 Task: Research Airbnb accommodation in Tukrah, Libya from 4th December, 2023 to 8th December, 2023 for 1 adult.1  bedroom having 1 bed and 1 bathroom. Amenities needed are: wifi. Booking option can be shelf check-in.
Action: Mouse moved to (542, 123)
Screenshot: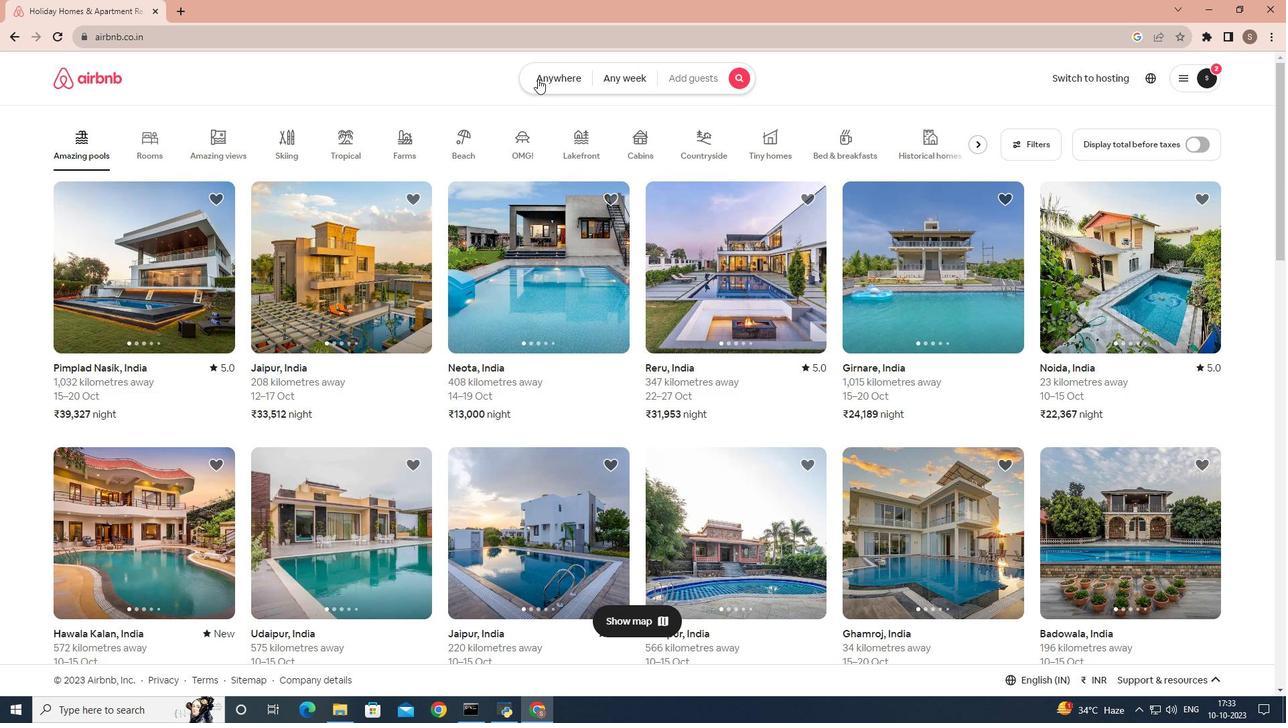 
Action: Mouse pressed left at (542, 123)
Screenshot: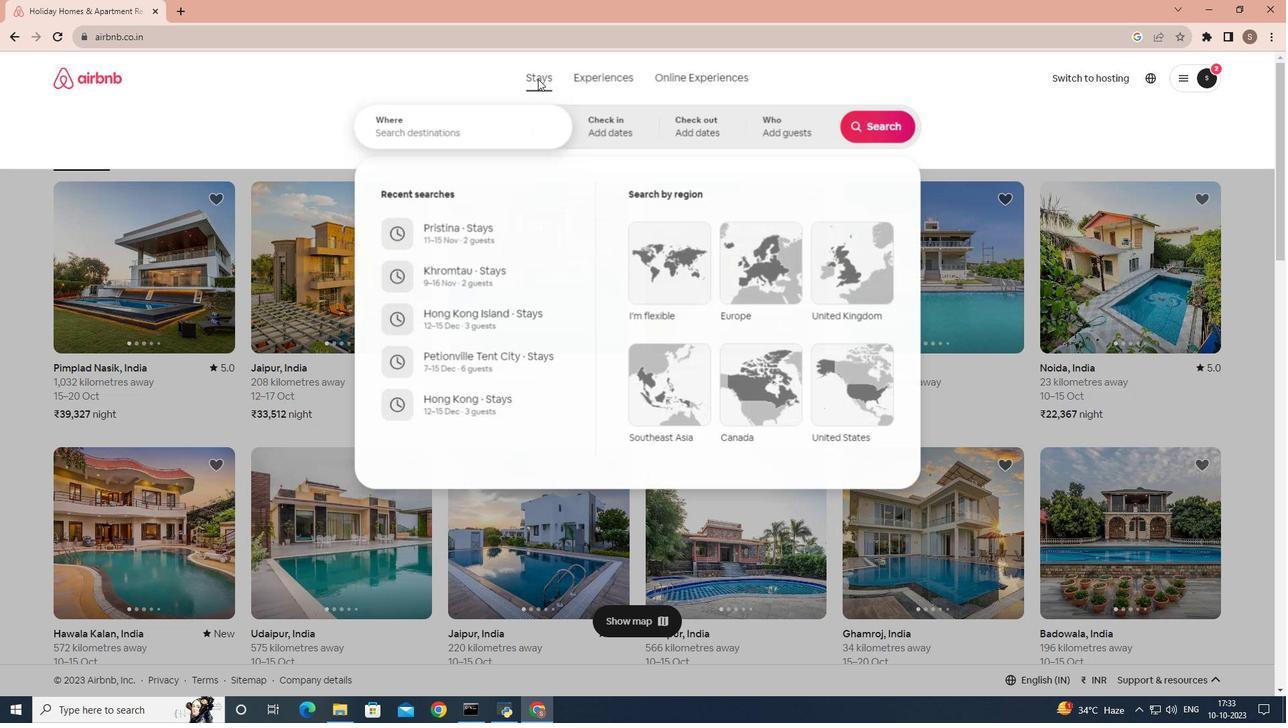 
Action: Mouse moved to (480, 164)
Screenshot: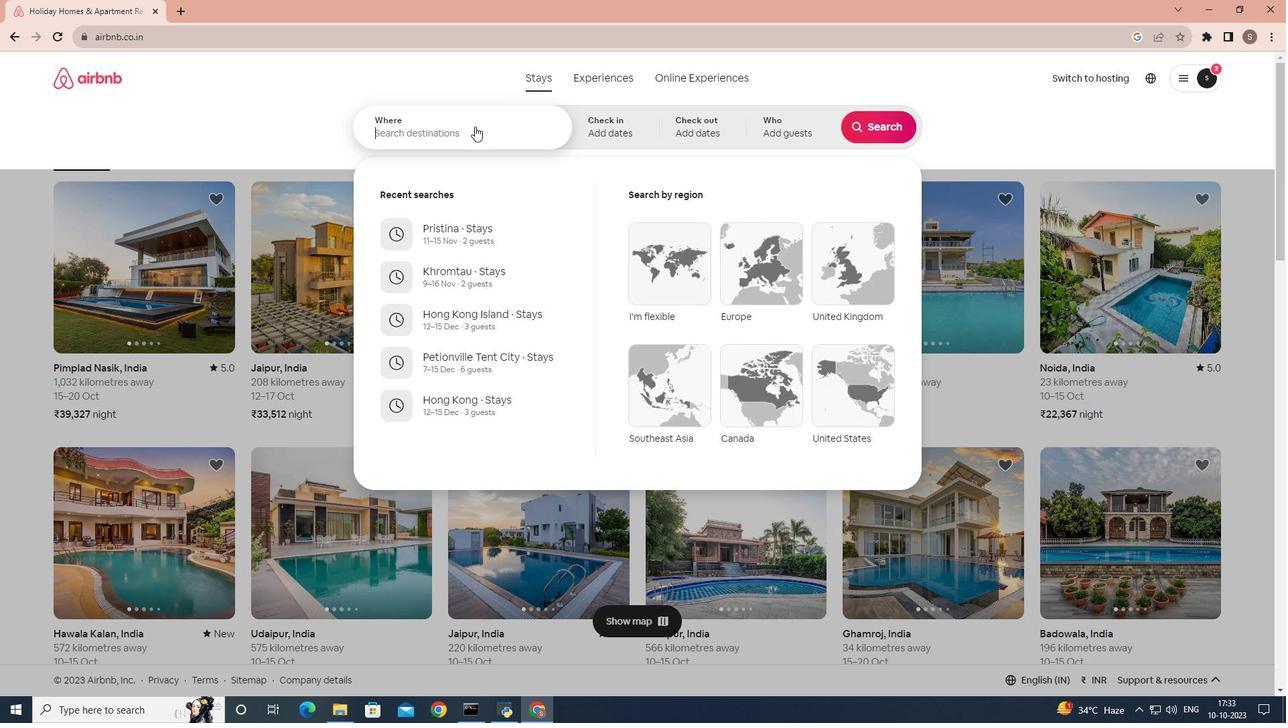 
Action: Mouse pressed left at (480, 164)
Screenshot: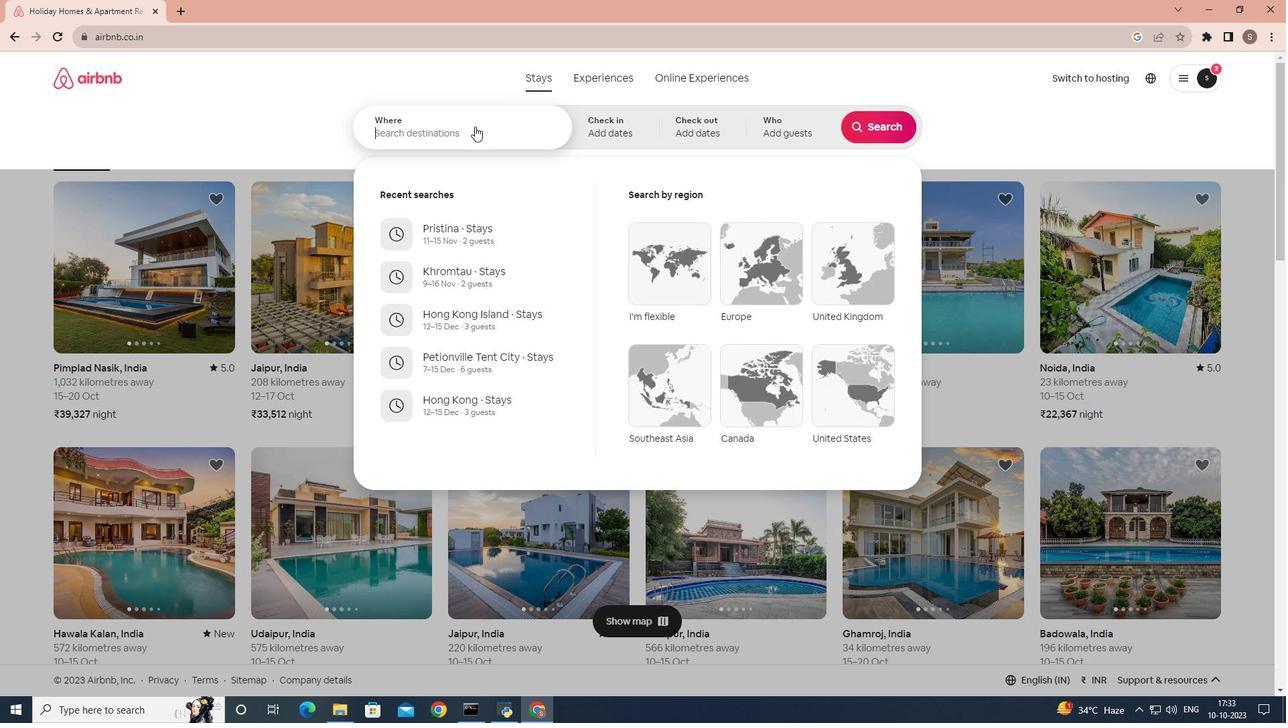 
Action: Key pressed <Key.shift>Tukrah,<Key.space><Key.shift_r><Key.shift_r><Key.shift_r><Key.shift_r><Key.shift_r><Key.shift_r><Key.shift_r><Key.shift_r><Key.shift_r><Key.shift_r><Key.shift_r><Key.shift_r><Key.shift_r><Key.shift_r><Key.shift_r><Key.shift_r><Key.shift_r><Key.shift_r><Key.shift_r><Key.shift_r><Key.shift_r><Key.shift_r><Key.shift_r><Key.shift_r><Key.shift_r><Key.shift_r><Key.shift_r><Key.shift_r><Key.shift_r><Key.shift_r><Key.shift_r><Key.shift_r><Key.shift_r><Key.shift_r><Key.shift_r><Key.shift_r><Key.shift_r><Key.shift_r><Key.shift_r>Libya
Screenshot: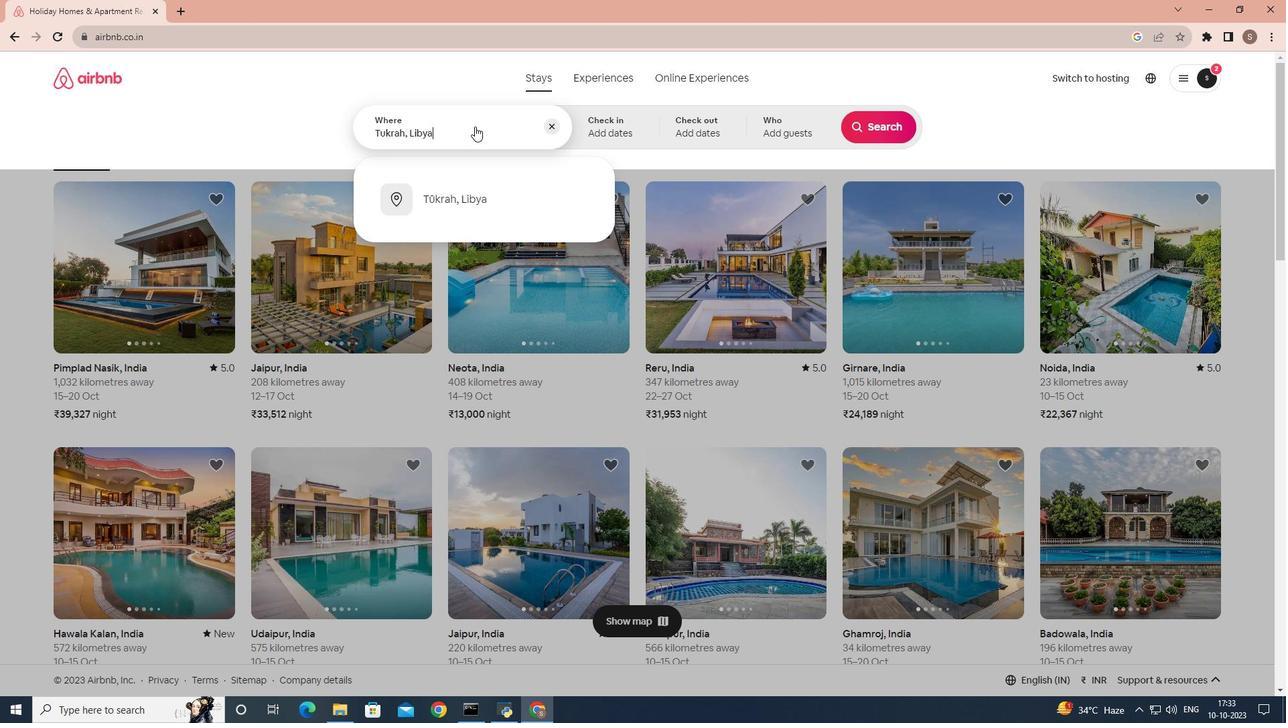 
Action: Mouse moved to (481, 221)
Screenshot: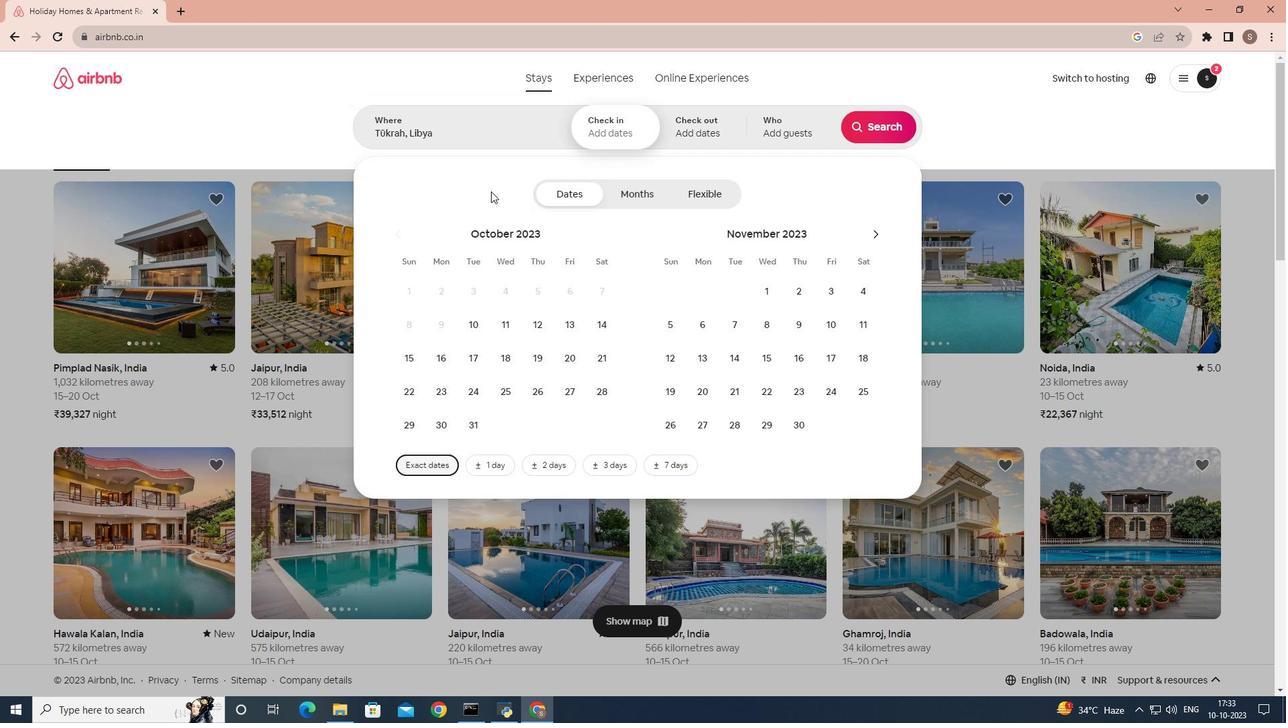
Action: Mouse pressed left at (481, 221)
Screenshot: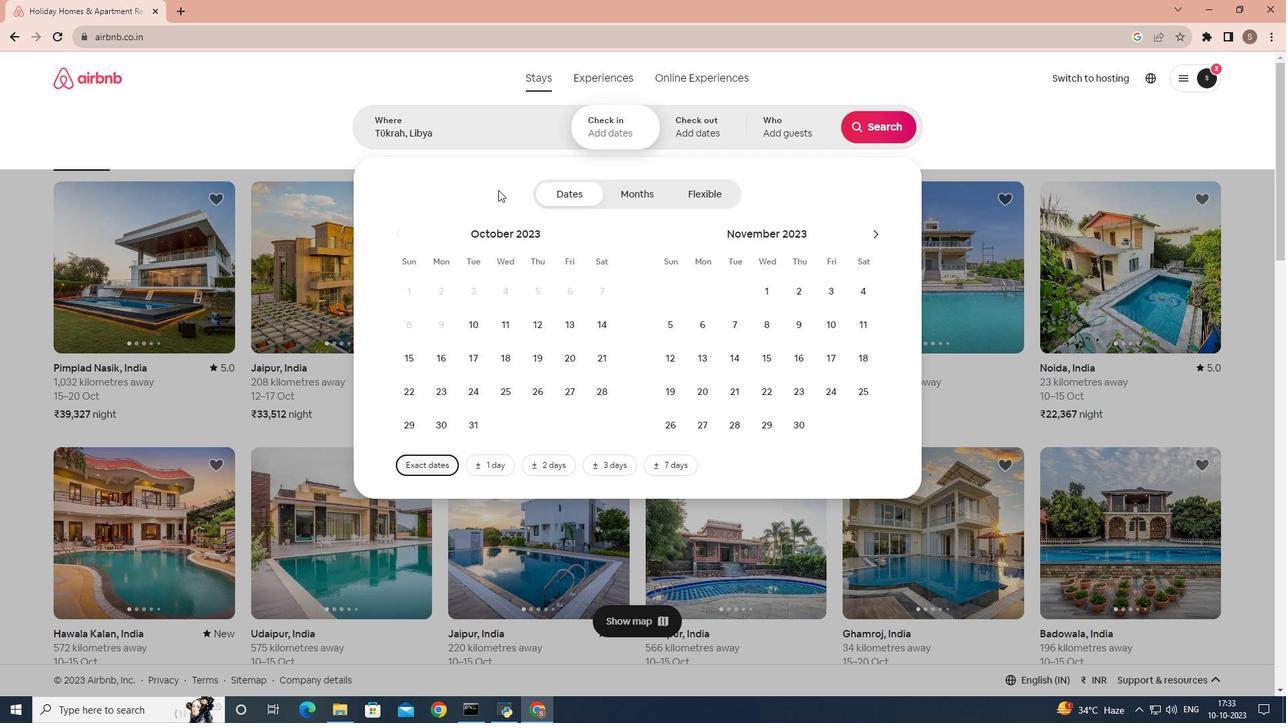 
Action: Mouse moved to (864, 259)
Screenshot: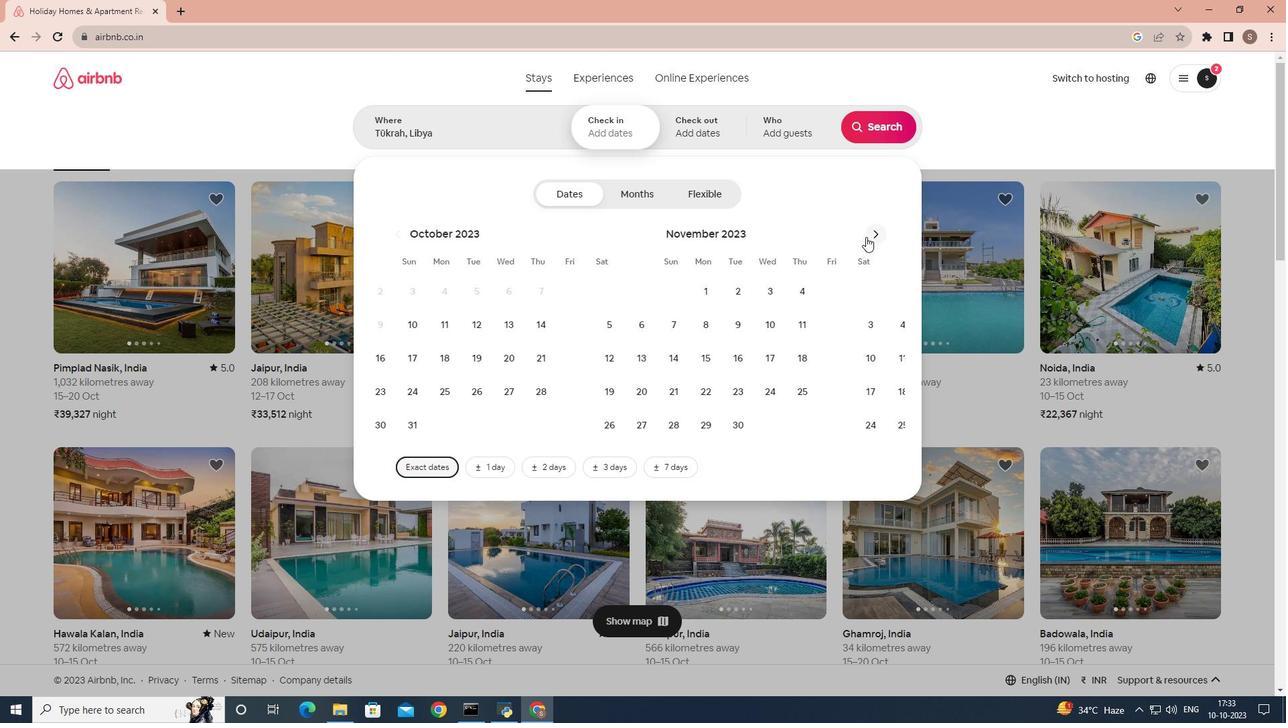 
Action: Mouse pressed left at (864, 259)
Screenshot: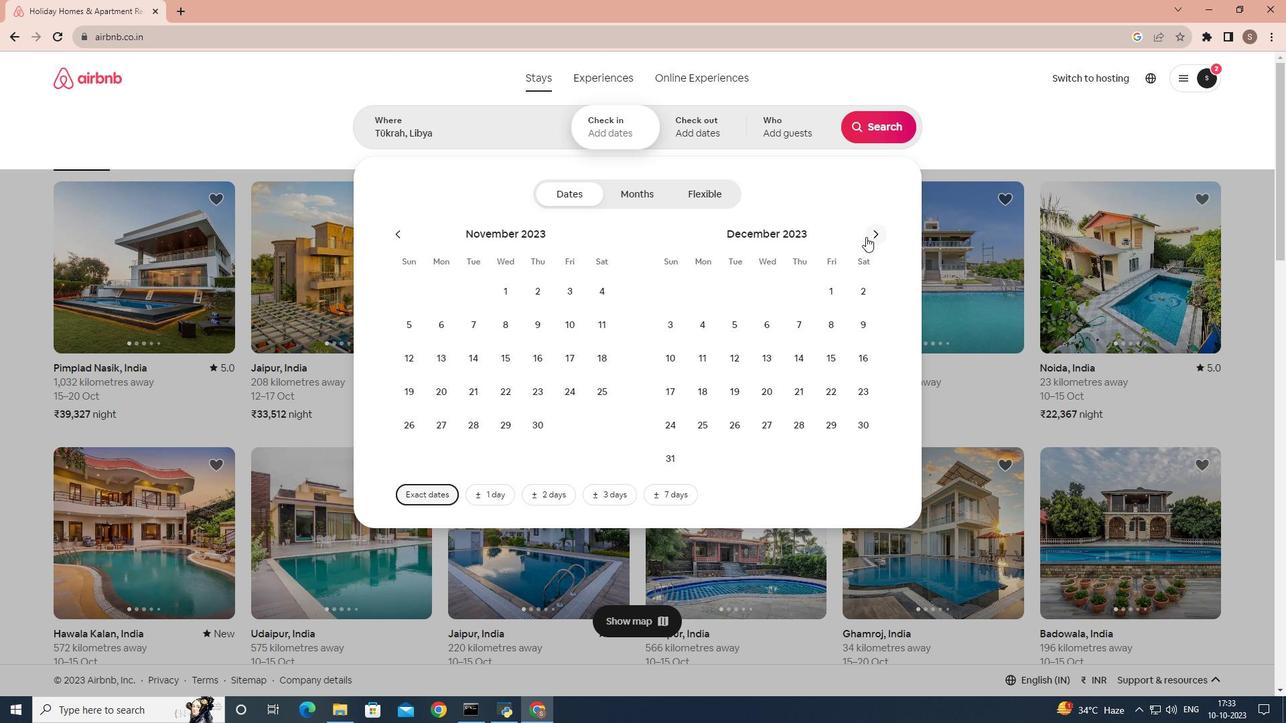 
Action: Mouse moved to (694, 337)
Screenshot: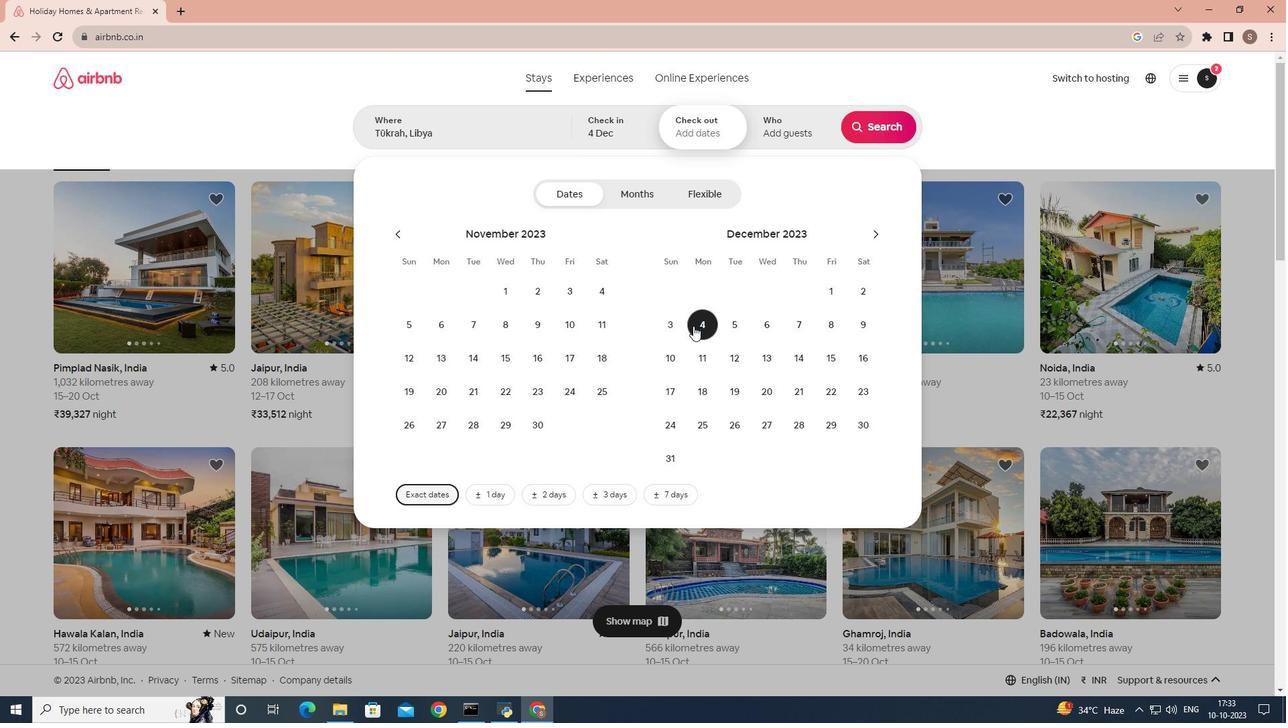 
Action: Mouse pressed left at (694, 337)
Screenshot: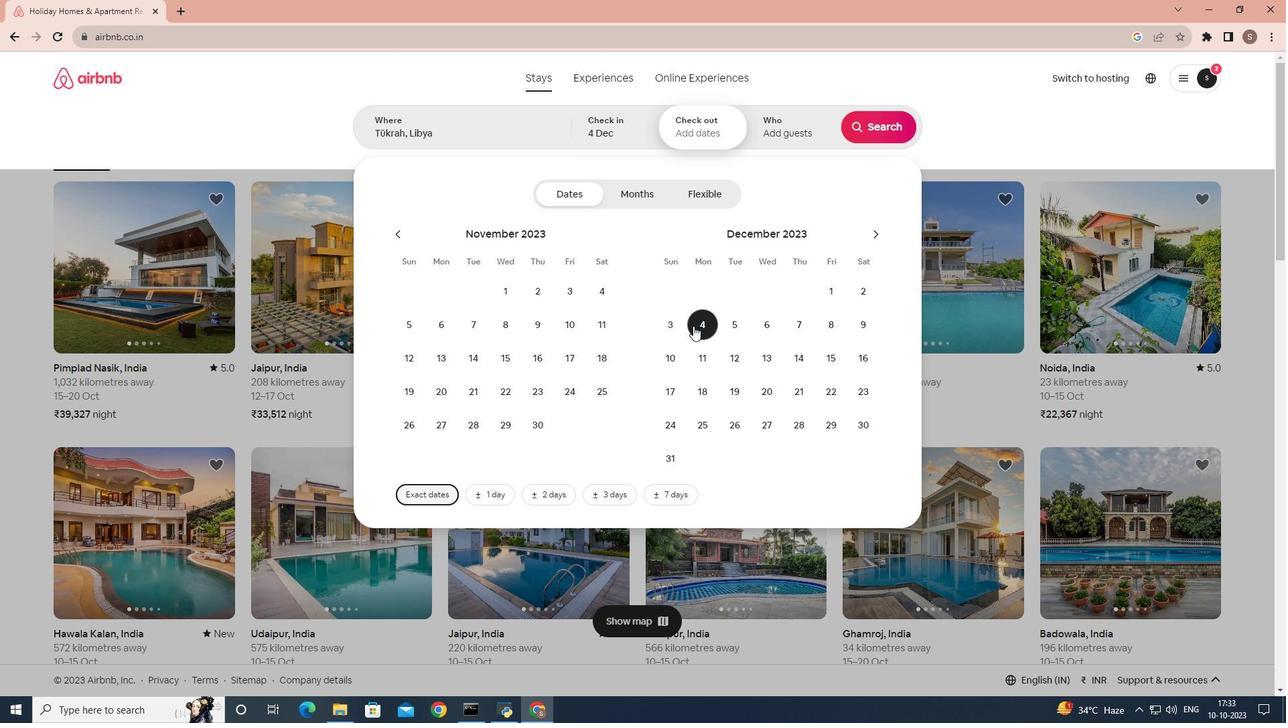 
Action: Mouse moved to (822, 343)
Screenshot: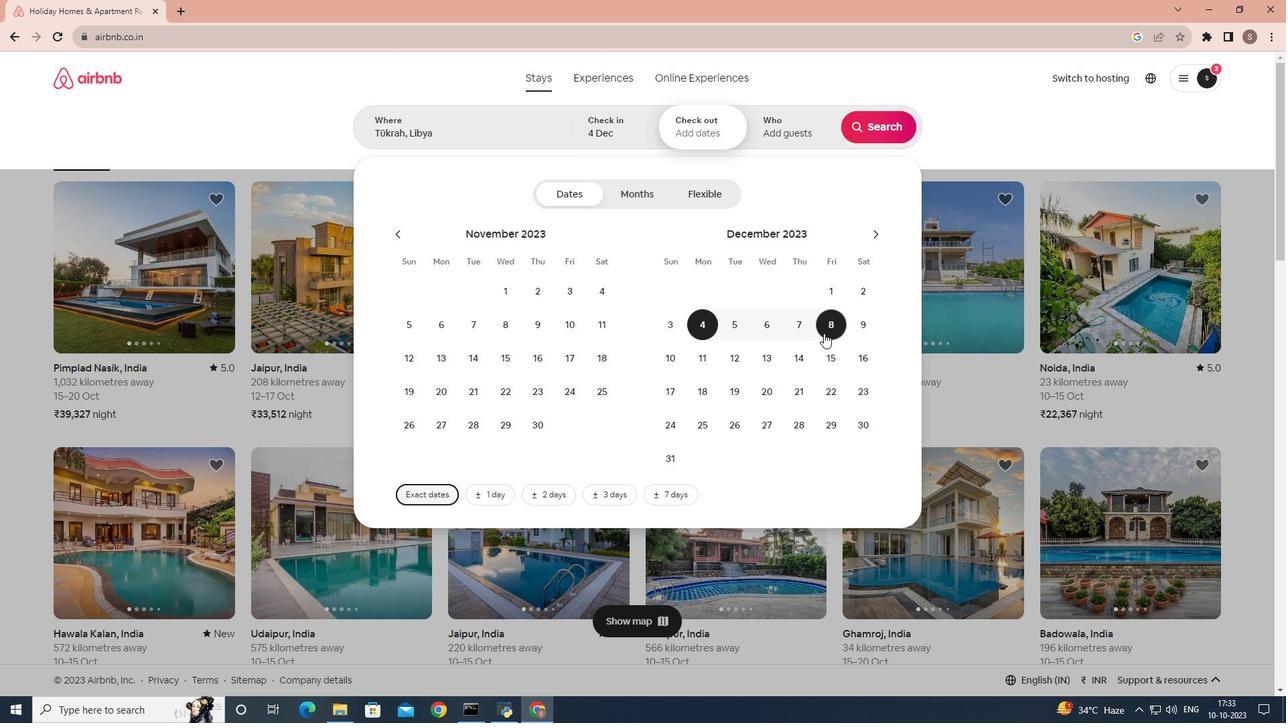 
Action: Mouse pressed left at (822, 343)
Screenshot: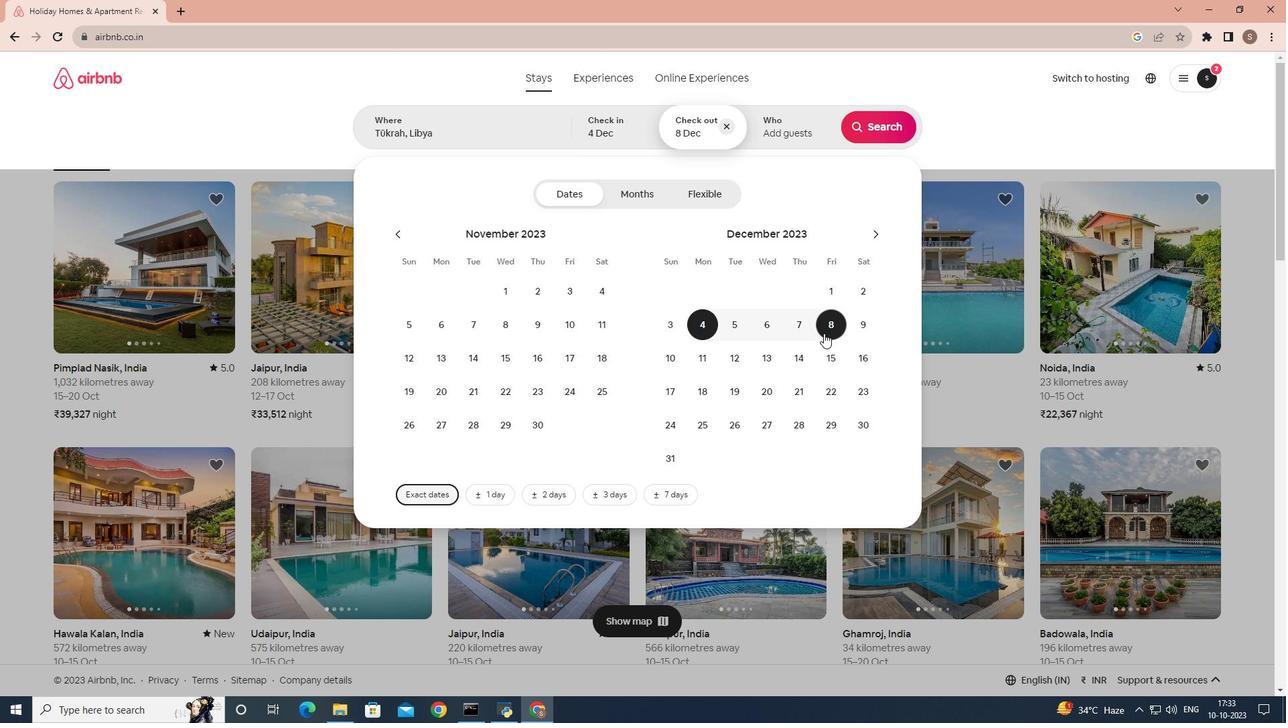 
Action: Mouse moved to (787, 168)
Screenshot: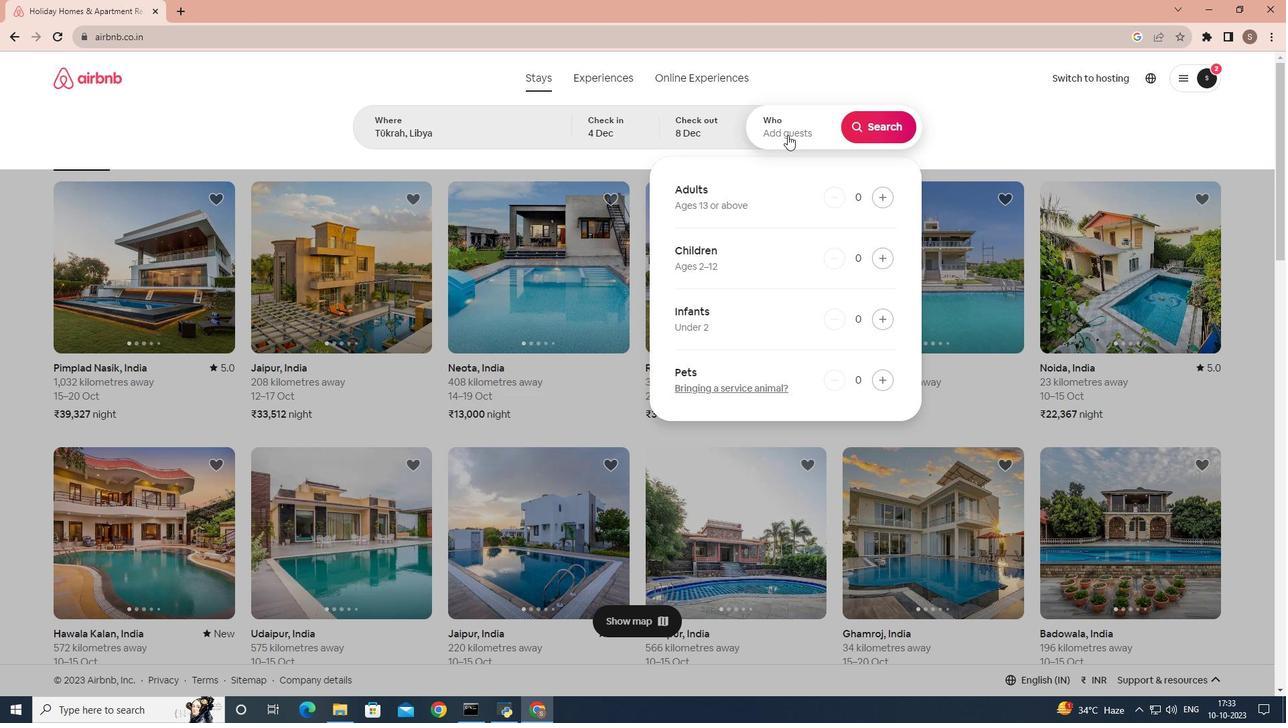 
Action: Mouse pressed left at (787, 168)
Screenshot: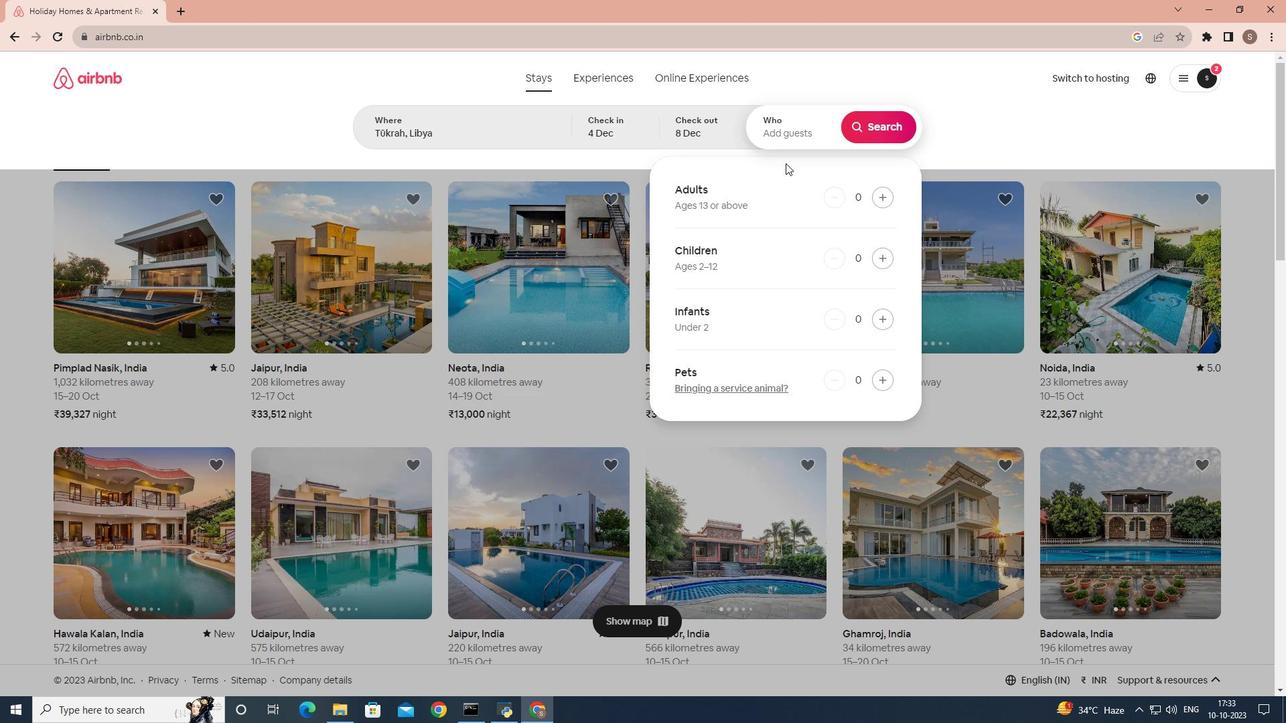 
Action: Mouse moved to (883, 229)
Screenshot: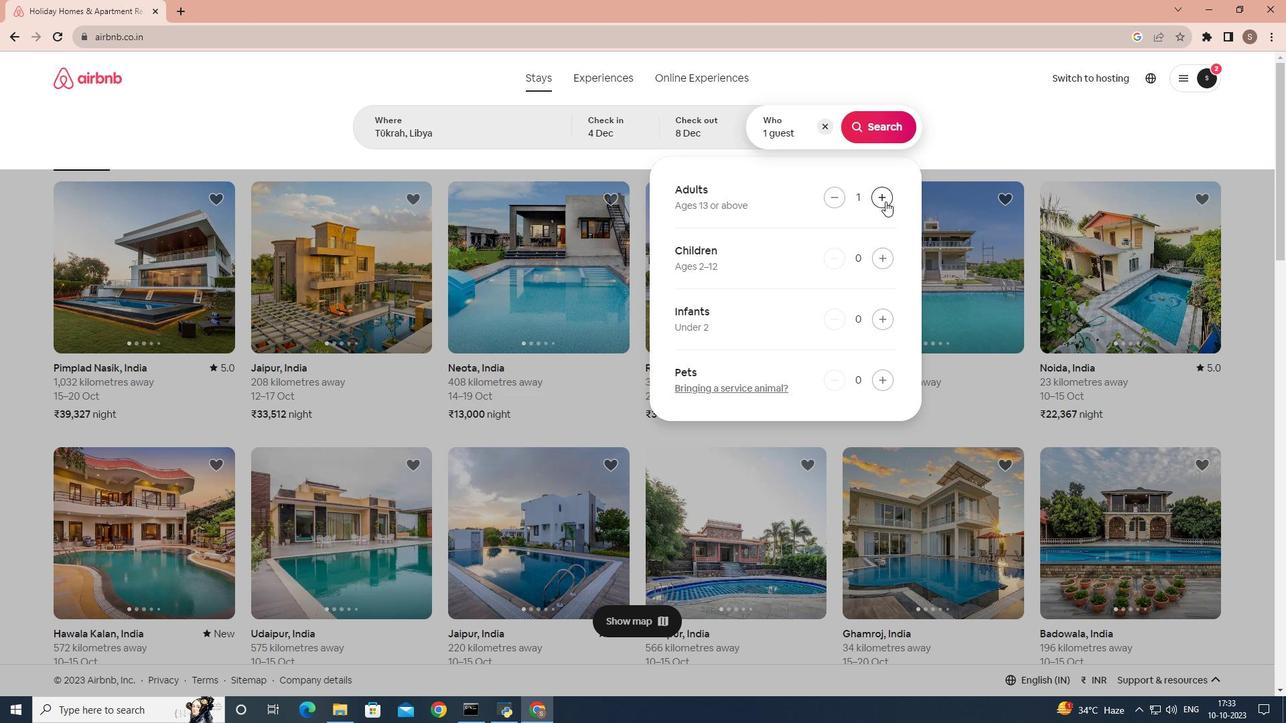 
Action: Mouse pressed left at (883, 229)
Screenshot: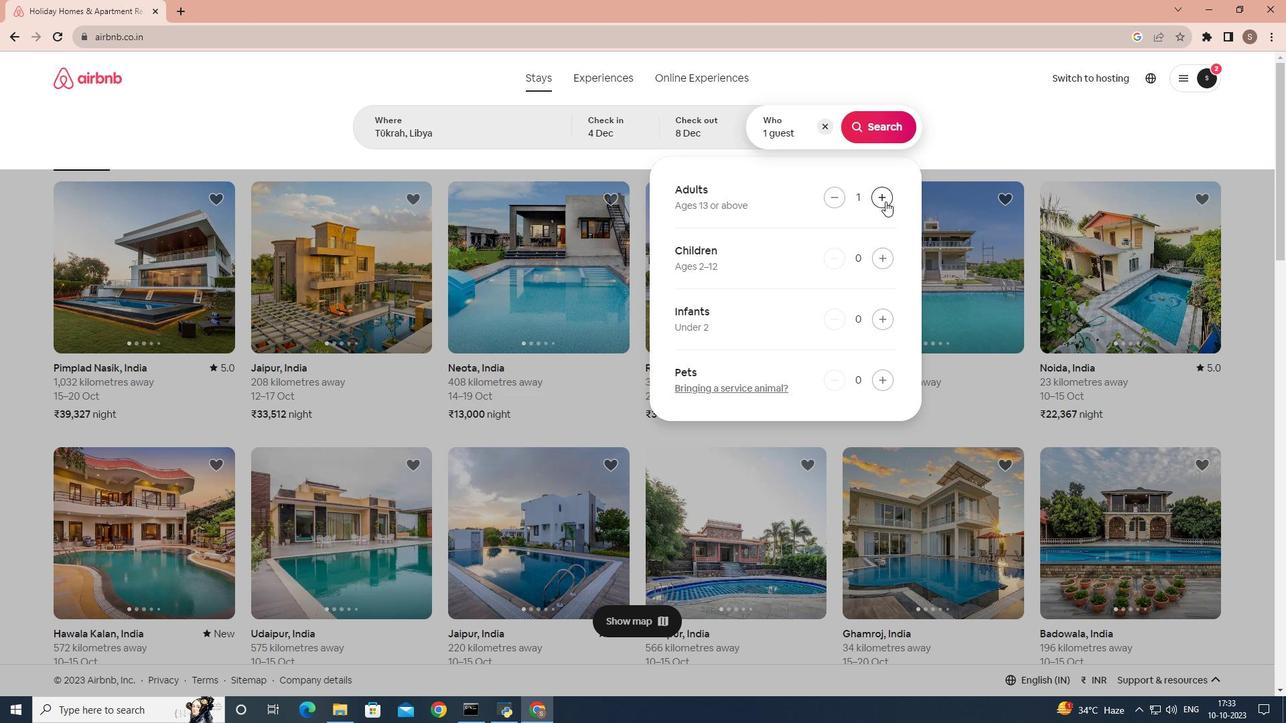 
Action: Mouse moved to (866, 166)
Screenshot: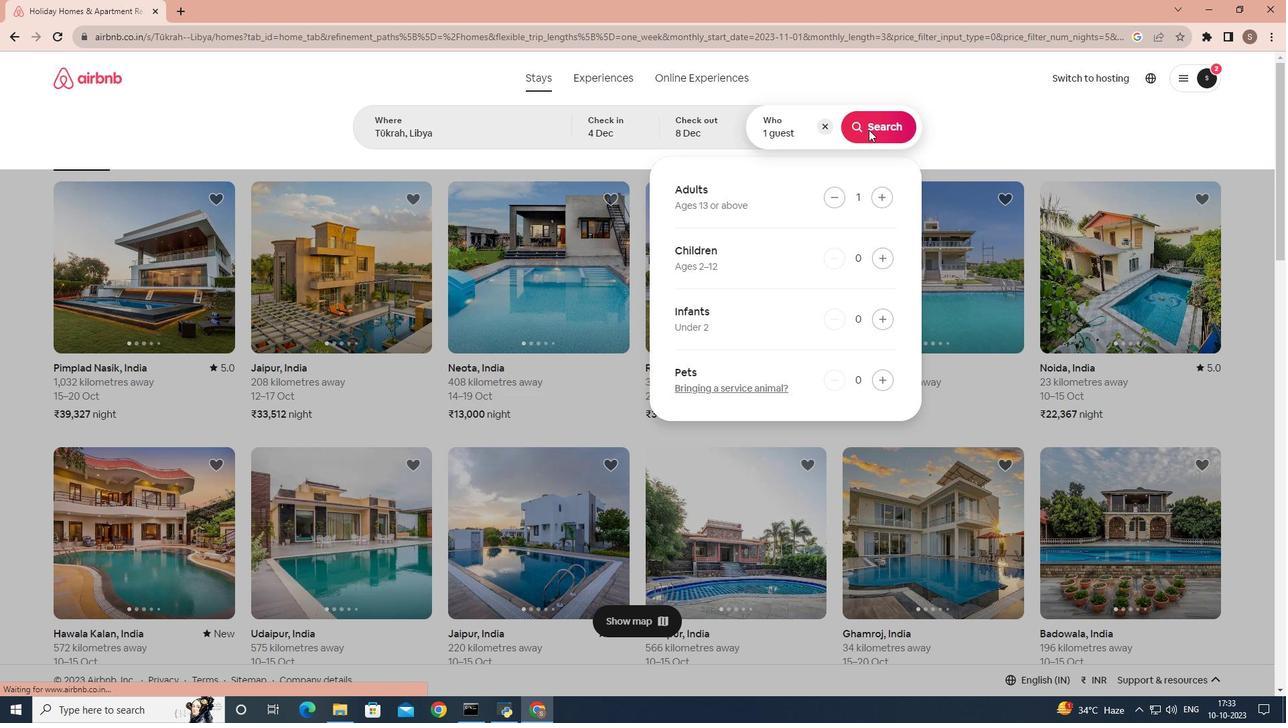 
Action: Mouse pressed left at (866, 166)
Screenshot: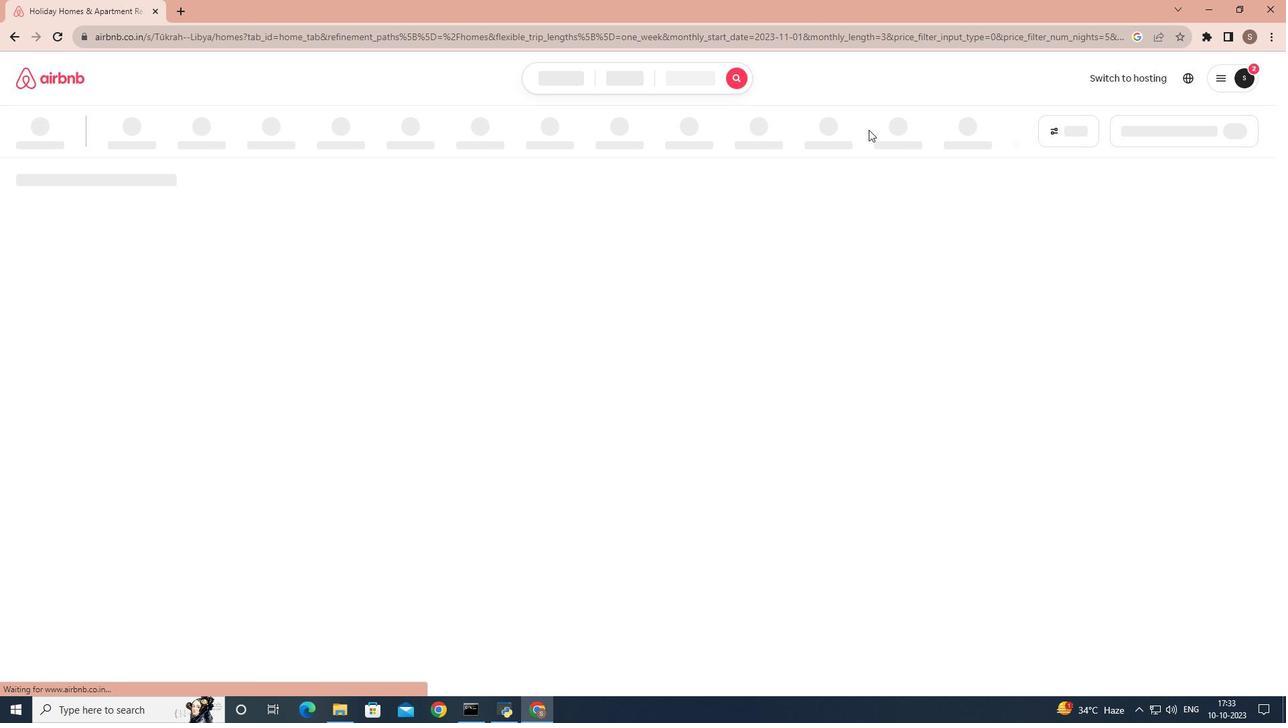 
Action: Mouse moved to (1068, 168)
Screenshot: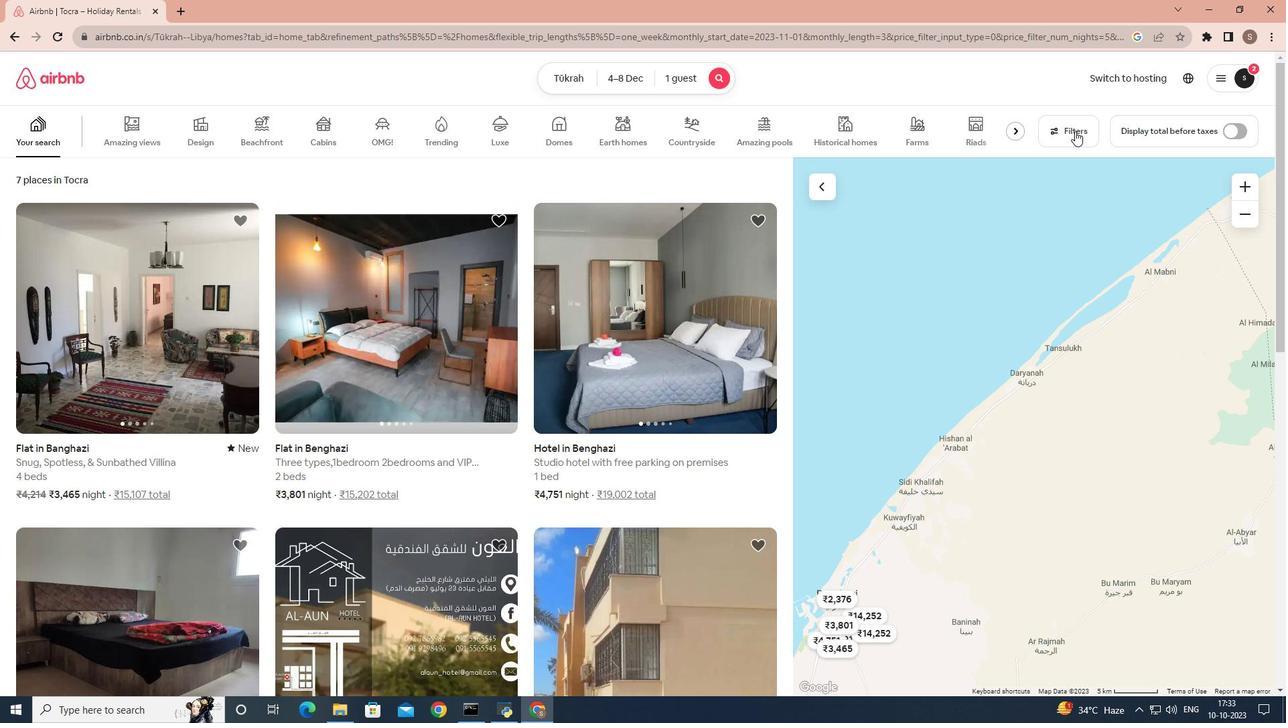 
Action: Mouse pressed left at (1068, 168)
Screenshot: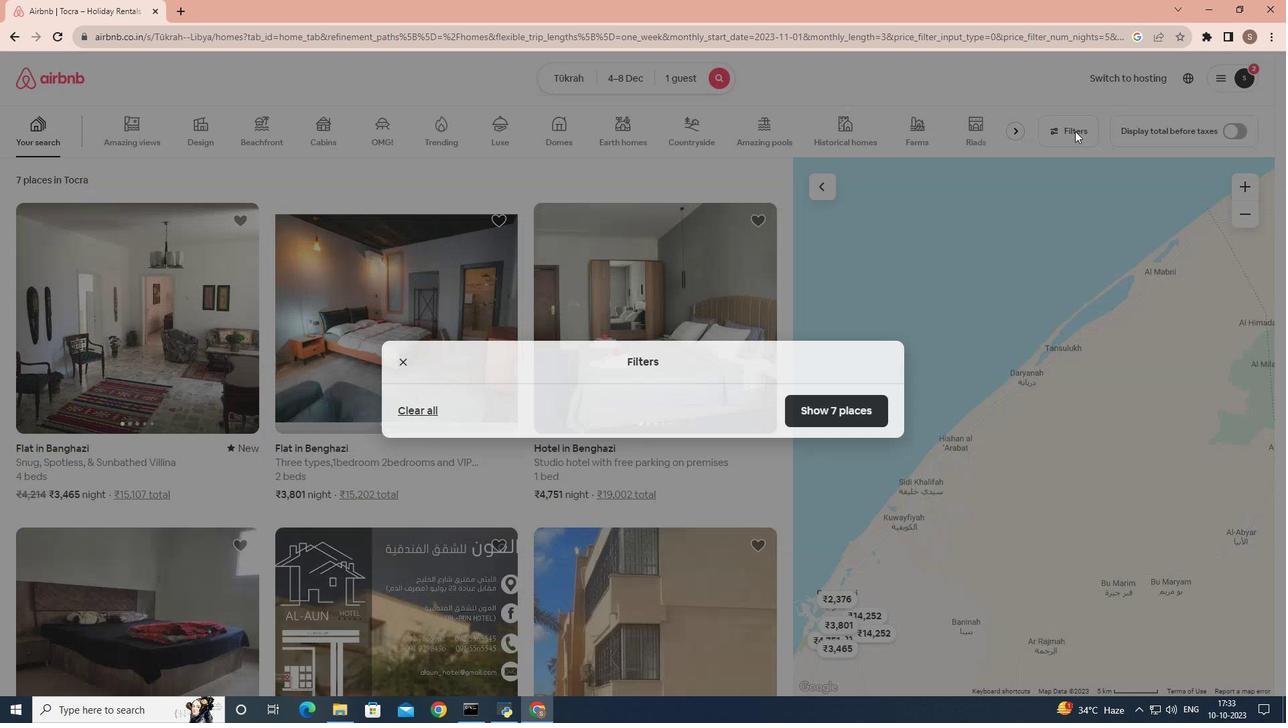 
Action: Mouse moved to (704, 337)
Screenshot: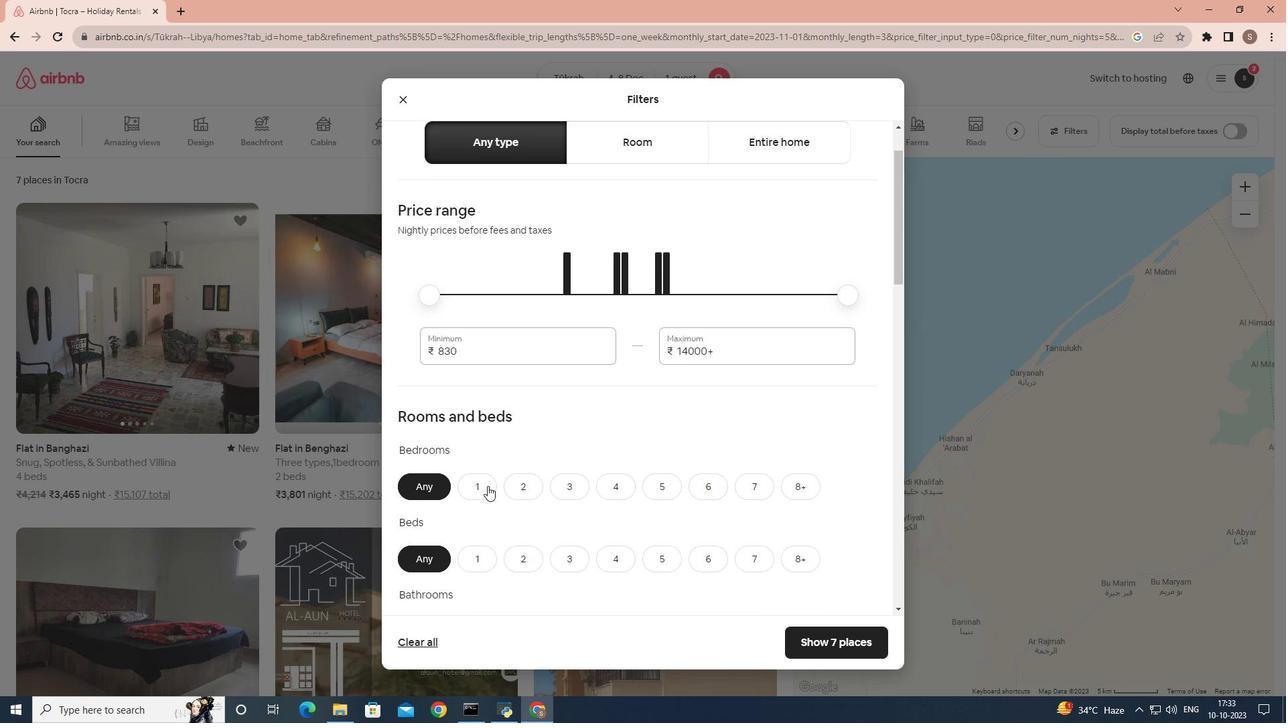 
Action: Mouse scrolled (704, 336) with delta (0, 0)
Screenshot: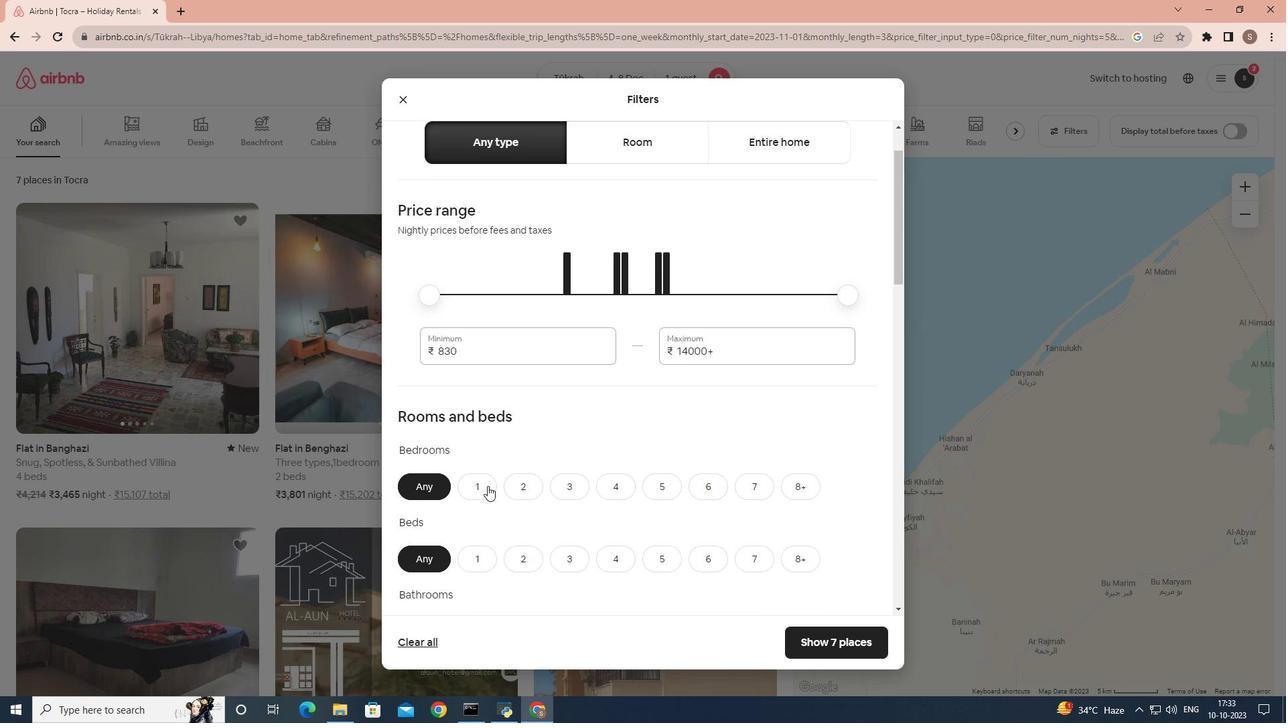 
Action: Mouse moved to (480, 464)
Screenshot: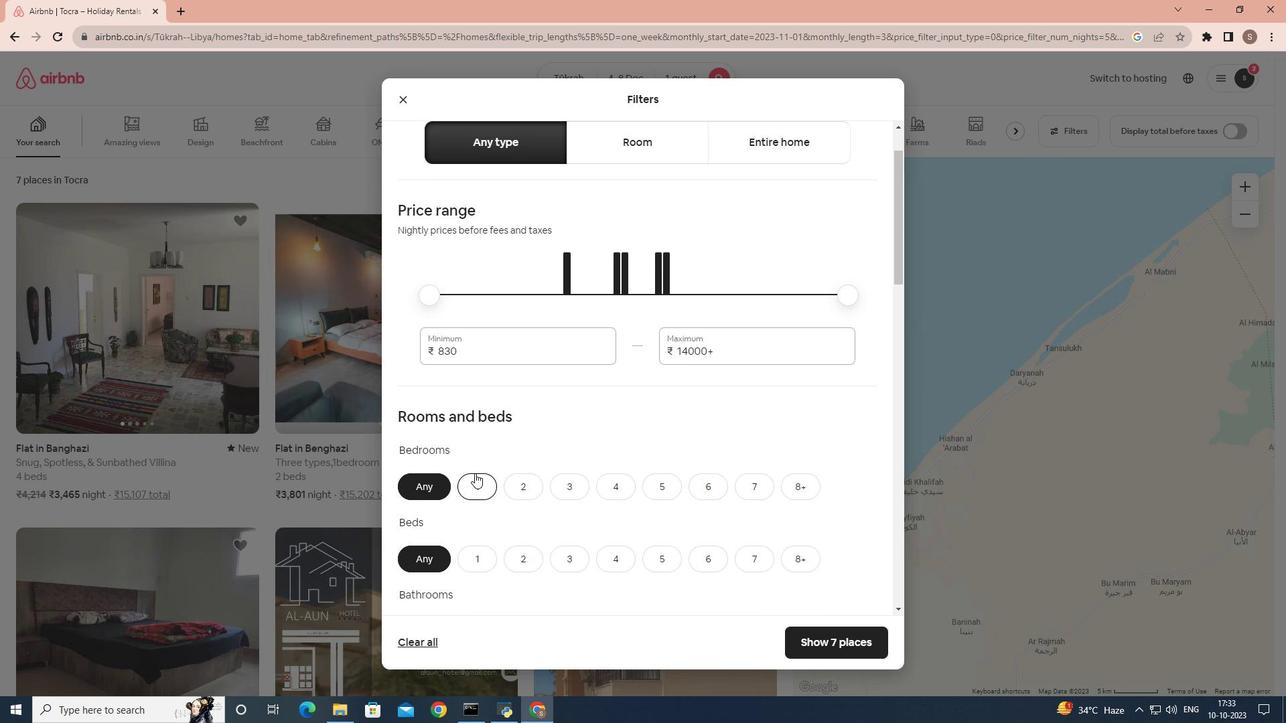 
Action: Mouse pressed left at (480, 464)
Screenshot: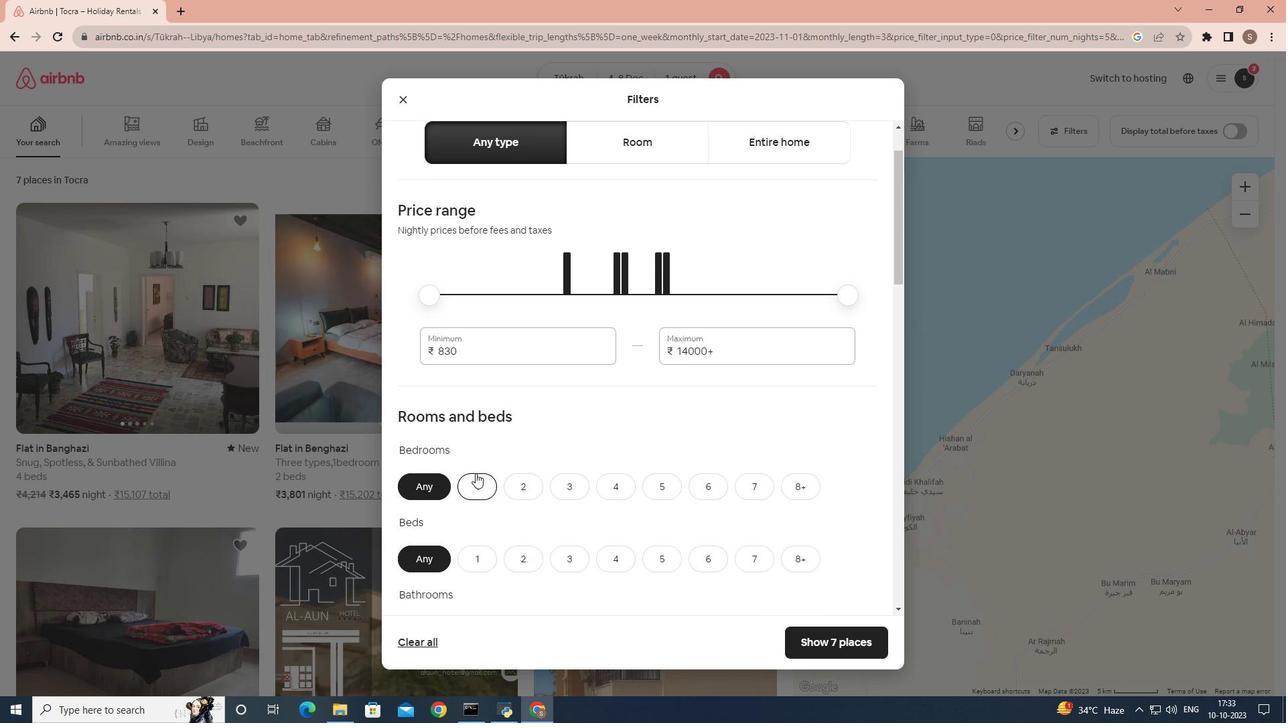 
Action: Mouse moved to (482, 464)
Screenshot: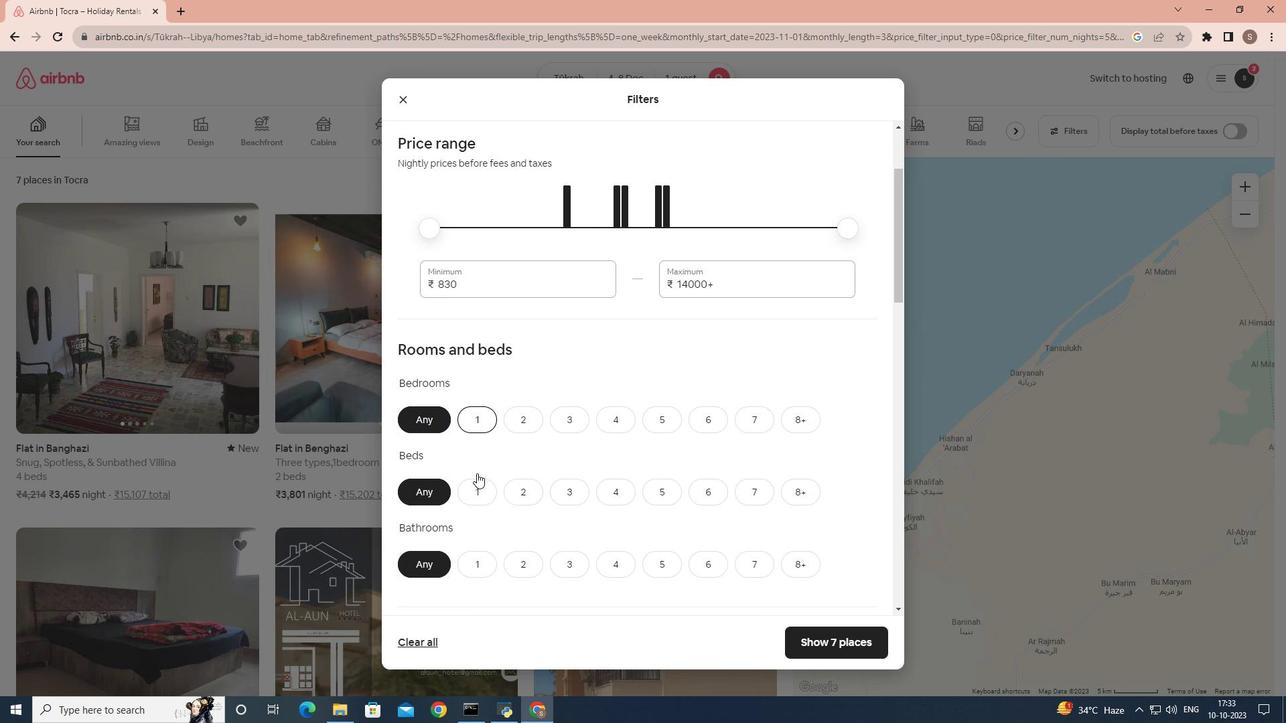 
Action: Mouse scrolled (482, 464) with delta (0, 0)
Screenshot: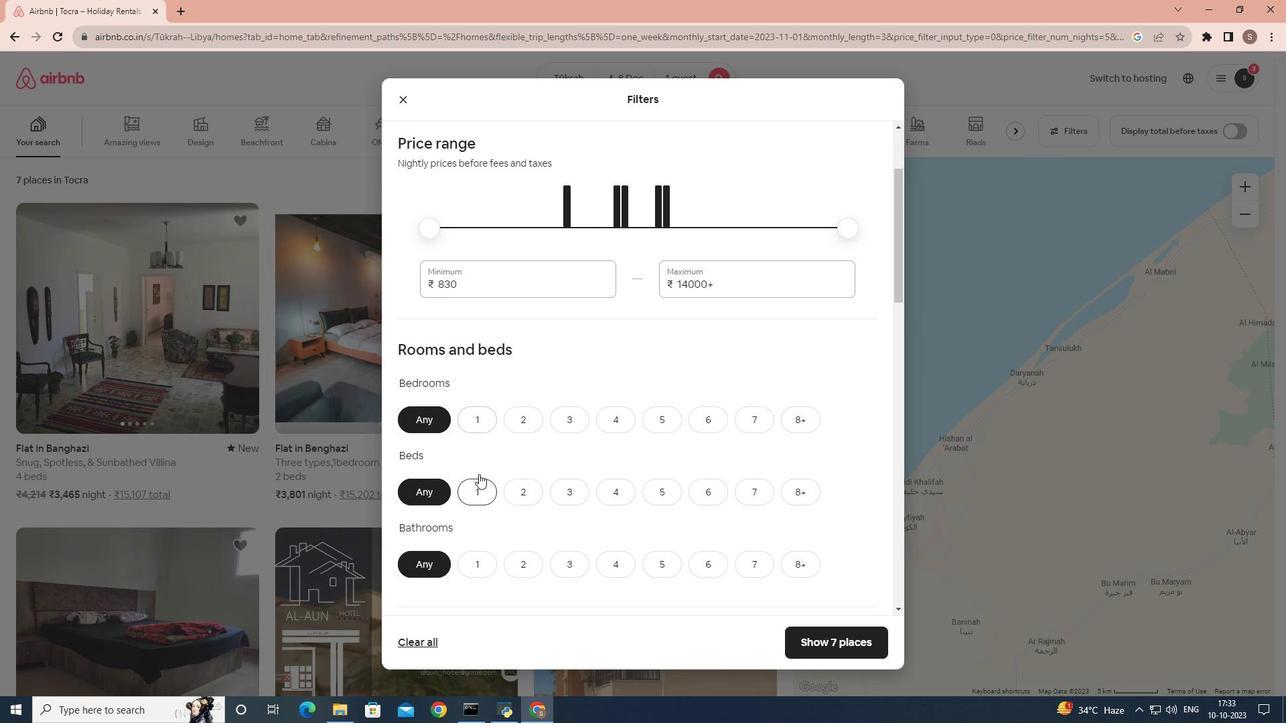 
Action: Mouse moved to (489, 424)
Screenshot: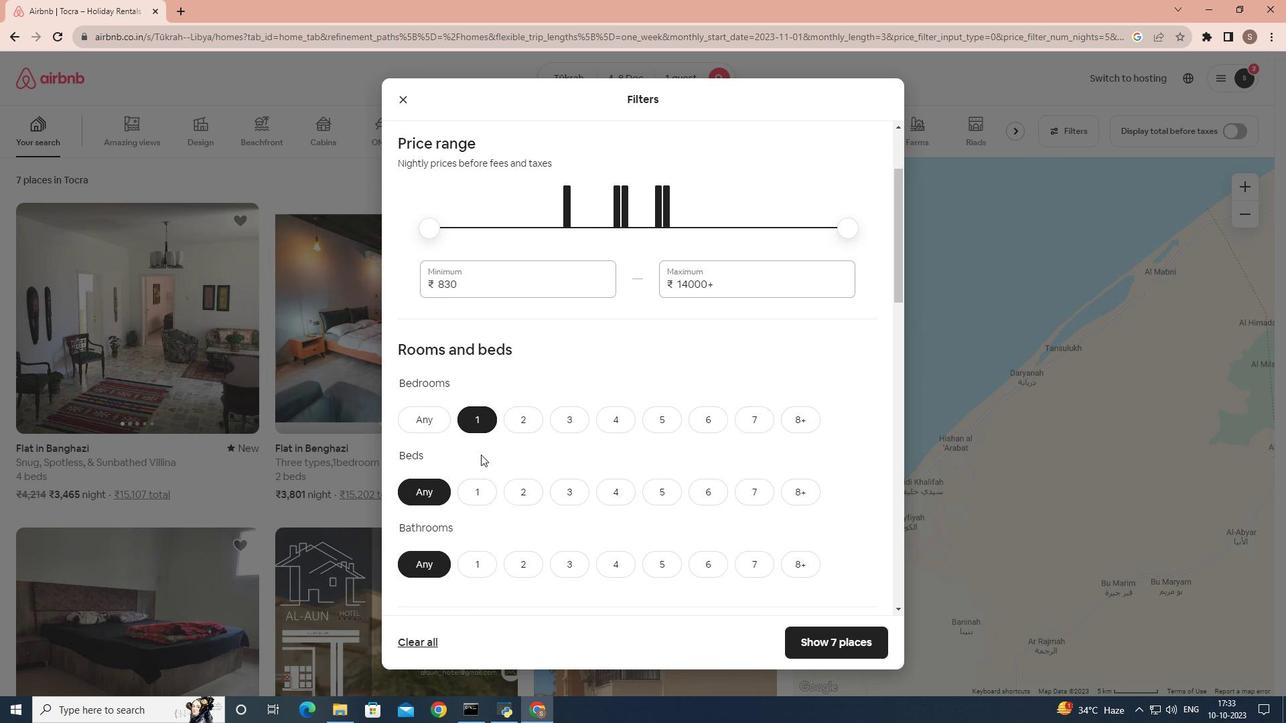 
Action: Mouse pressed left at (489, 424)
Screenshot: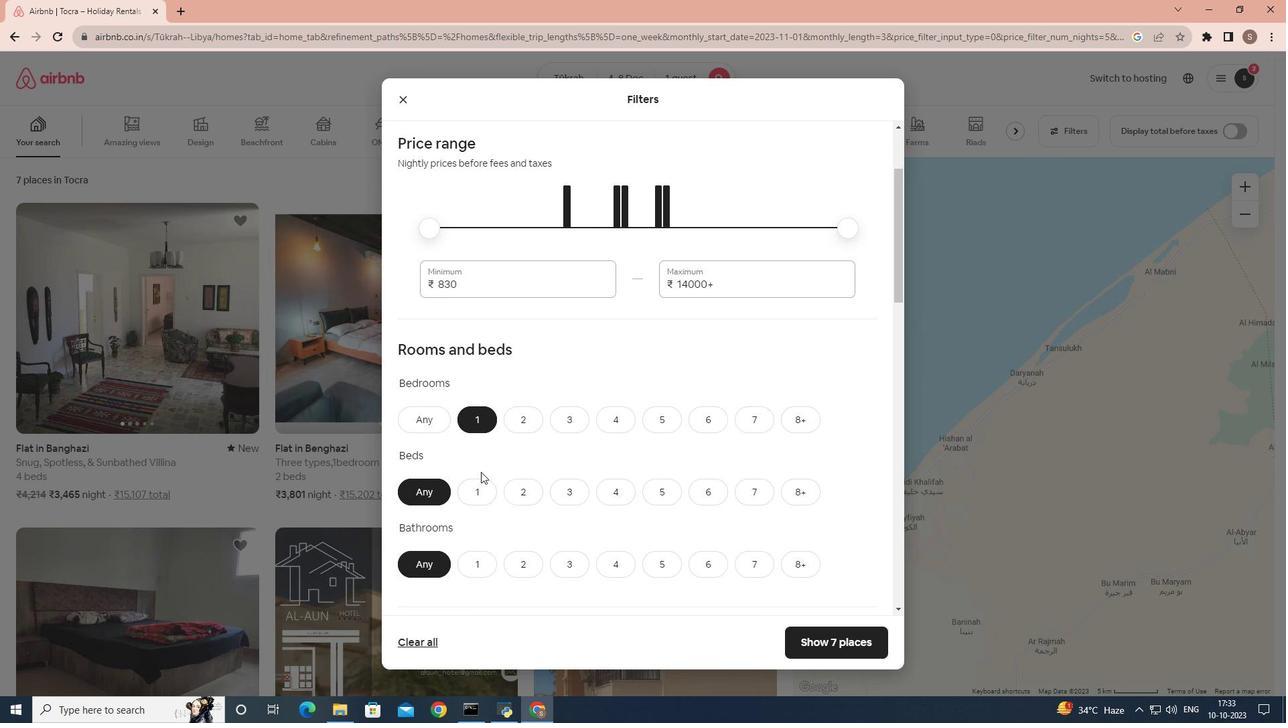 
Action: Mouse moved to (480, 481)
Screenshot: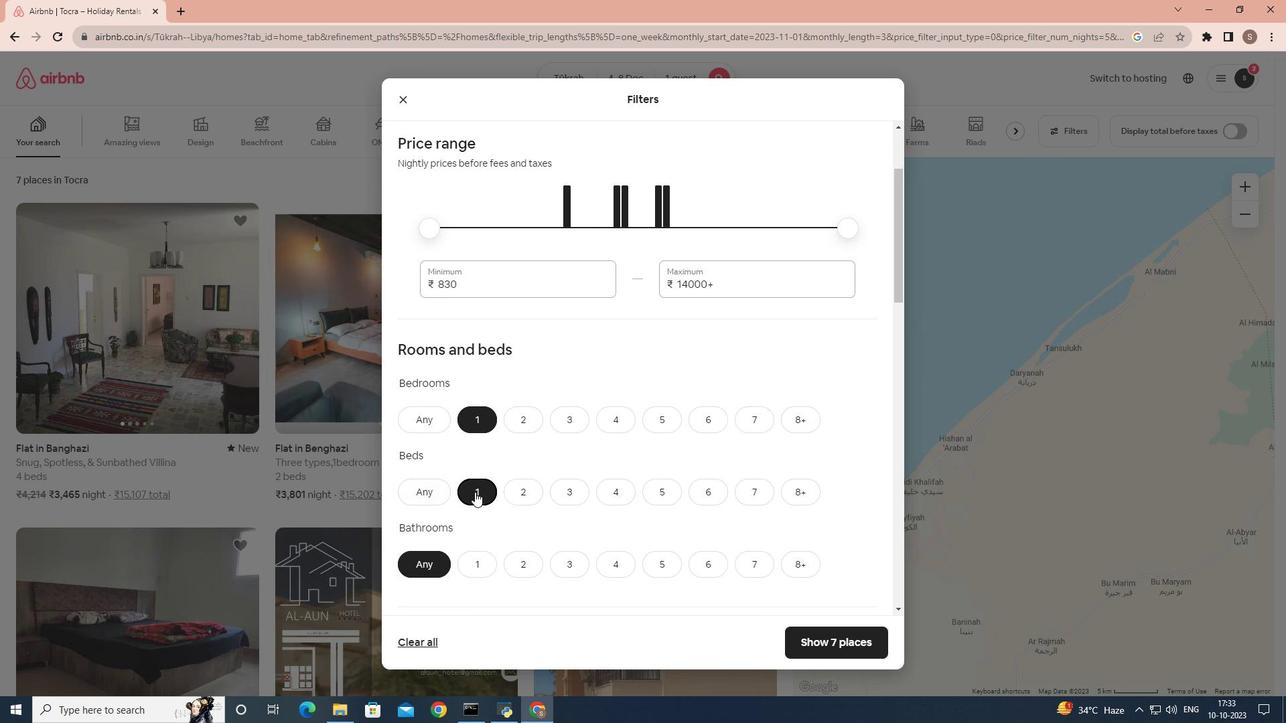 
Action: Mouse pressed left at (480, 481)
Screenshot: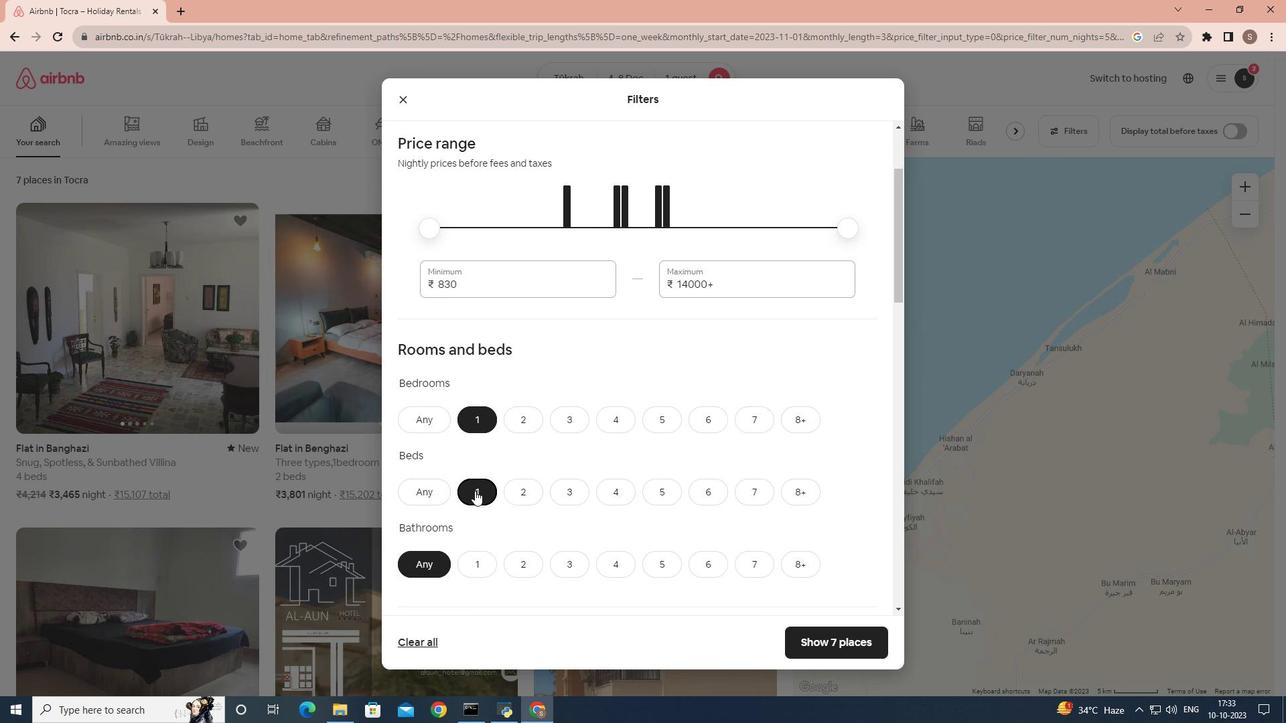 
Action: Mouse moved to (483, 475)
Screenshot: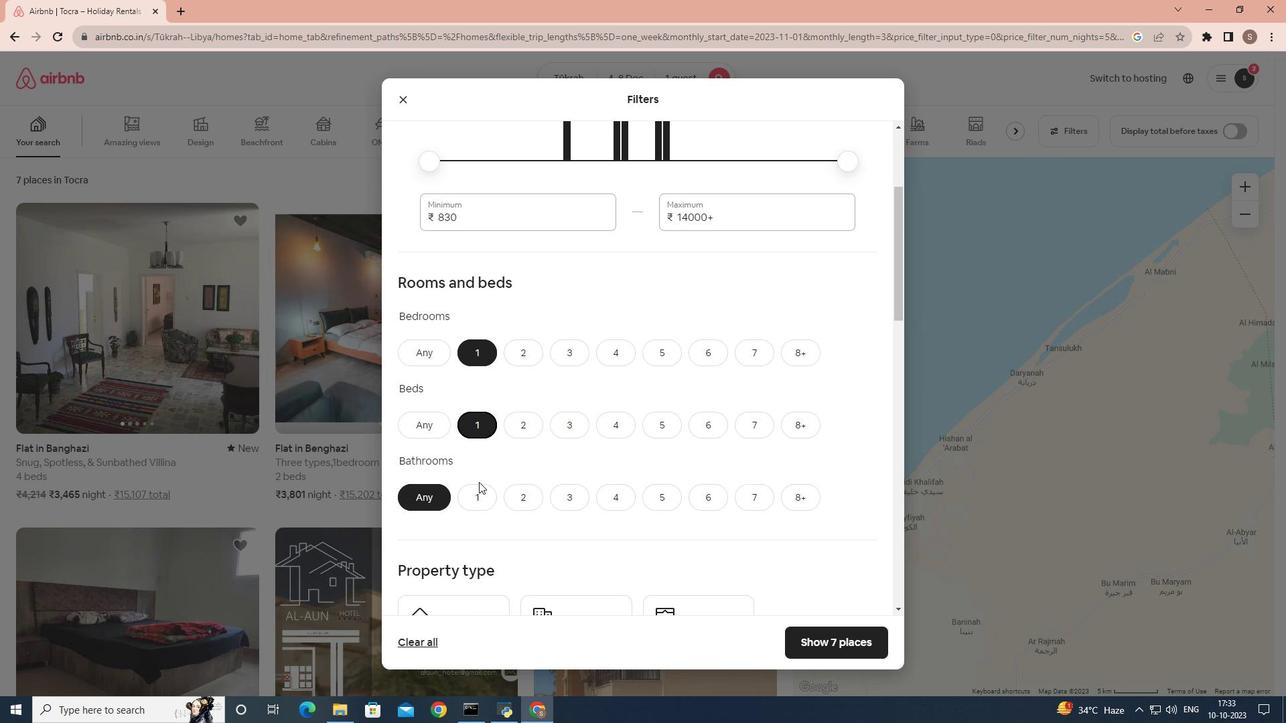 
Action: Mouse scrolled (483, 474) with delta (0, 0)
Screenshot: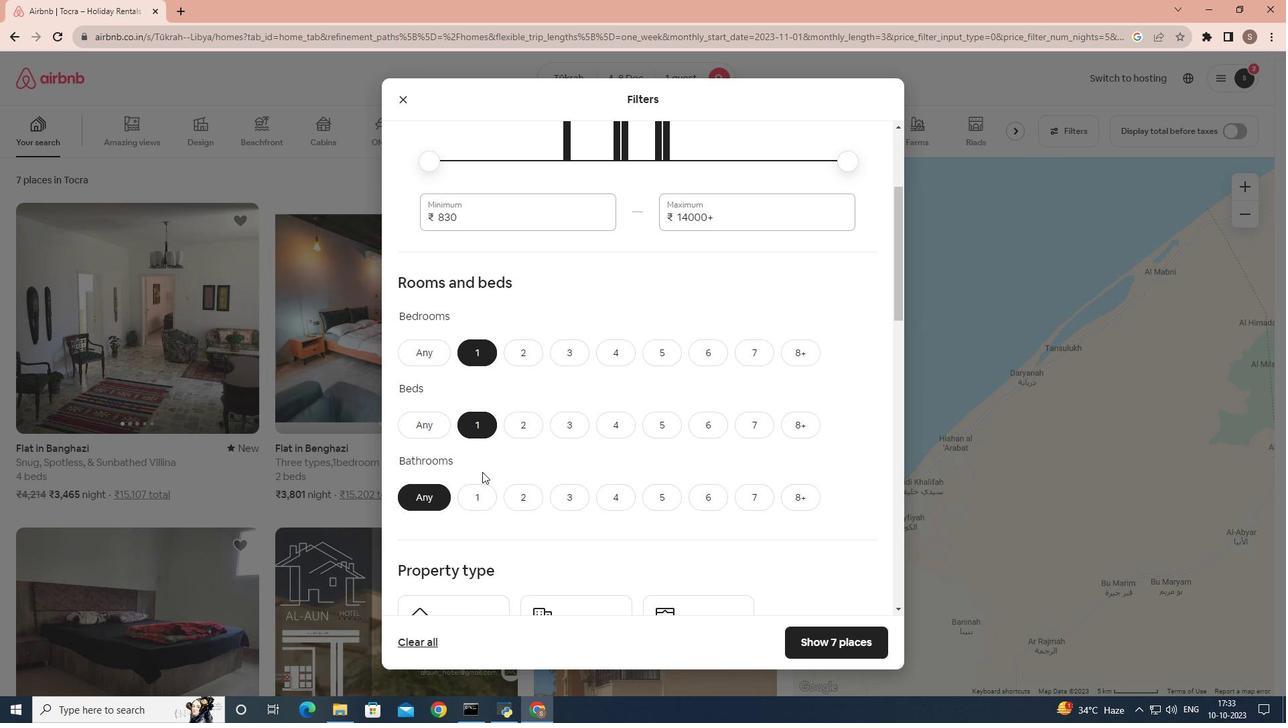 
Action: Mouse moved to (487, 486)
Screenshot: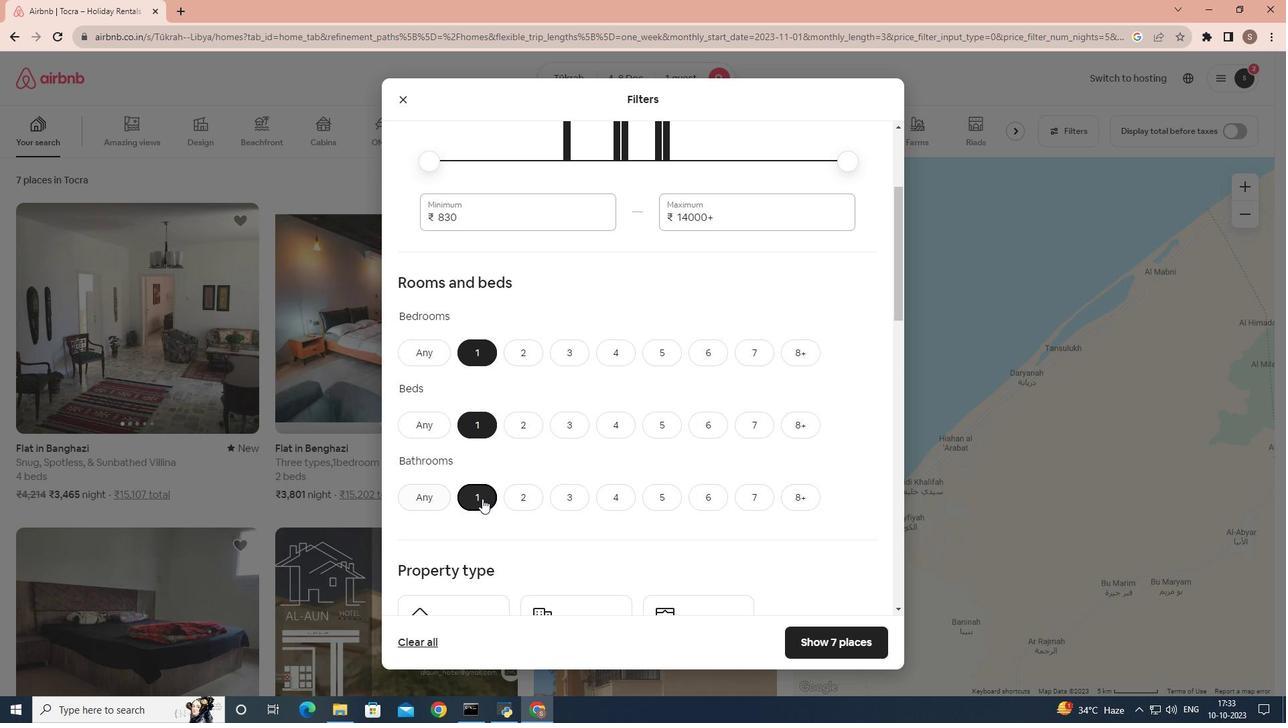 
Action: Mouse pressed left at (487, 486)
Screenshot: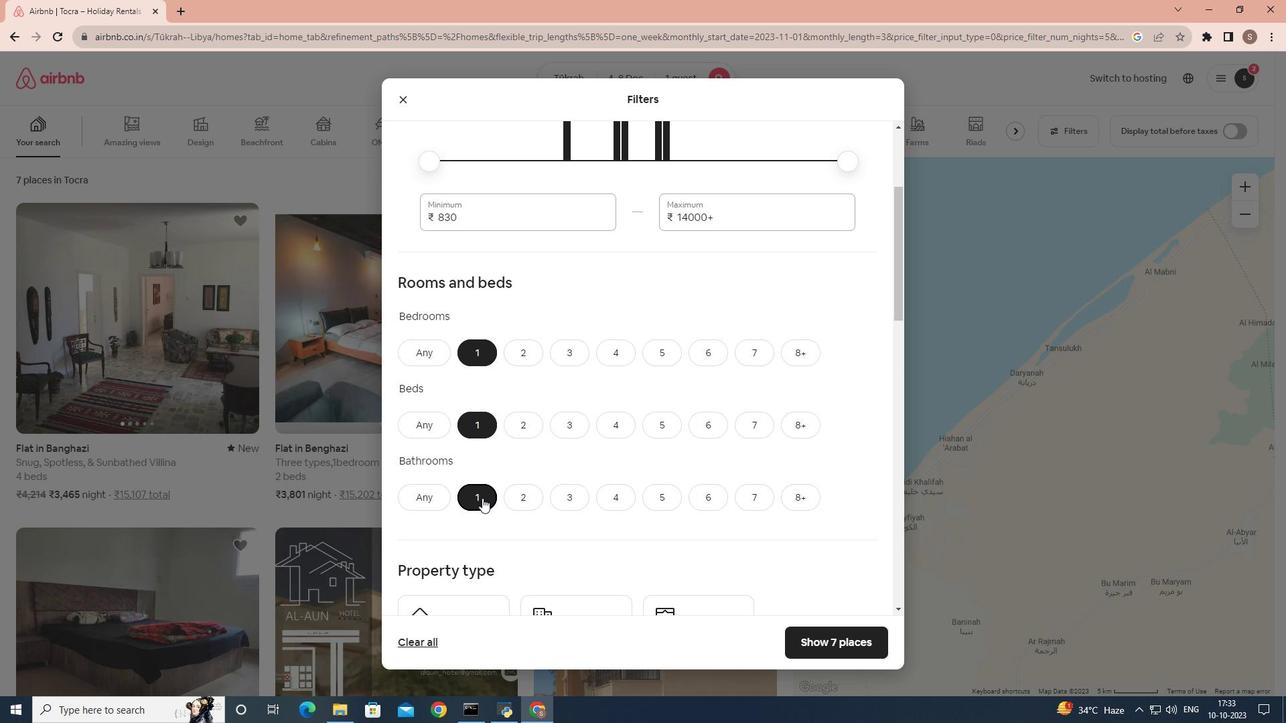 
Action: Mouse moved to (516, 478)
Screenshot: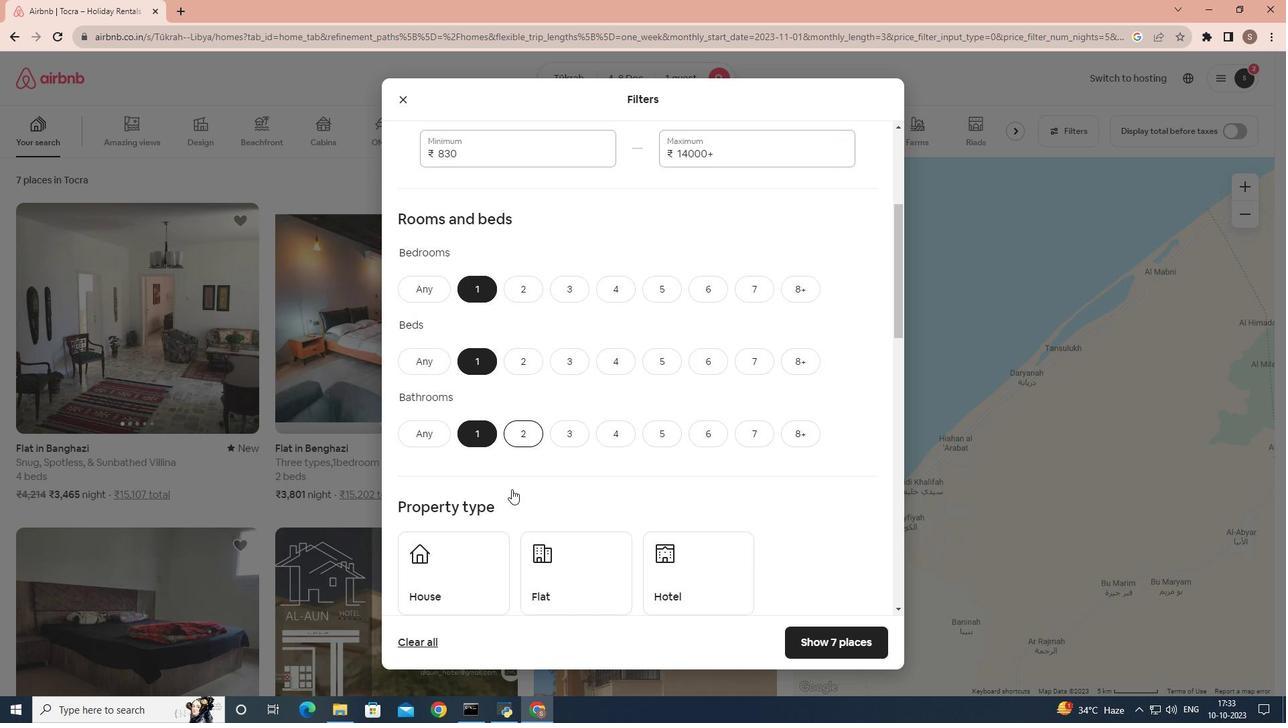 
Action: Mouse scrolled (516, 477) with delta (0, 0)
Screenshot: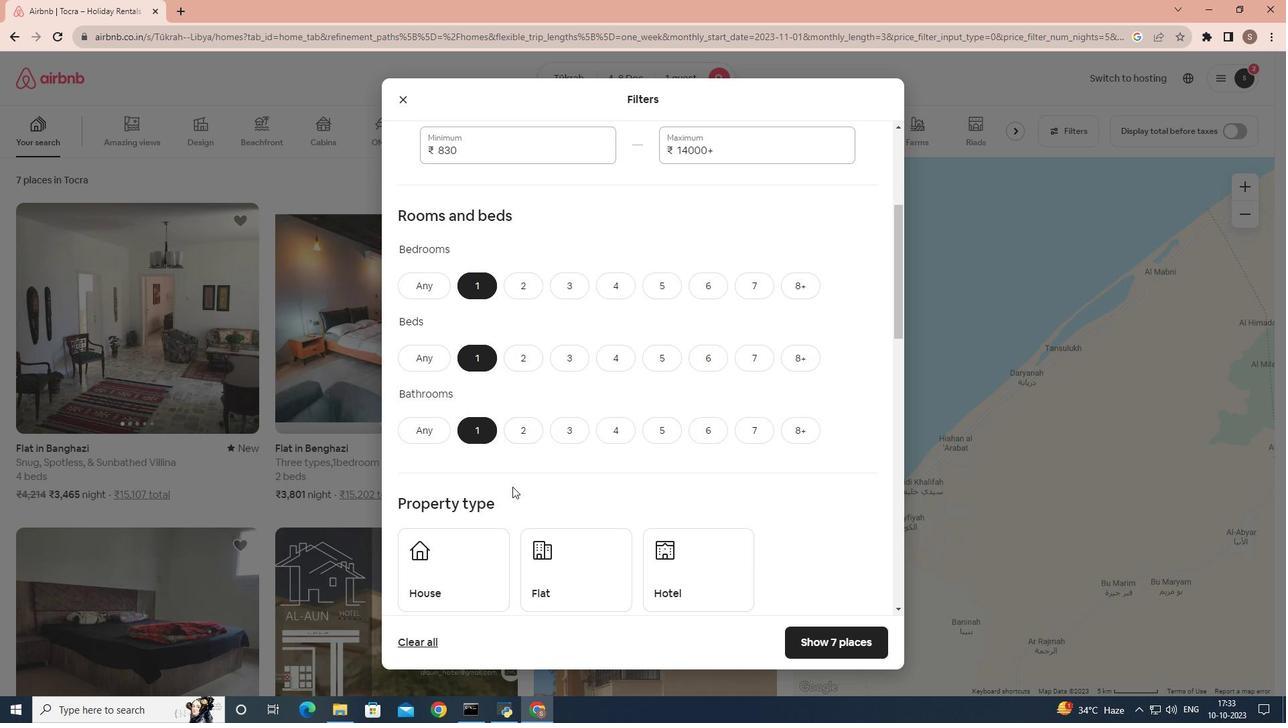 
Action: Mouse moved to (517, 476)
Screenshot: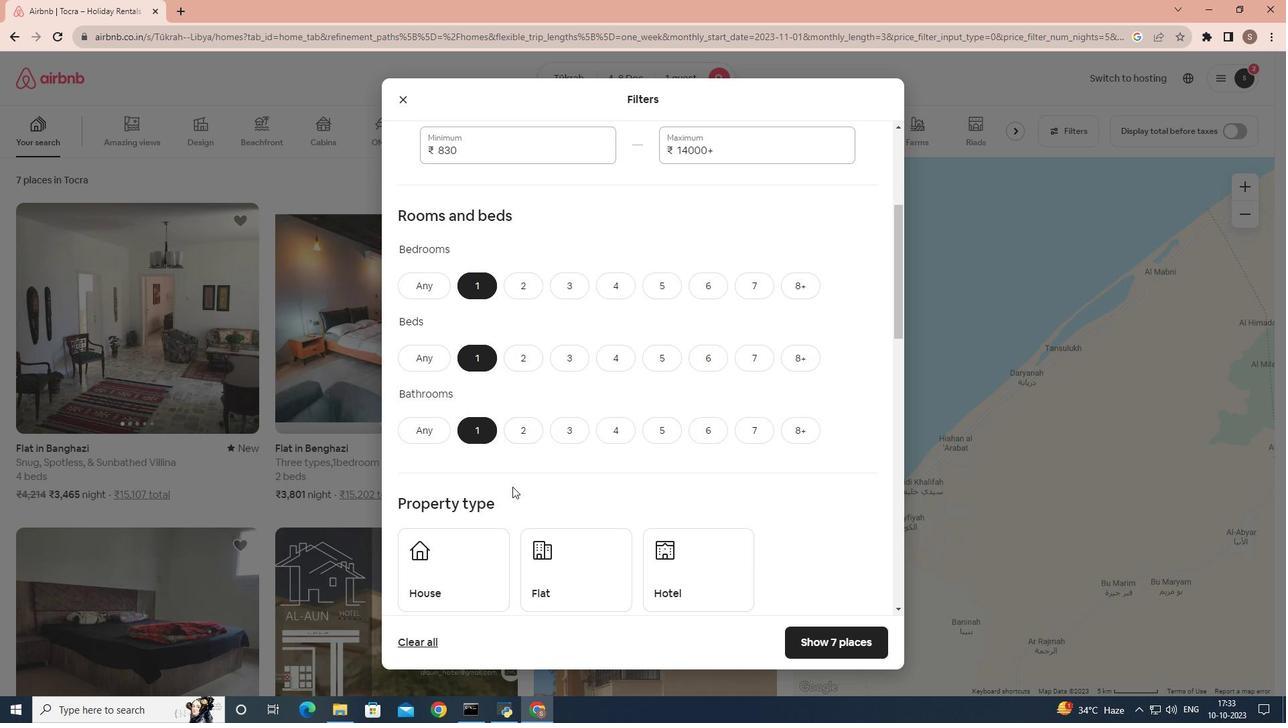 
Action: Mouse scrolled (517, 475) with delta (0, 0)
Screenshot: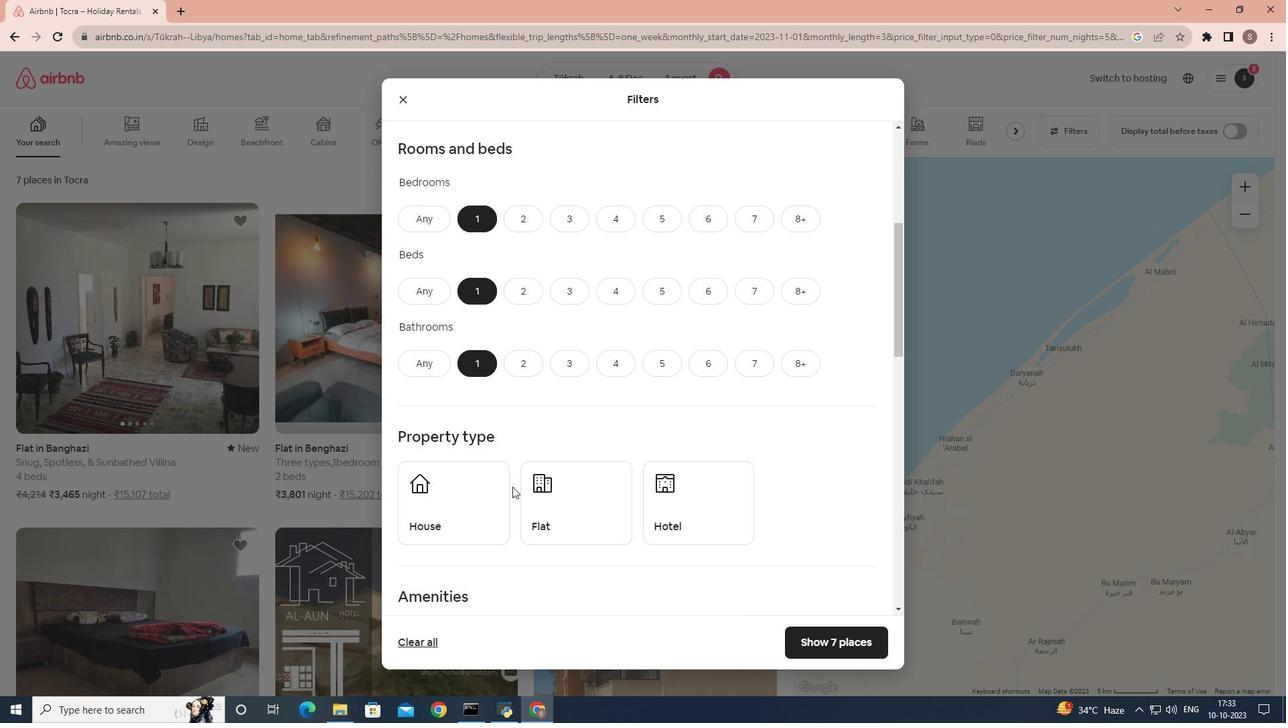 
Action: Mouse scrolled (517, 475) with delta (0, 0)
Screenshot: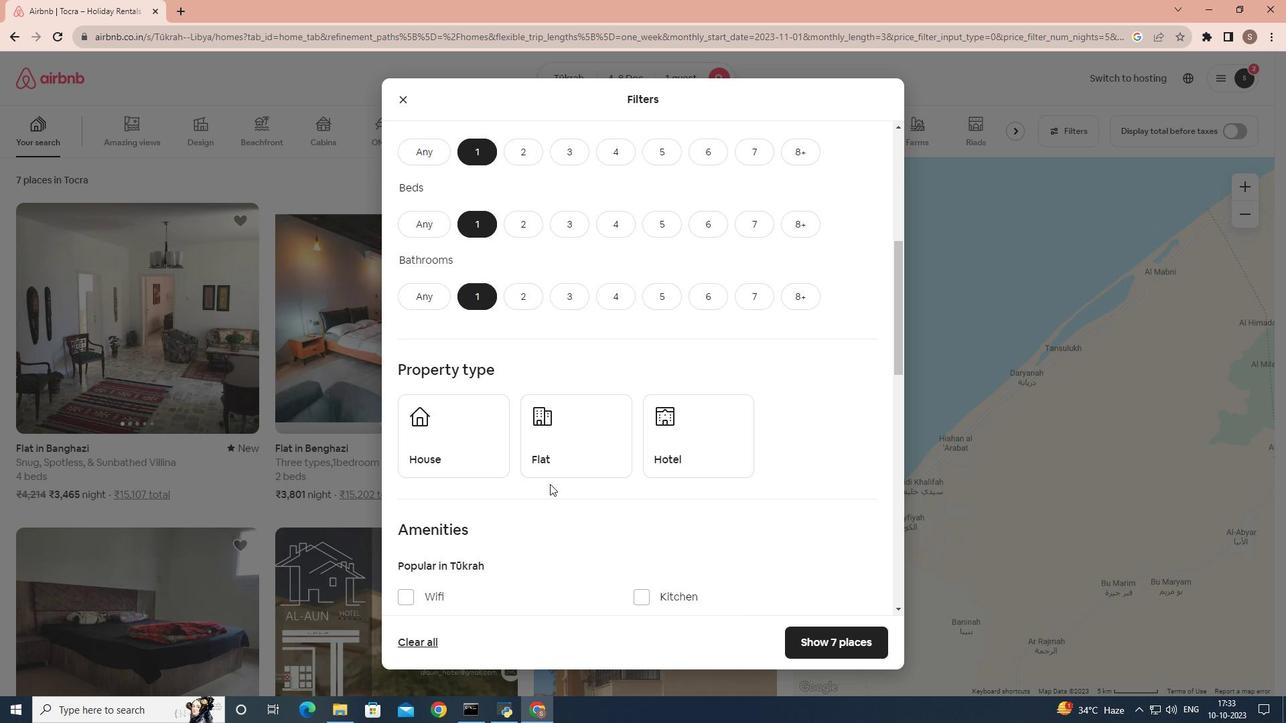 
Action: Mouse moved to (588, 477)
Screenshot: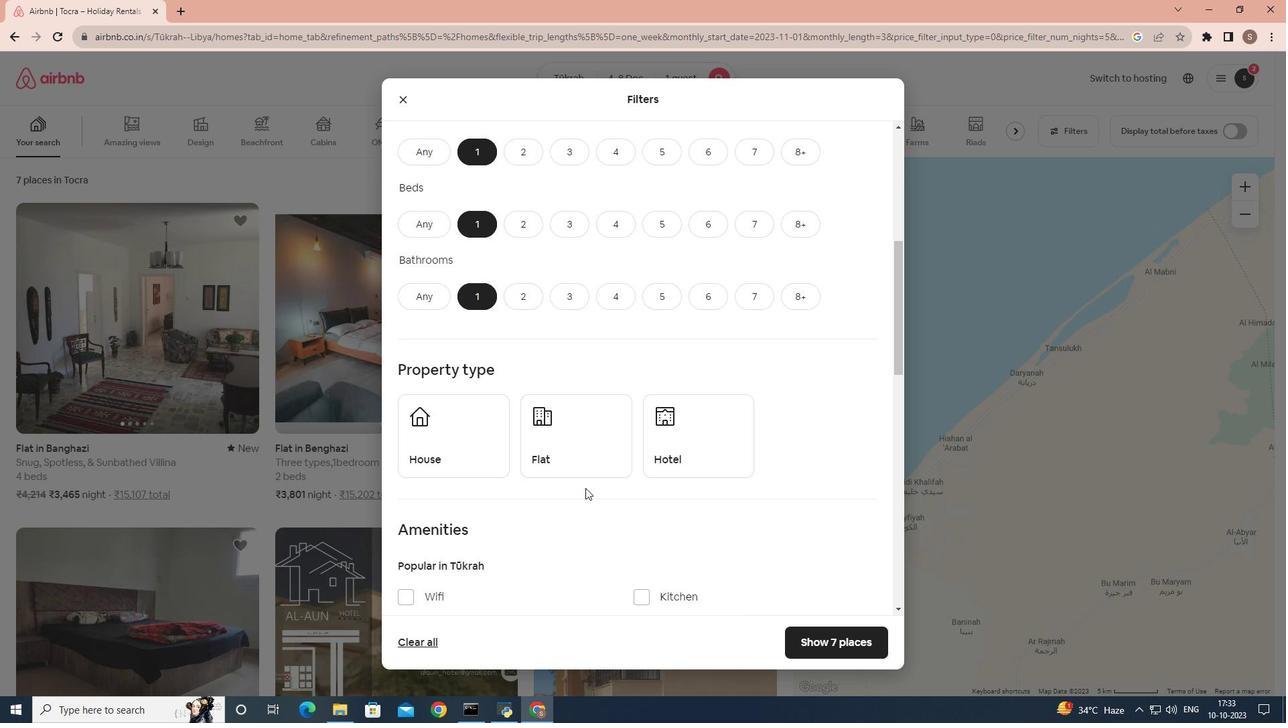 
Action: Mouse scrolled (588, 477) with delta (0, 0)
Screenshot: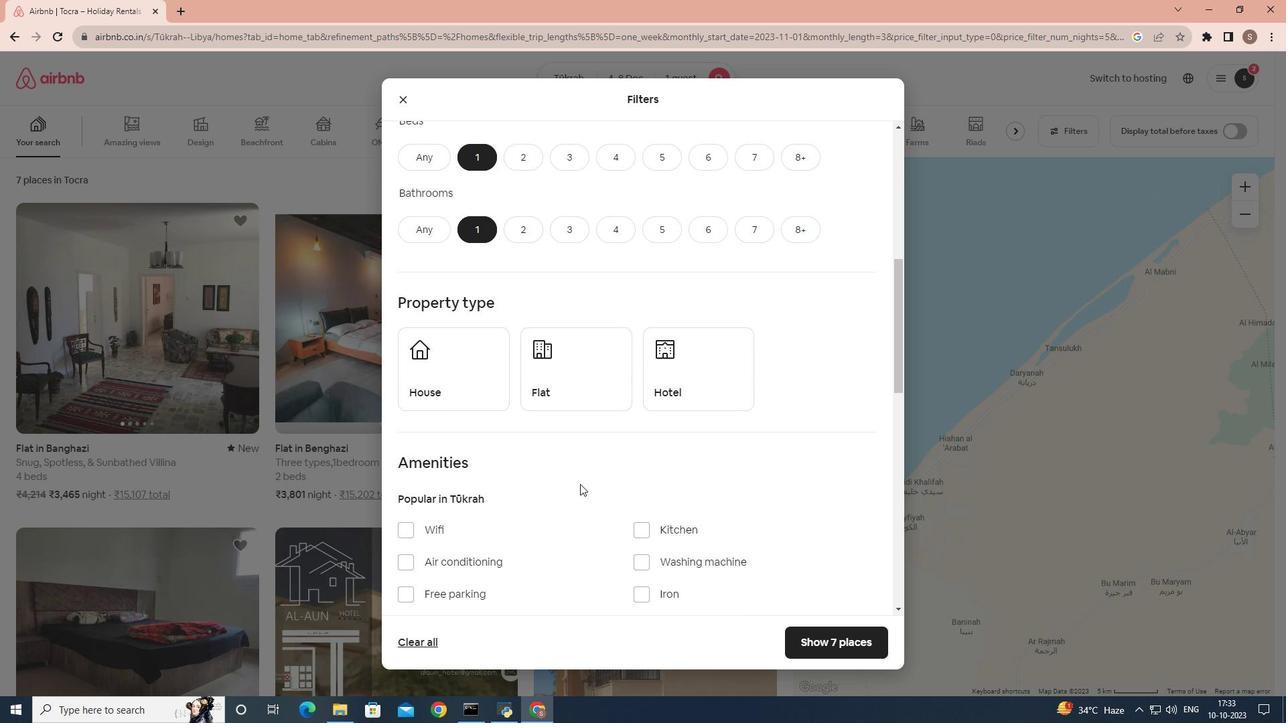 
Action: Mouse moved to (583, 473)
Screenshot: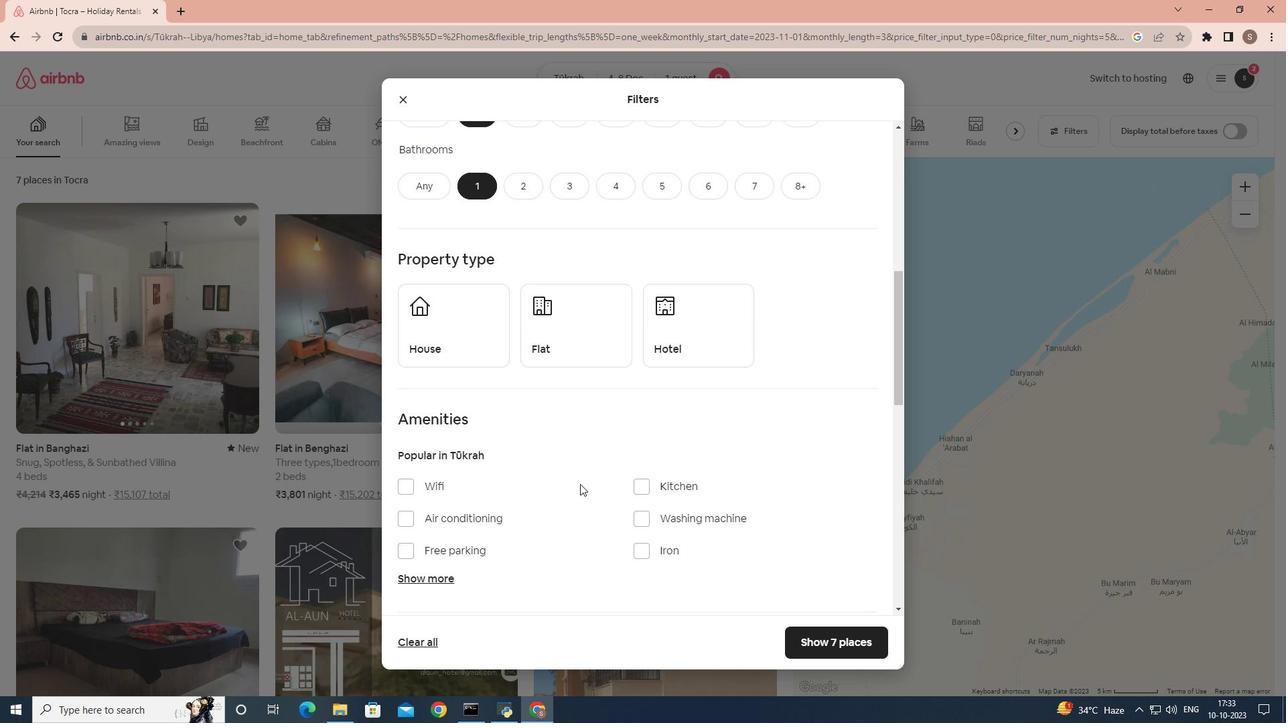 
Action: Mouse scrolled (583, 473) with delta (0, 0)
Screenshot: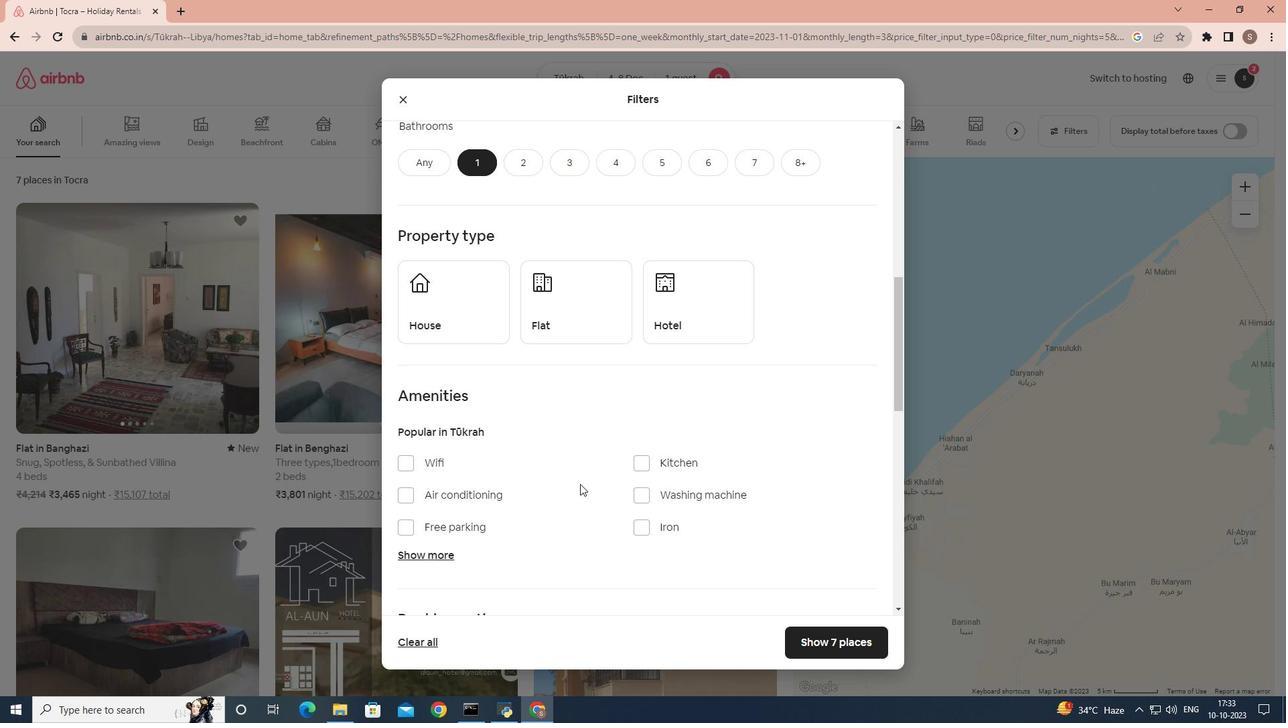 
Action: Mouse scrolled (583, 473) with delta (0, 0)
Screenshot: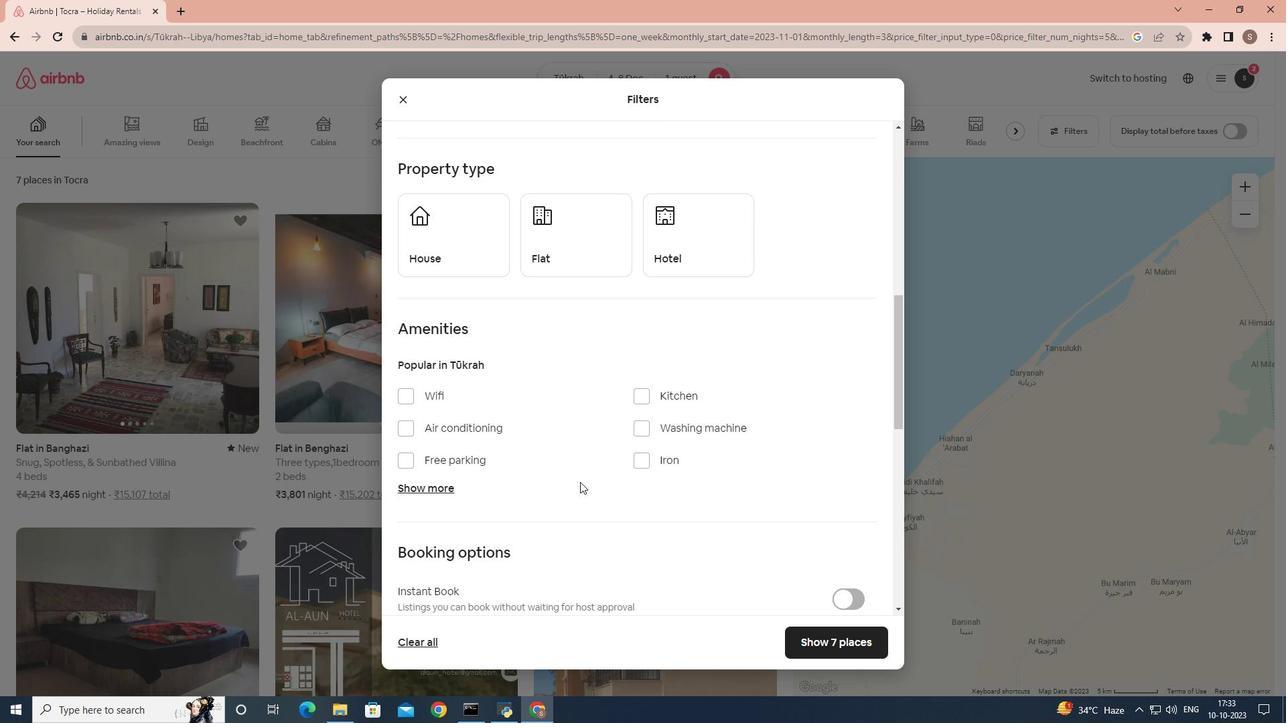 
Action: Mouse moved to (417, 396)
Screenshot: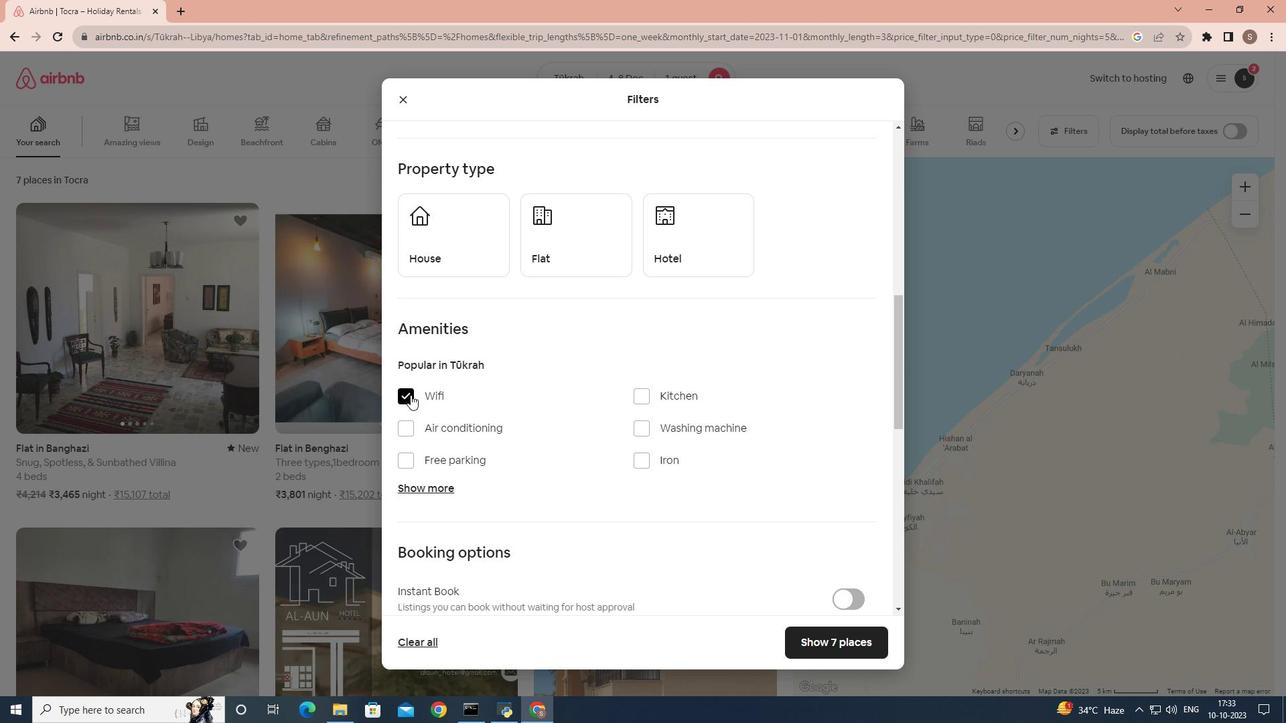 
Action: Mouse pressed left at (417, 396)
Screenshot: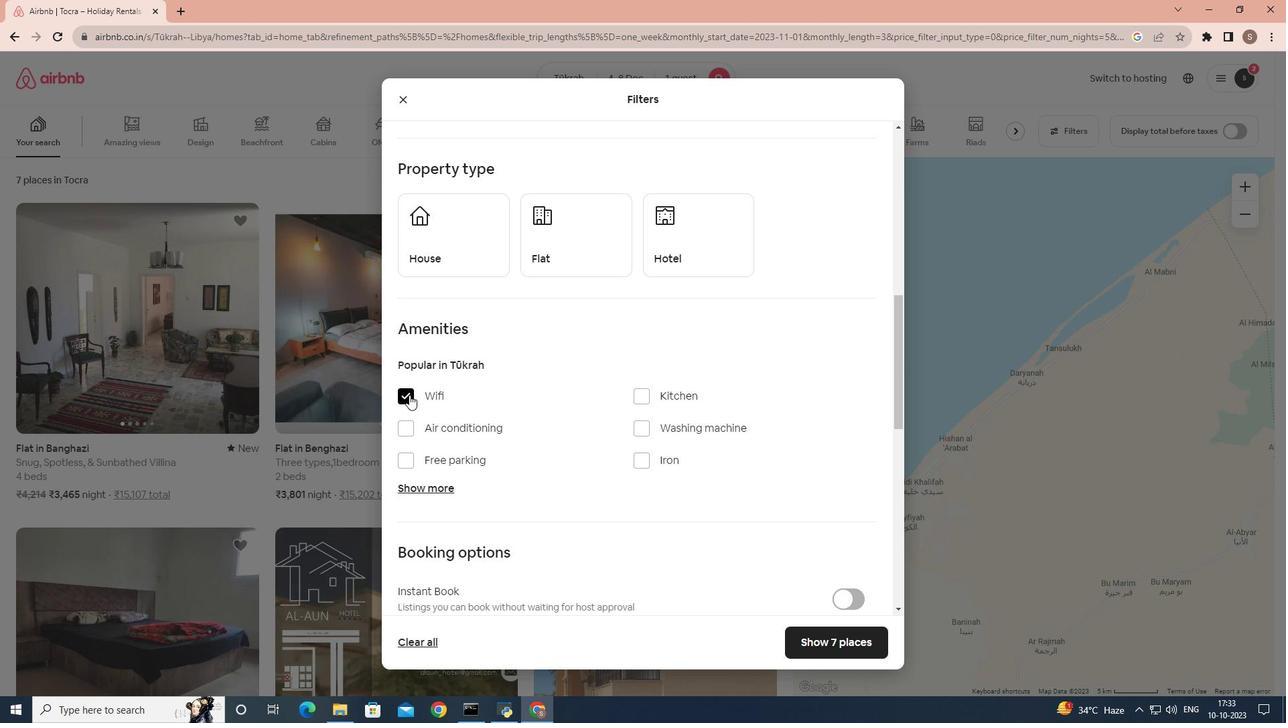 
Action: Mouse moved to (548, 412)
Screenshot: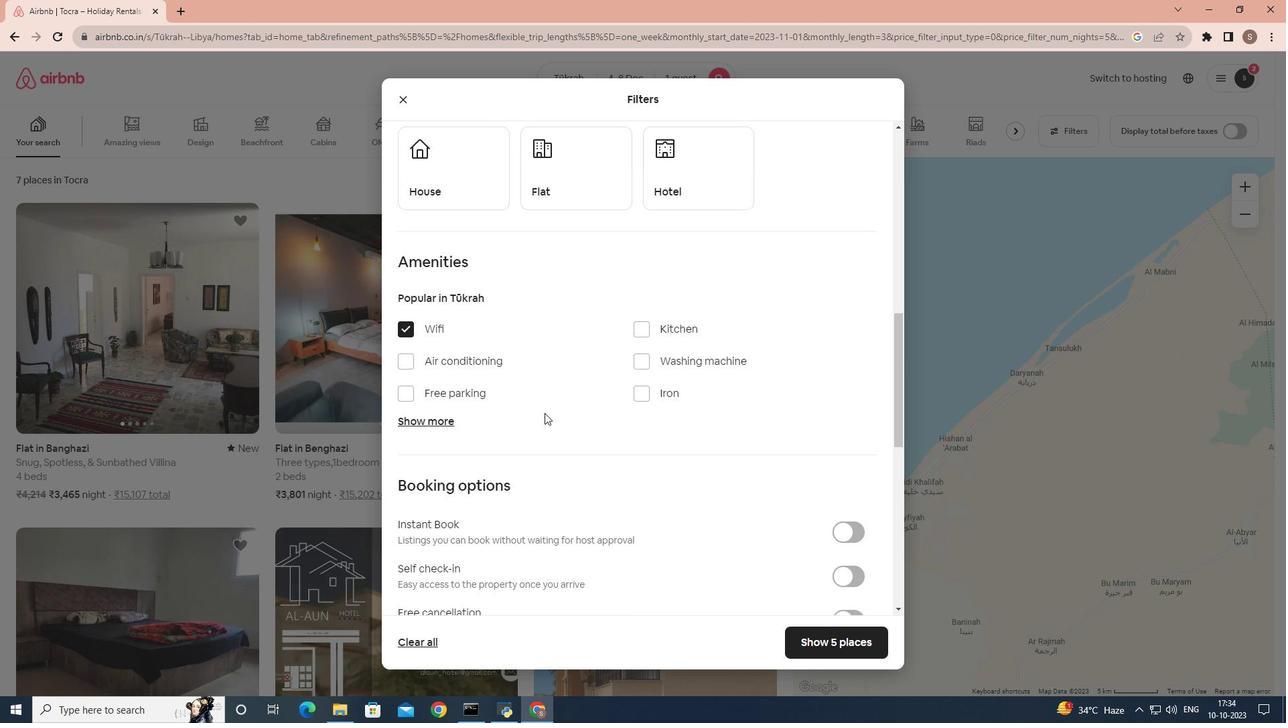 
Action: Mouse scrolled (548, 412) with delta (0, 0)
Screenshot: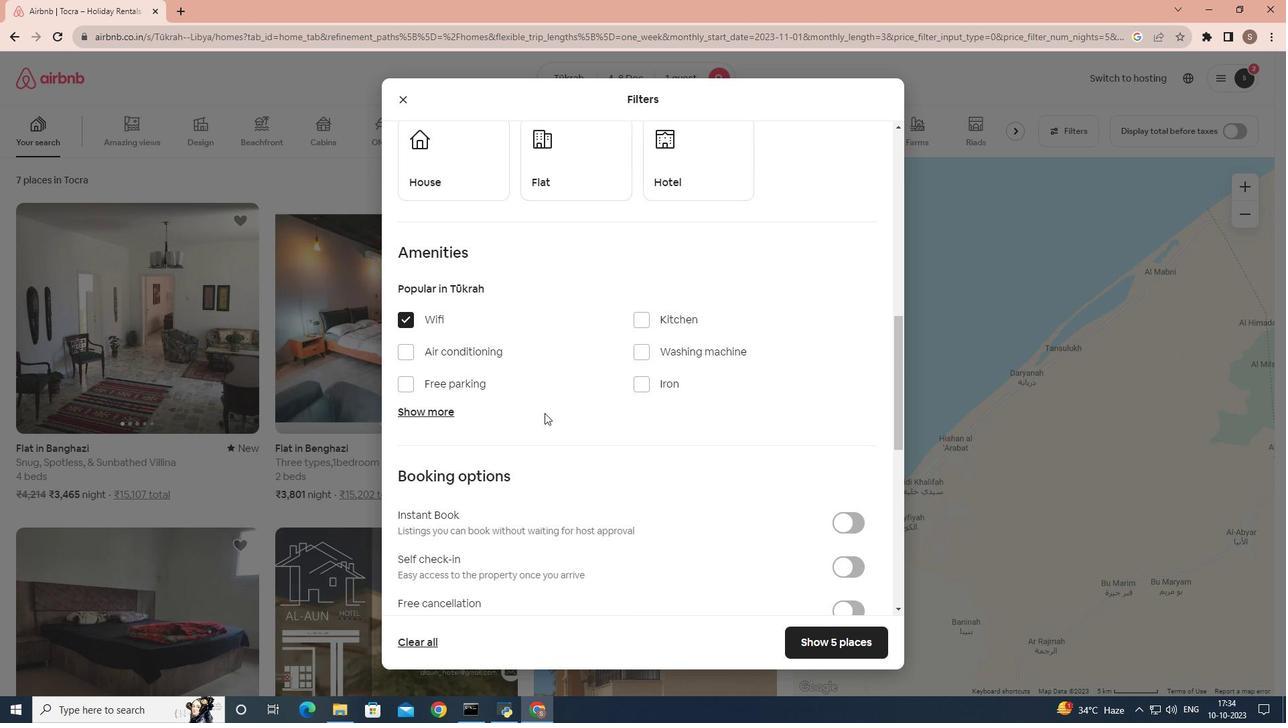 
Action: Mouse scrolled (548, 412) with delta (0, 0)
Screenshot: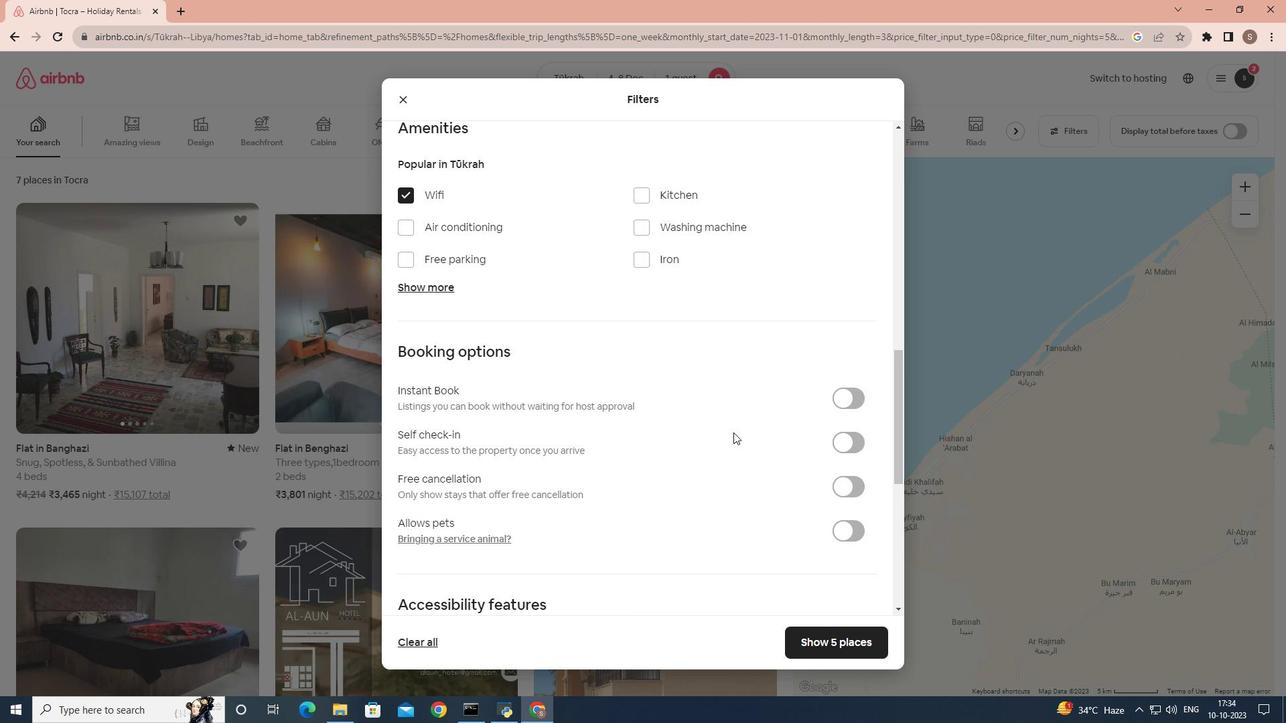 
Action: Mouse scrolled (548, 412) with delta (0, 0)
Screenshot: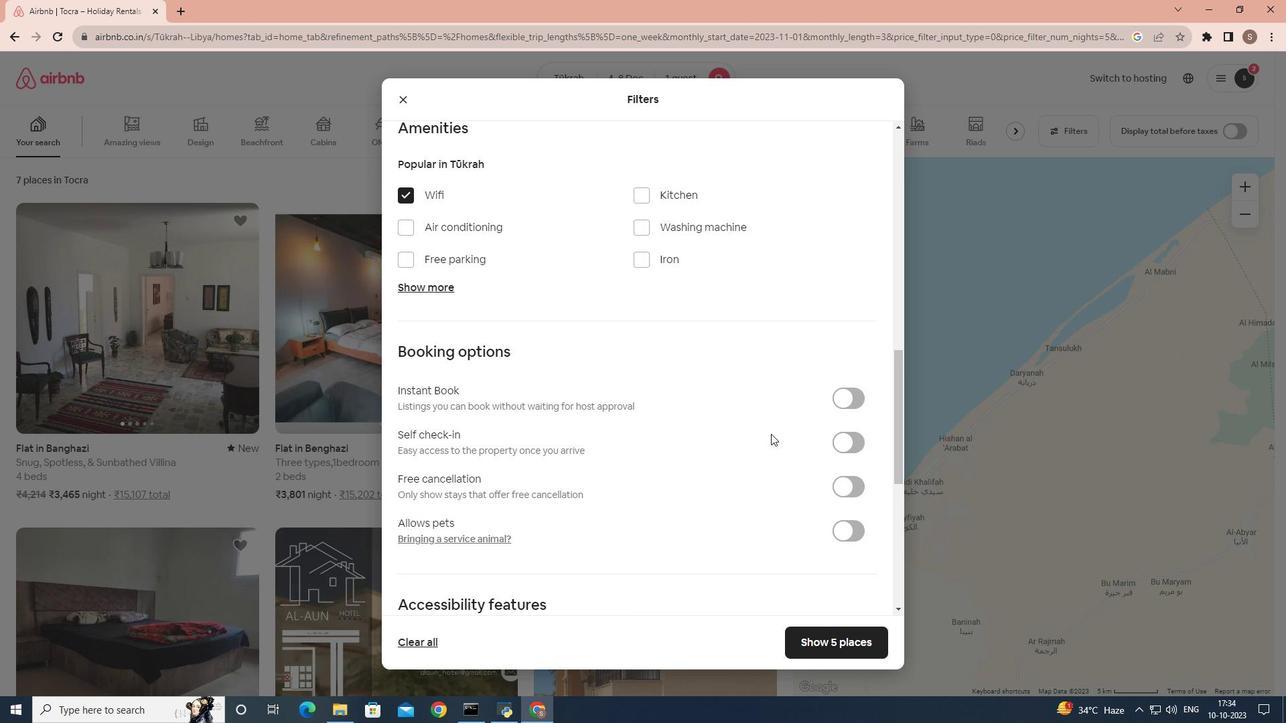 
Action: Mouse moved to (853, 434)
Screenshot: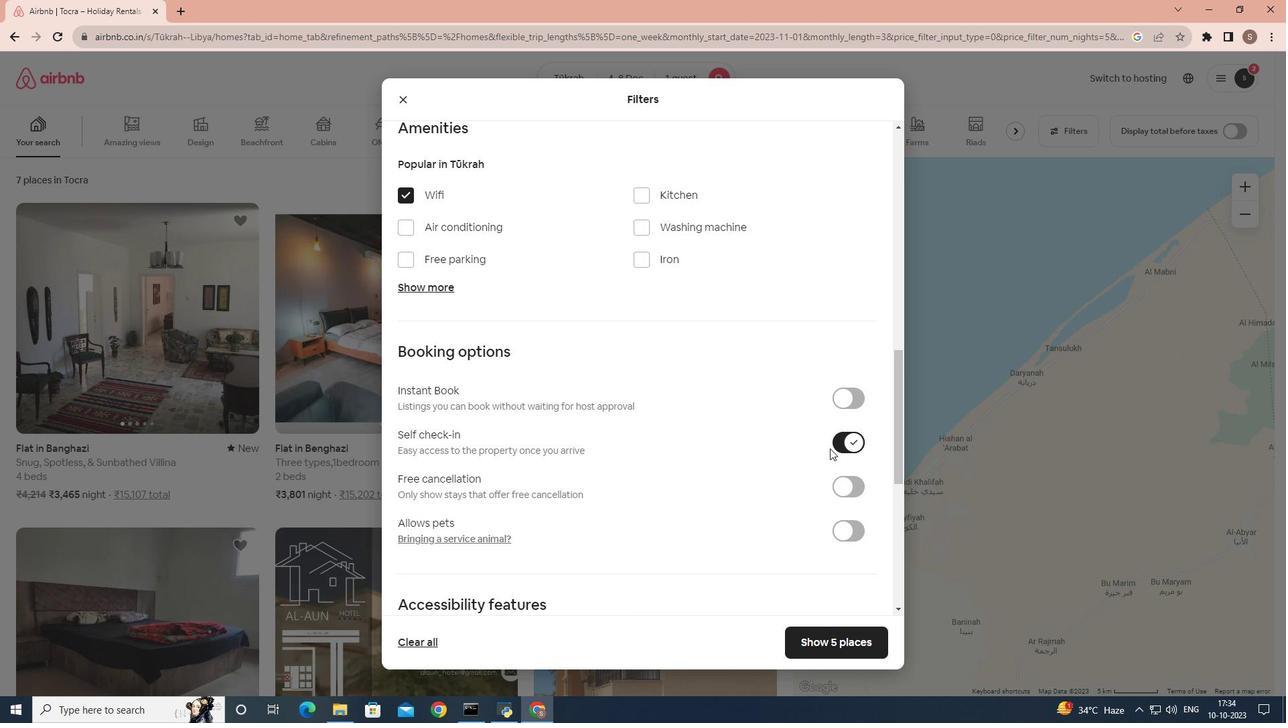 
Action: Mouse pressed left at (853, 434)
Screenshot: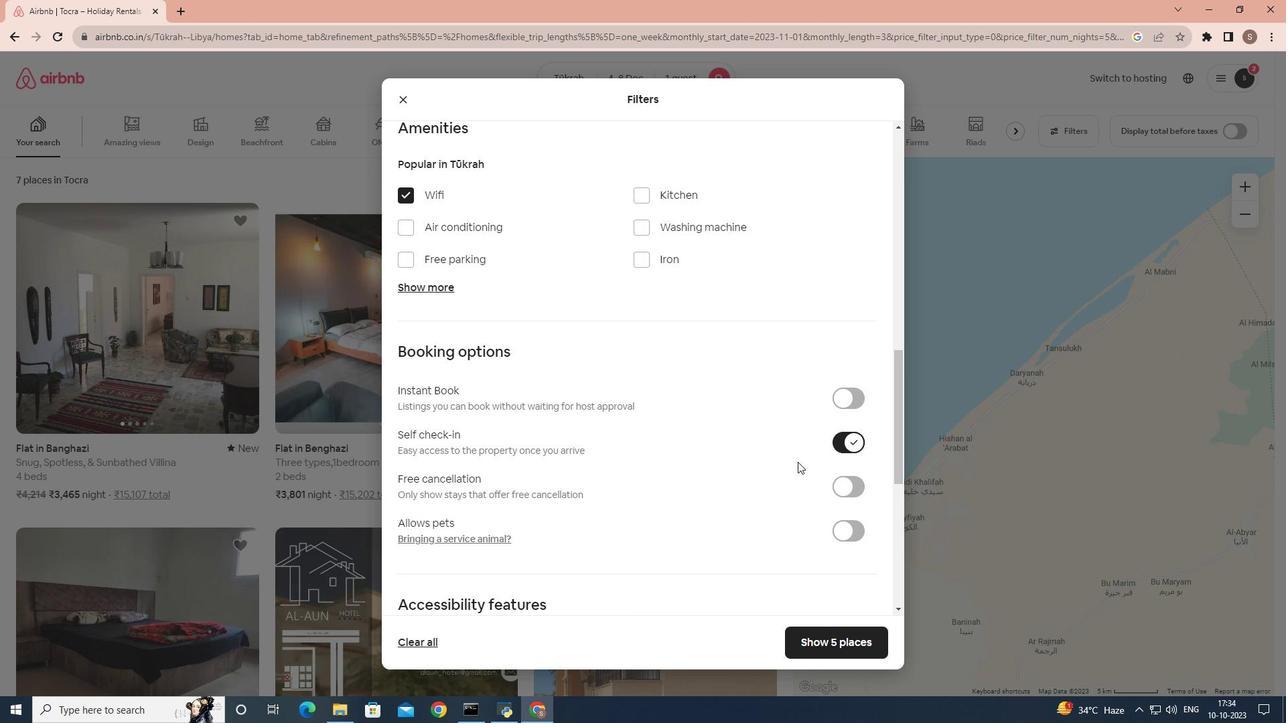 
Action: Mouse moved to (737, 448)
Screenshot: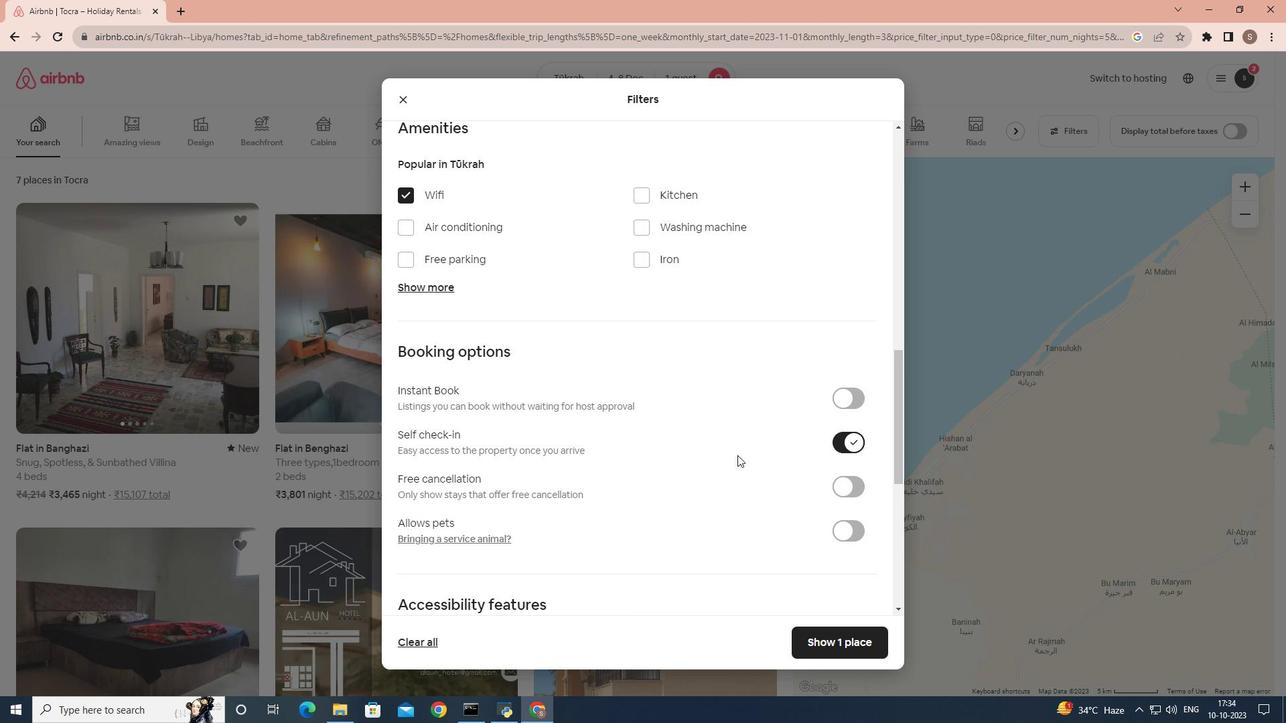 
Action: Mouse scrolled (737, 448) with delta (0, 0)
Screenshot: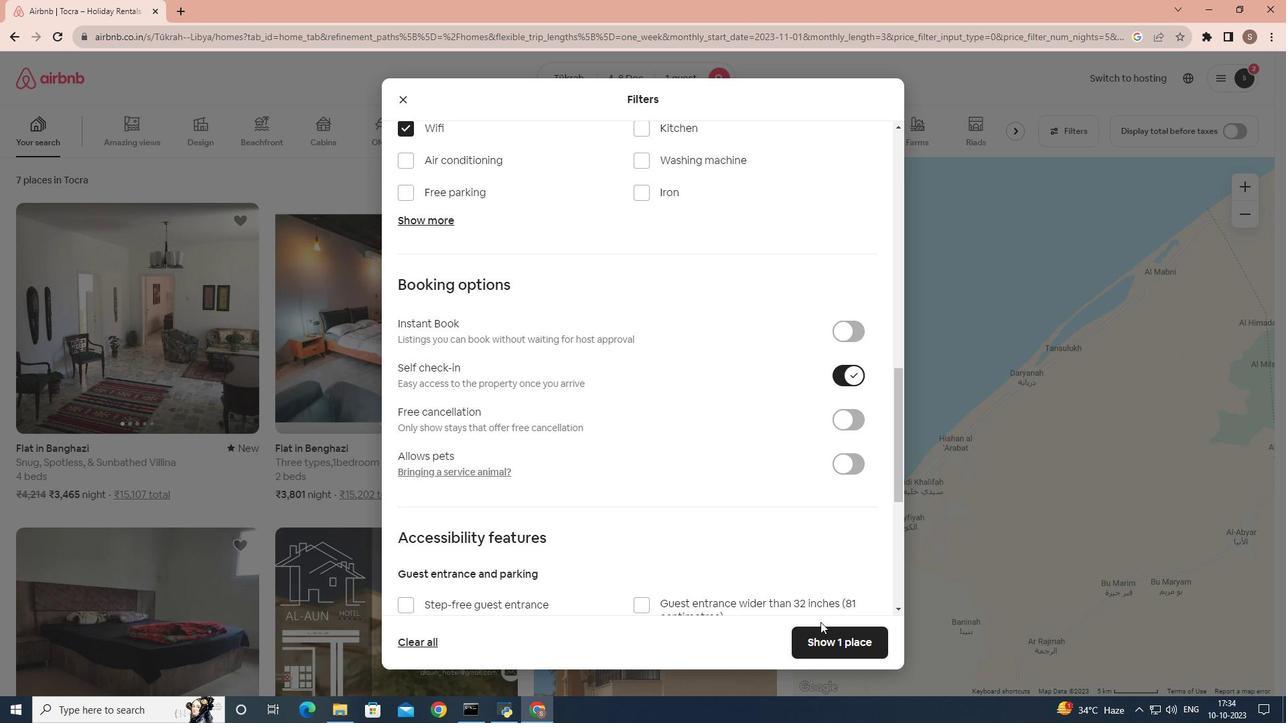 
Action: Mouse moved to (824, 609)
Screenshot: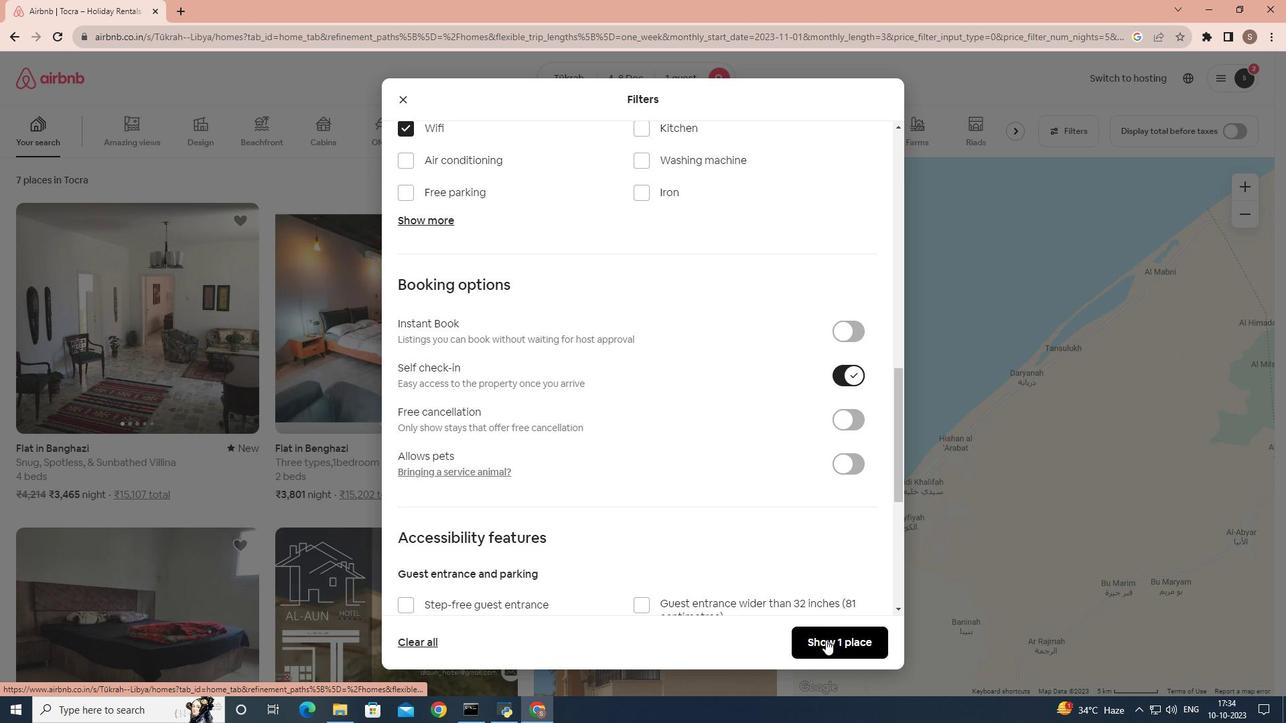 
Action: Mouse pressed left at (824, 609)
Screenshot: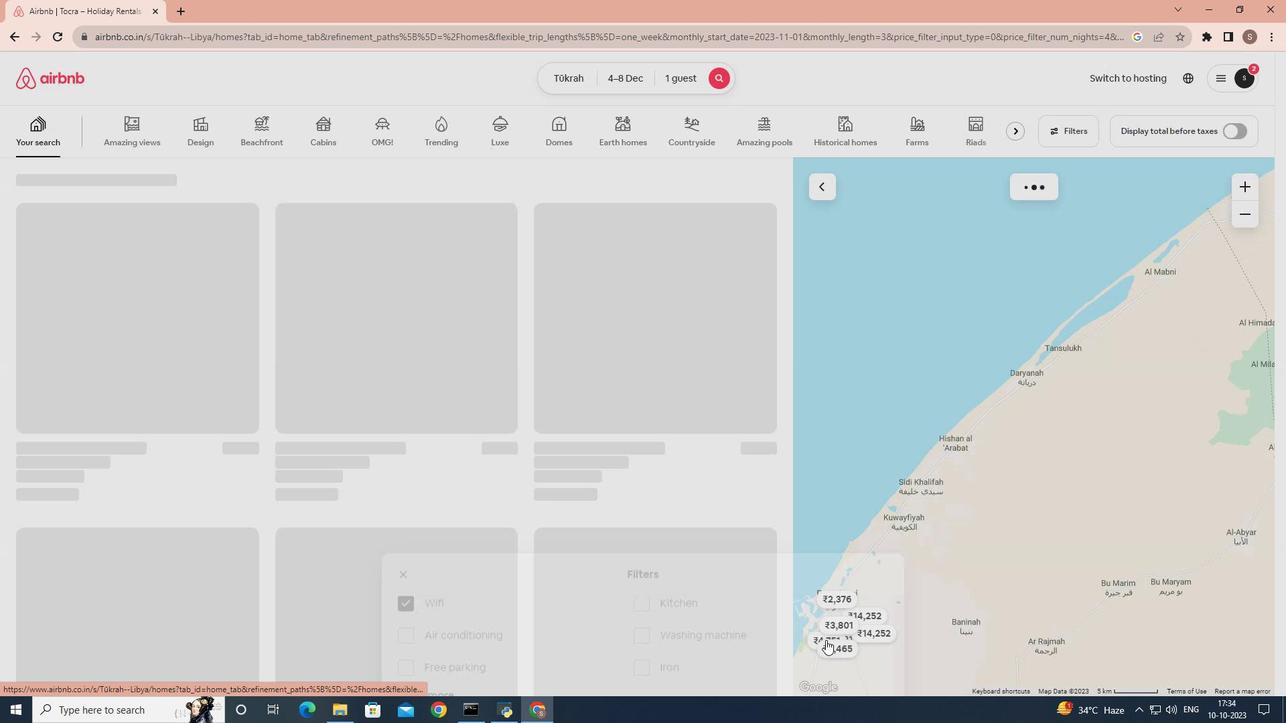 
Action: Mouse moved to (198, 377)
Screenshot: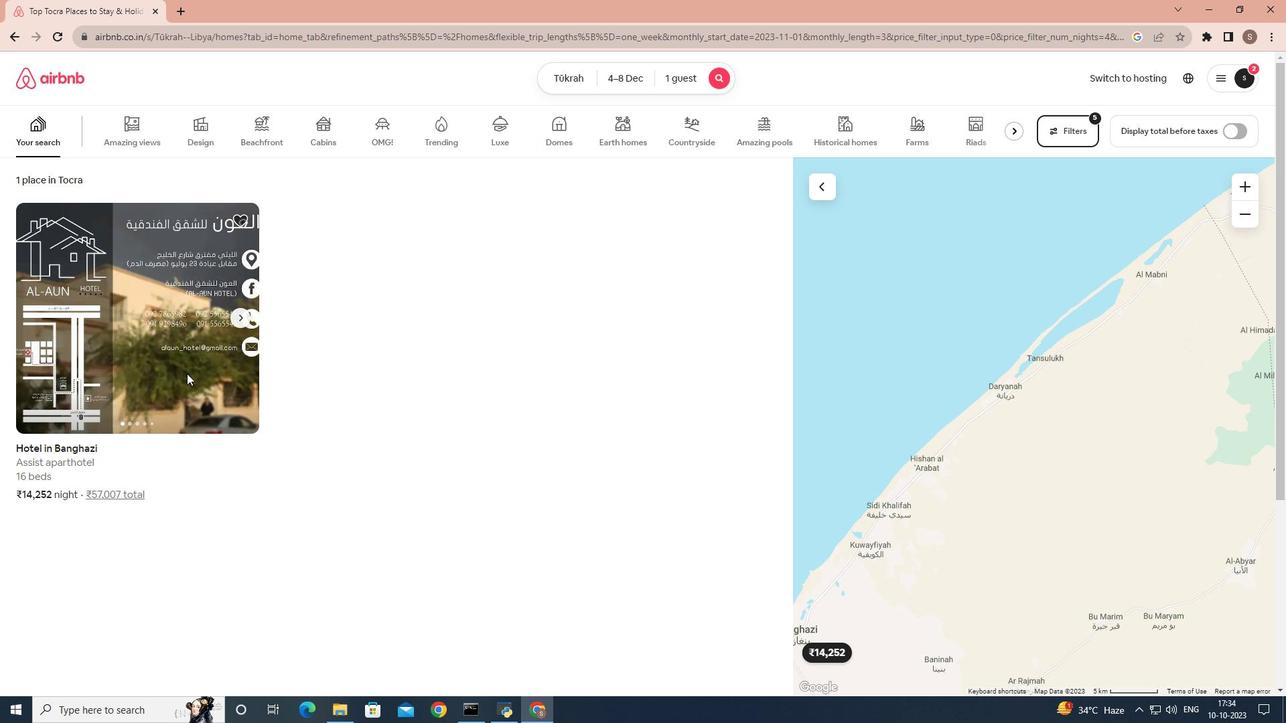 
Action: Mouse pressed left at (198, 377)
Screenshot: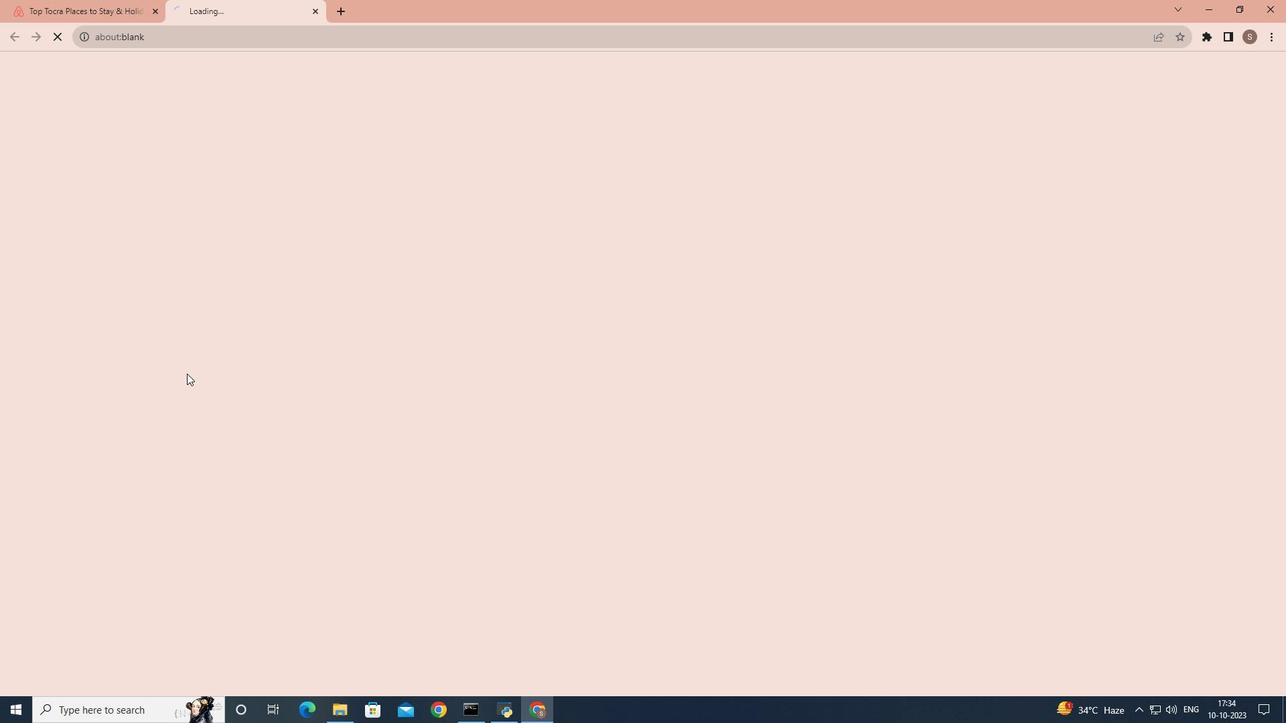 
Action: Mouse moved to (929, 481)
Screenshot: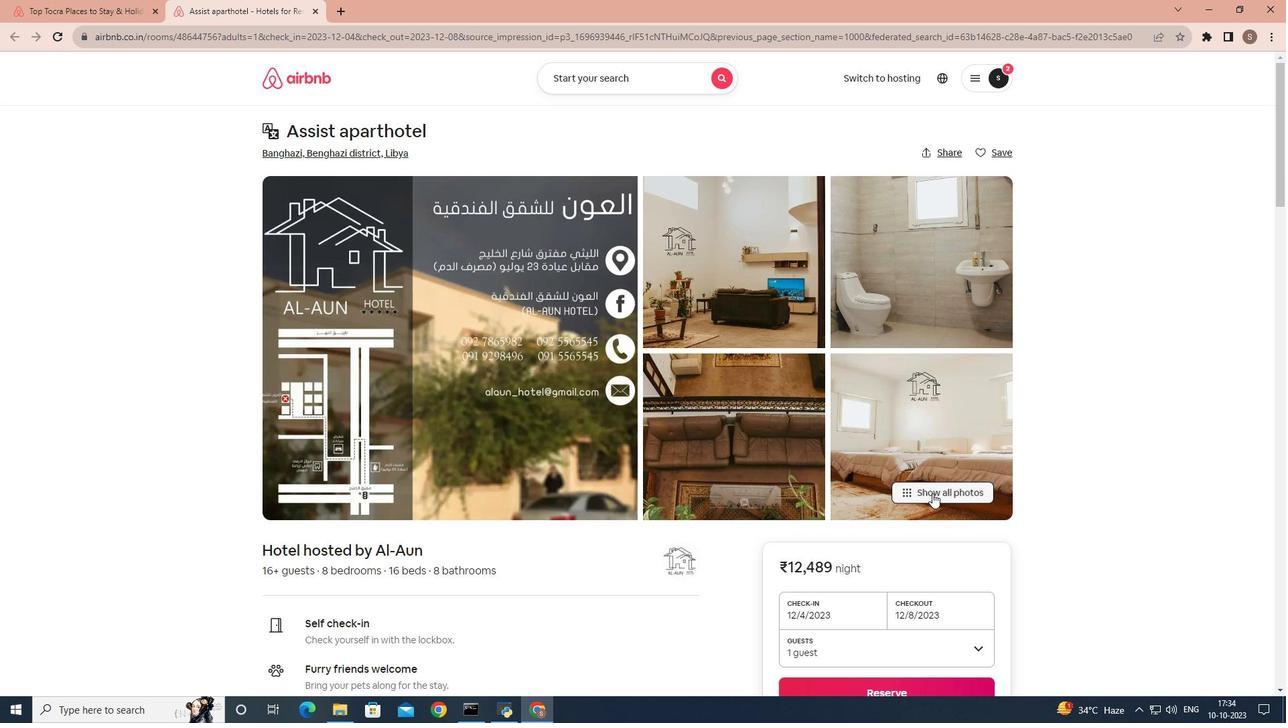 
Action: Mouse pressed left at (929, 481)
Screenshot: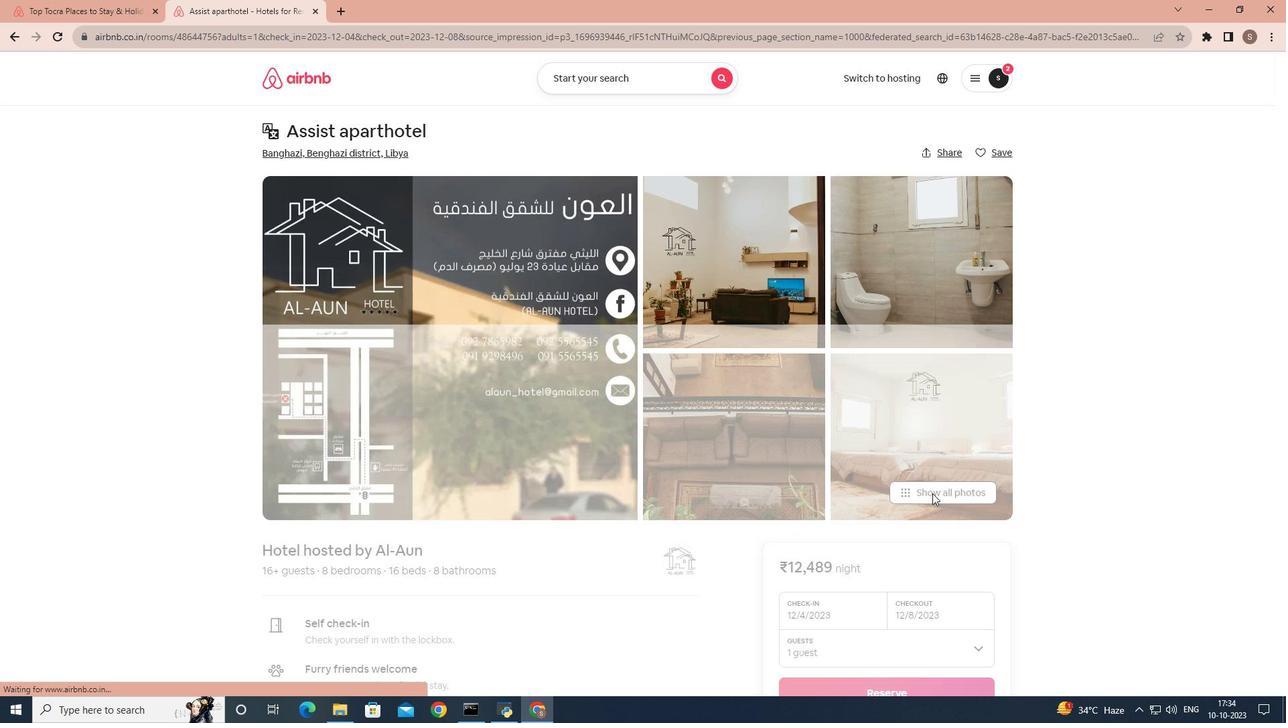 
Action: Mouse moved to (937, 431)
Screenshot: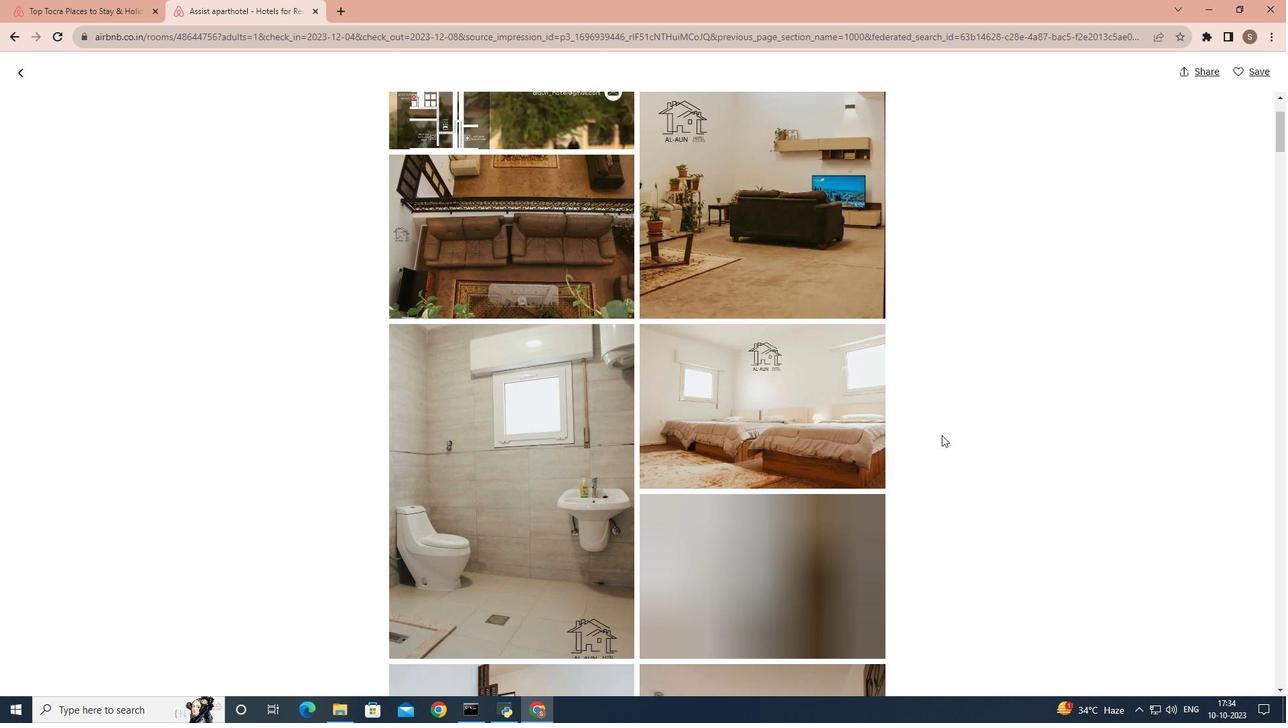 
Action: Mouse scrolled (937, 430) with delta (0, 0)
Screenshot: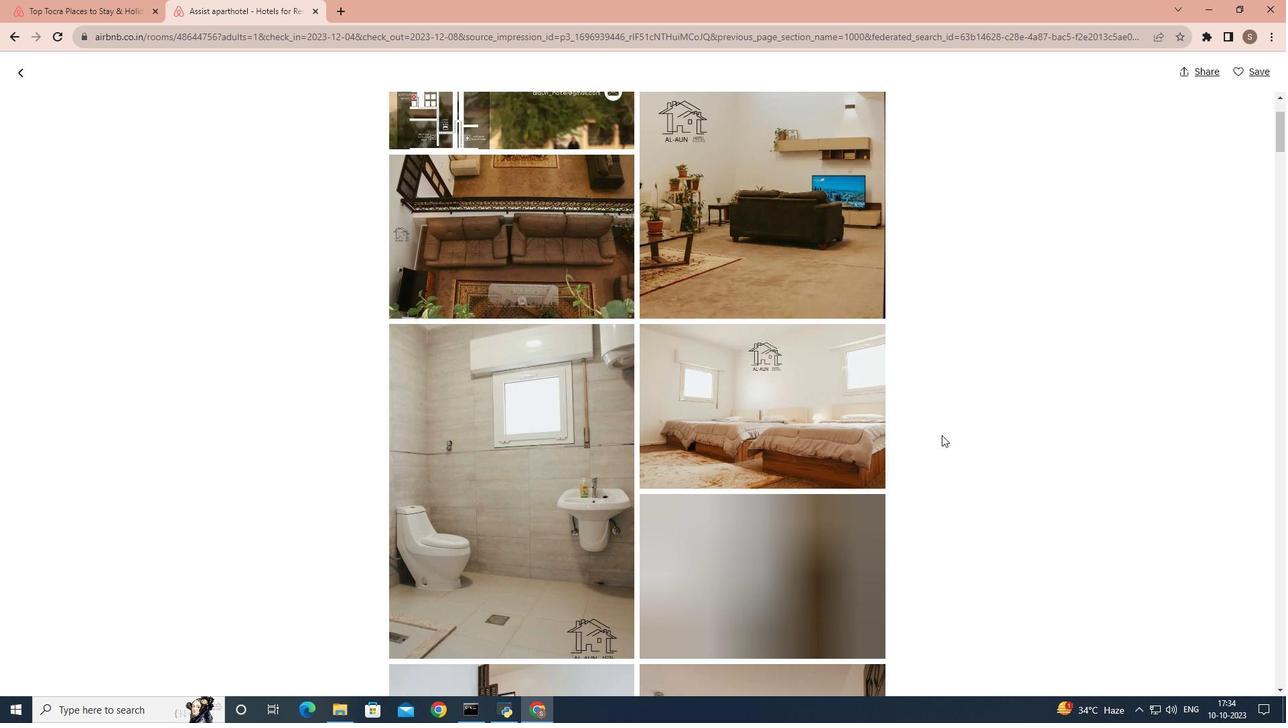 
Action: Mouse scrolled (937, 430) with delta (0, 0)
Screenshot: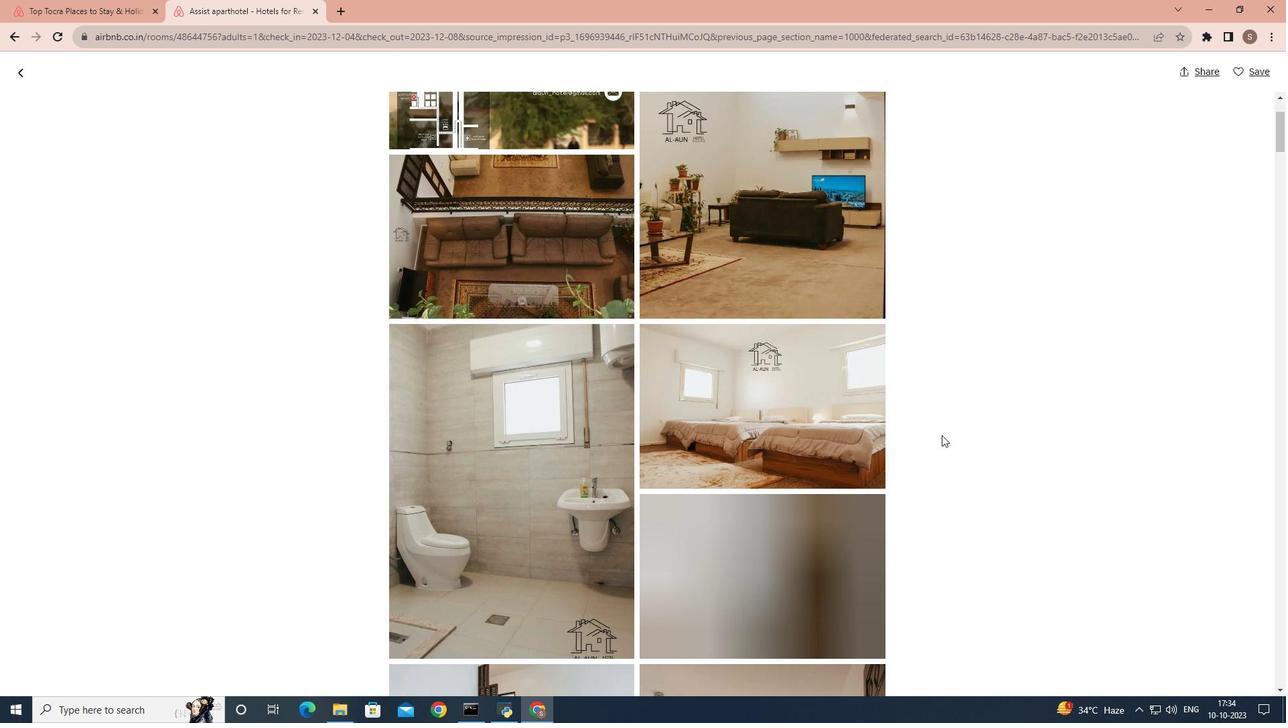 
Action: Mouse scrolled (937, 430) with delta (0, 0)
Screenshot: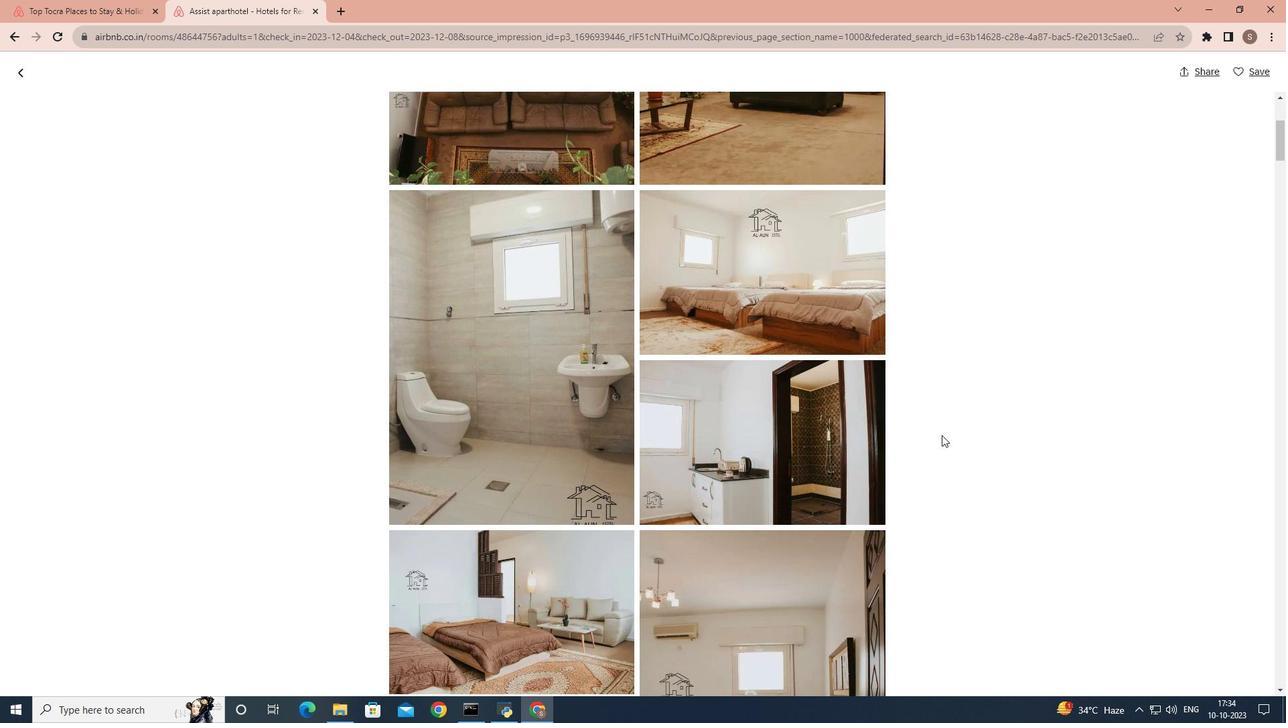
Action: Mouse scrolled (937, 430) with delta (0, 0)
Screenshot: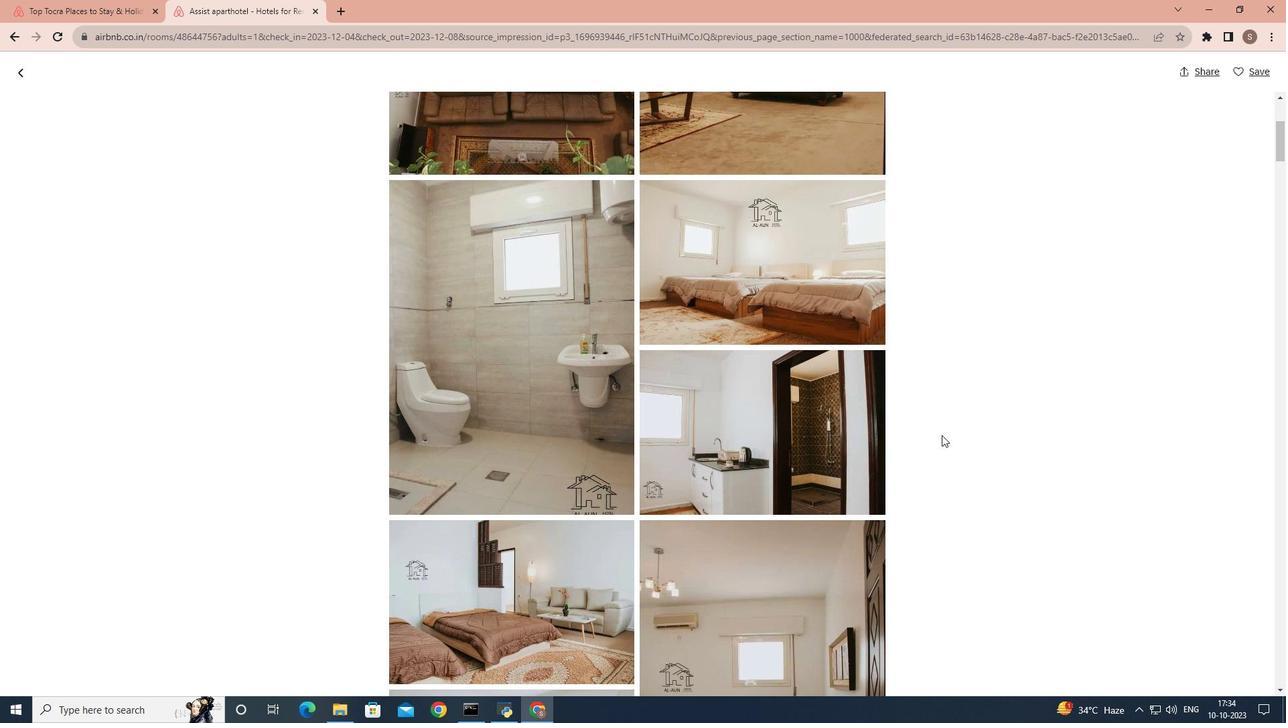 
Action: Mouse scrolled (937, 430) with delta (0, 0)
Screenshot: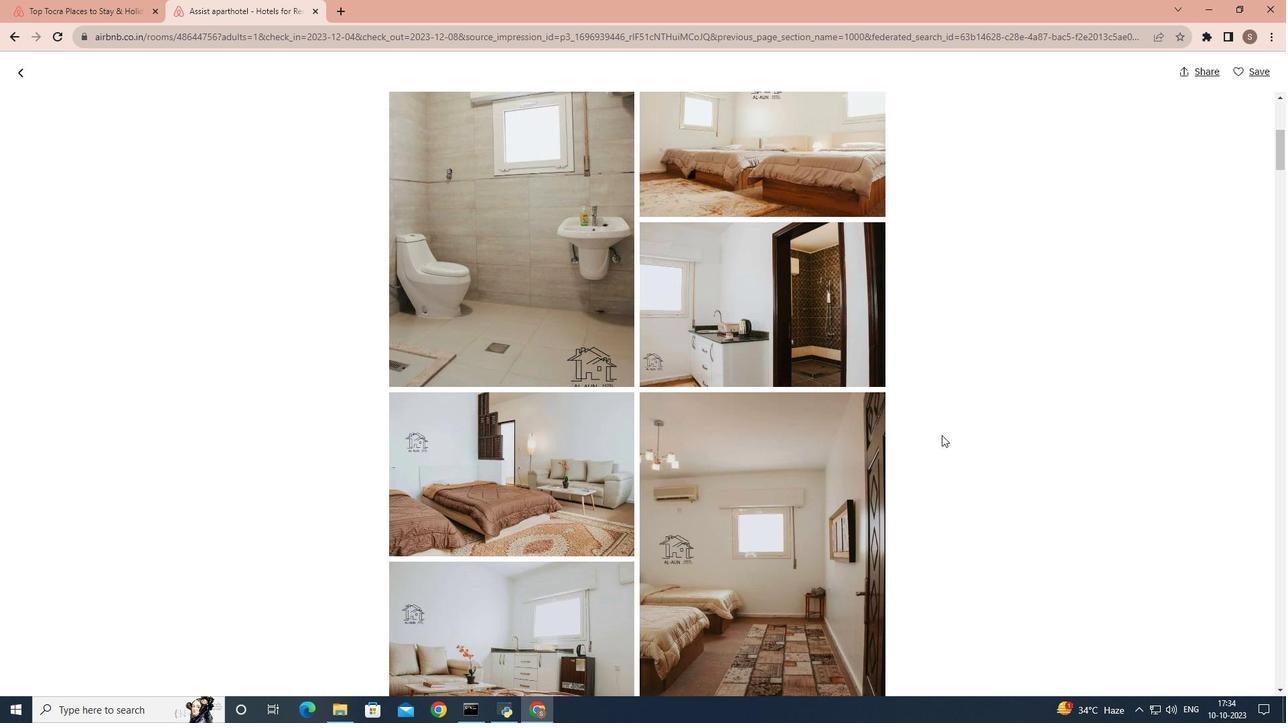 
Action: Mouse scrolled (937, 430) with delta (0, 0)
Screenshot: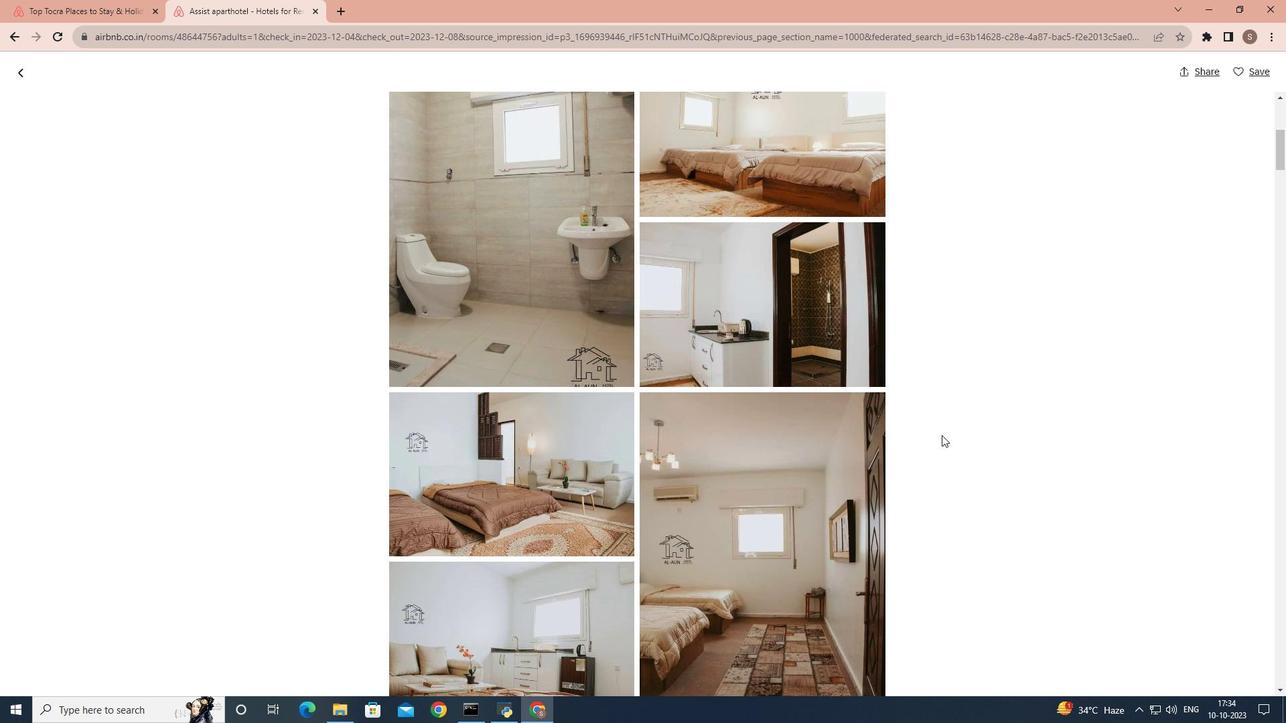 
Action: Mouse scrolled (937, 430) with delta (0, 0)
Screenshot: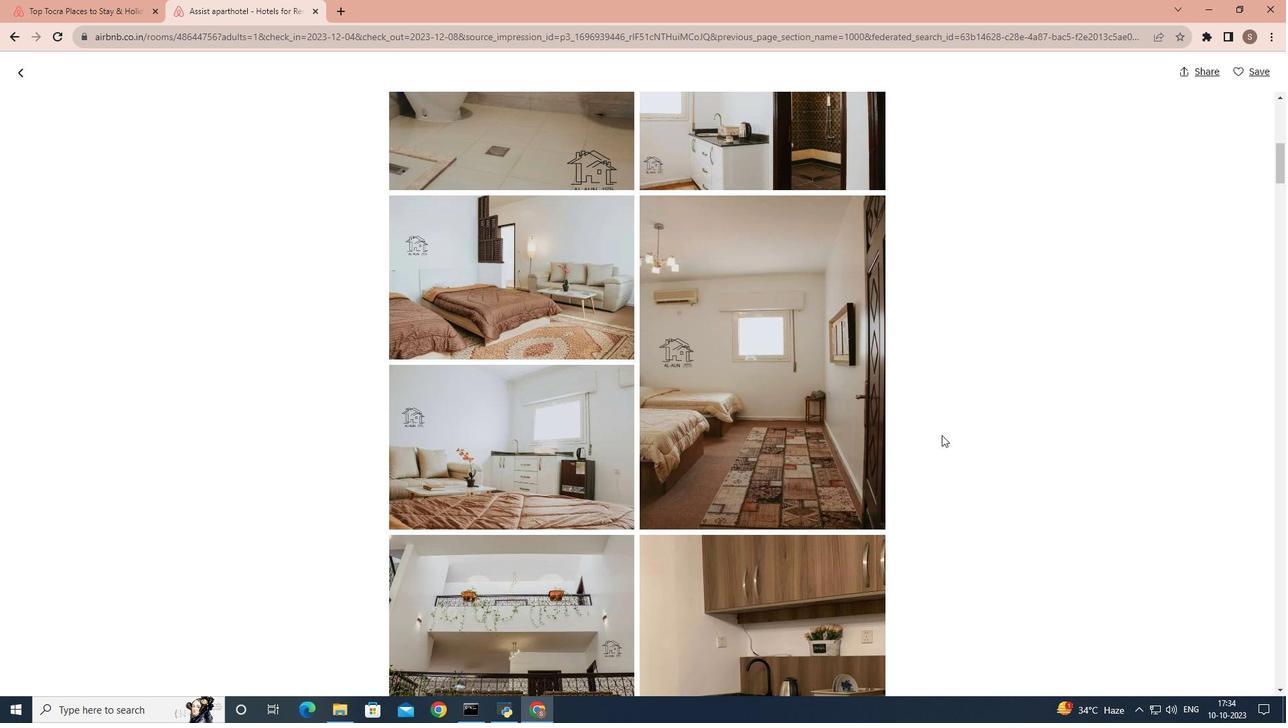 
Action: Mouse scrolled (937, 430) with delta (0, 0)
Screenshot: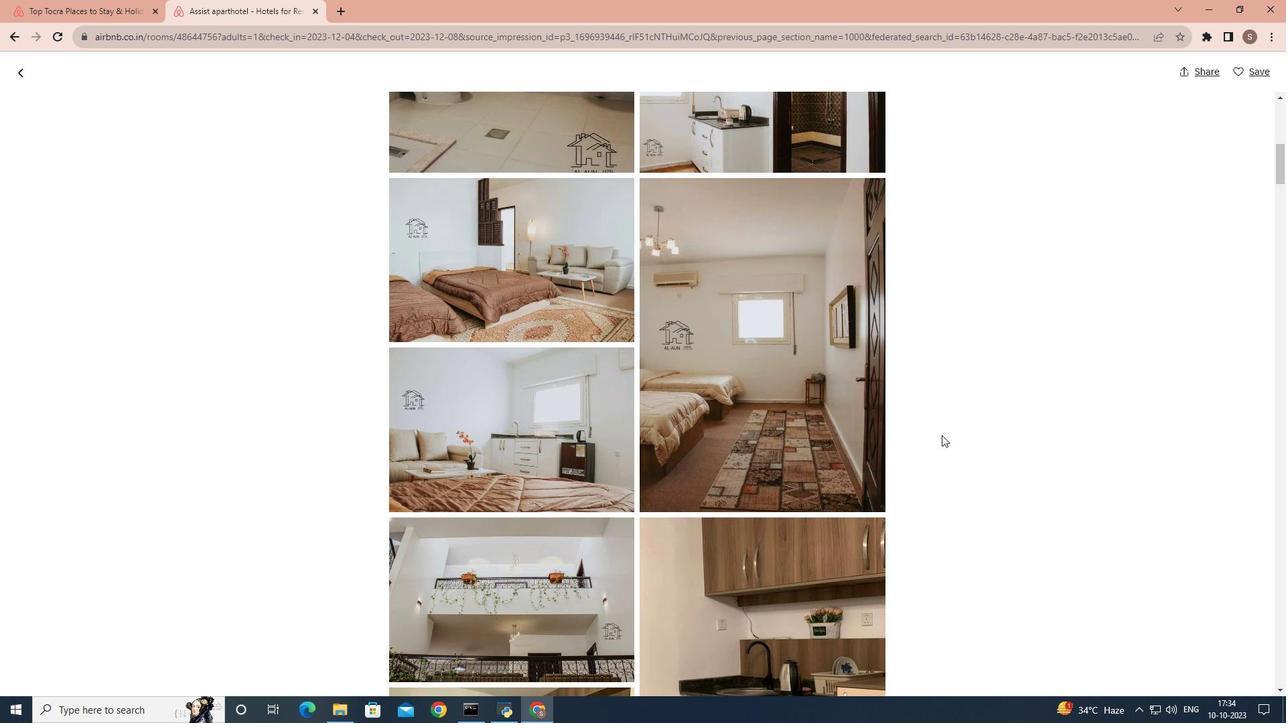 
Action: Mouse scrolled (937, 430) with delta (0, 0)
Screenshot: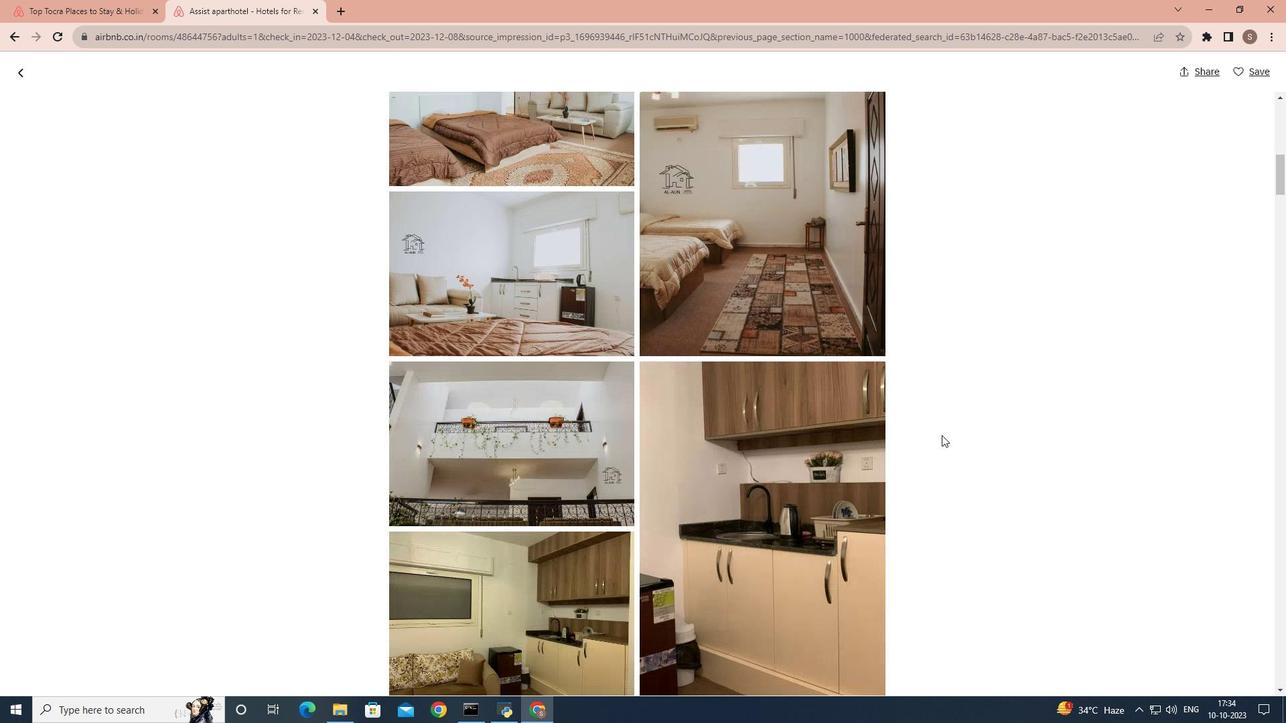 
Action: Mouse scrolled (937, 430) with delta (0, 0)
Screenshot: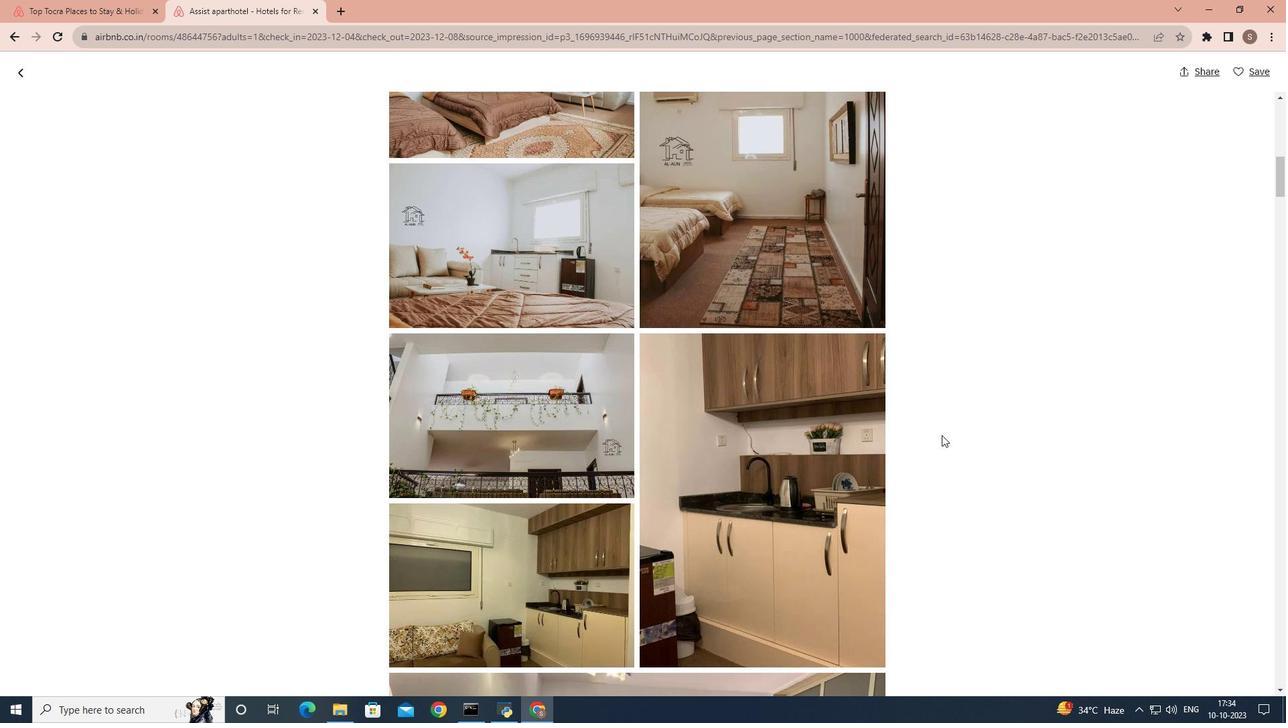 
Action: Mouse scrolled (937, 430) with delta (0, 0)
Screenshot: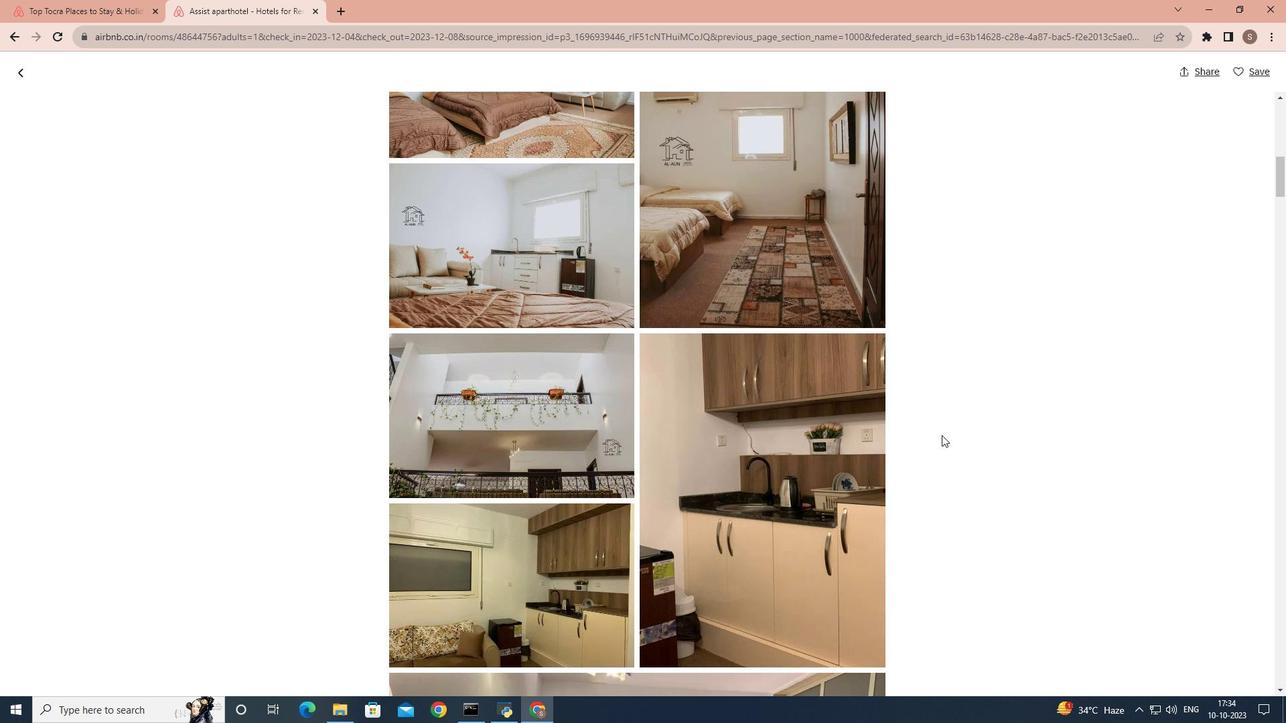 
Action: Mouse scrolled (937, 430) with delta (0, 0)
Screenshot: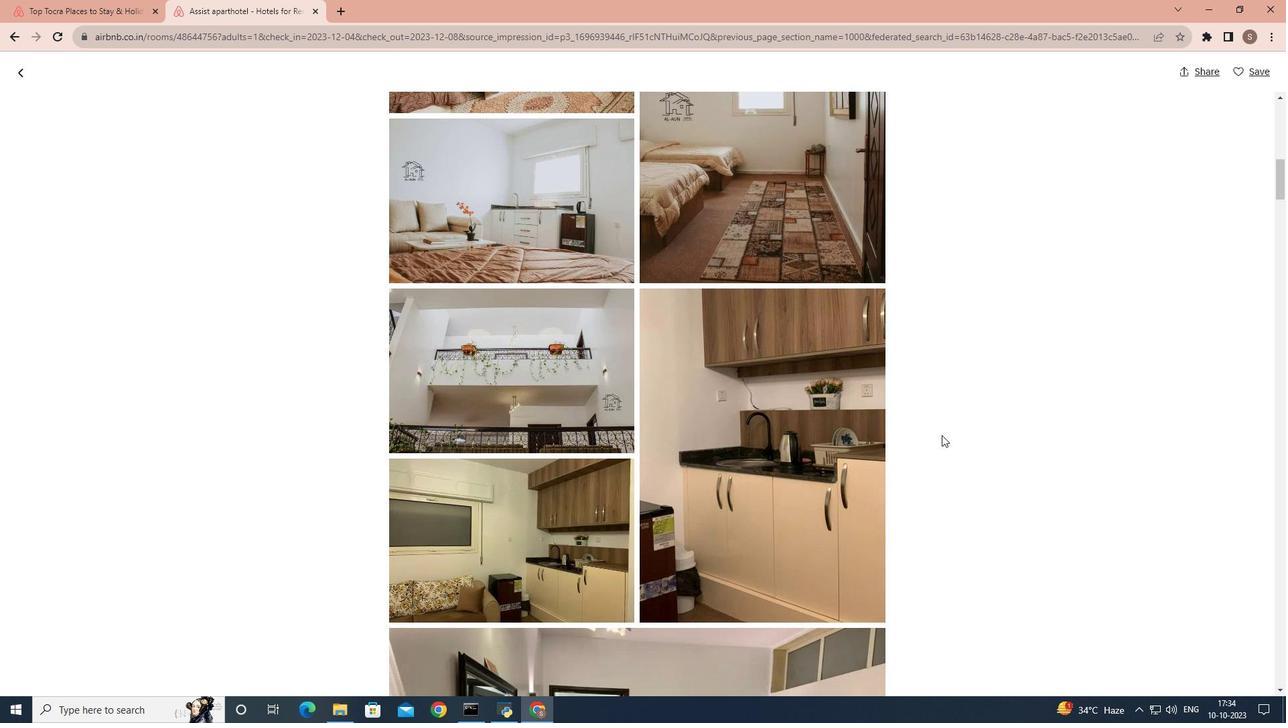 
Action: Mouse scrolled (937, 430) with delta (0, 0)
Screenshot: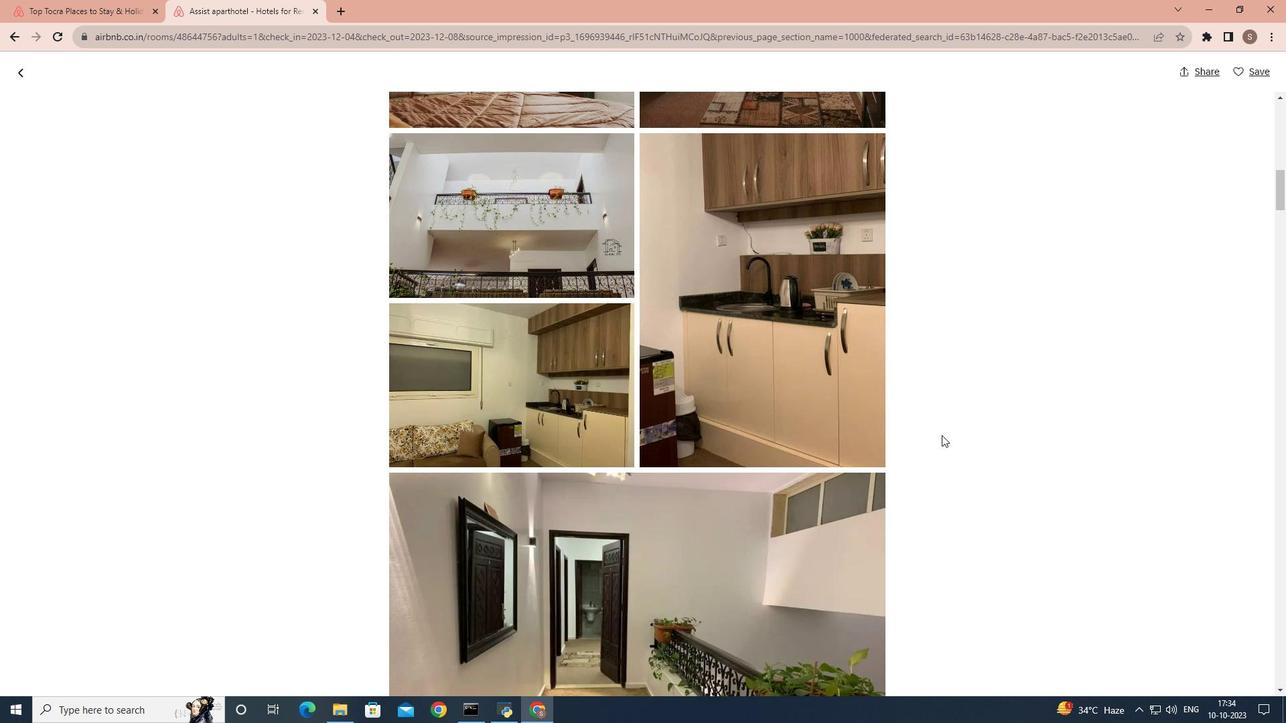
Action: Mouse scrolled (937, 430) with delta (0, 0)
Screenshot: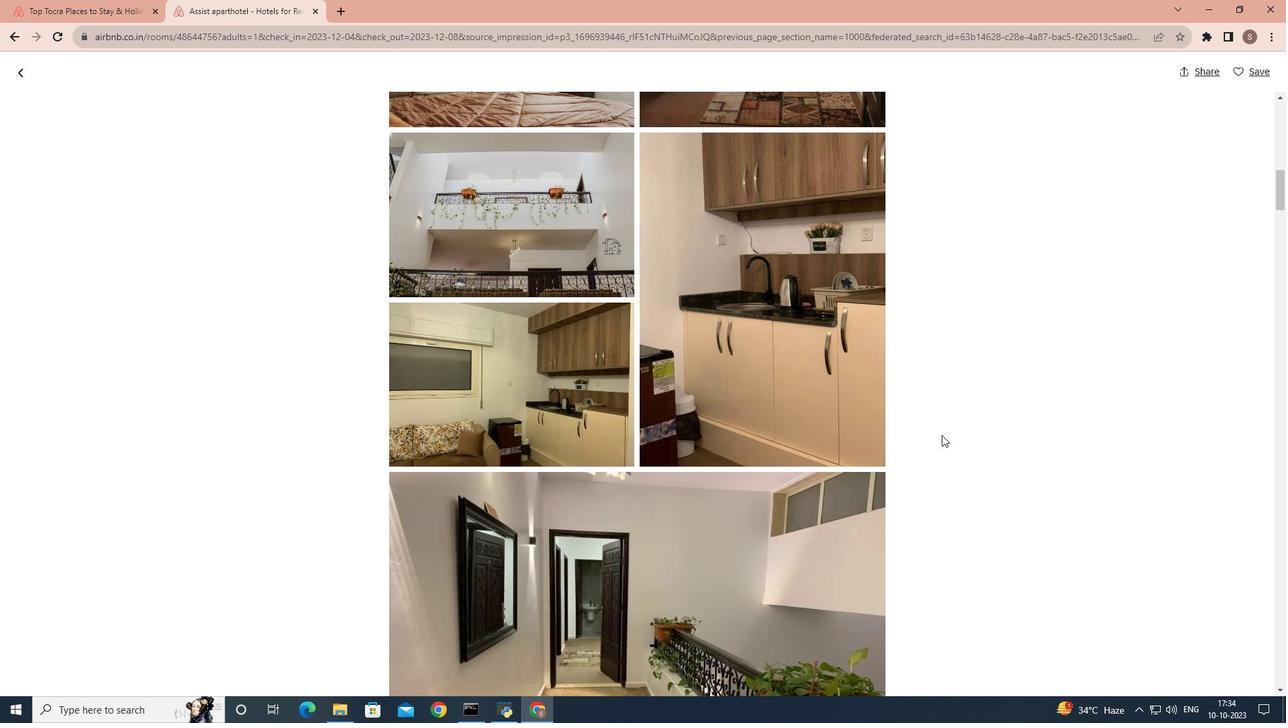 
Action: Mouse scrolled (937, 430) with delta (0, 0)
Screenshot: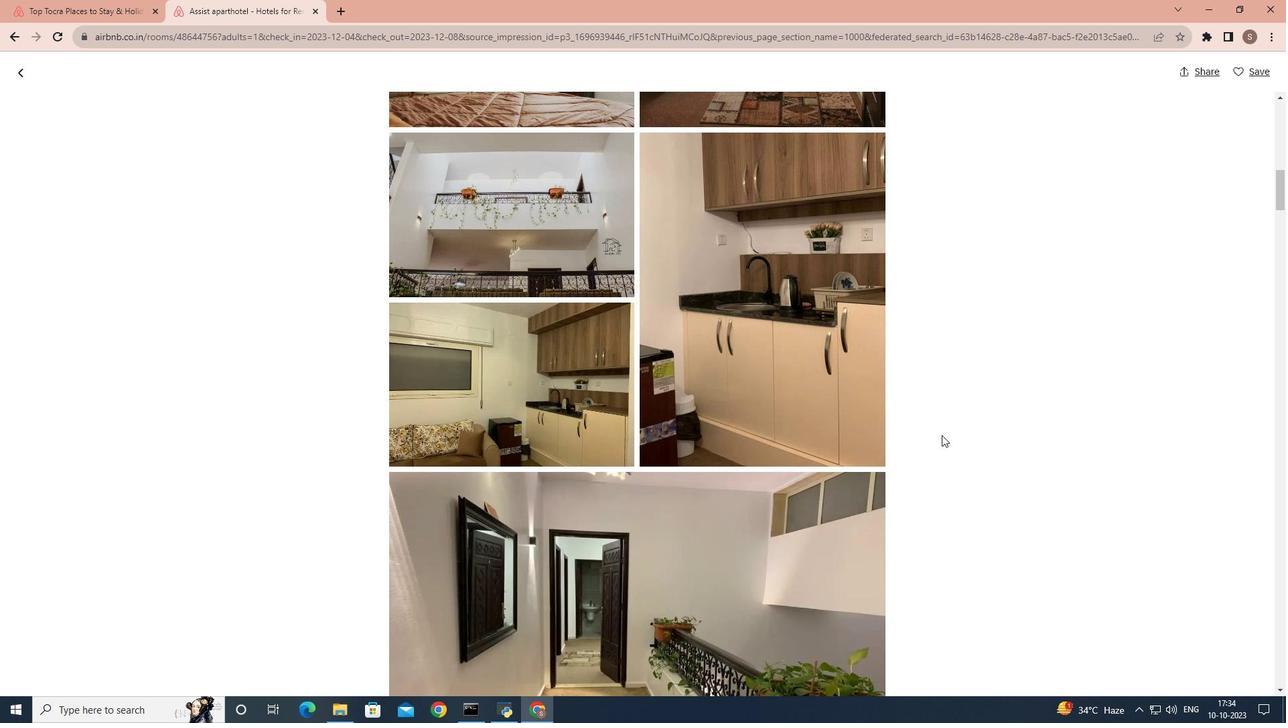 
Action: Mouse scrolled (937, 430) with delta (0, 0)
Screenshot: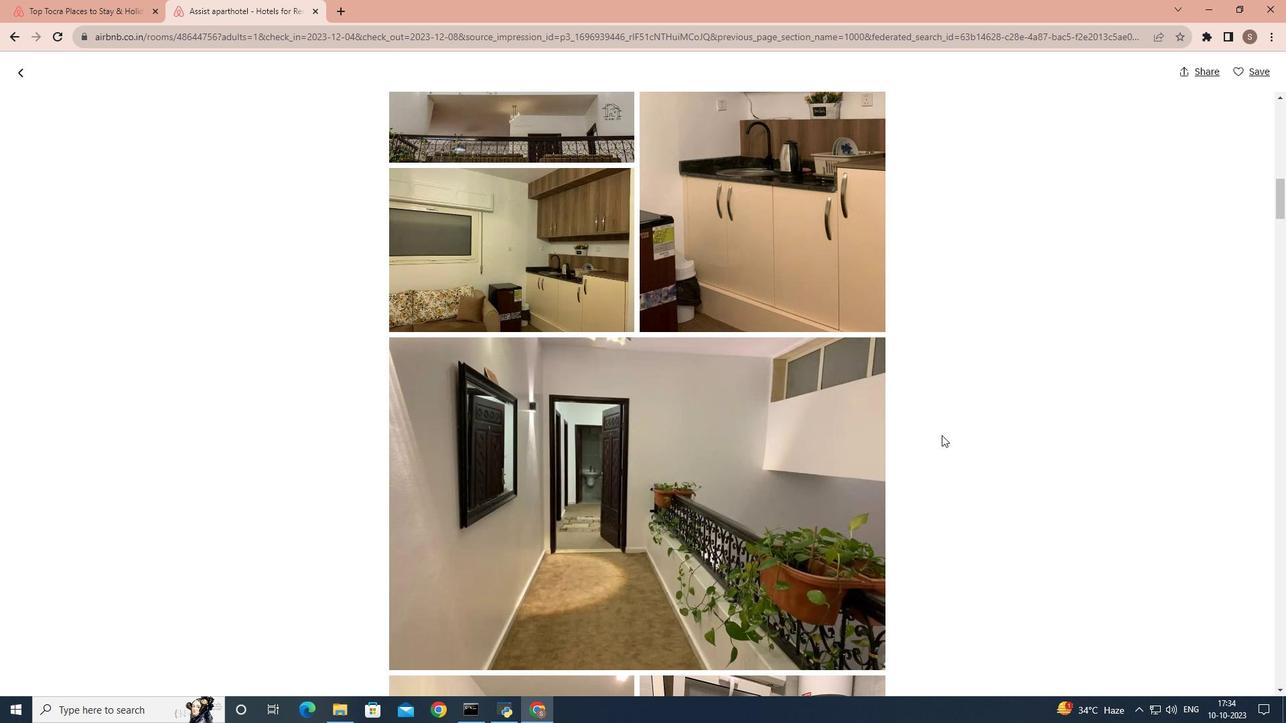 
Action: Mouse scrolled (937, 430) with delta (0, 0)
Screenshot: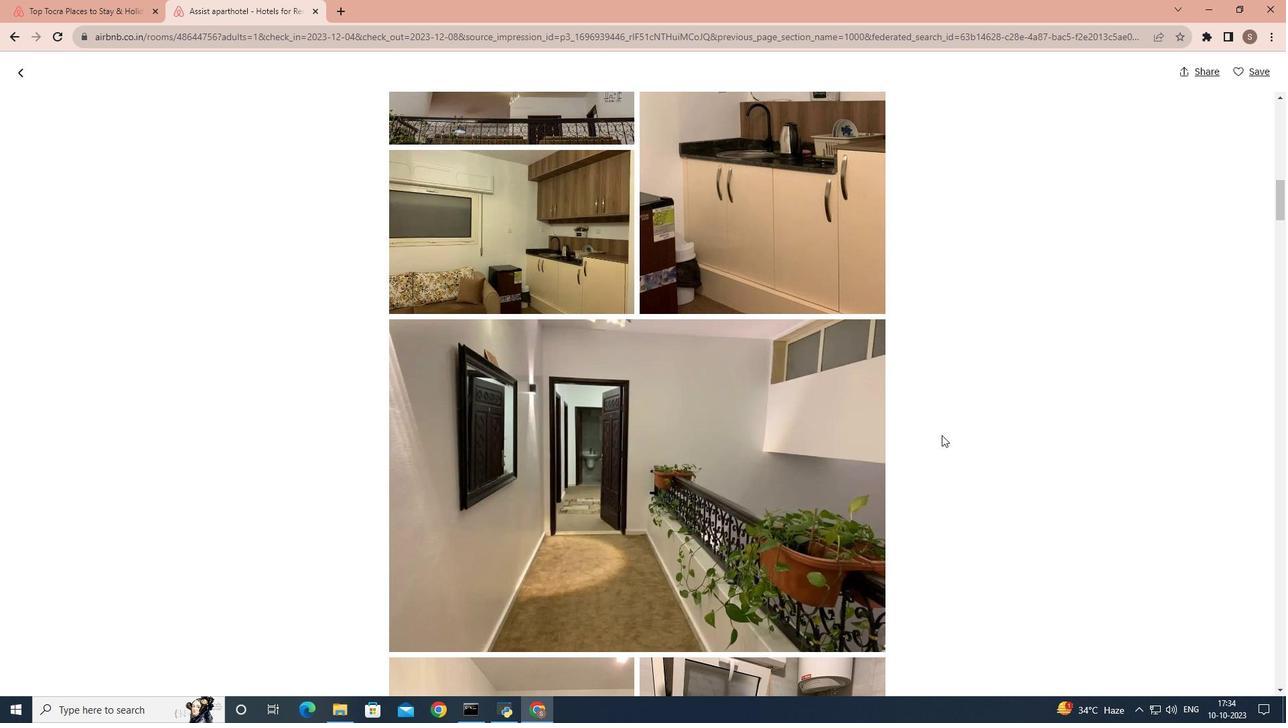 
Action: Mouse scrolled (937, 430) with delta (0, 0)
Screenshot: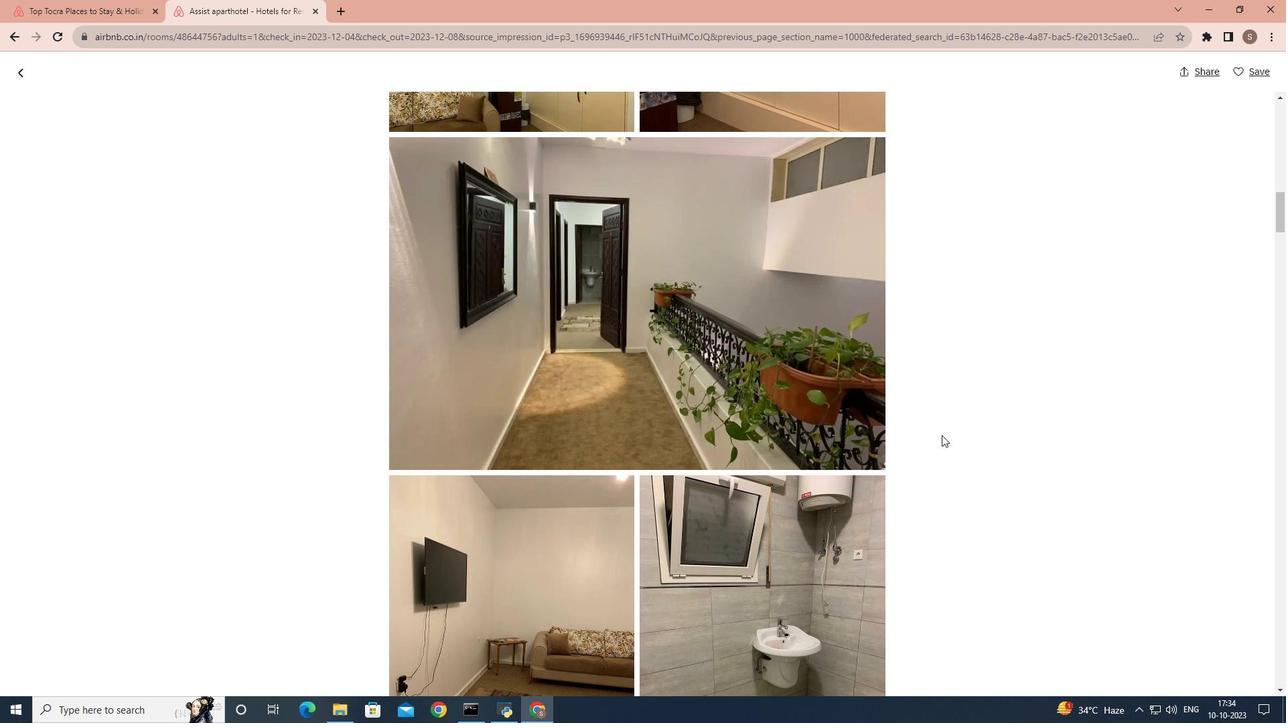 
Action: Mouse scrolled (937, 430) with delta (0, 0)
Screenshot: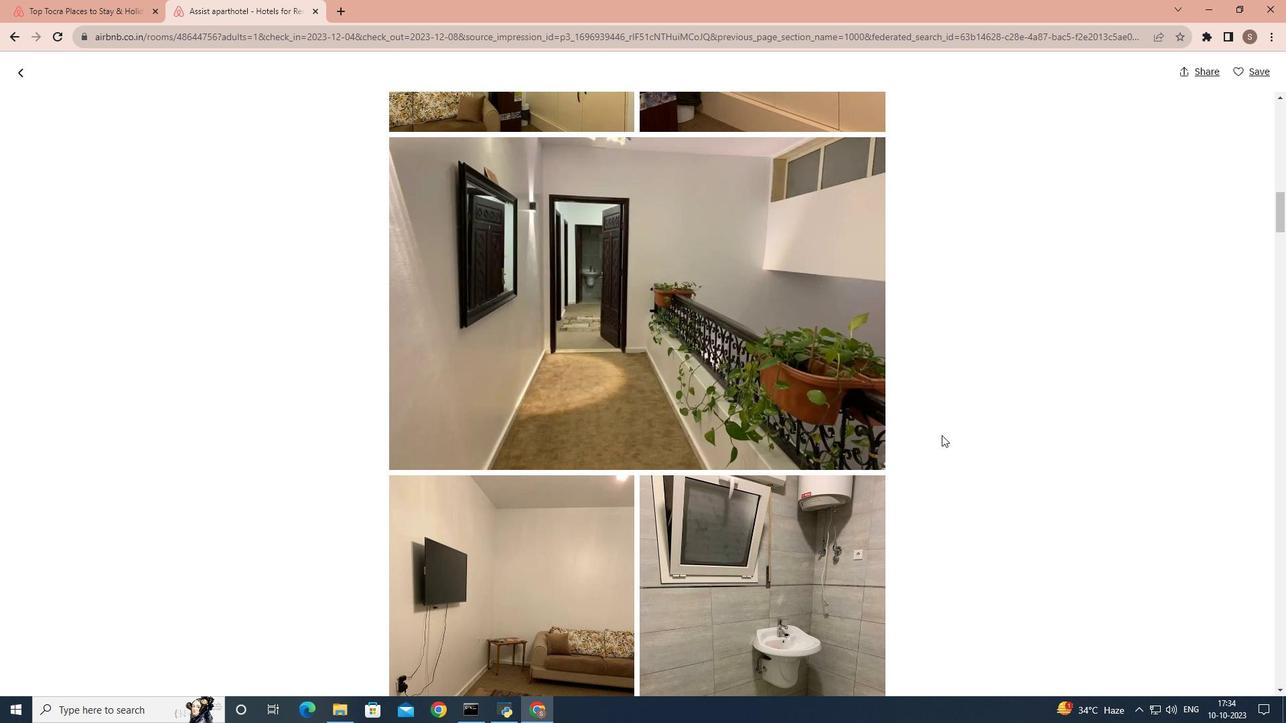 
Action: Mouse scrolled (937, 430) with delta (0, 0)
Screenshot: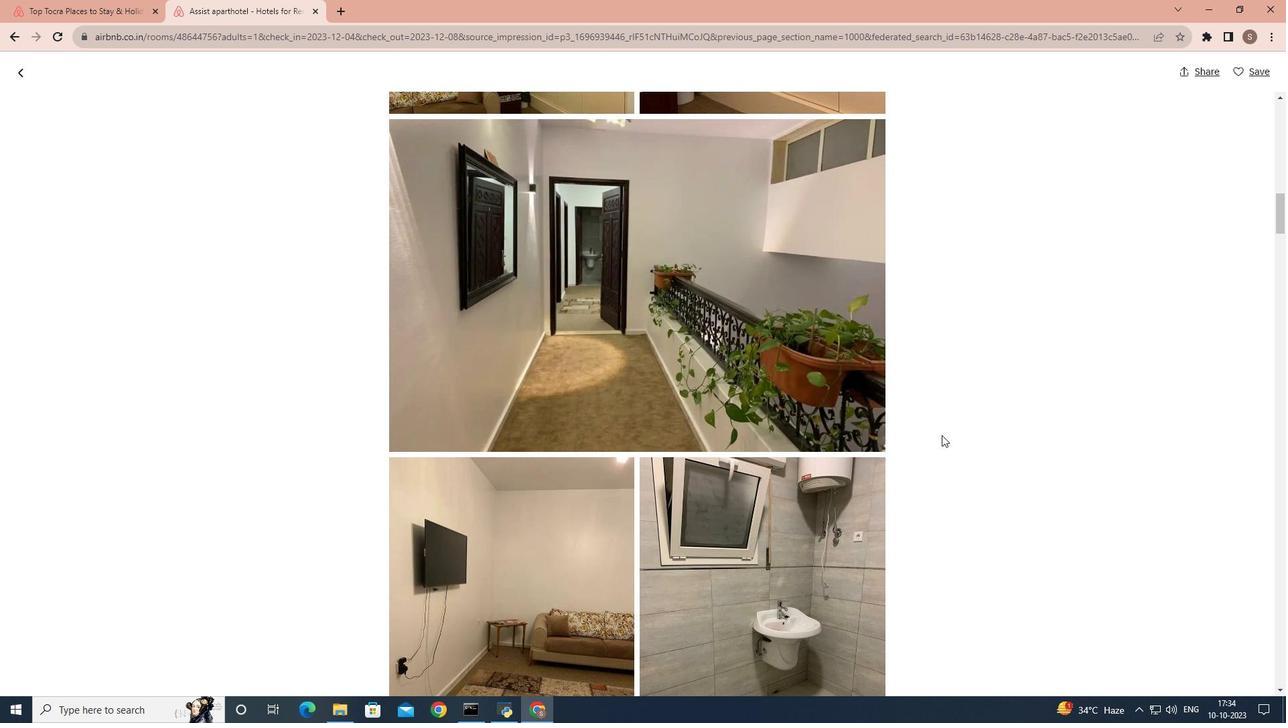 
Action: Mouse scrolled (937, 430) with delta (0, 0)
Screenshot: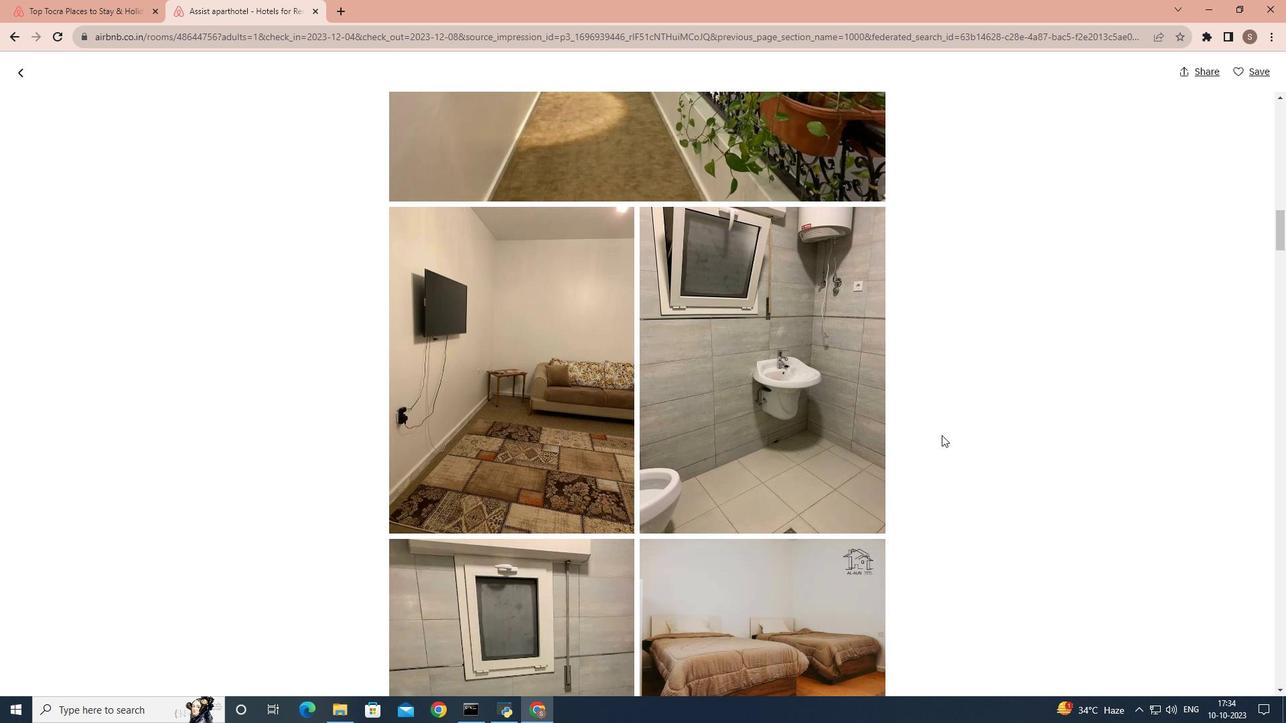 
Action: Mouse scrolled (937, 430) with delta (0, 0)
Screenshot: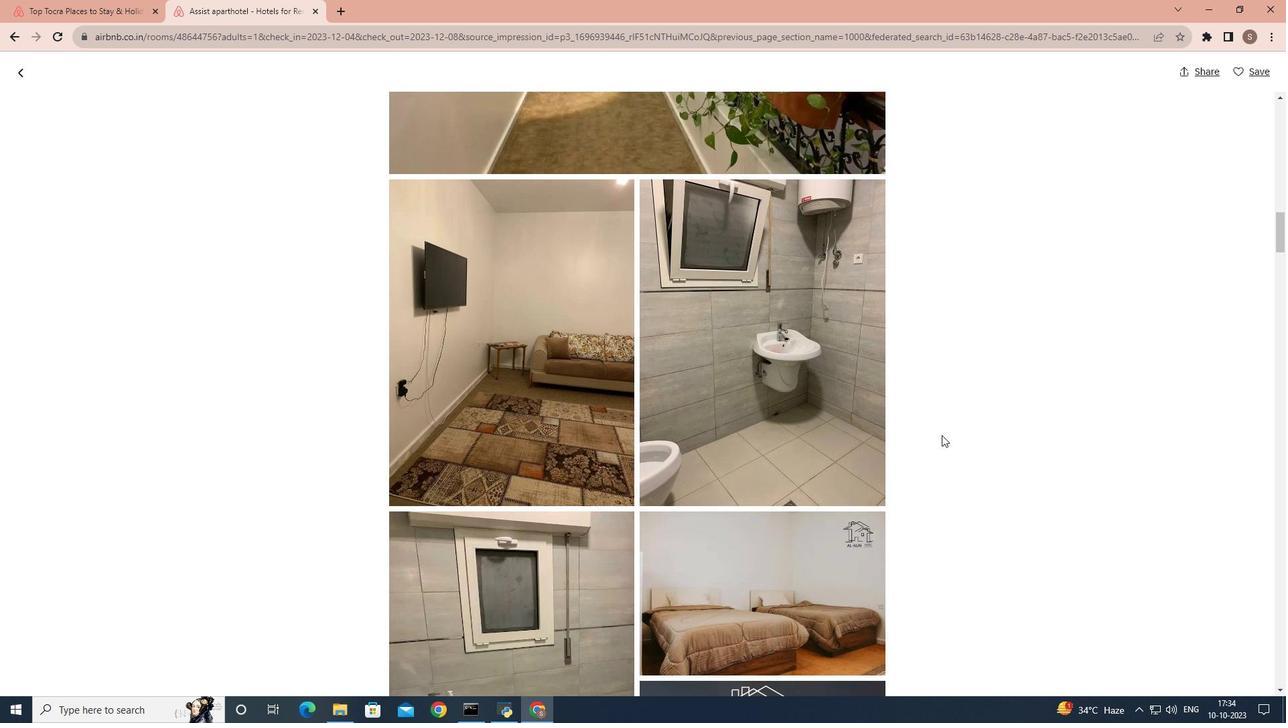 
Action: Mouse scrolled (937, 430) with delta (0, 0)
Screenshot: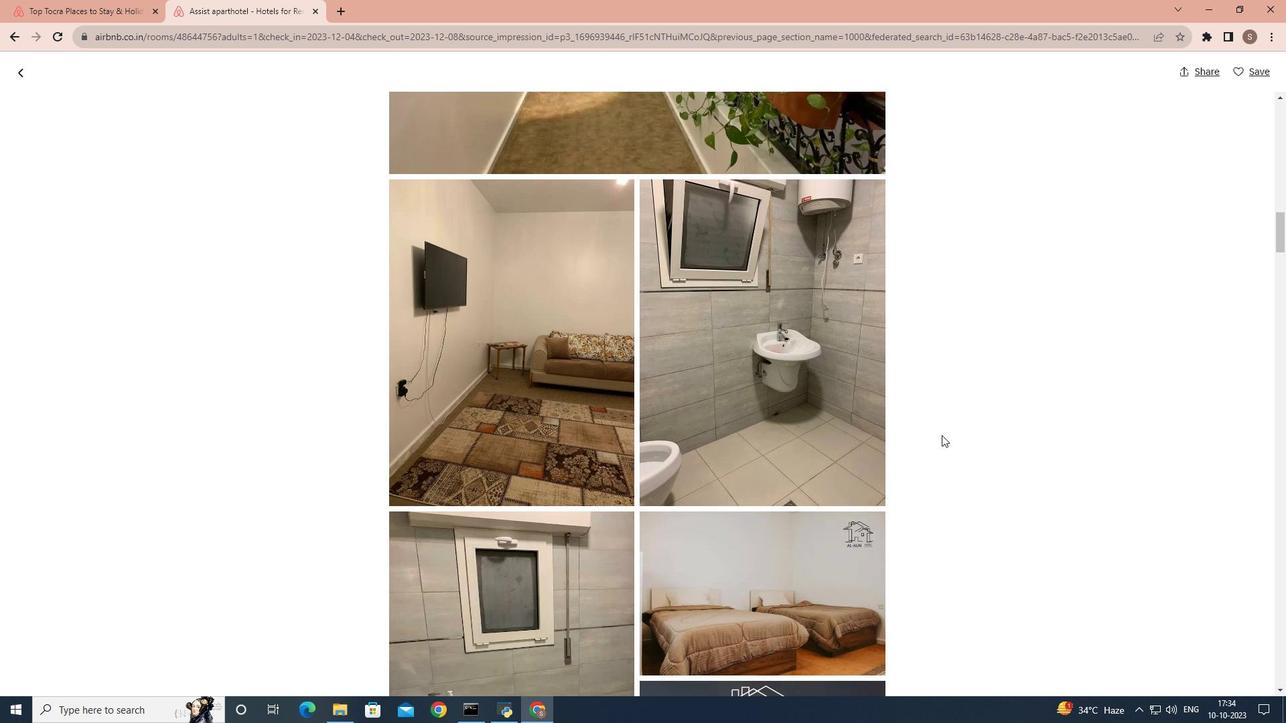 
Action: Mouse scrolled (937, 430) with delta (0, 0)
Screenshot: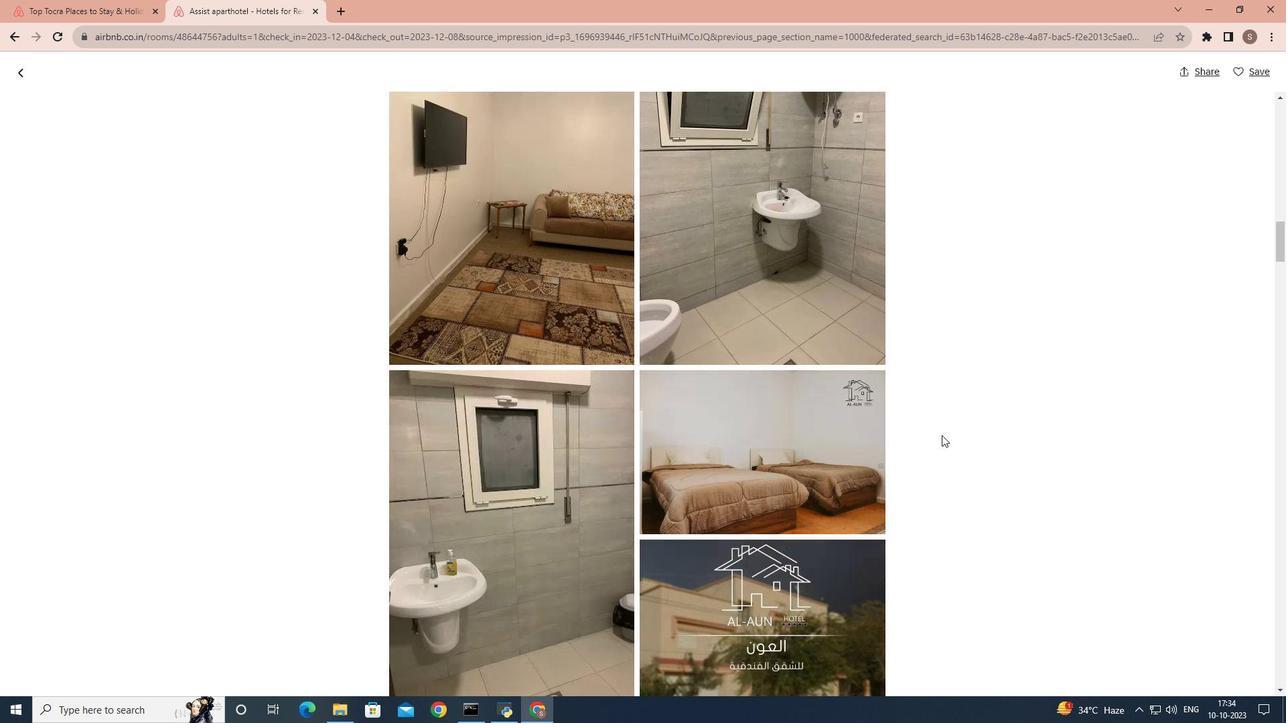 
Action: Mouse scrolled (937, 430) with delta (0, 0)
Screenshot: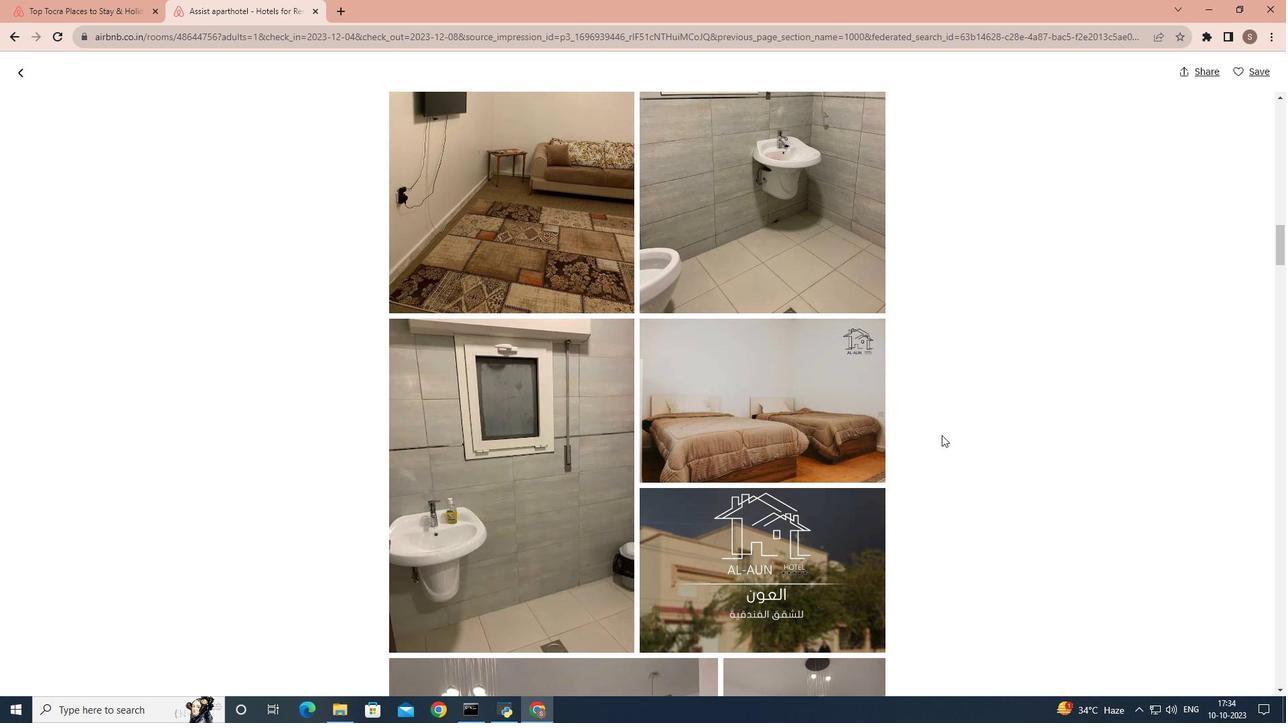 
Action: Mouse scrolled (937, 430) with delta (0, 0)
Screenshot: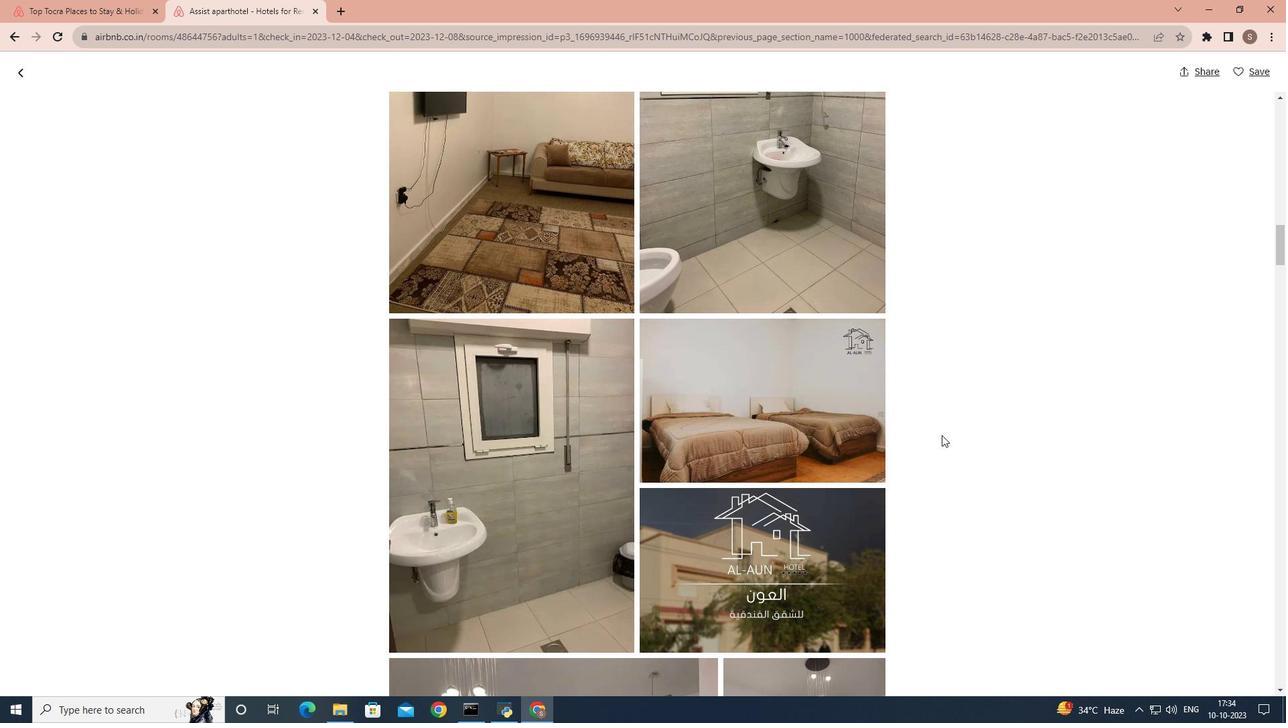 
Action: Mouse scrolled (937, 430) with delta (0, 0)
Screenshot: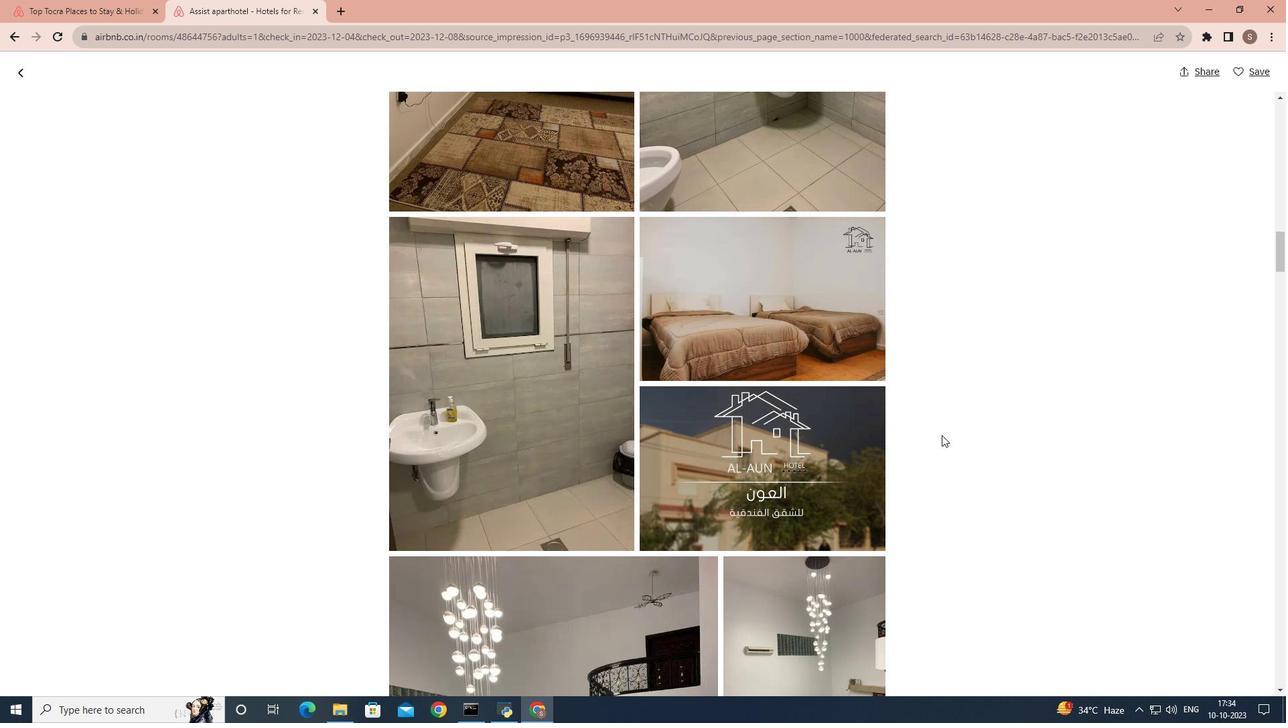 
Action: Mouse scrolled (937, 430) with delta (0, 0)
Screenshot: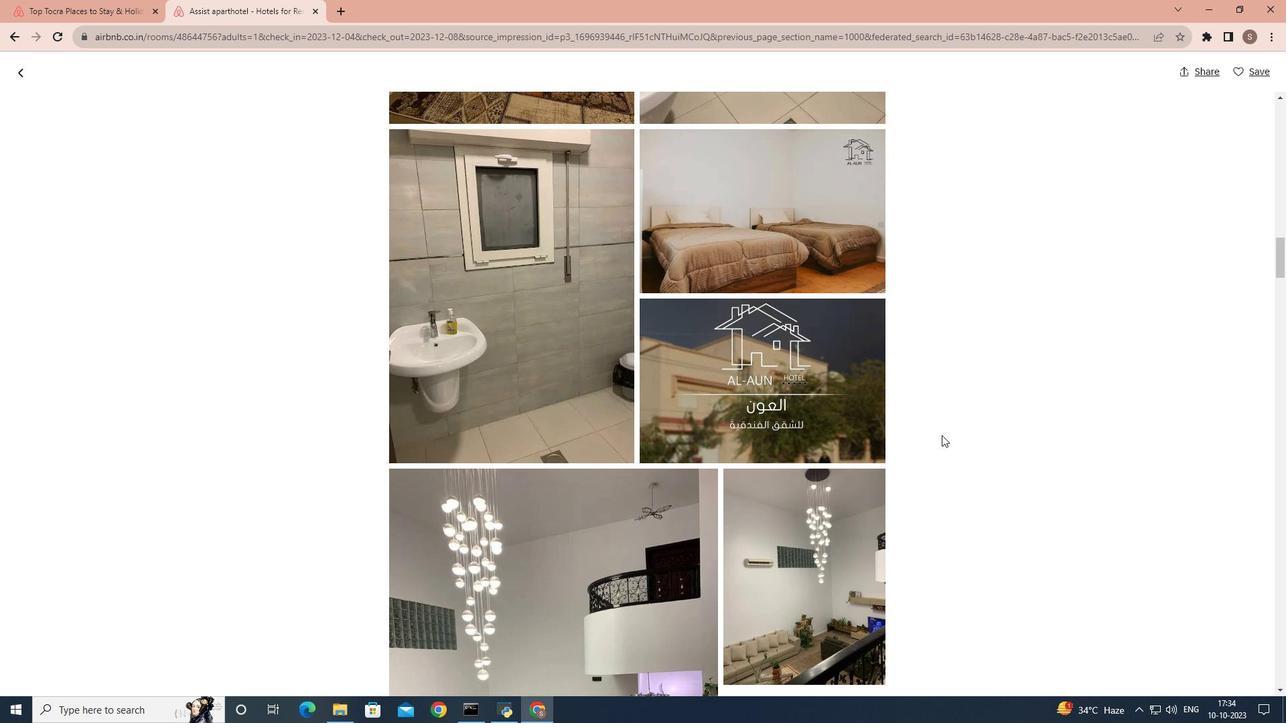 
Action: Mouse scrolled (937, 430) with delta (0, 0)
Screenshot: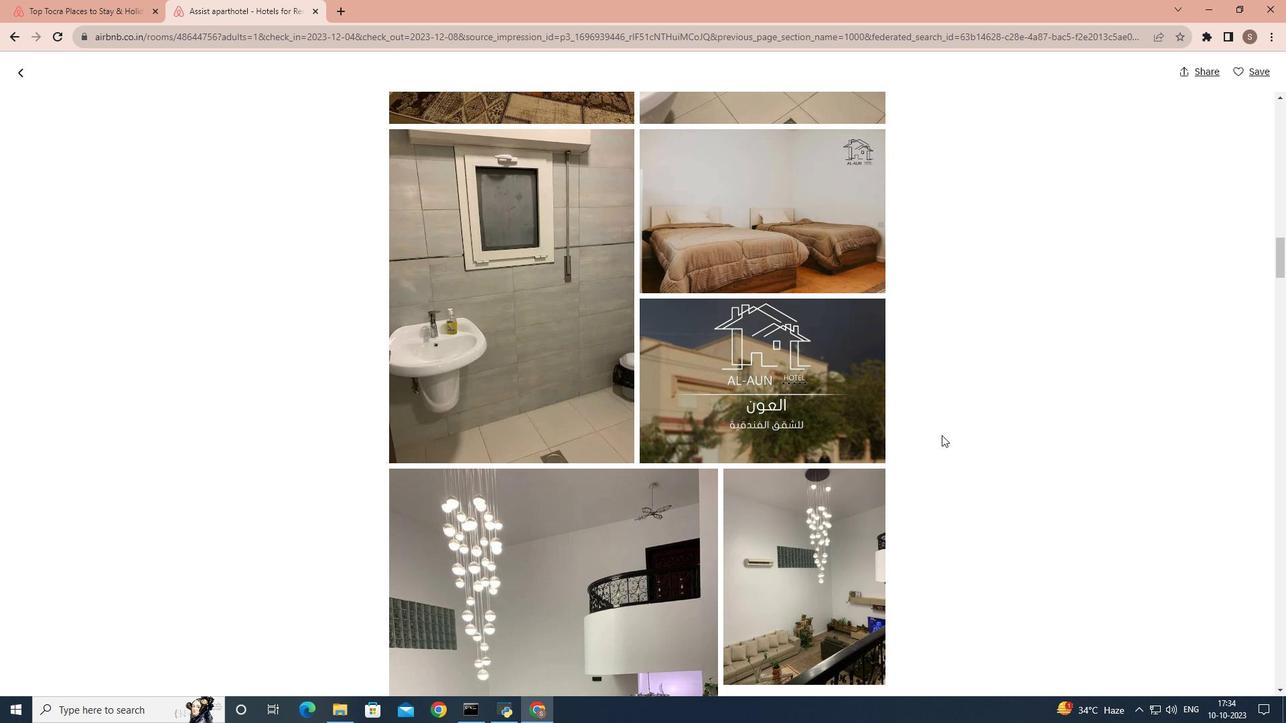 
Action: Mouse scrolled (937, 430) with delta (0, 0)
Screenshot: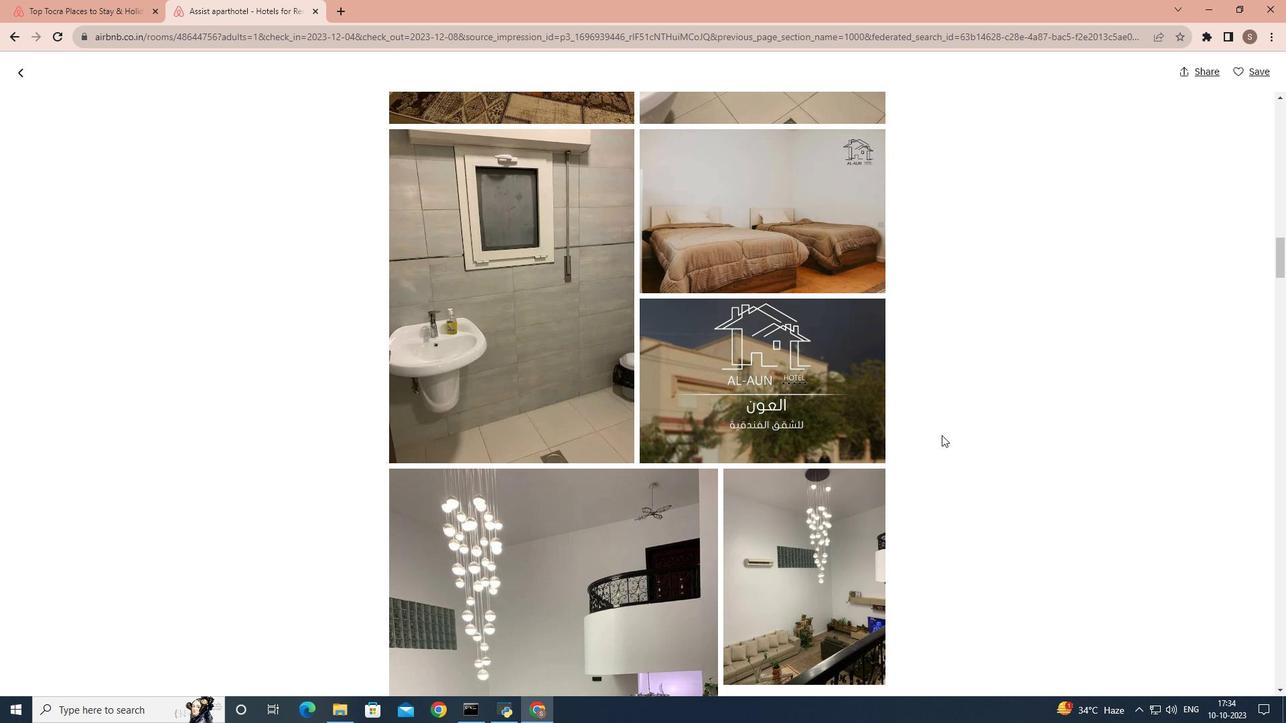 
Action: Mouse scrolled (937, 430) with delta (0, 0)
Screenshot: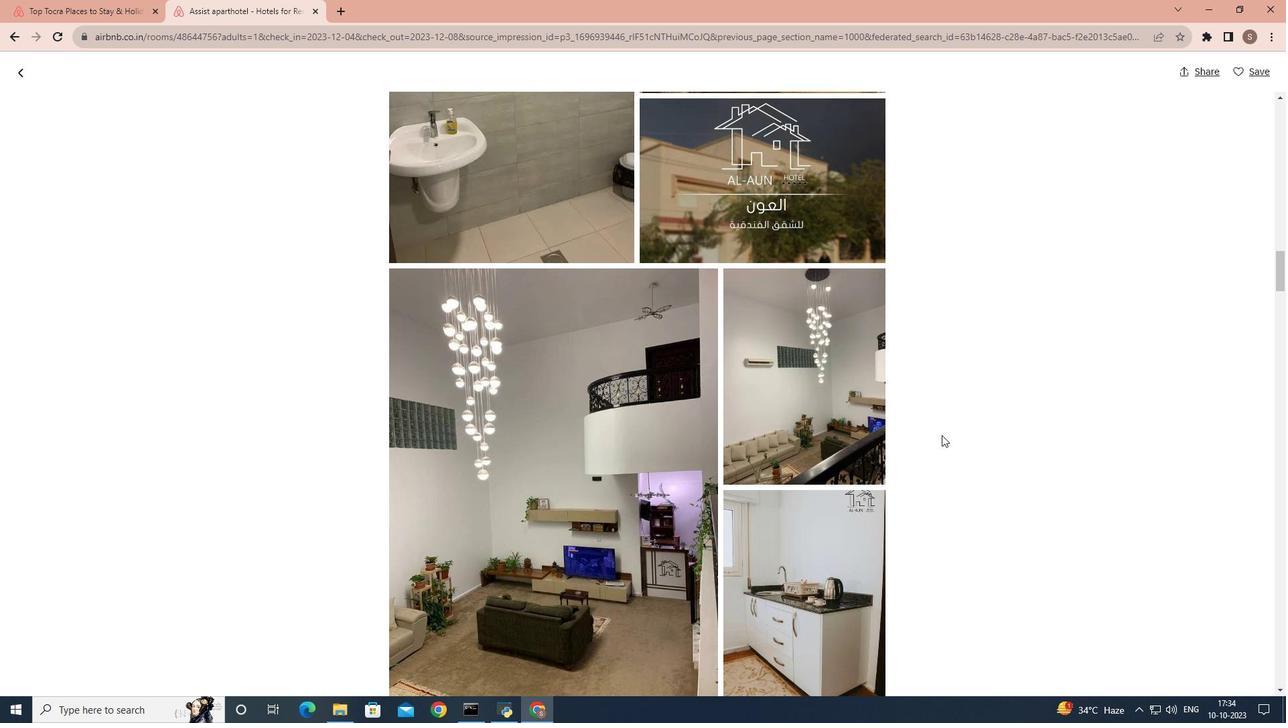 
Action: Mouse scrolled (937, 430) with delta (0, 0)
Screenshot: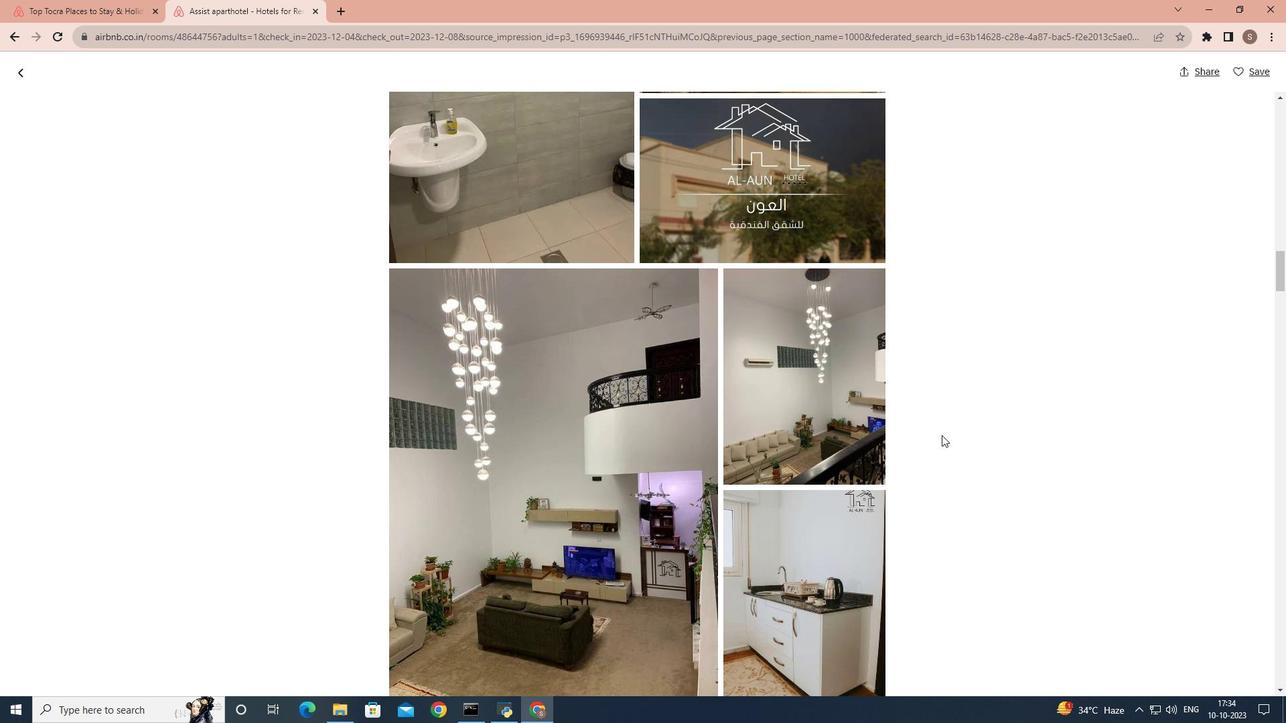 
Action: Mouse scrolled (937, 430) with delta (0, 0)
Screenshot: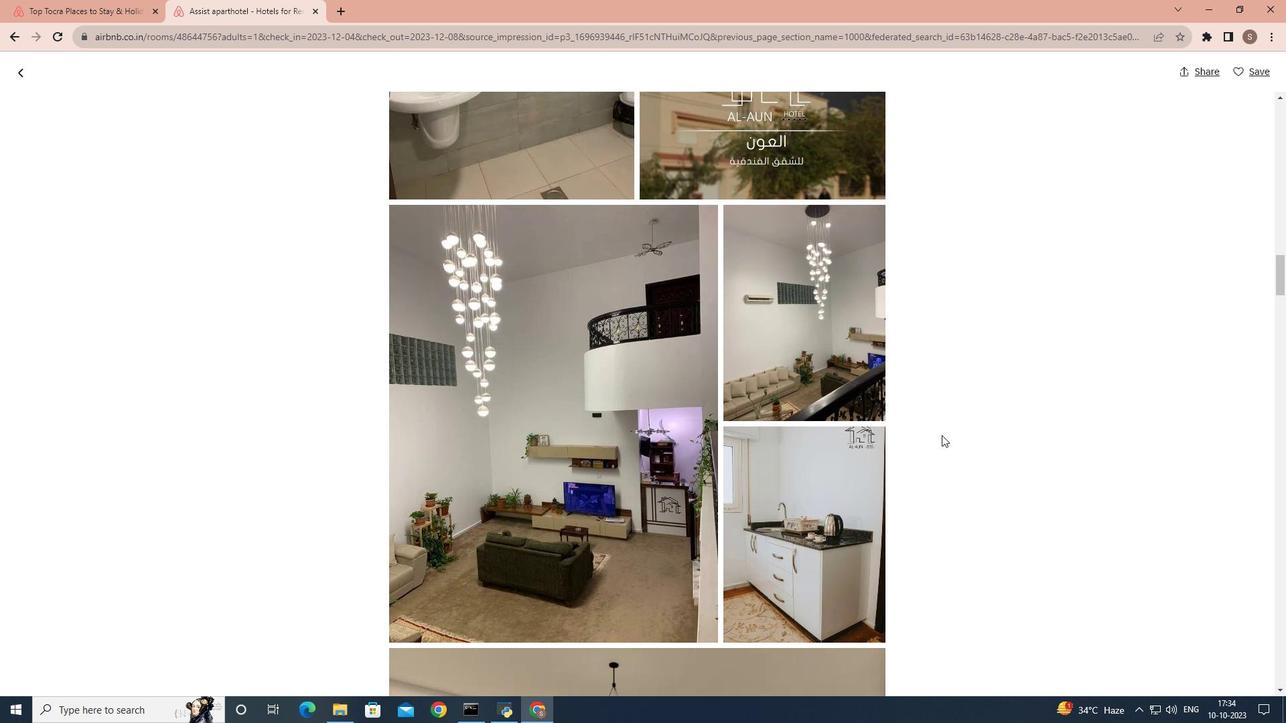 
Action: Mouse scrolled (937, 430) with delta (0, 0)
Screenshot: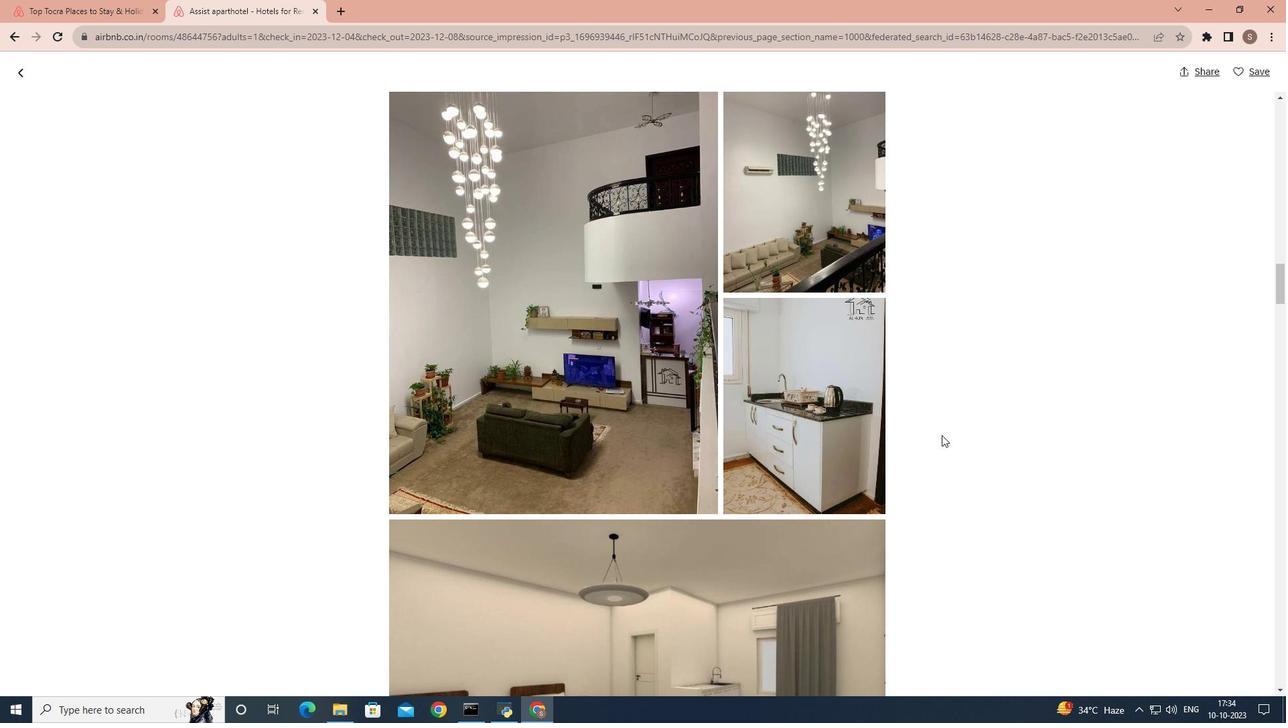 
Action: Mouse scrolled (937, 430) with delta (0, 0)
Screenshot: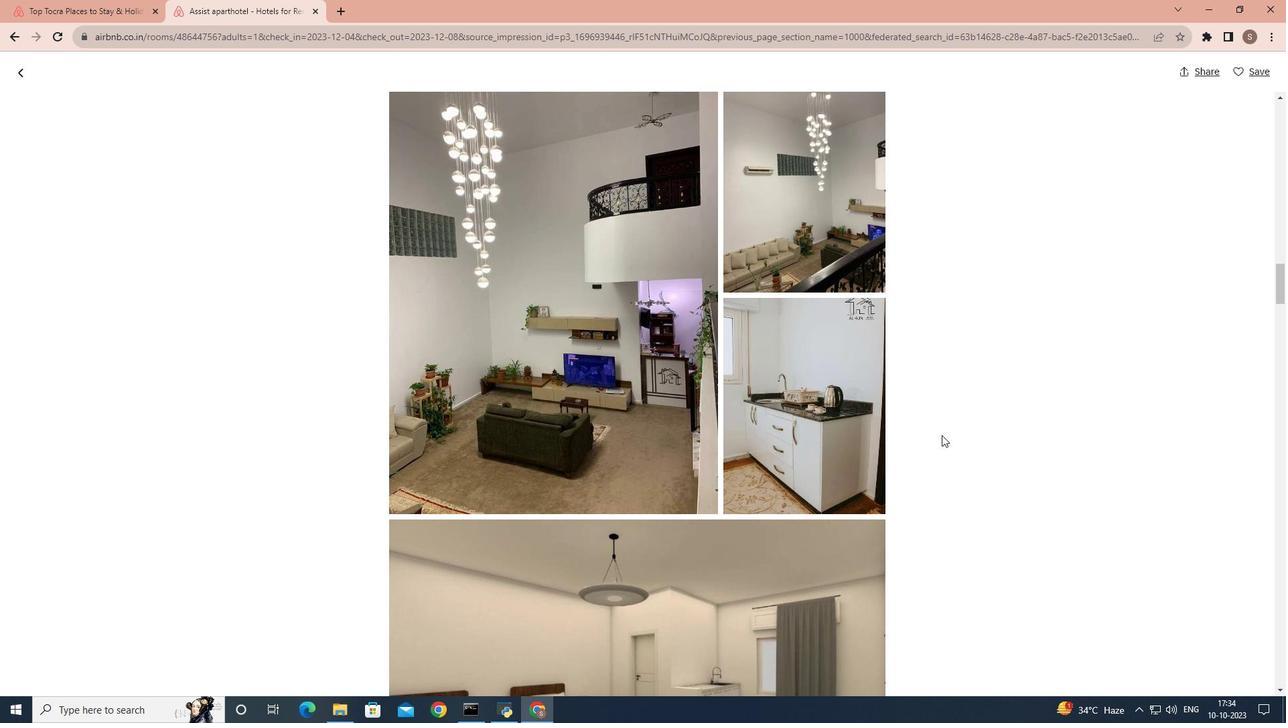 
Action: Mouse scrolled (937, 430) with delta (0, 0)
Screenshot: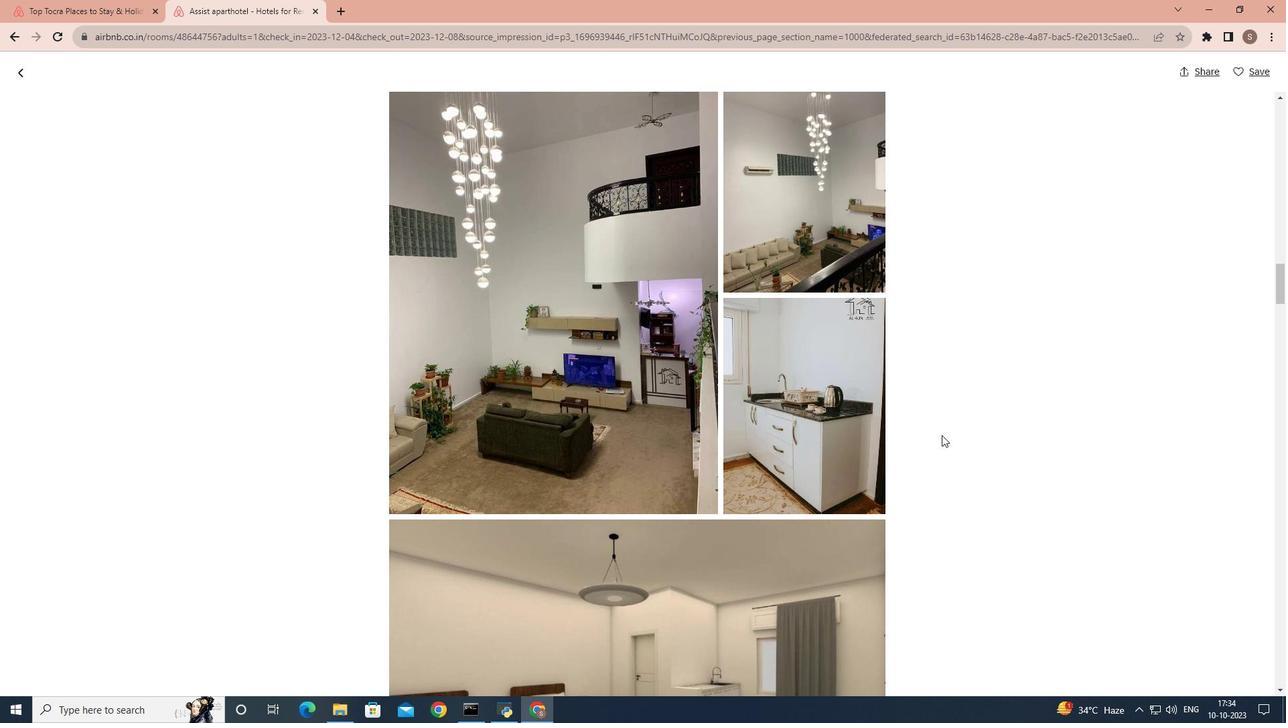 
Action: Mouse scrolled (937, 430) with delta (0, 0)
Screenshot: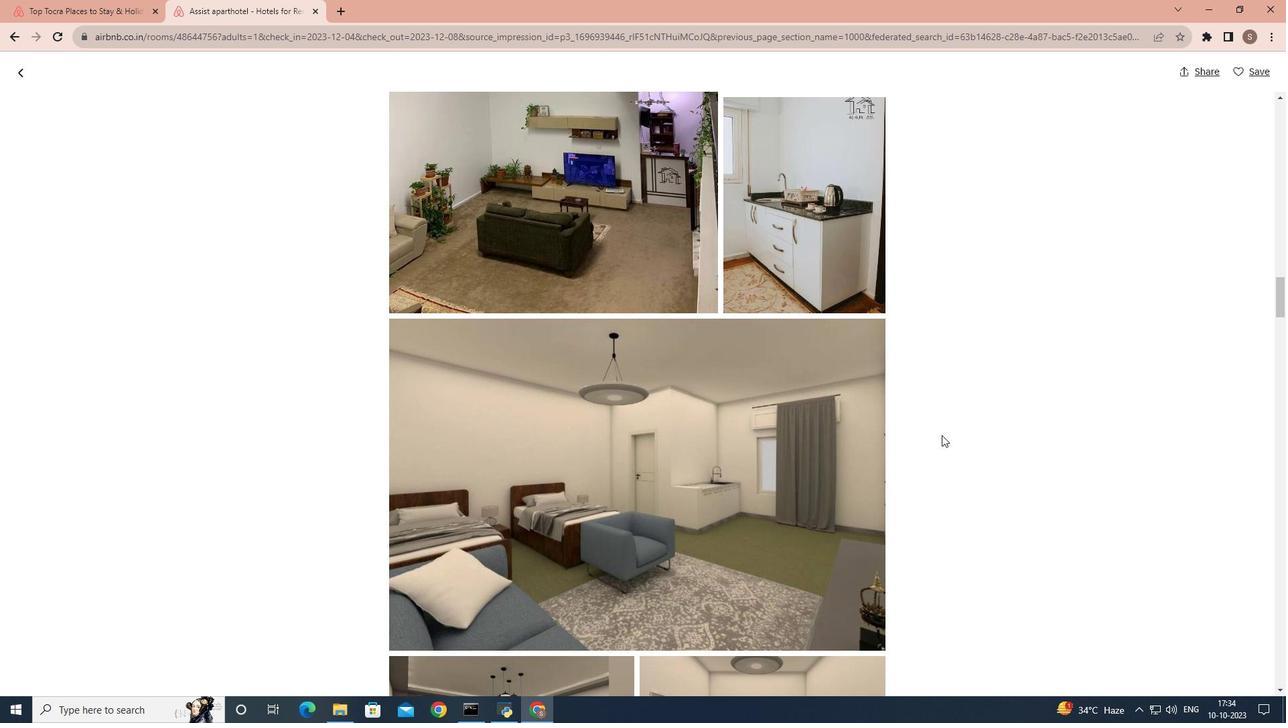 
Action: Mouse scrolled (937, 430) with delta (0, 0)
Screenshot: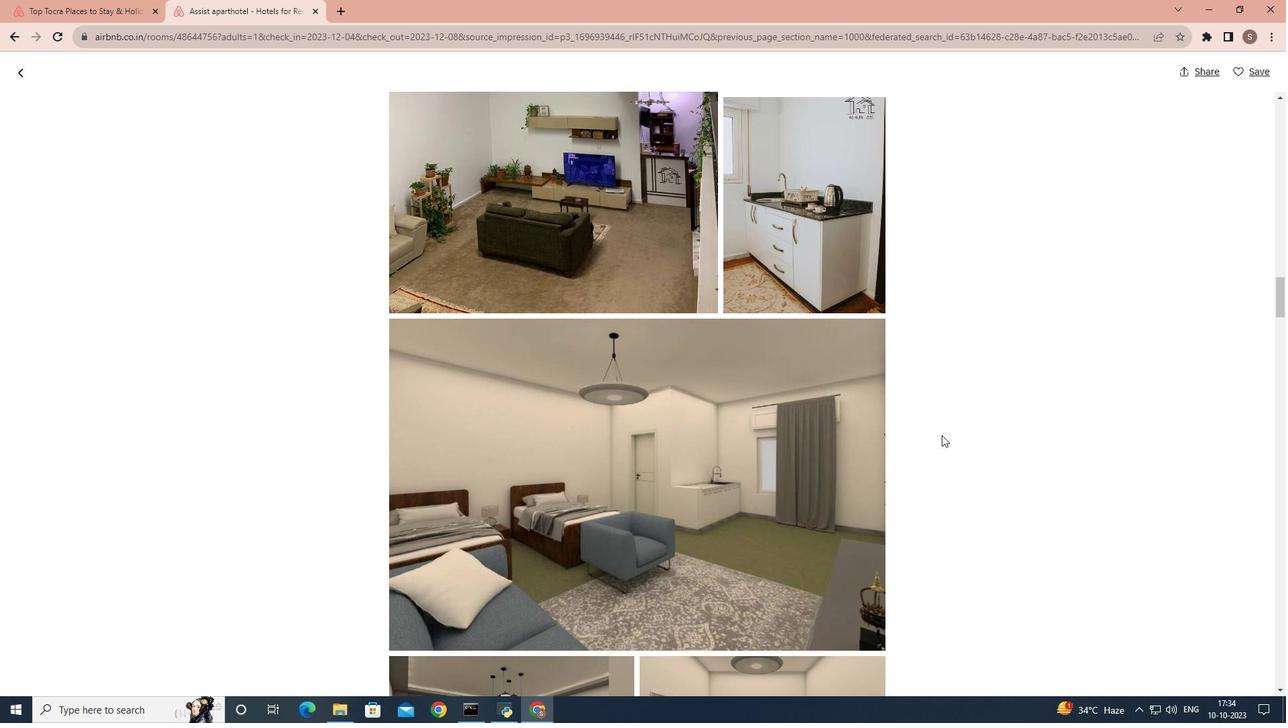 
Action: Mouse scrolled (937, 430) with delta (0, 0)
Screenshot: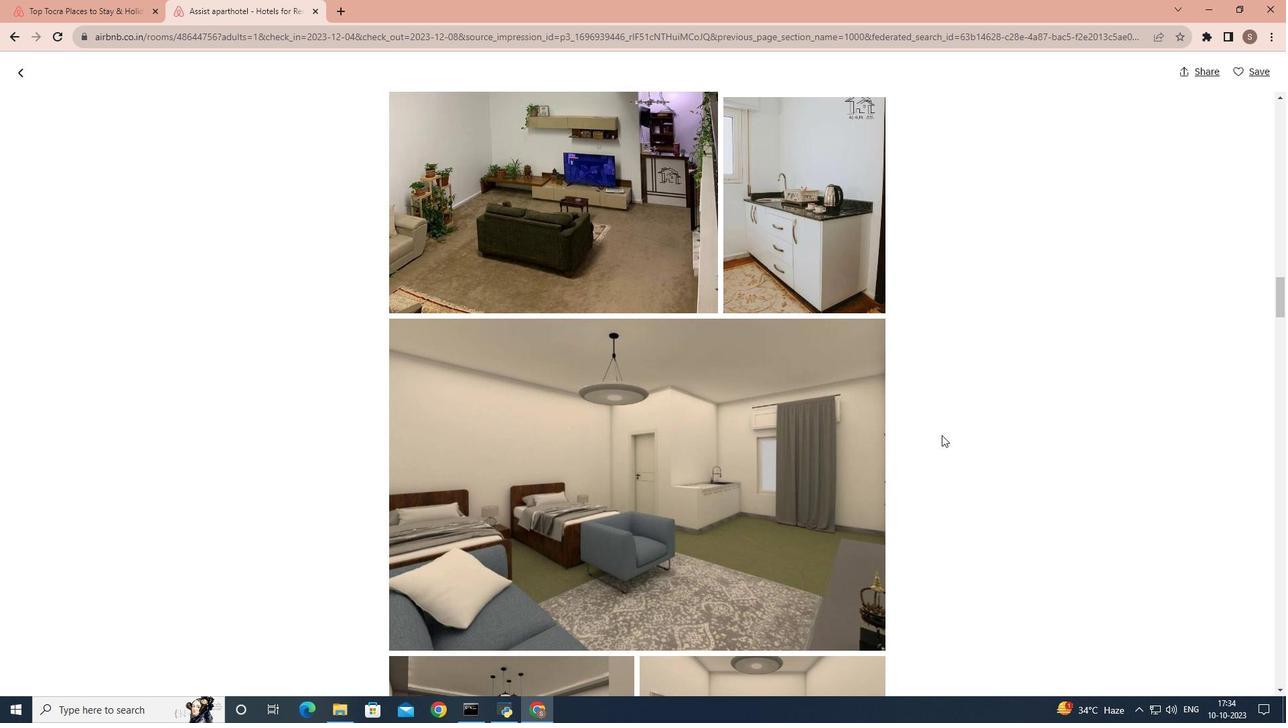 
Action: Mouse scrolled (937, 430) with delta (0, 0)
Screenshot: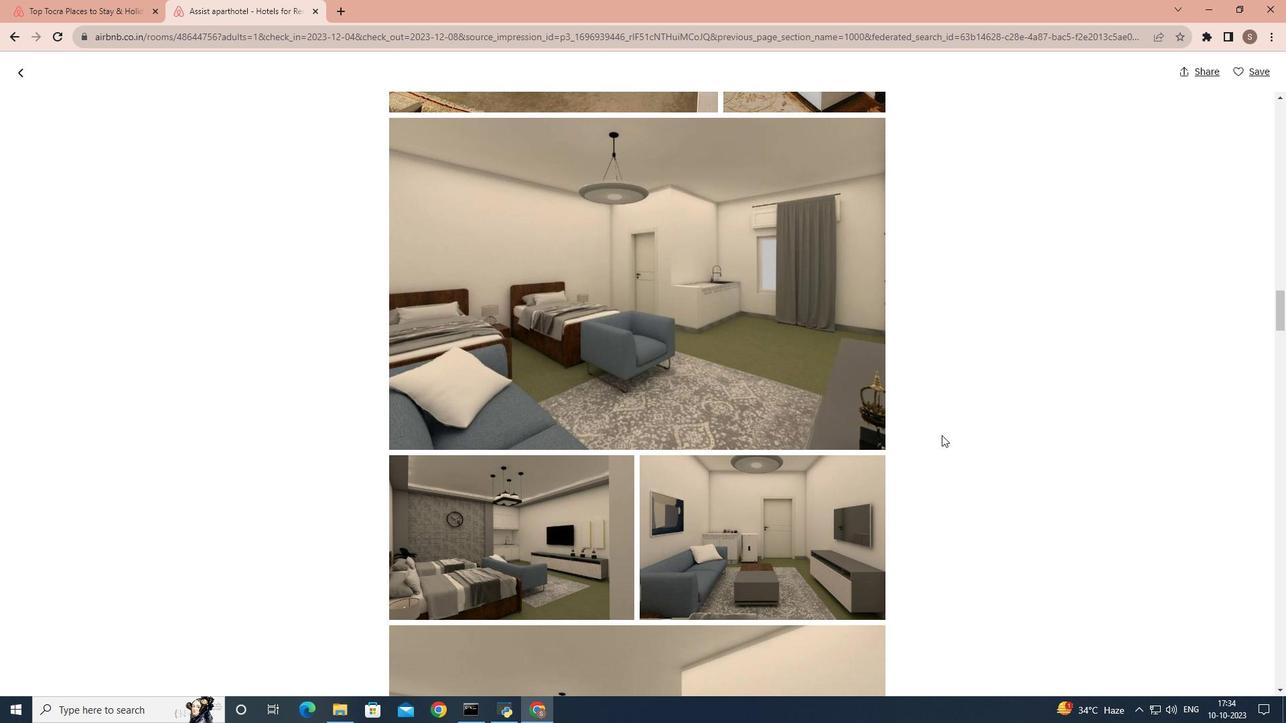 
Action: Mouse scrolled (937, 430) with delta (0, 0)
Screenshot: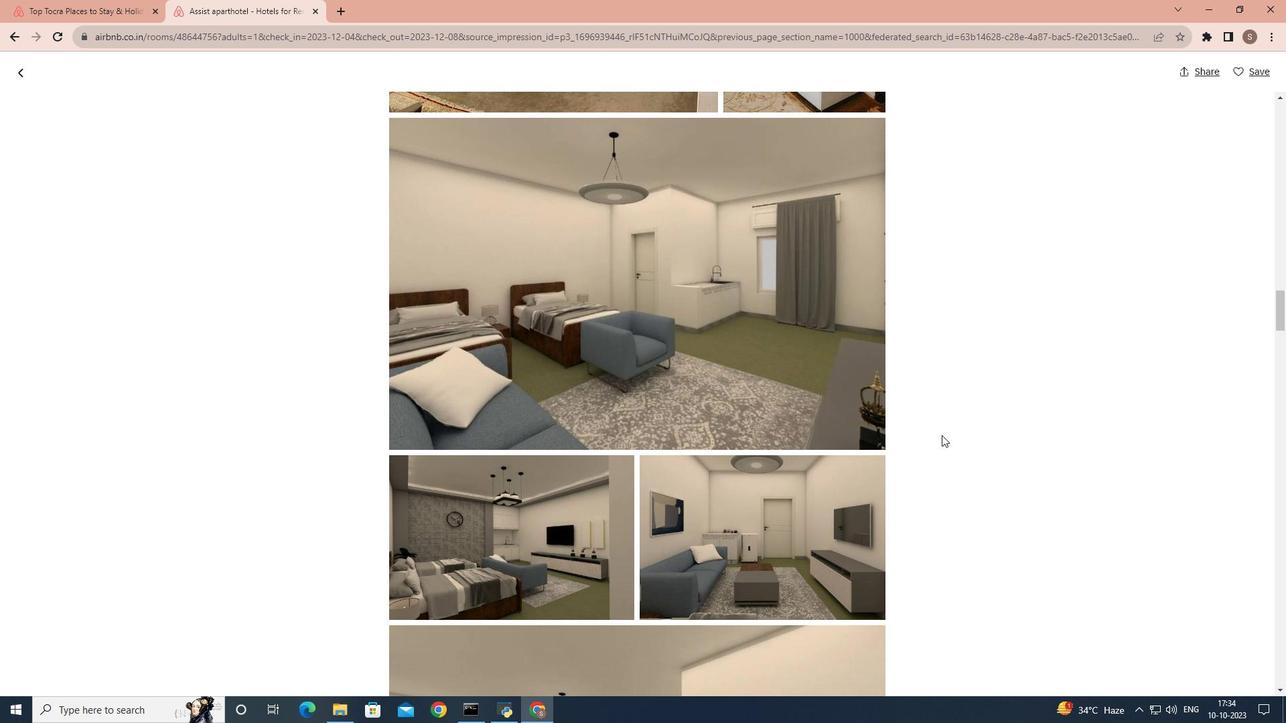 
Action: Mouse scrolled (937, 430) with delta (0, 0)
Screenshot: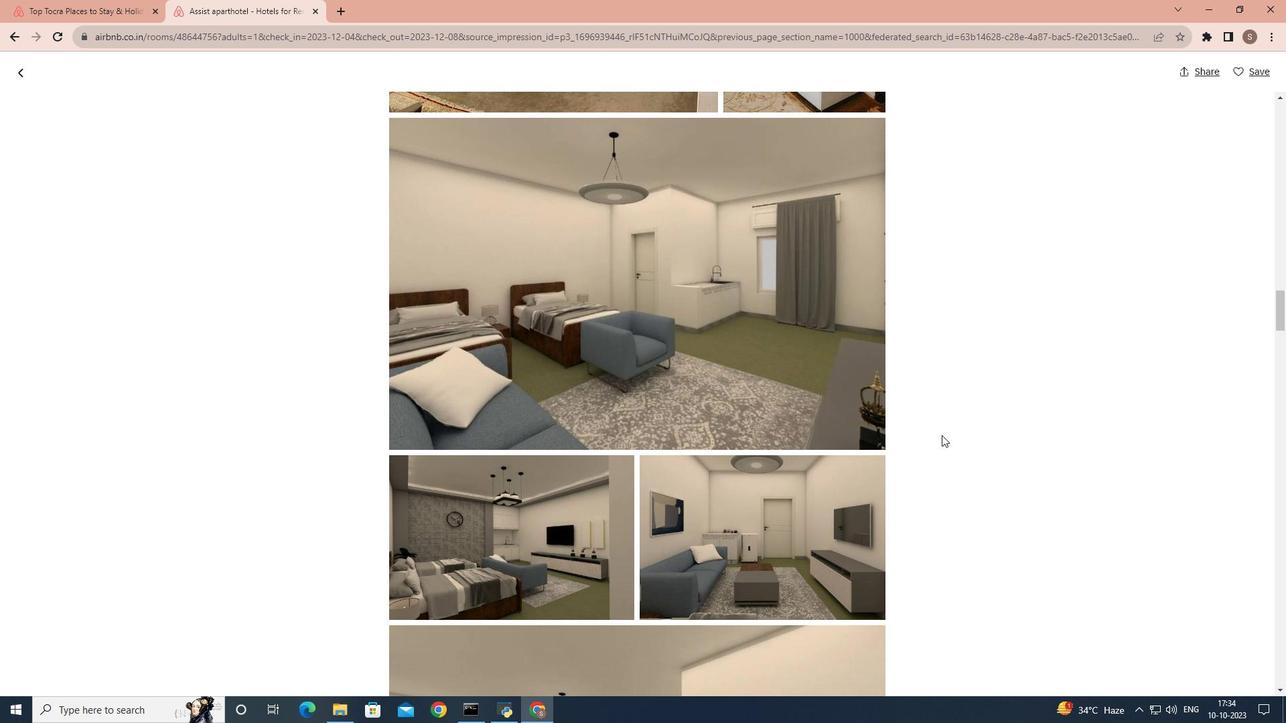 
Action: Mouse scrolled (937, 430) with delta (0, 0)
Screenshot: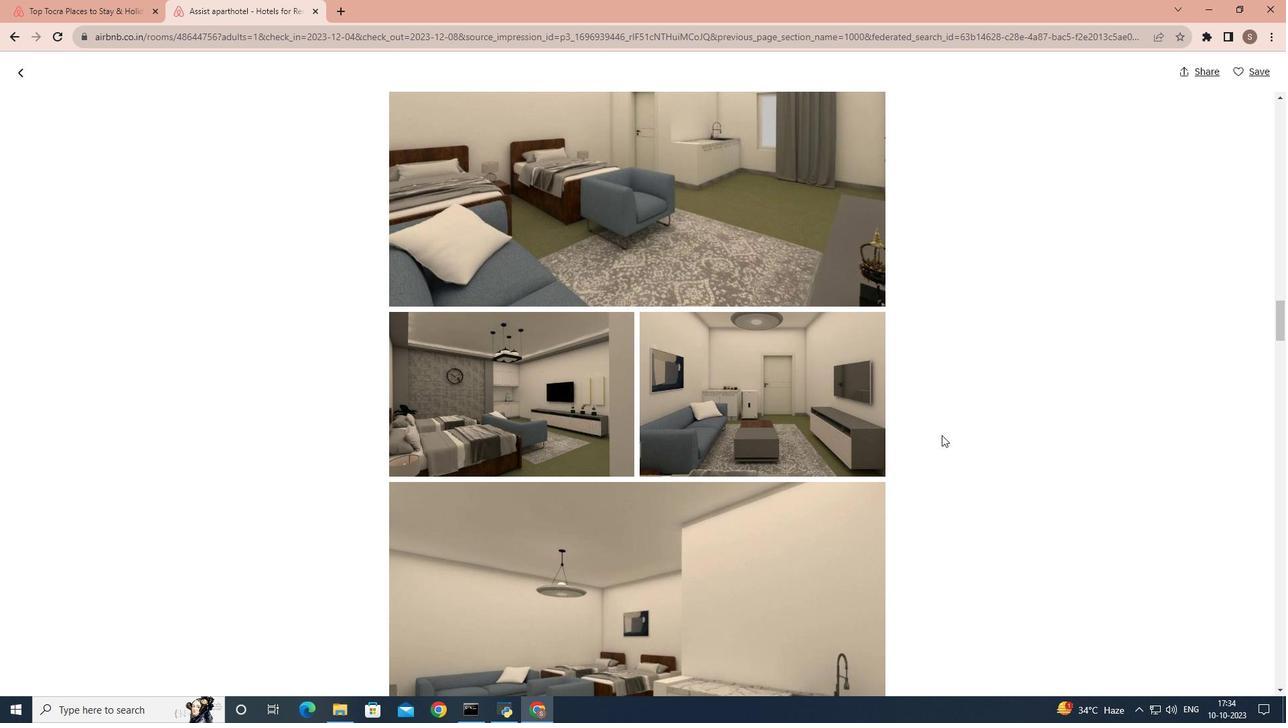 
Action: Mouse scrolled (937, 430) with delta (0, 0)
Screenshot: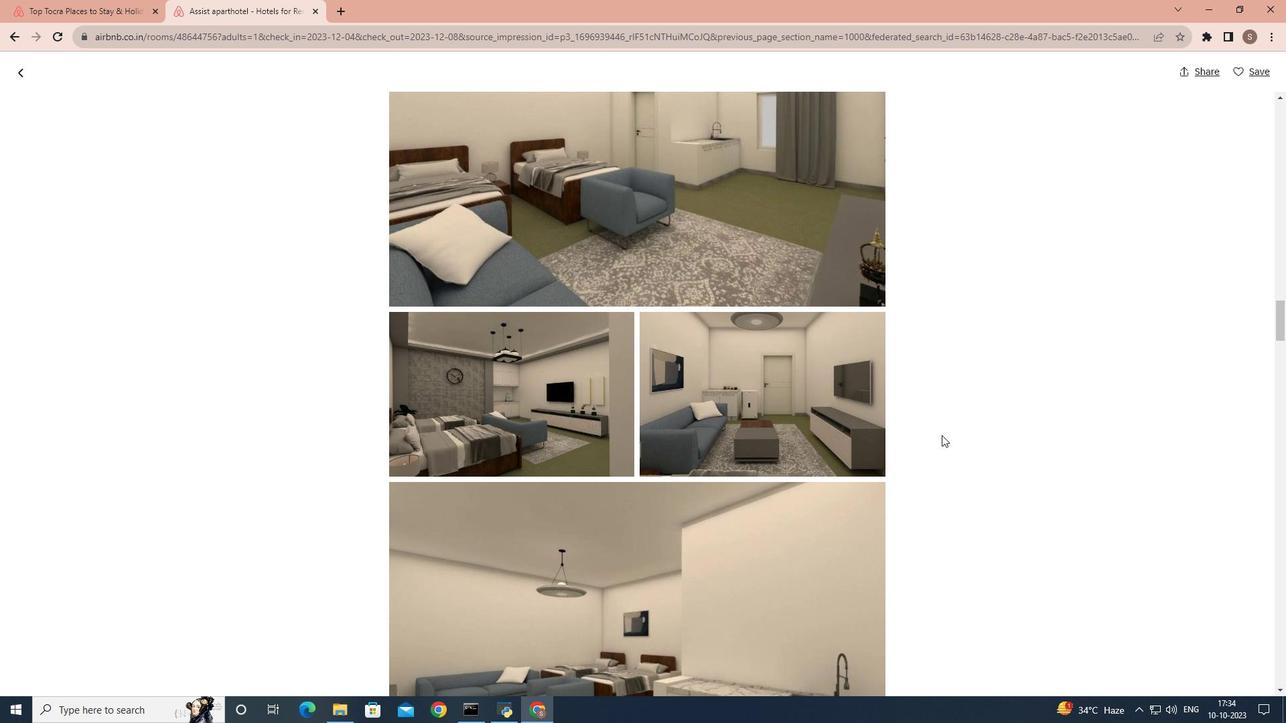 
Action: Mouse scrolled (937, 430) with delta (0, 0)
Screenshot: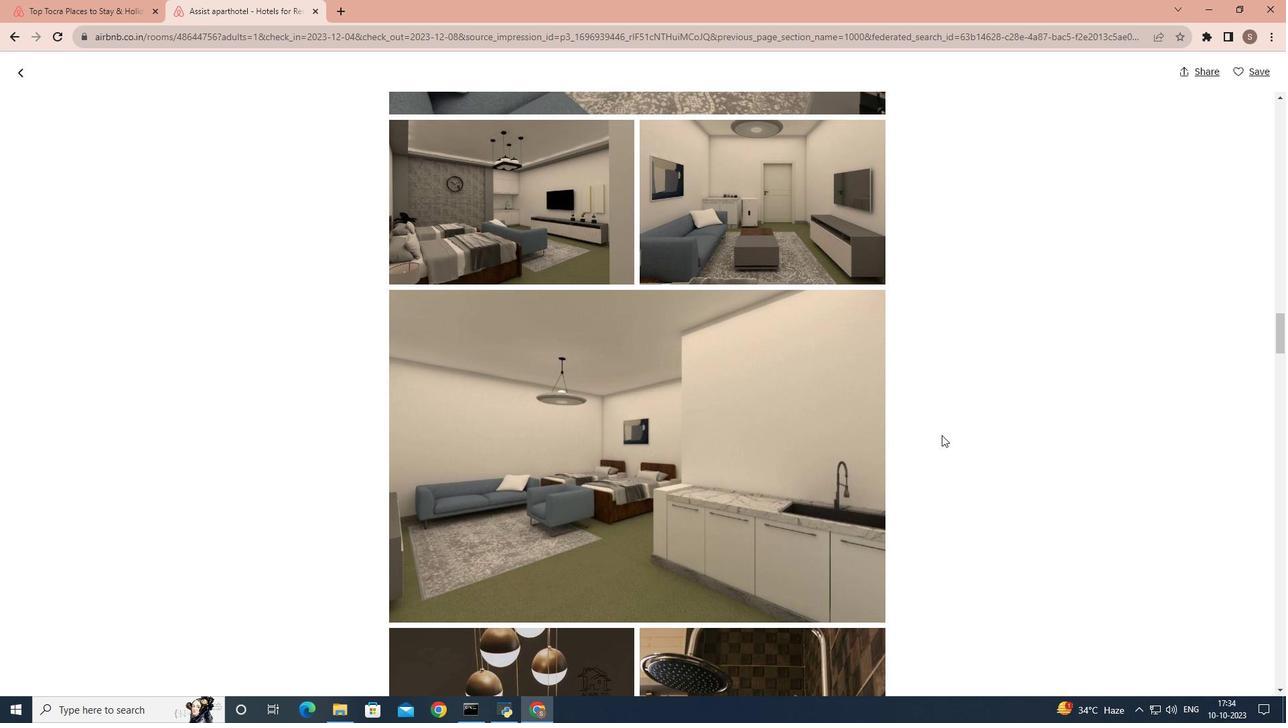 
Action: Mouse scrolled (937, 430) with delta (0, 0)
Screenshot: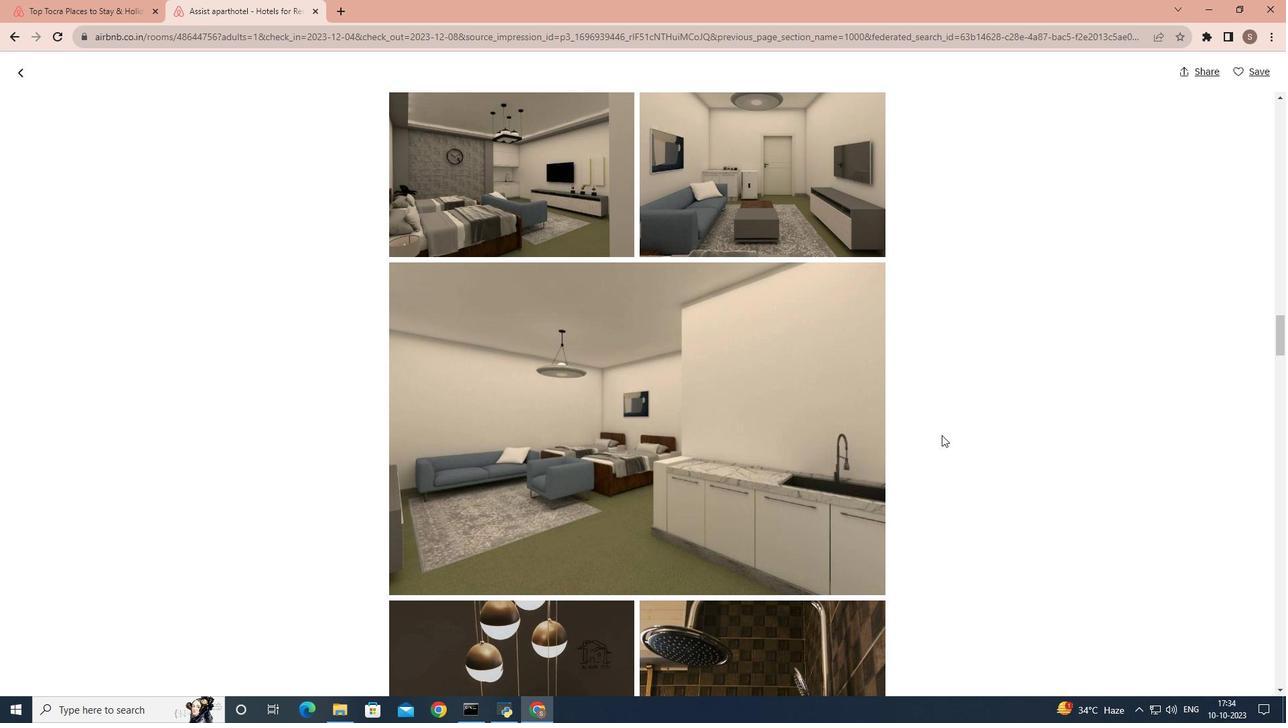 
Action: Mouse scrolled (937, 430) with delta (0, 0)
Screenshot: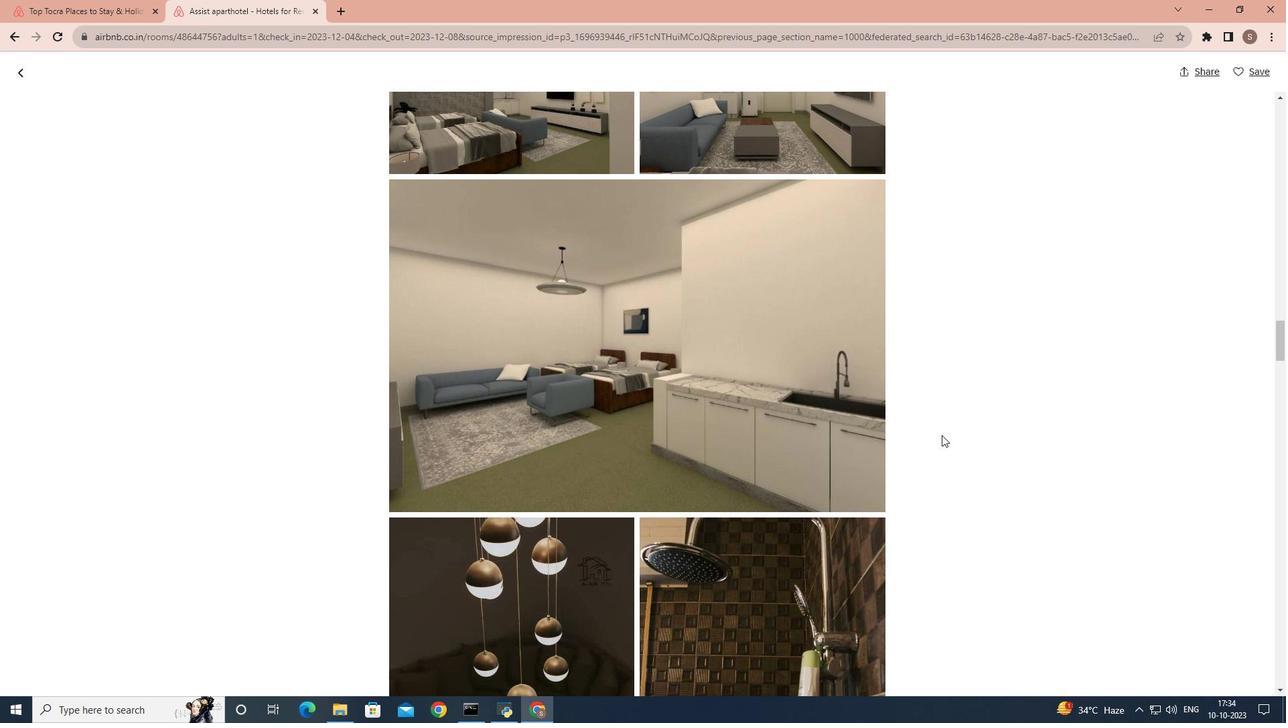 
Action: Mouse scrolled (937, 430) with delta (0, 0)
Screenshot: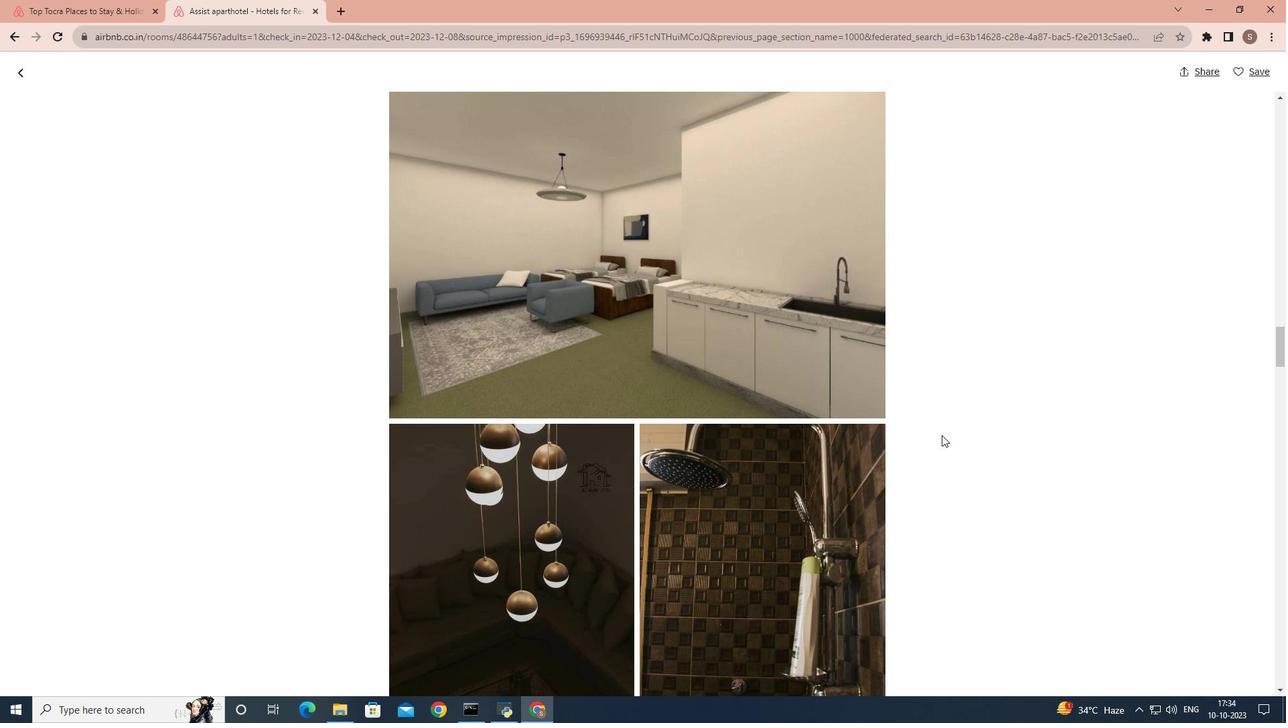 
Action: Mouse scrolled (937, 430) with delta (0, 0)
Screenshot: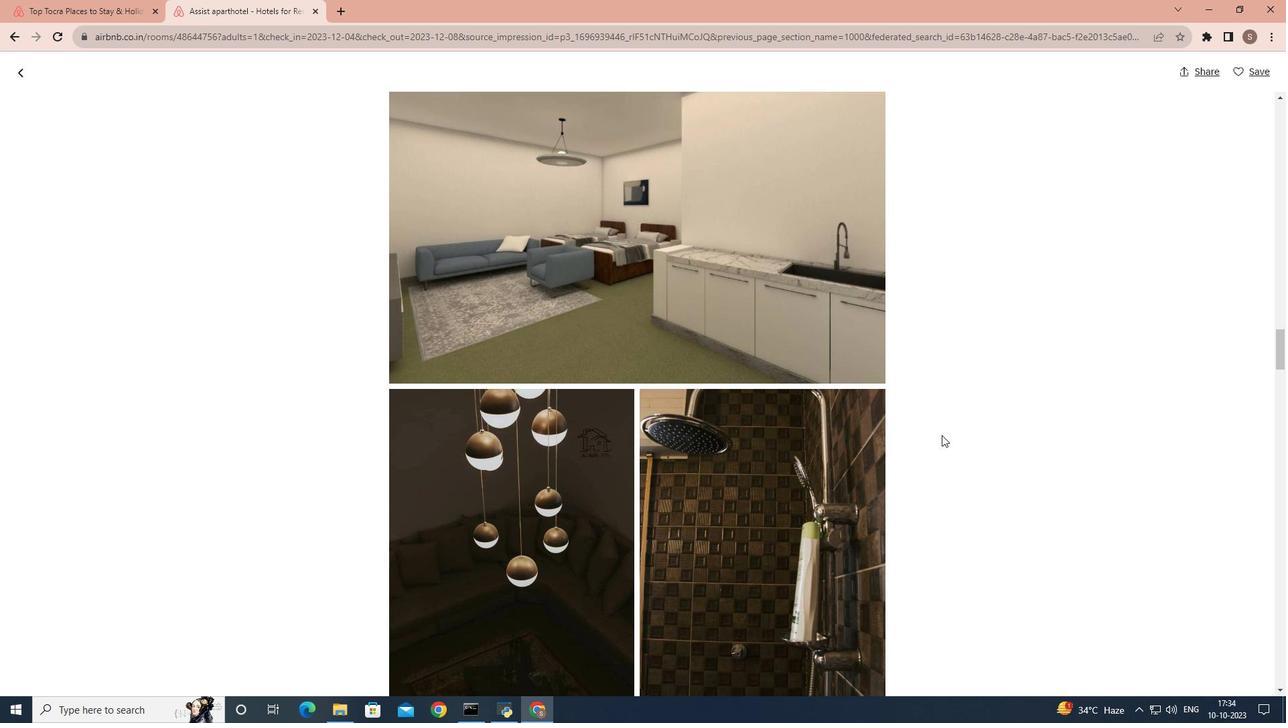
Action: Mouse scrolled (937, 430) with delta (0, 0)
Screenshot: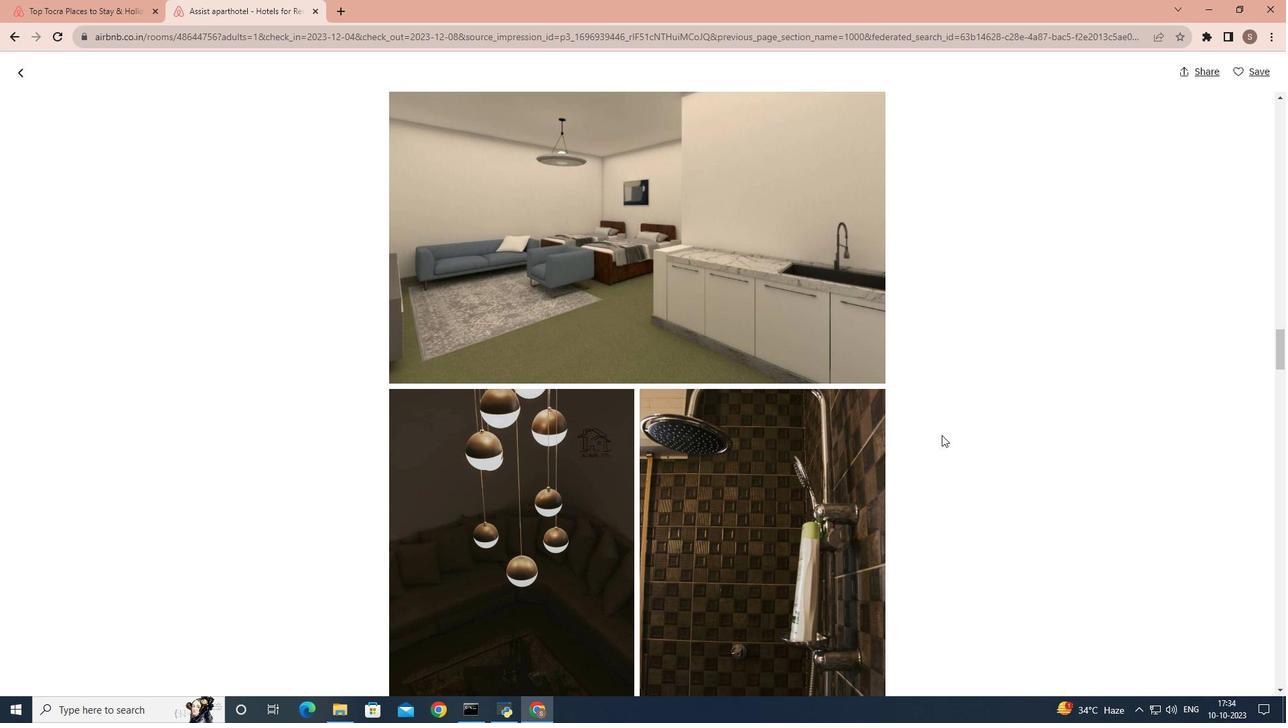 
Action: Mouse scrolled (937, 430) with delta (0, 0)
Screenshot: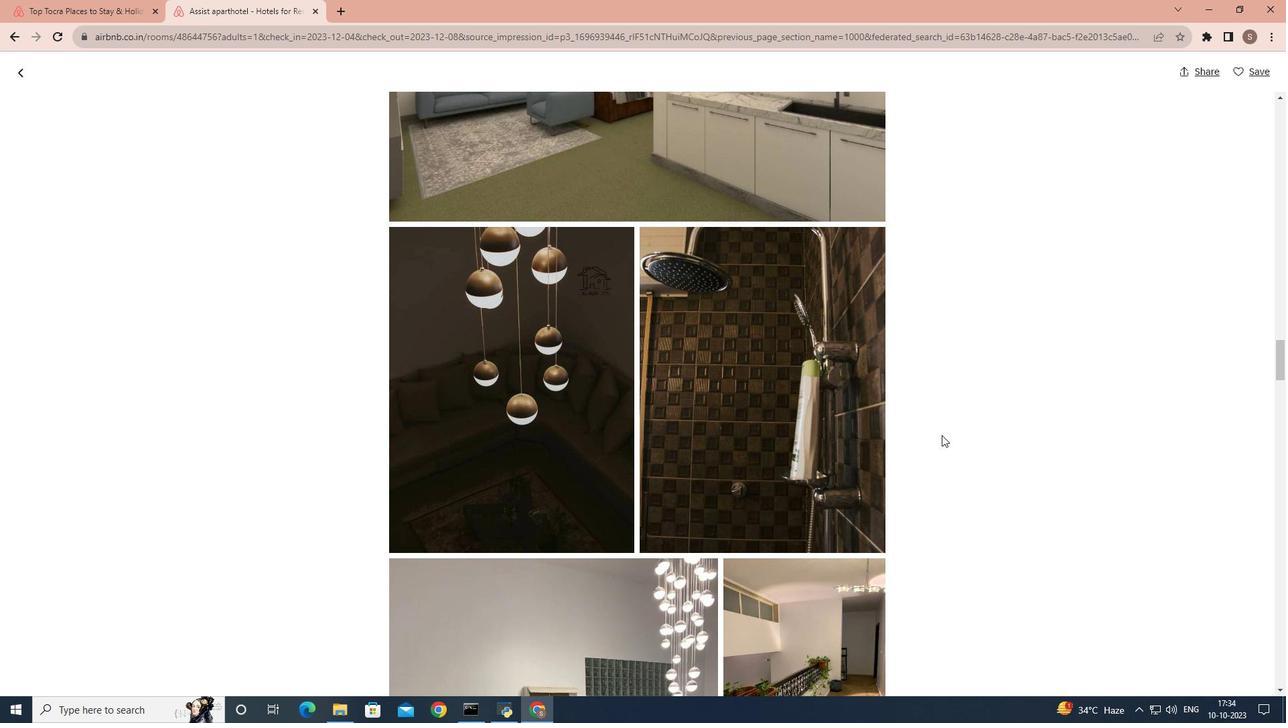 
Action: Mouse scrolled (937, 430) with delta (0, 0)
Screenshot: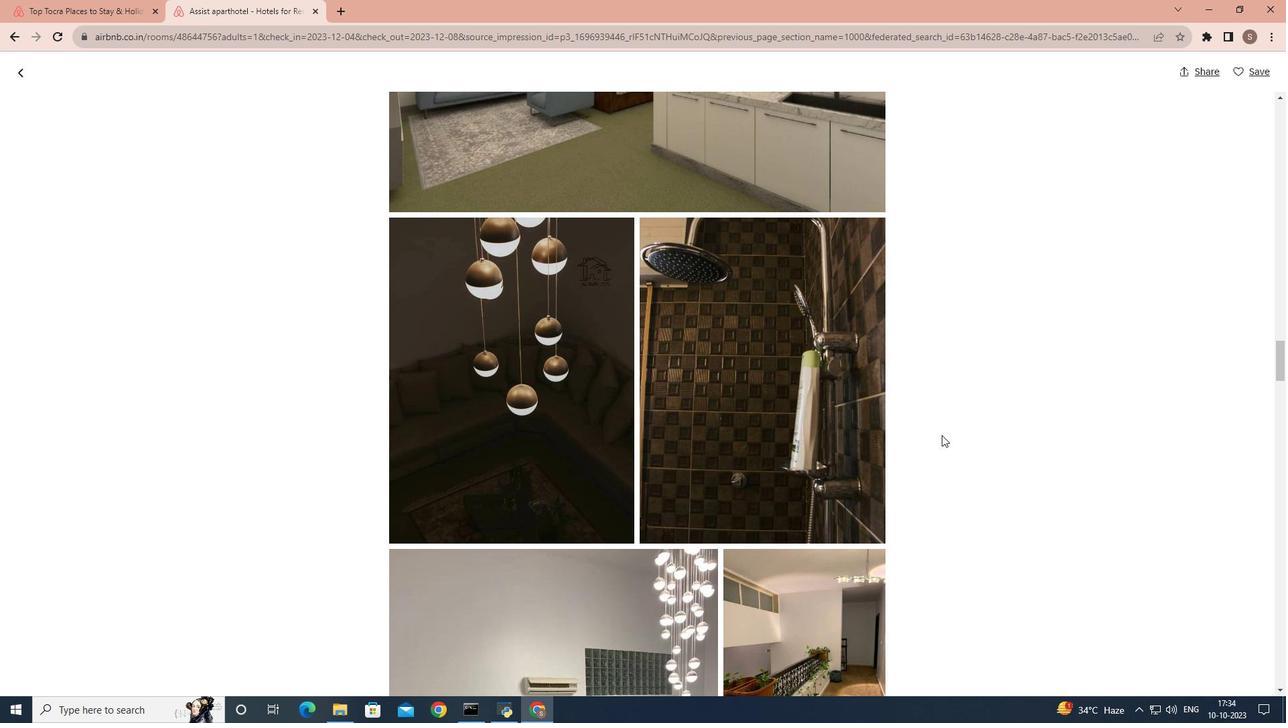 
Action: Mouse scrolled (937, 430) with delta (0, 0)
Screenshot: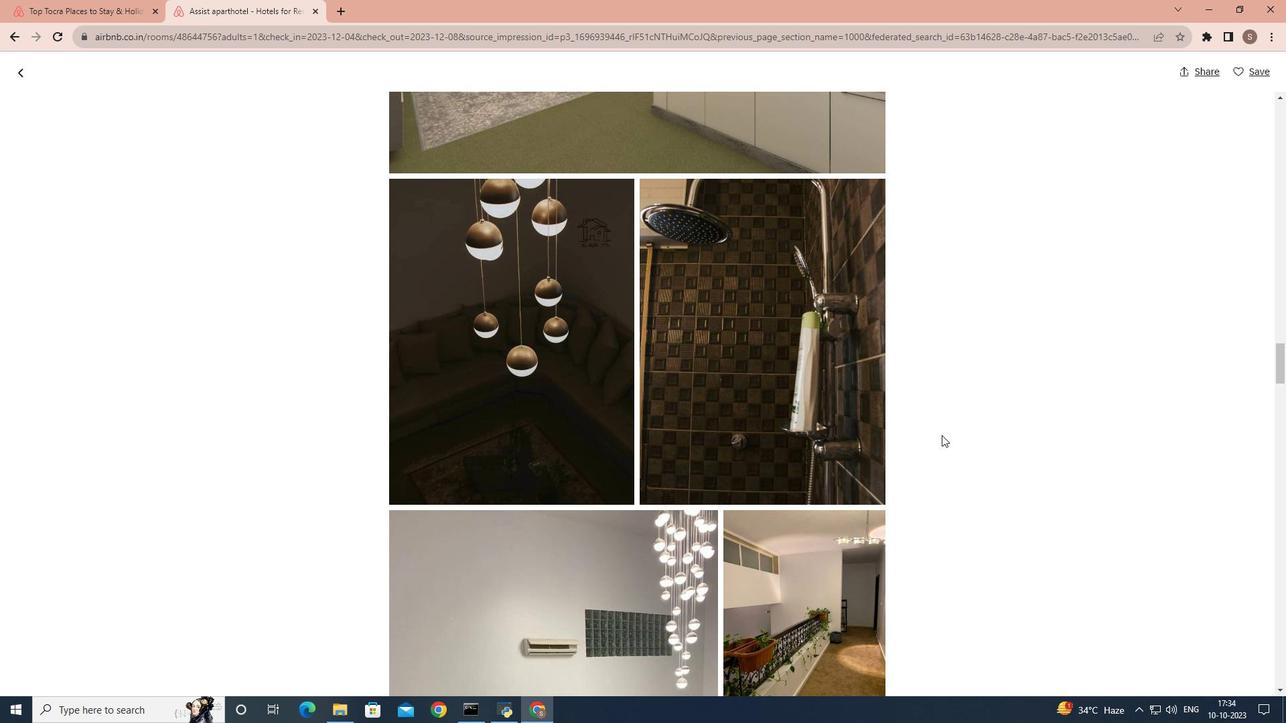 
Action: Mouse scrolled (937, 430) with delta (0, 0)
Screenshot: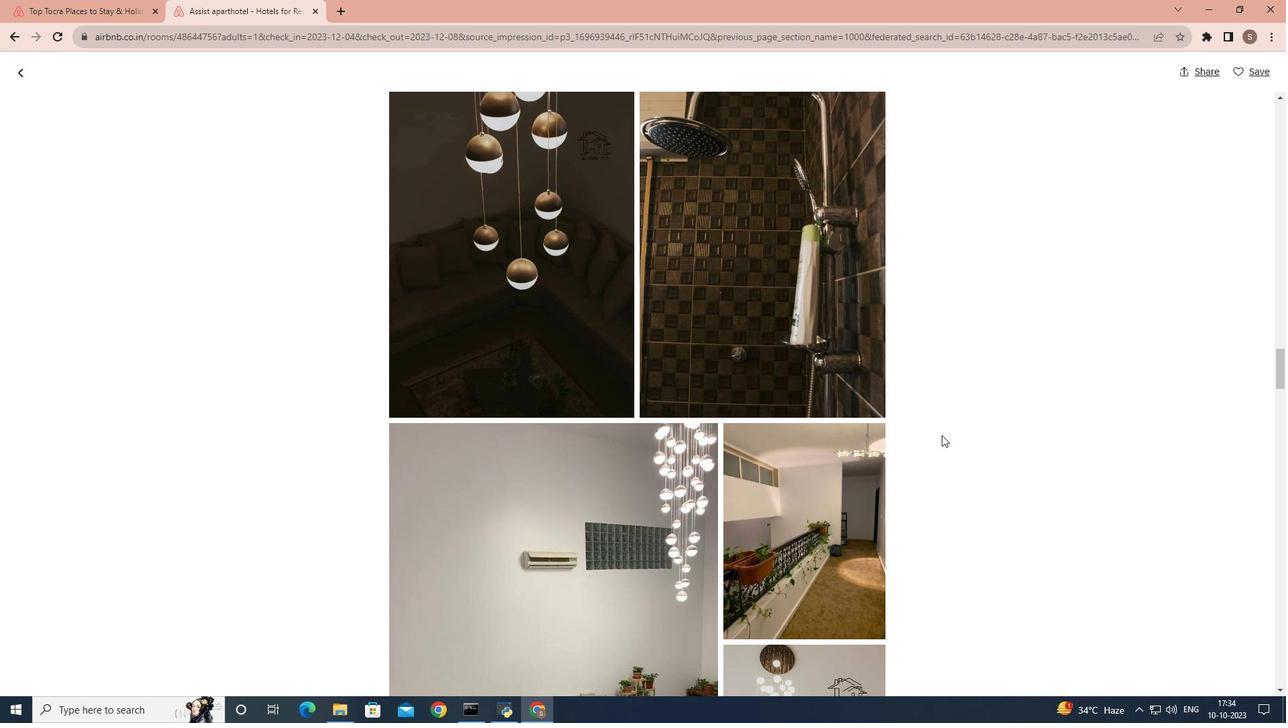 
Action: Mouse scrolled (937, 430) with delta (0, 0)
Screenshot: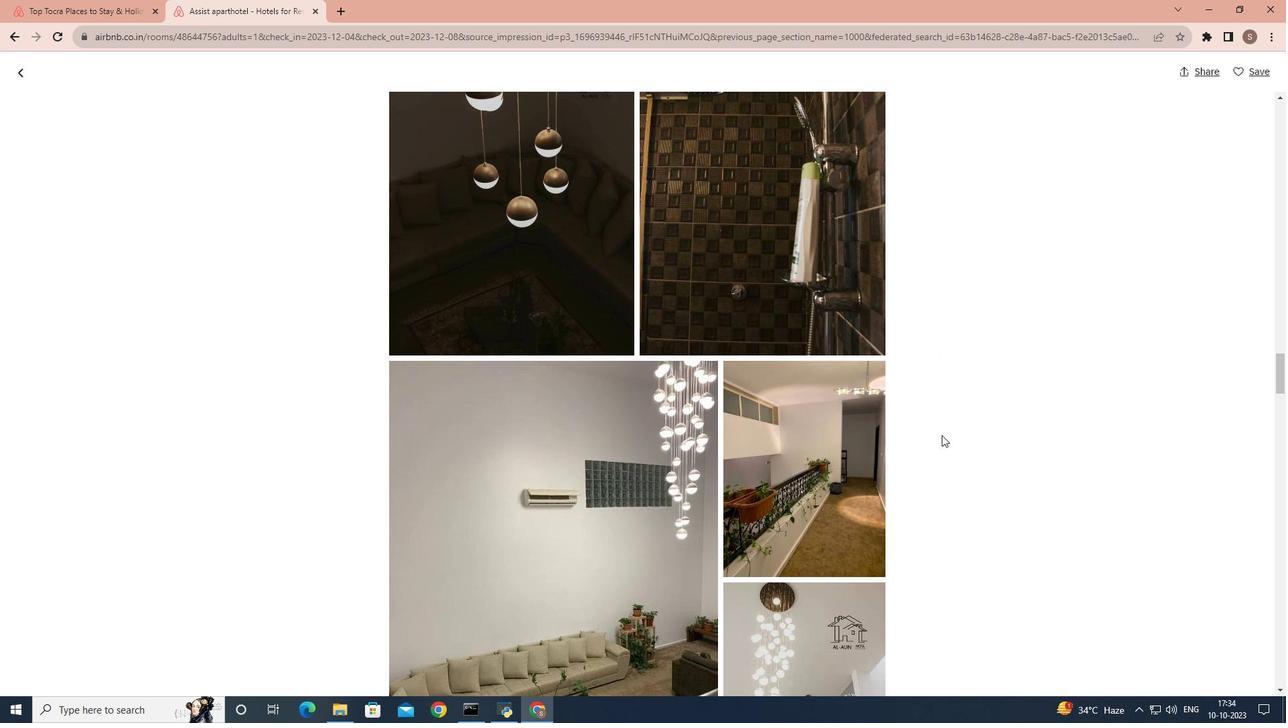 
Action: Mouse scrolled (937, 430) with delta (0, 0)
Screenshot: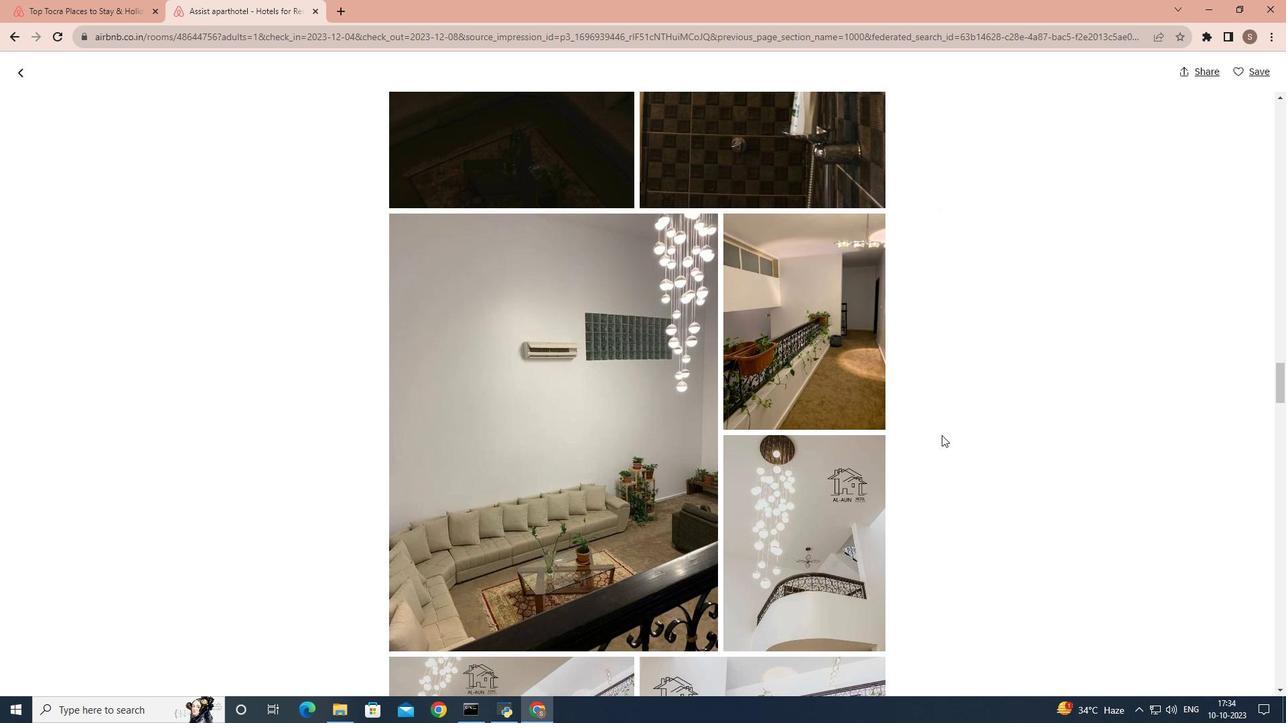 
Action: Mouse scrolled (937, 430) with delta (0, 0)
Screenshot: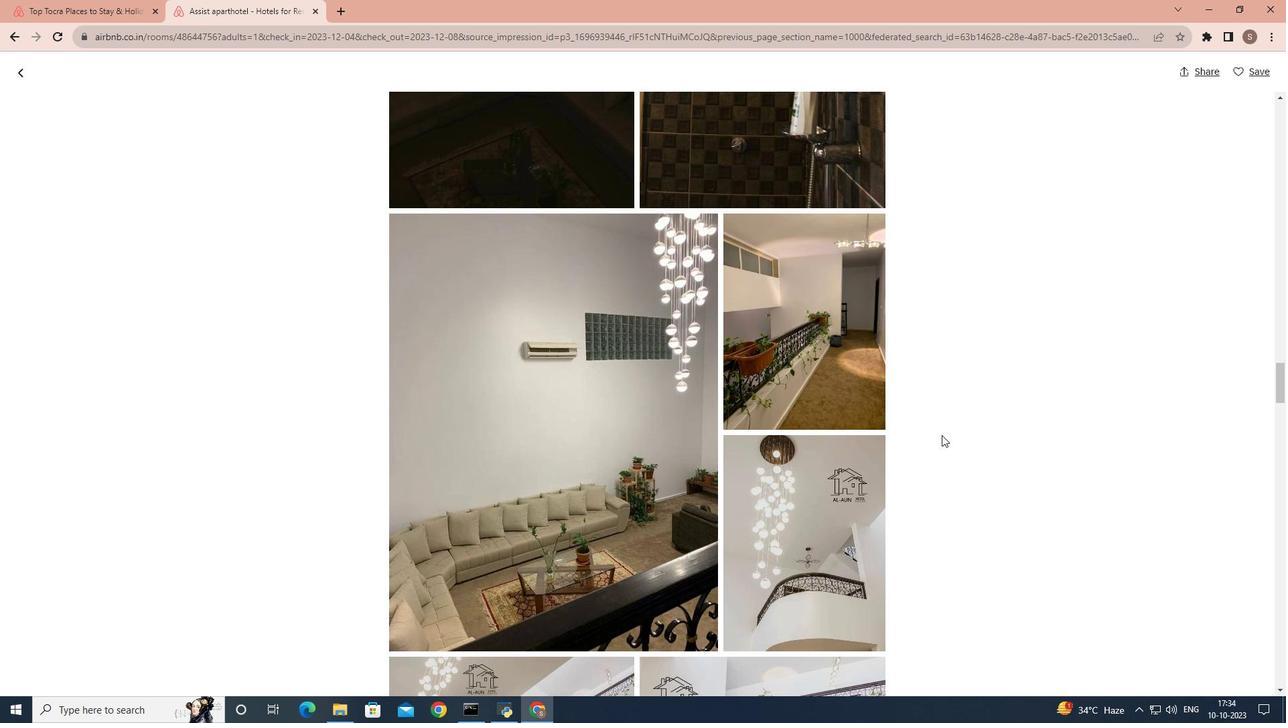 
Action: Mouse scrolled (937, 430) with delta (0, 0)
Screenshot: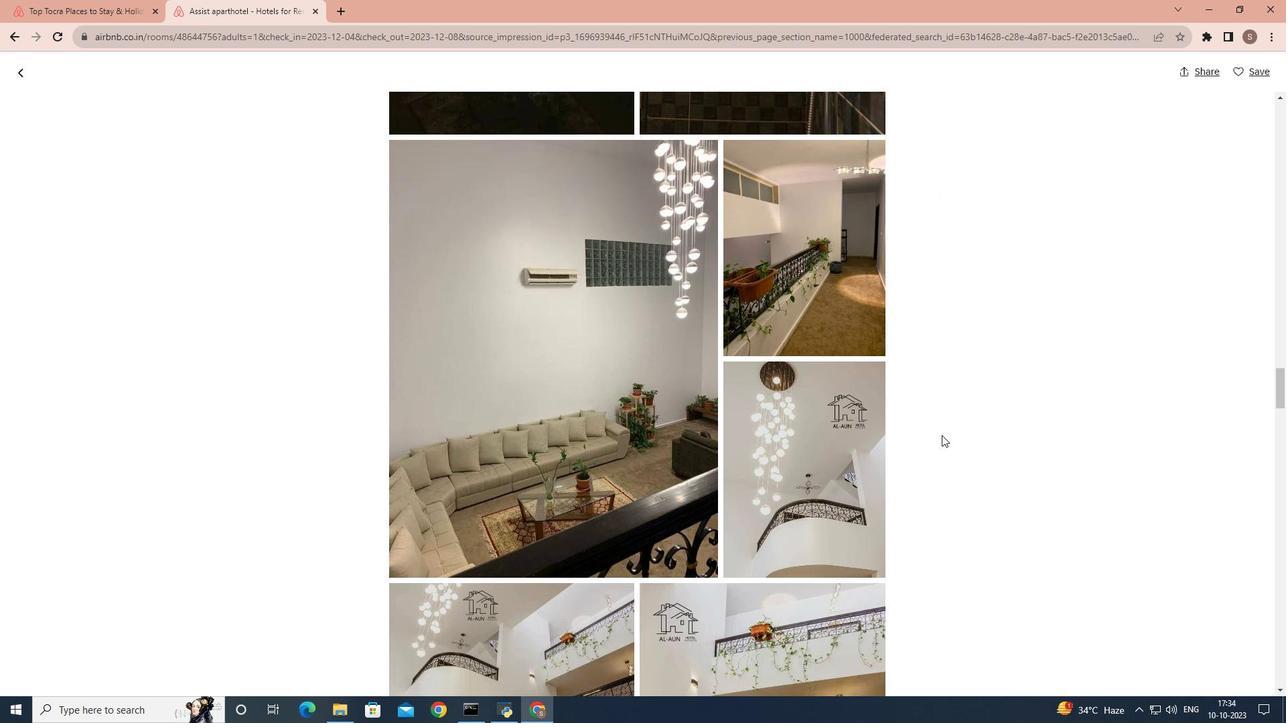 
Action: Mouse scrolled (937, 430) with delta (0, 0)
Screenshot: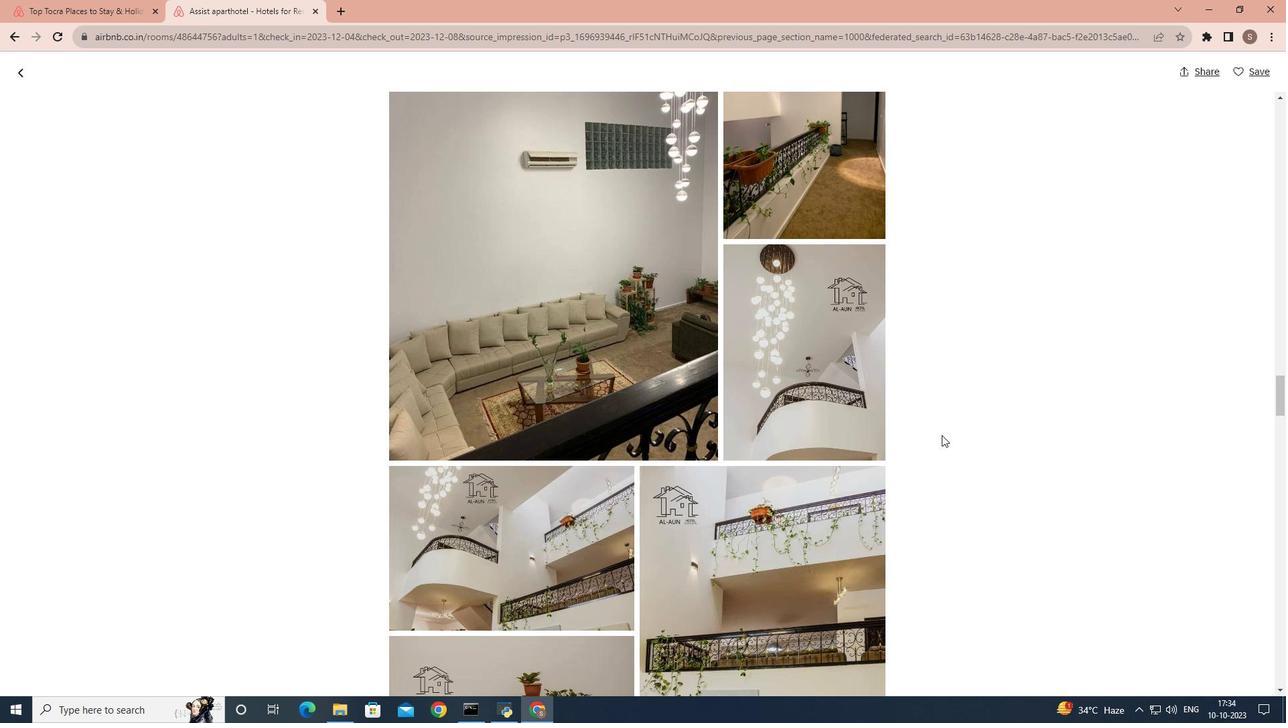 
Action: Mouse scrolled (937, 430) with delta (0, 0)
Screenshot: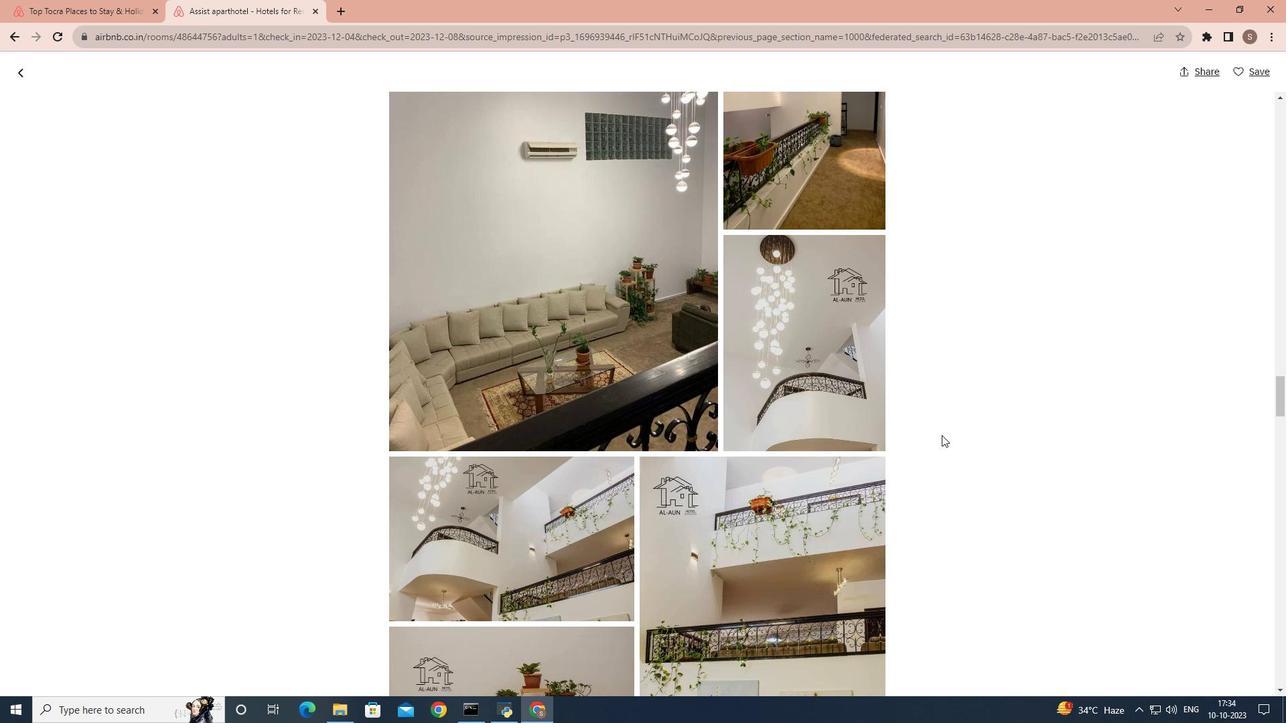 
Action: Mouse scrolled (937, 430) with delta (0, 0)
Screenshot: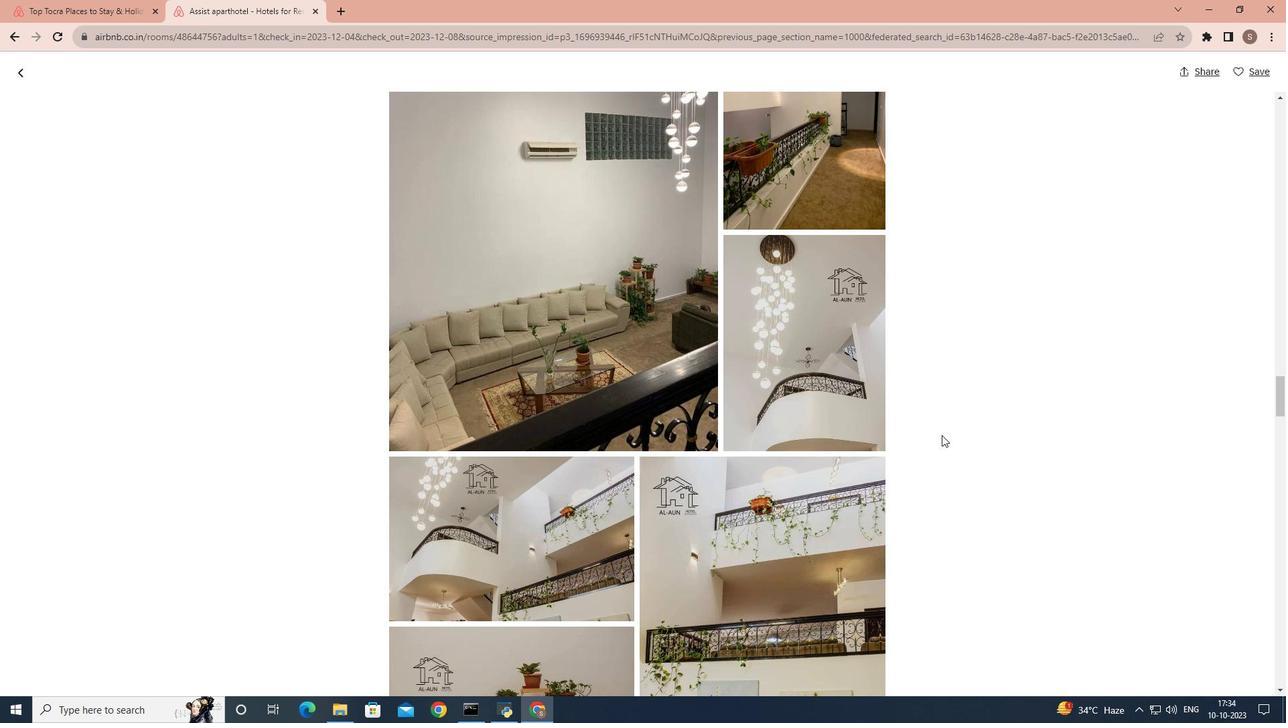 
Action: Mouse scrolled (937, 430) with delta (0, 0)
Screenshot: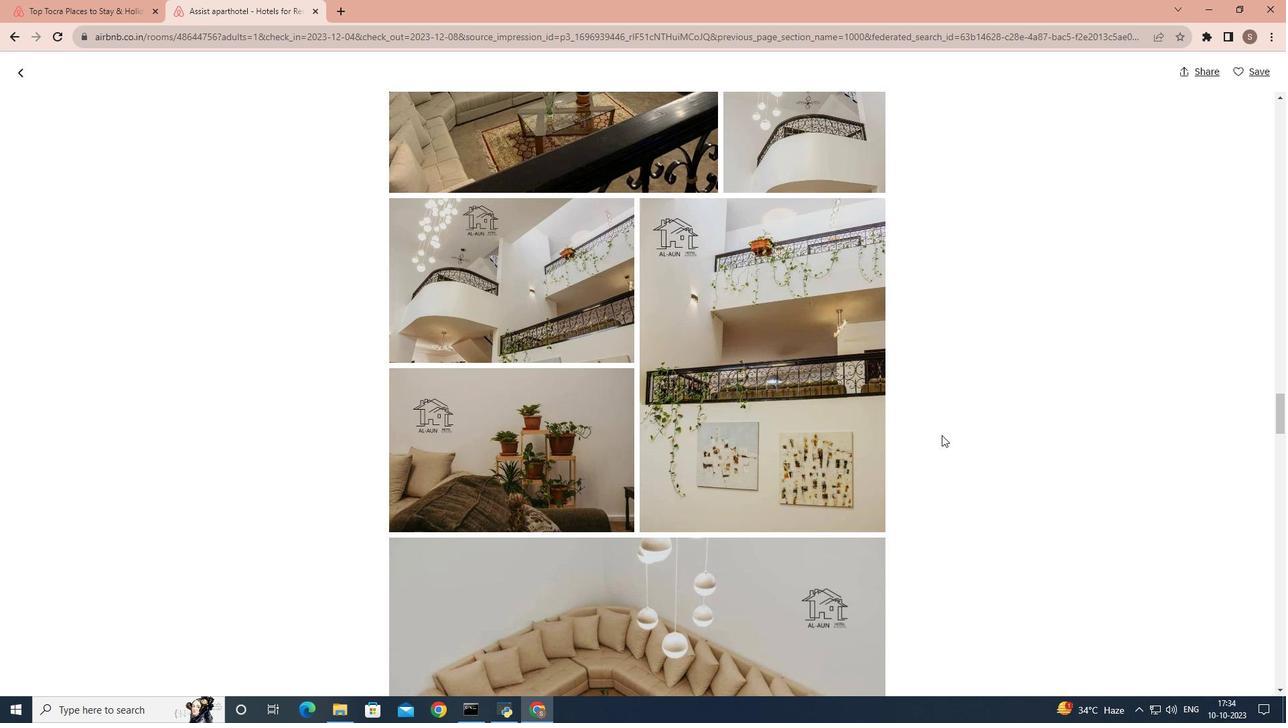 
Action: Mouse scrolled (937, 430) with delta (0, 0)
Screenshot: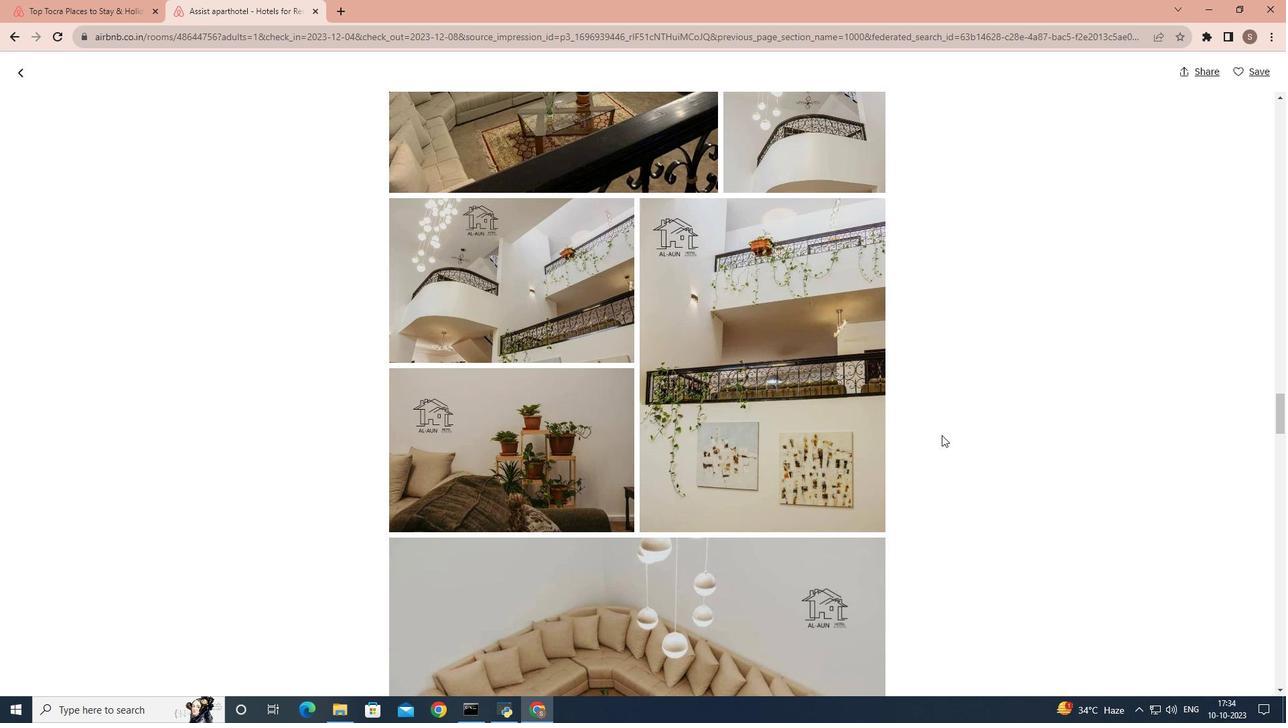 
Action: Mouse scrolled (937, 430) with delta (0, 0)
Screenshot: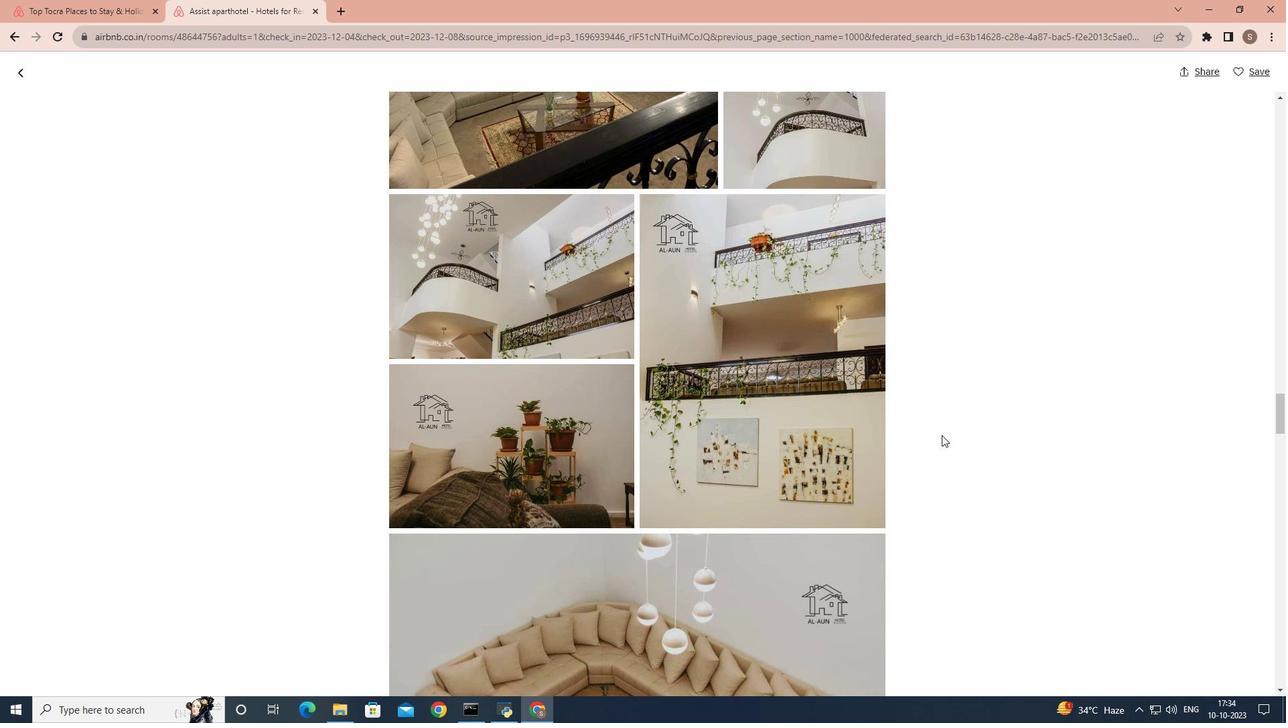 
Action: Mouse scrolled (937, 430) with delta (0, 0)
Screenshot: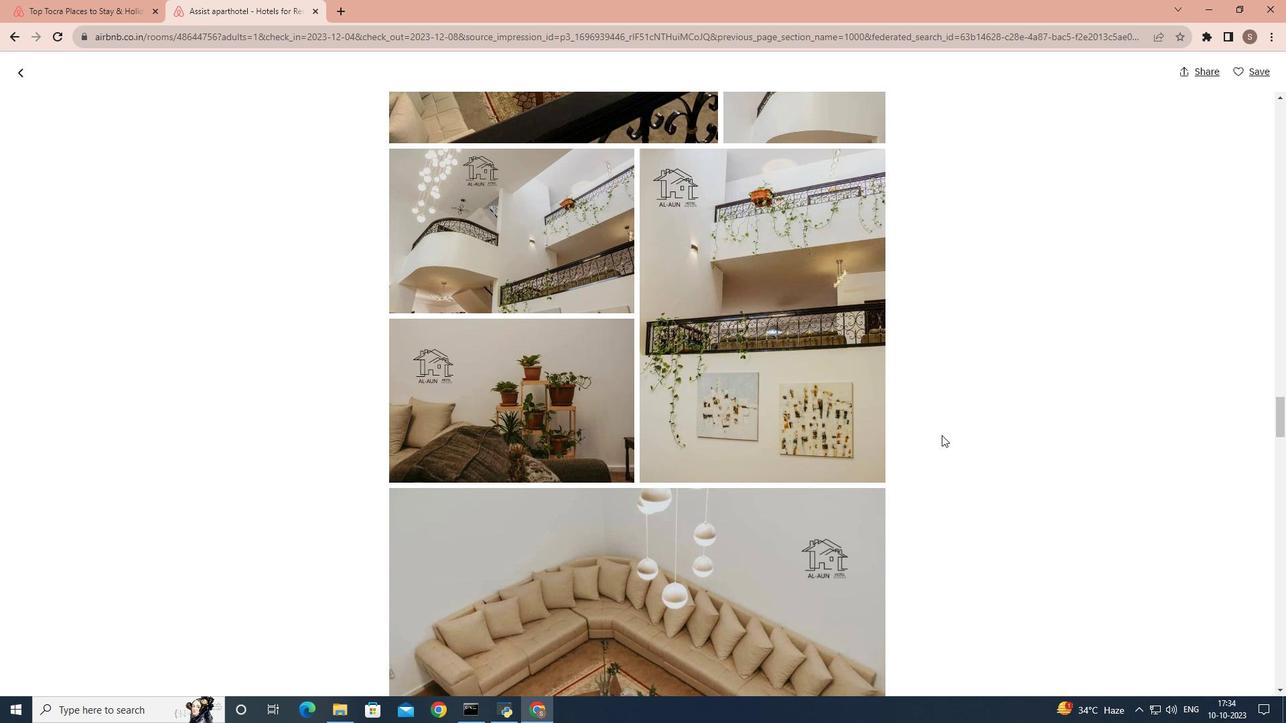 
Action: Mouse scrolled (937, 430) with delta (0, 0)
Screenshot: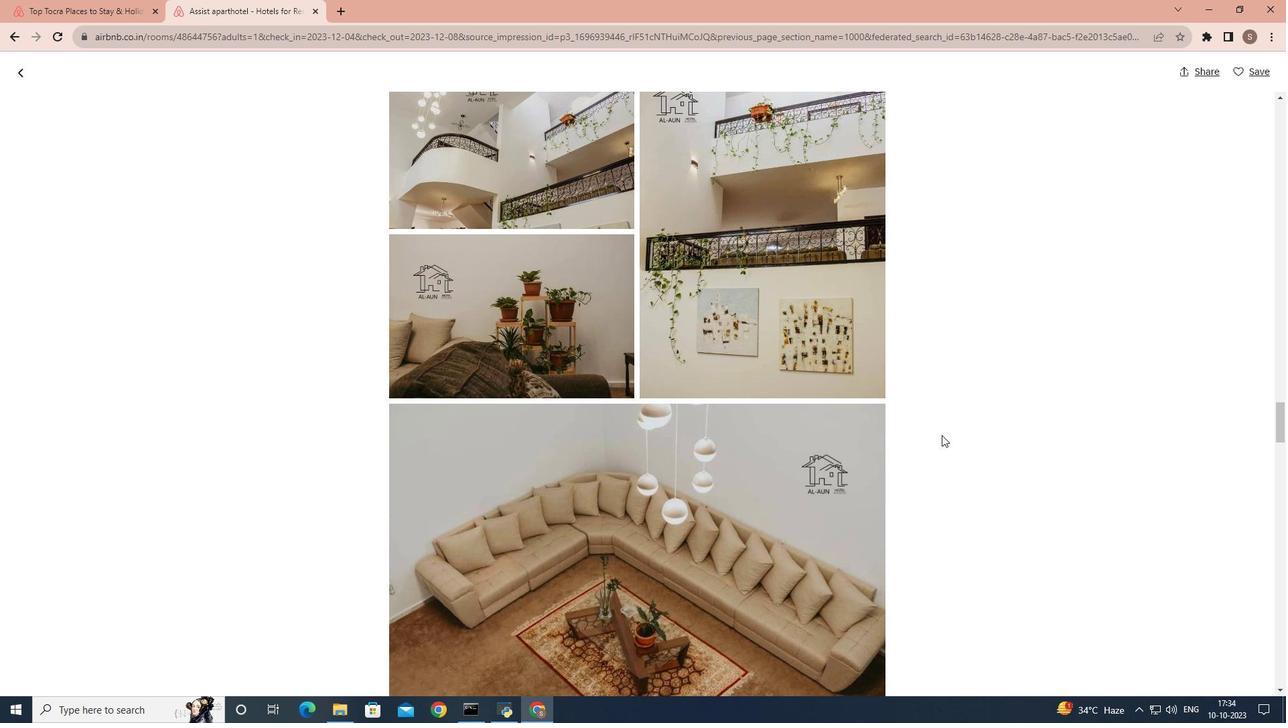 
Action: Mouse scrolled (937, 430) with delta (0, 0)
Screenshot: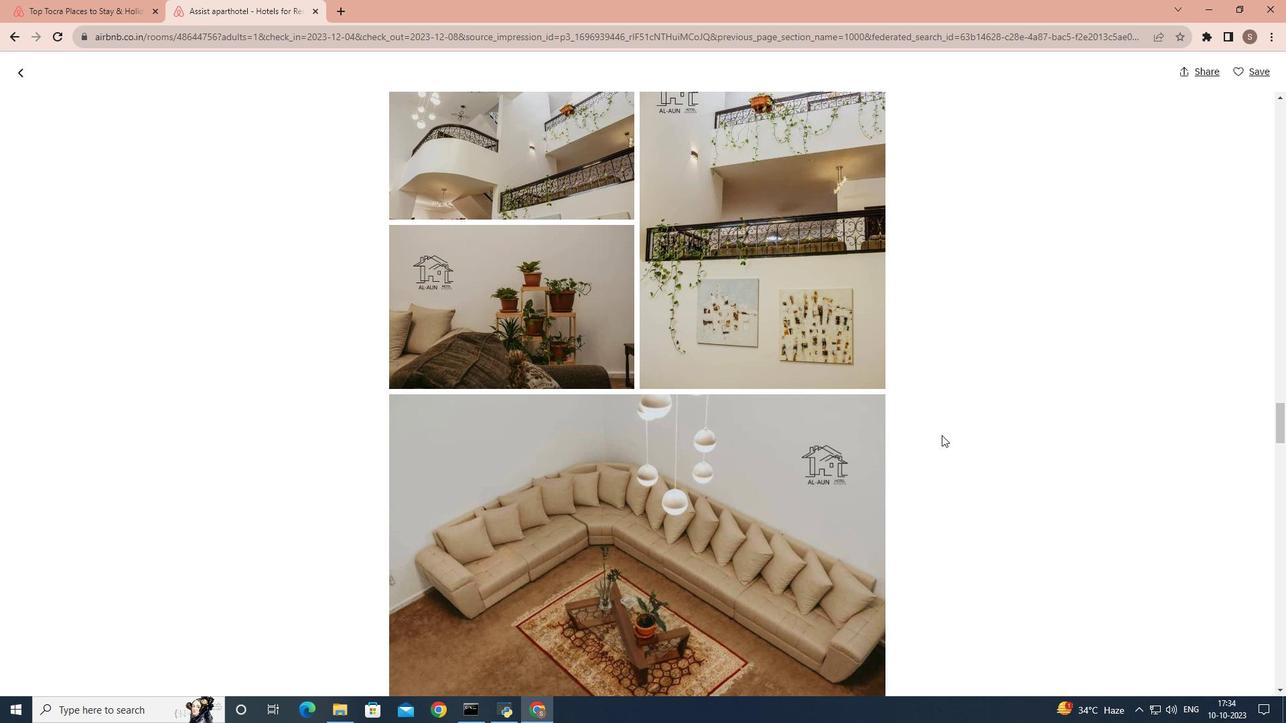 
Action: Mouse scrolled (937, 430) with delta (0, 0)
Screenshot: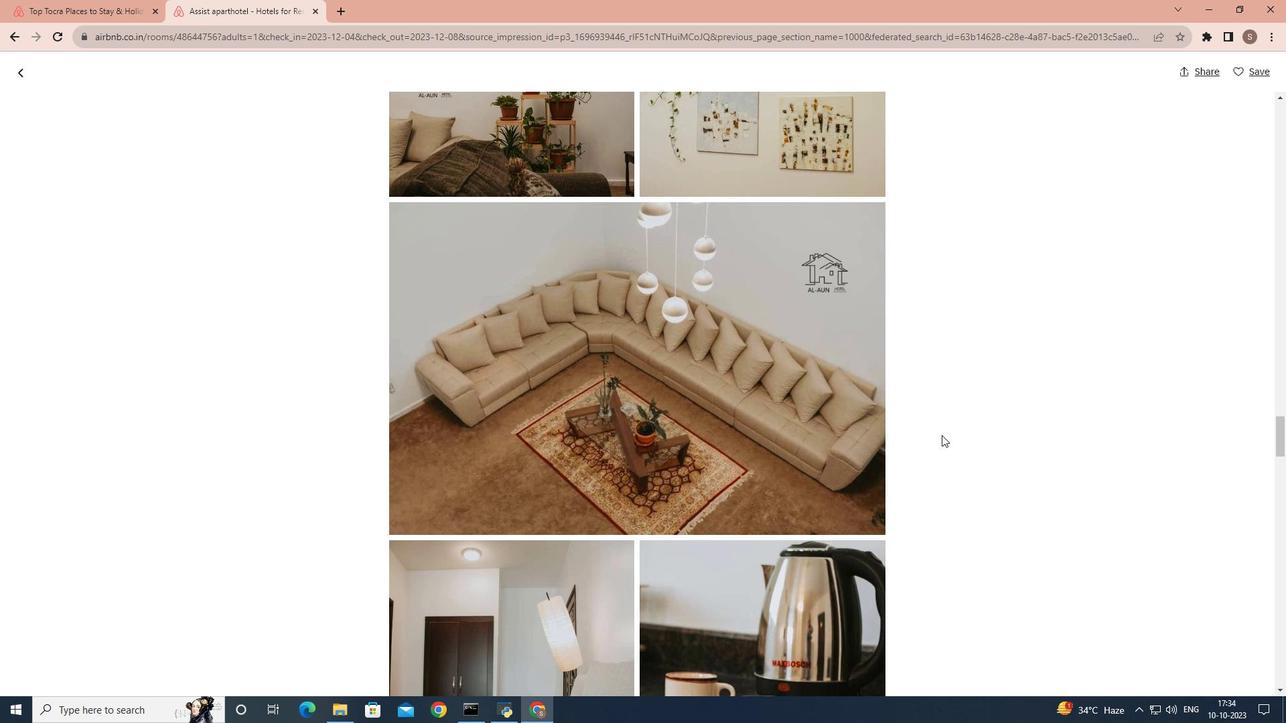 
Action: Mouse scrolled (937, 430) with delta (0, 0)
Screenshot: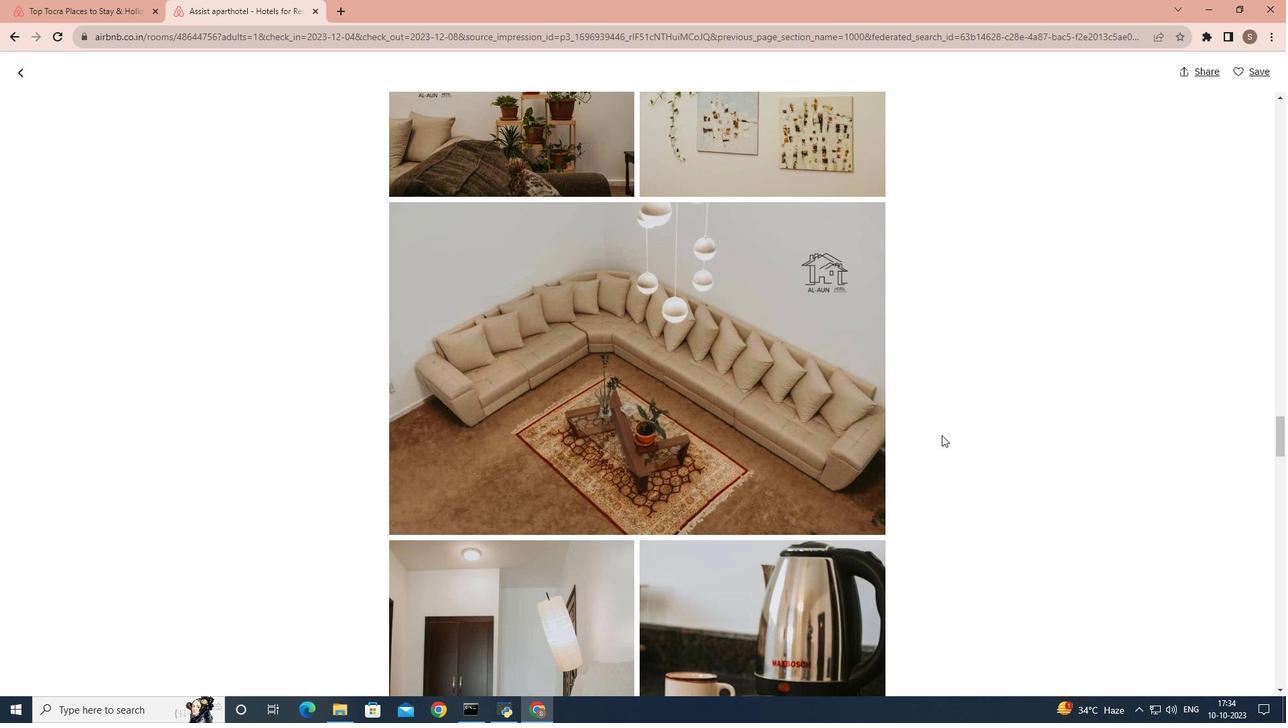 
Action: Mouse scrolled (937, 430) with delta (0, 0)
Screenshot: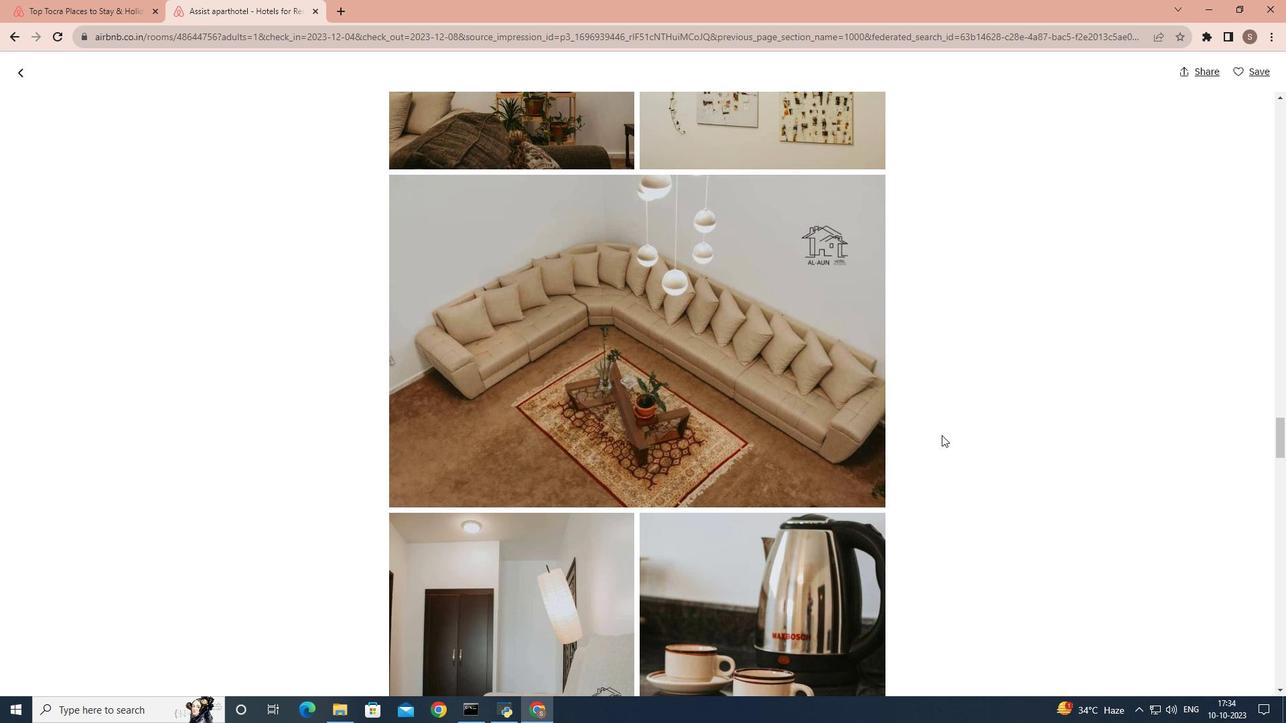
Action: Mouse scrolled (937, 430) with delta (0, 0)
Screenshot: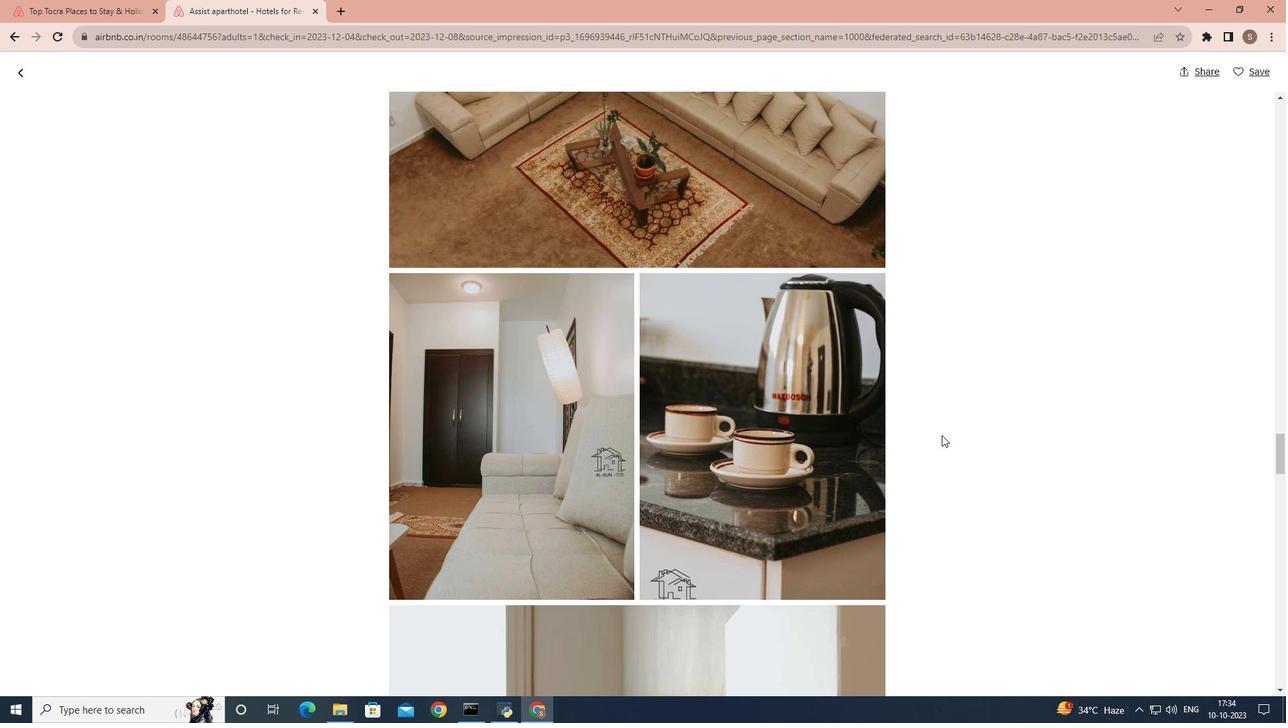 
Action: Mouse scrolled (937, 430) with delta (0, 0)
Screenshot: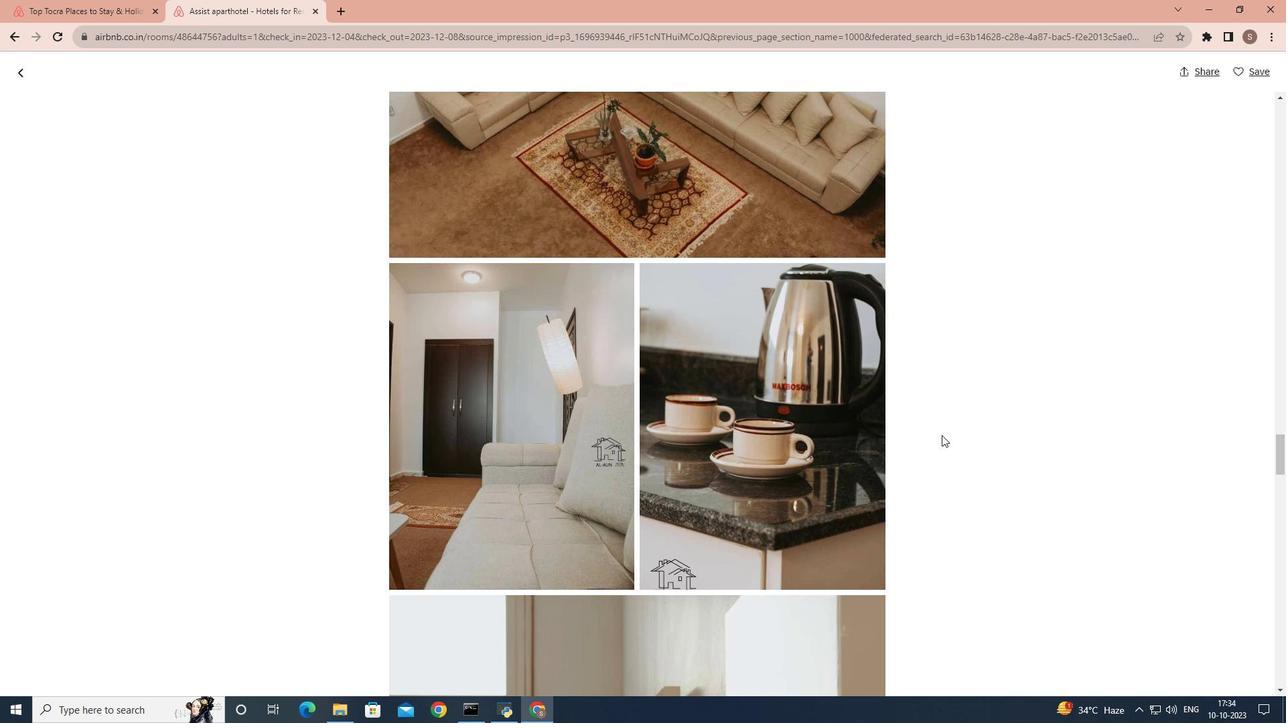 
Action: Mouse scrolled (937, 430) with delta (0, 0)
Screenshot: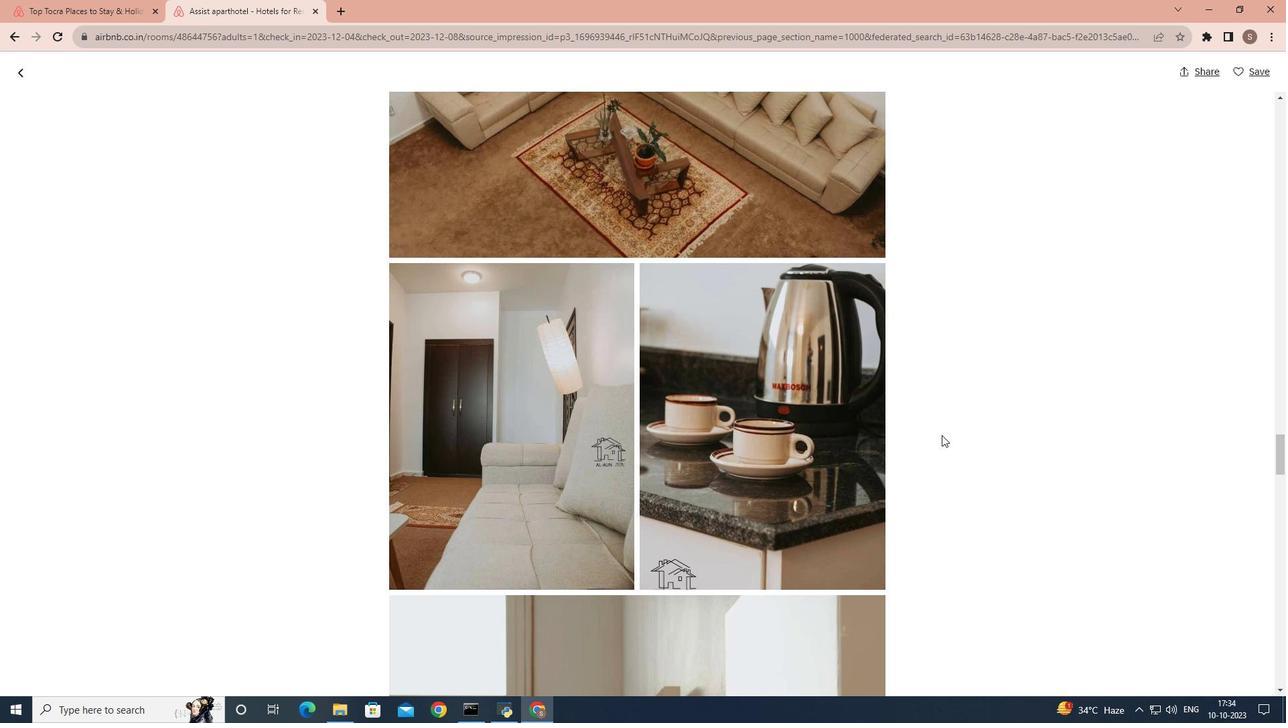 
Action: Mouse scrolled (937, 430) with delta (0, 0)
Screenshot: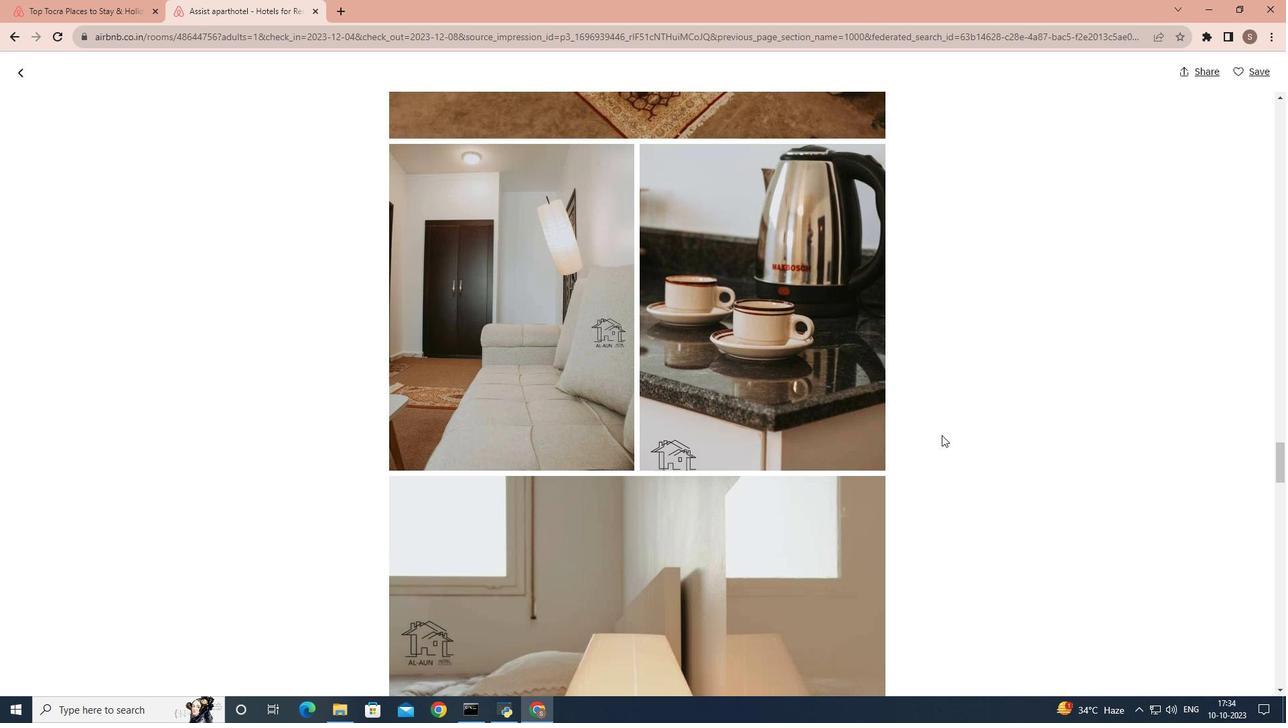 
Action: Mouse scrolled (937, 430) with delta (0, 0)
Screenshot: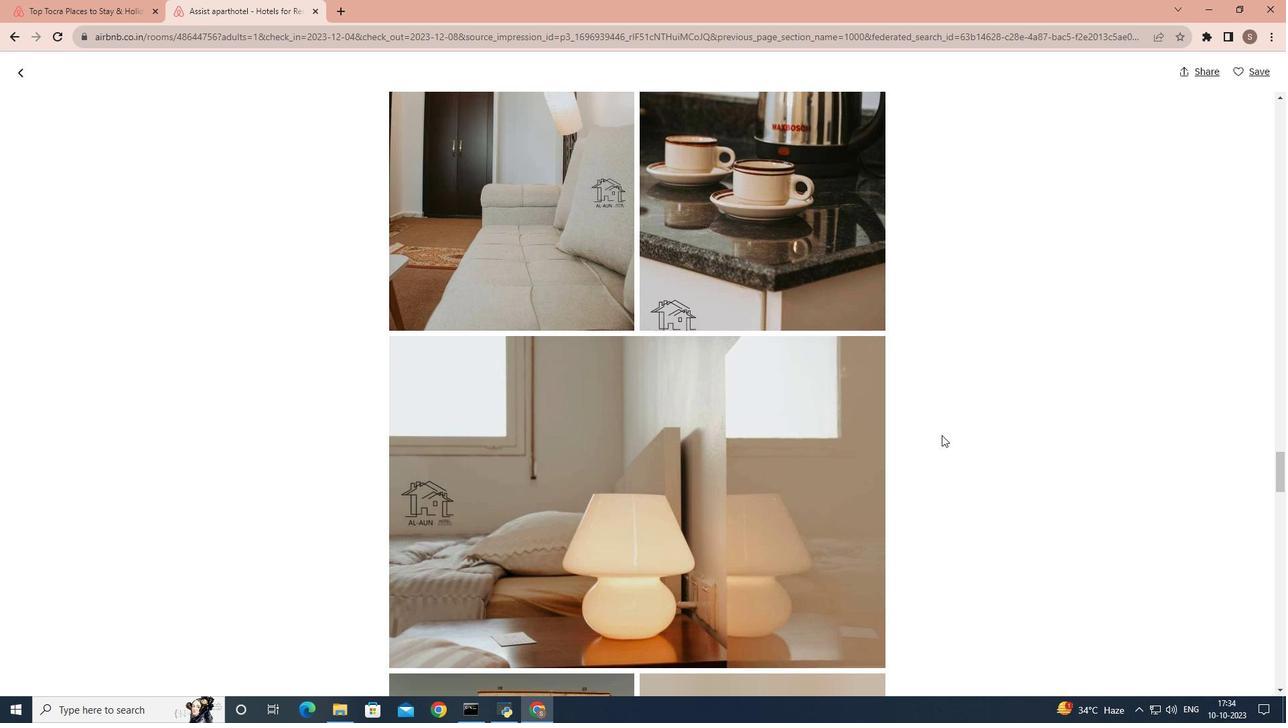 
Action: Mouse scrolled (937, 430) with delta (0, 0)
Screenshot: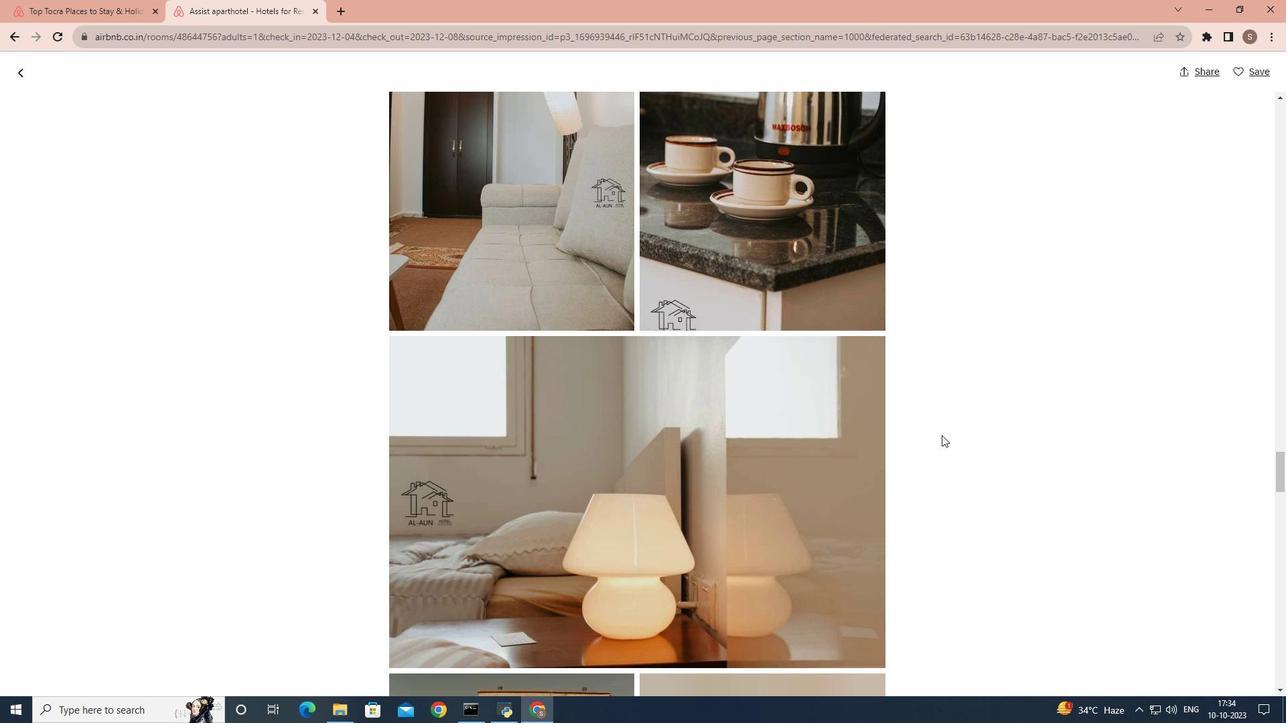 
Action: Mouse scrolled (937, 430) with delta (0, 0)
Screenshot: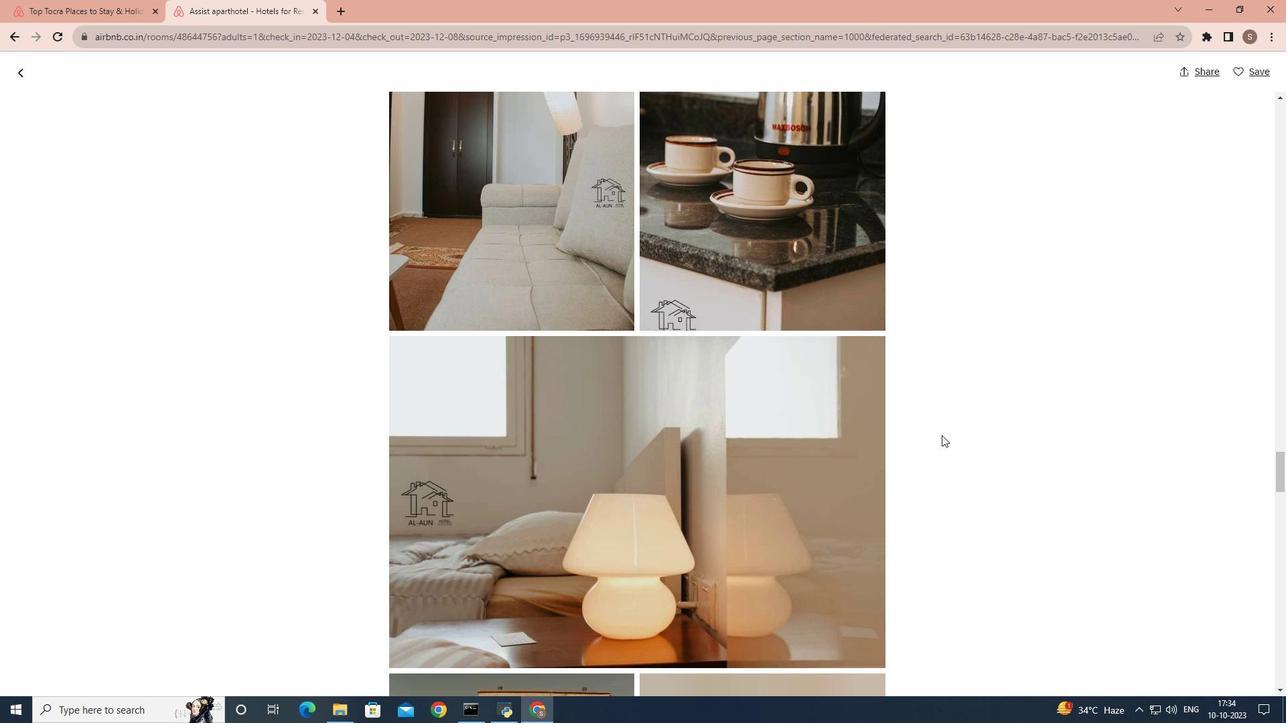 
Action: Mouse scrolled (937, 430) with delta (0, 0)
Screenshot: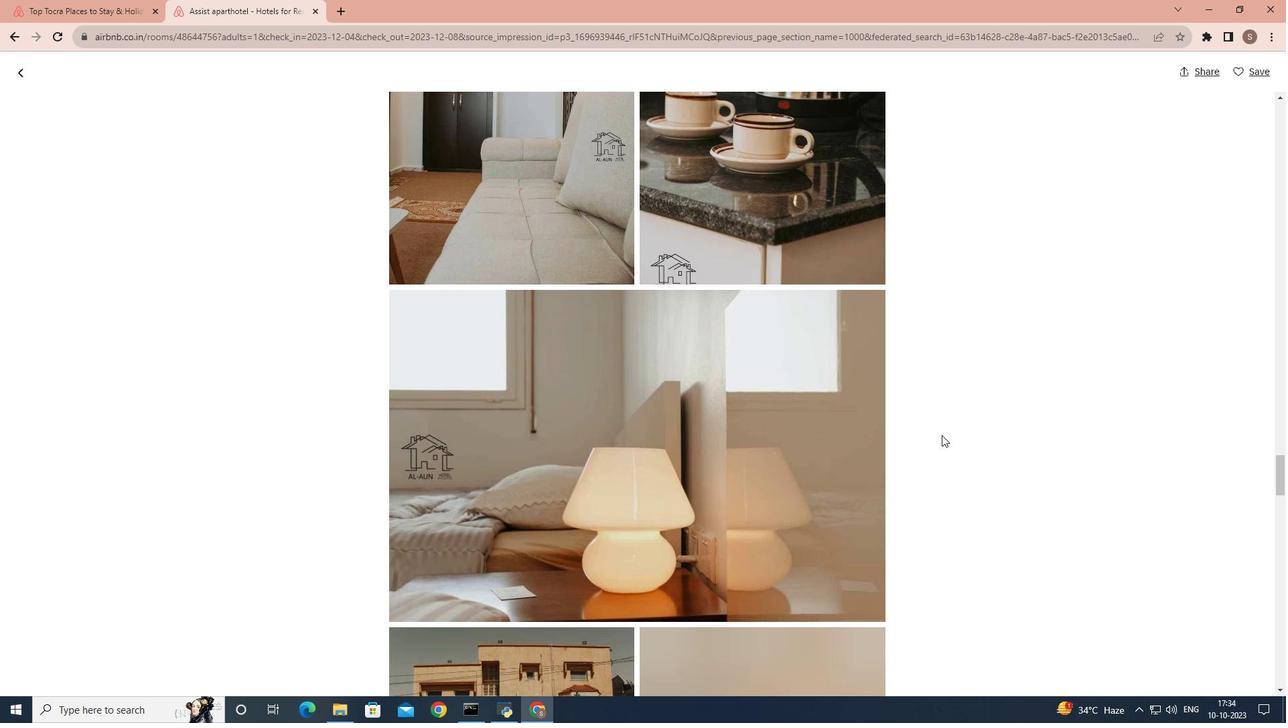 
Action: Mouse scrolled (937, 430) with delta (0, 0)
Screenshot: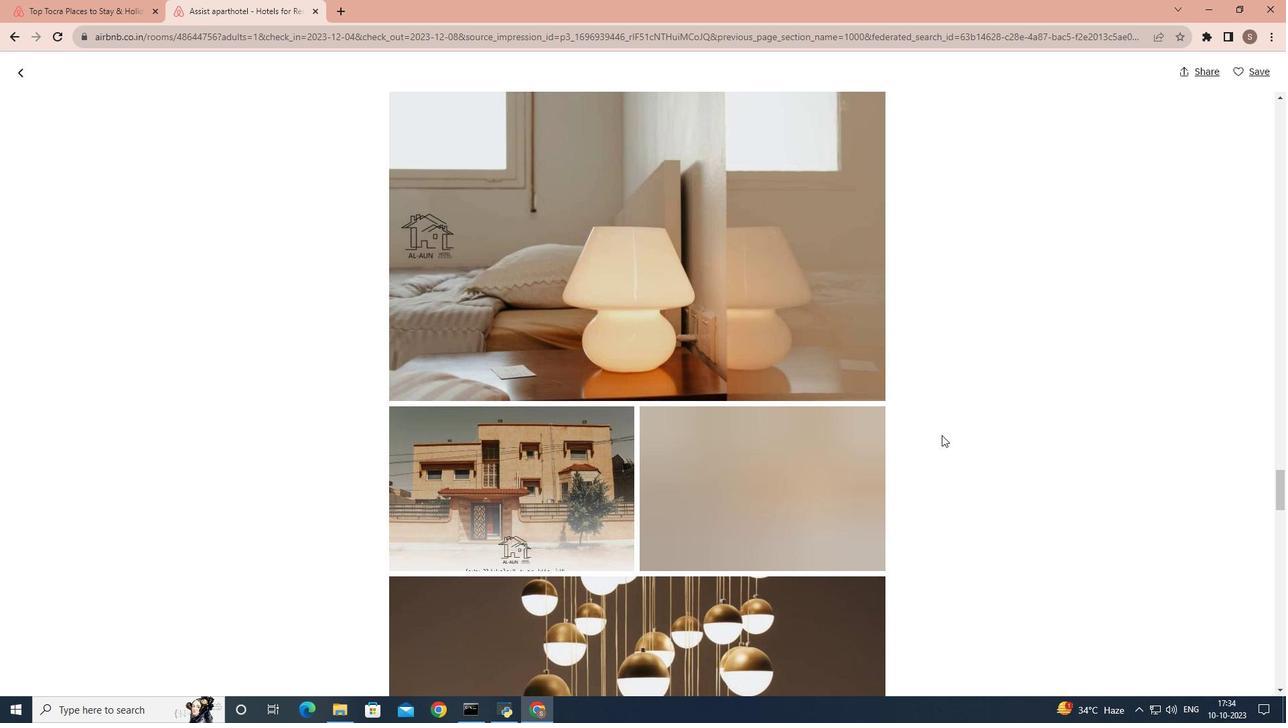 
Action: Mouse scrolled (937, 430) with delta (0, 0)
Screenshot: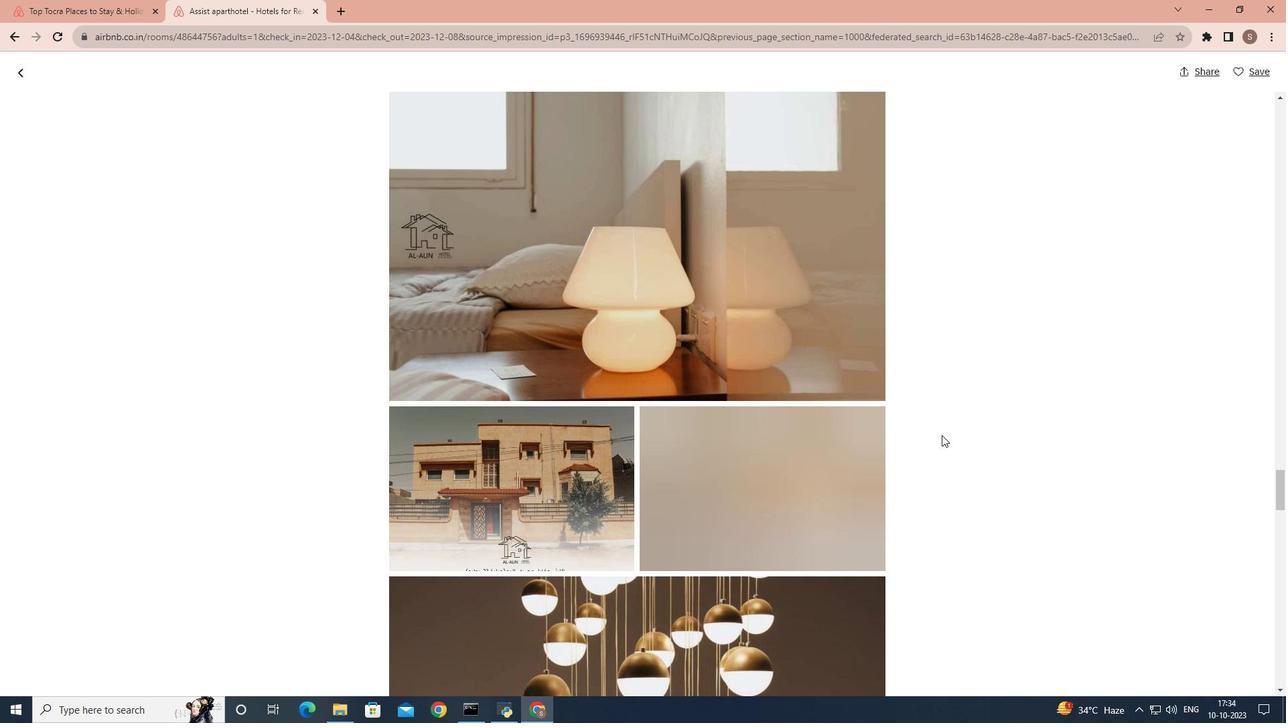 
Action: Mouse scrolled (937, 430) with delta (0, 0)
Screenshot: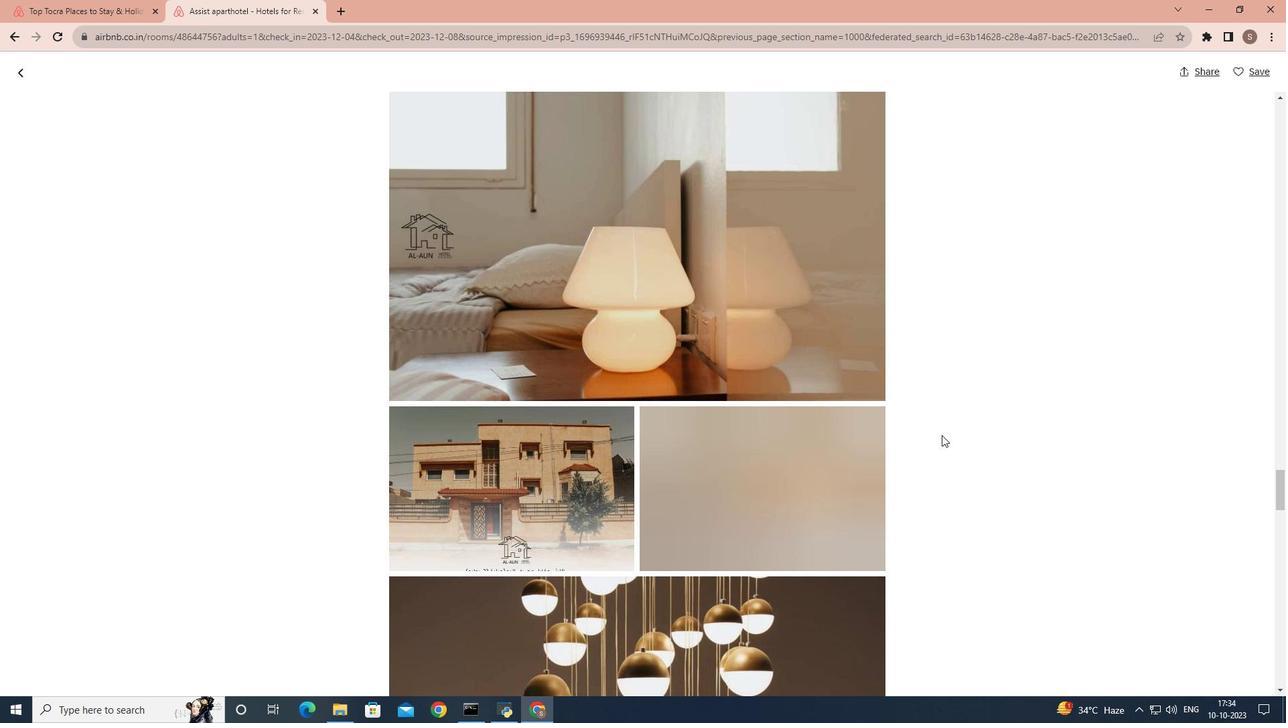 
Action: Mouse scrolled (937, 430) with delta (0, 0)
Screenshot: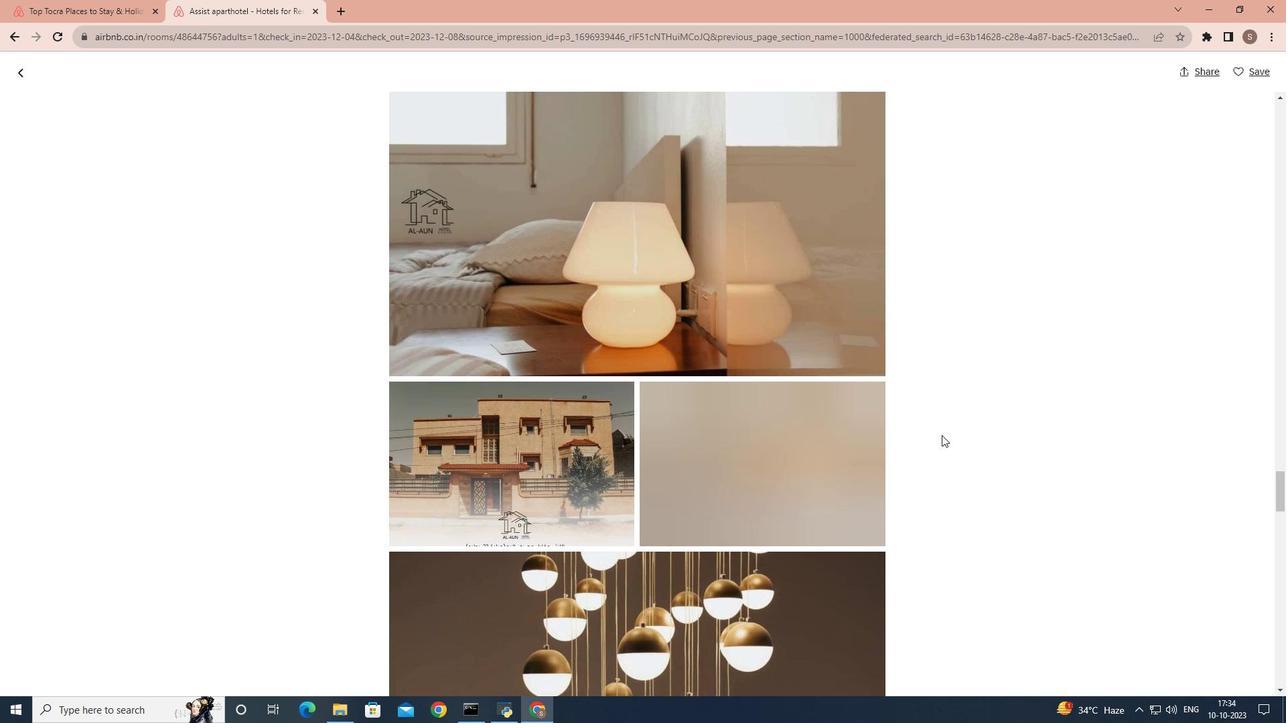 
Action: Mouse scrolled (937, 430) with delta (0, 0)
Screenshot: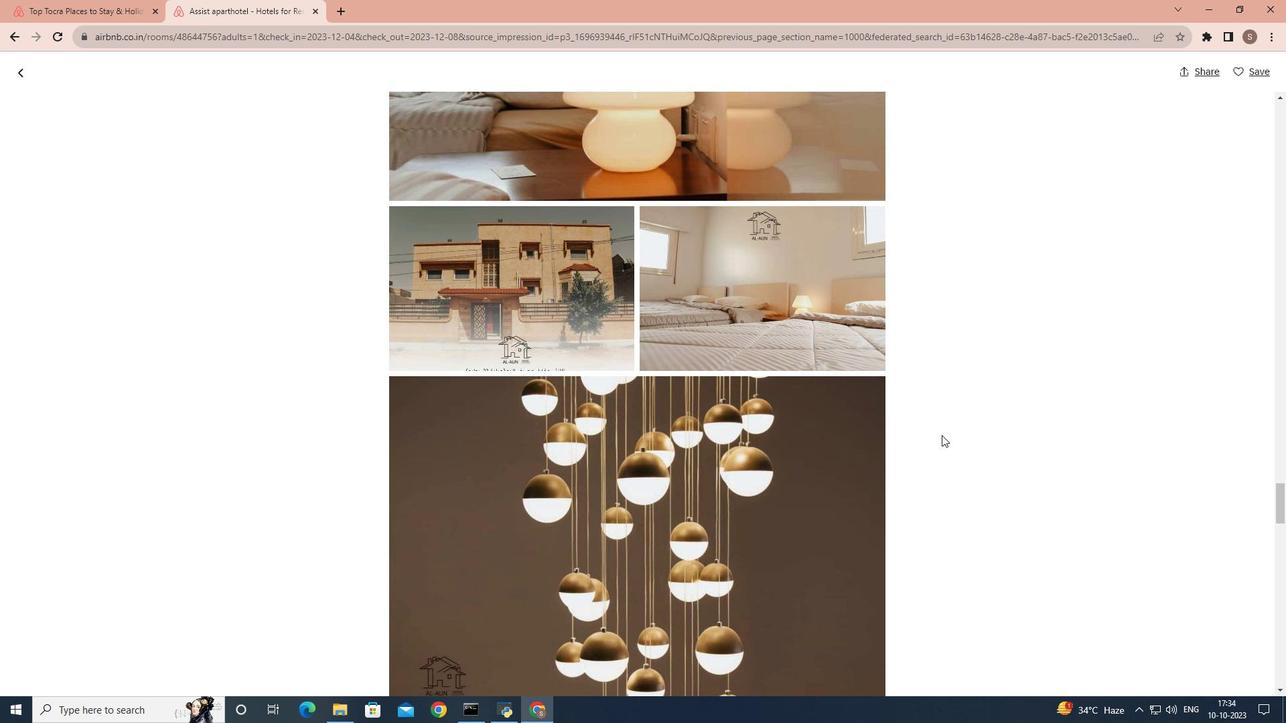 
Action: Mouse scrolled (937, 430) with delta (0, 0)
Screenshot: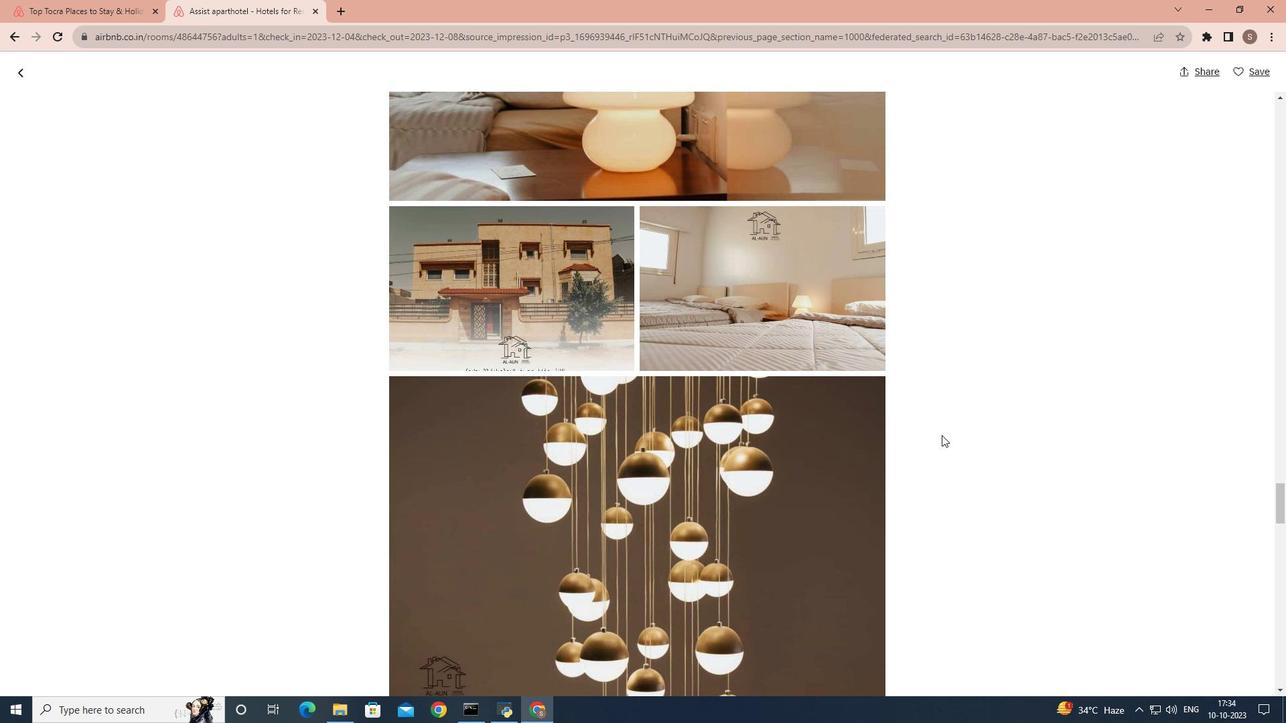 
Action: Mouse scrolled (937, 430) with delta (0, 0)
Screenshot: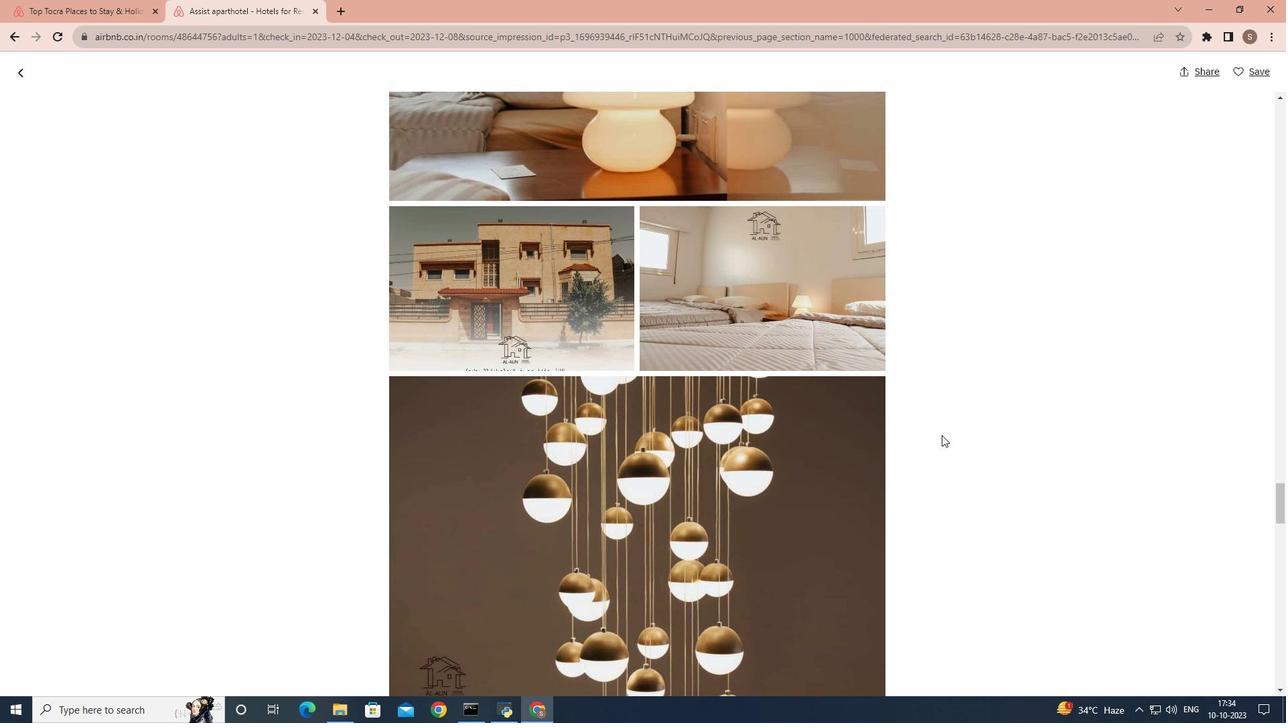 
Action: Mouse scrolled (937, 430) with delta (0, 0)
Screenshot: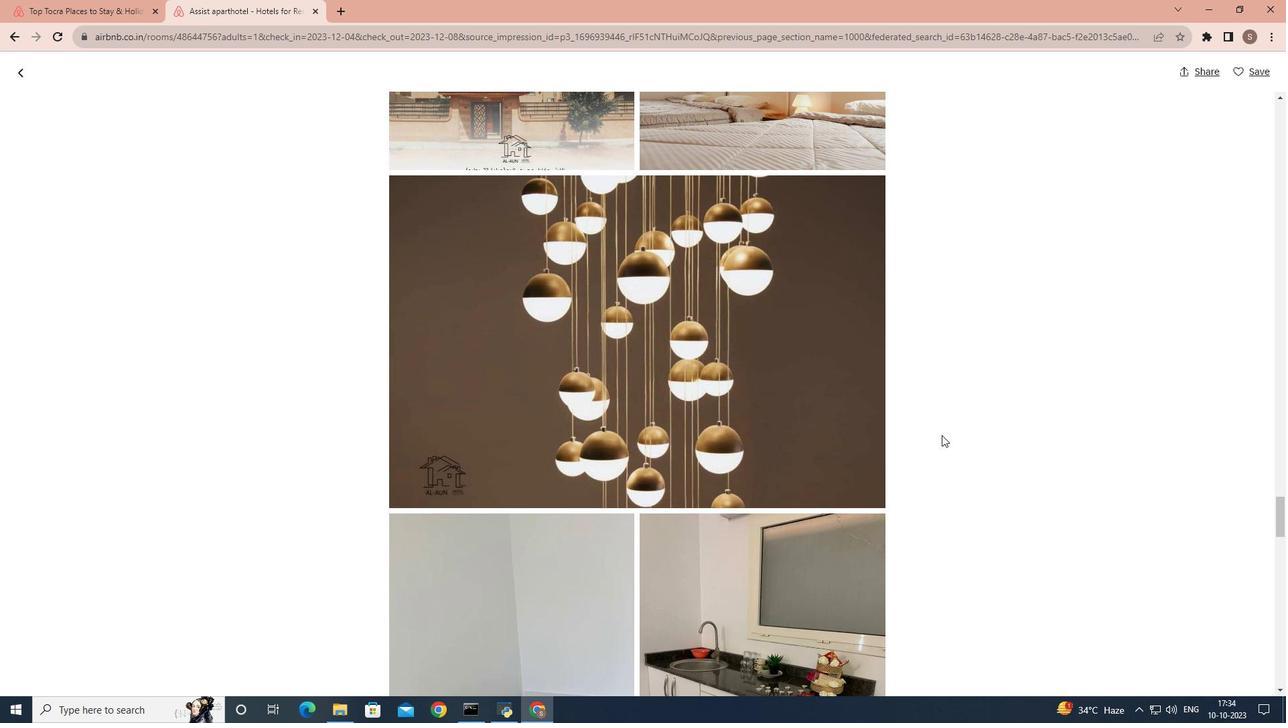 
Action: Mouse scrolled (937, 430) with delta (0, 0)
Screenshot: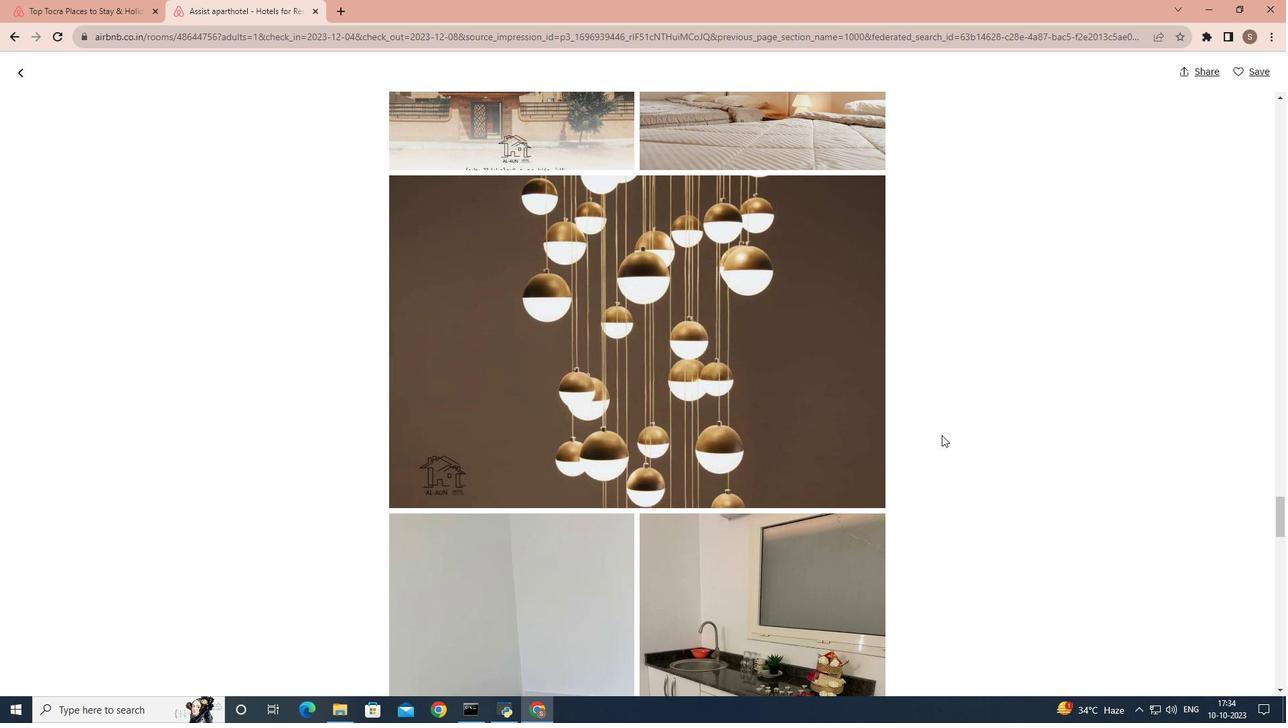 
Action: Mouse scrolled (937, 430) with delta (0, 0)
Screenshot: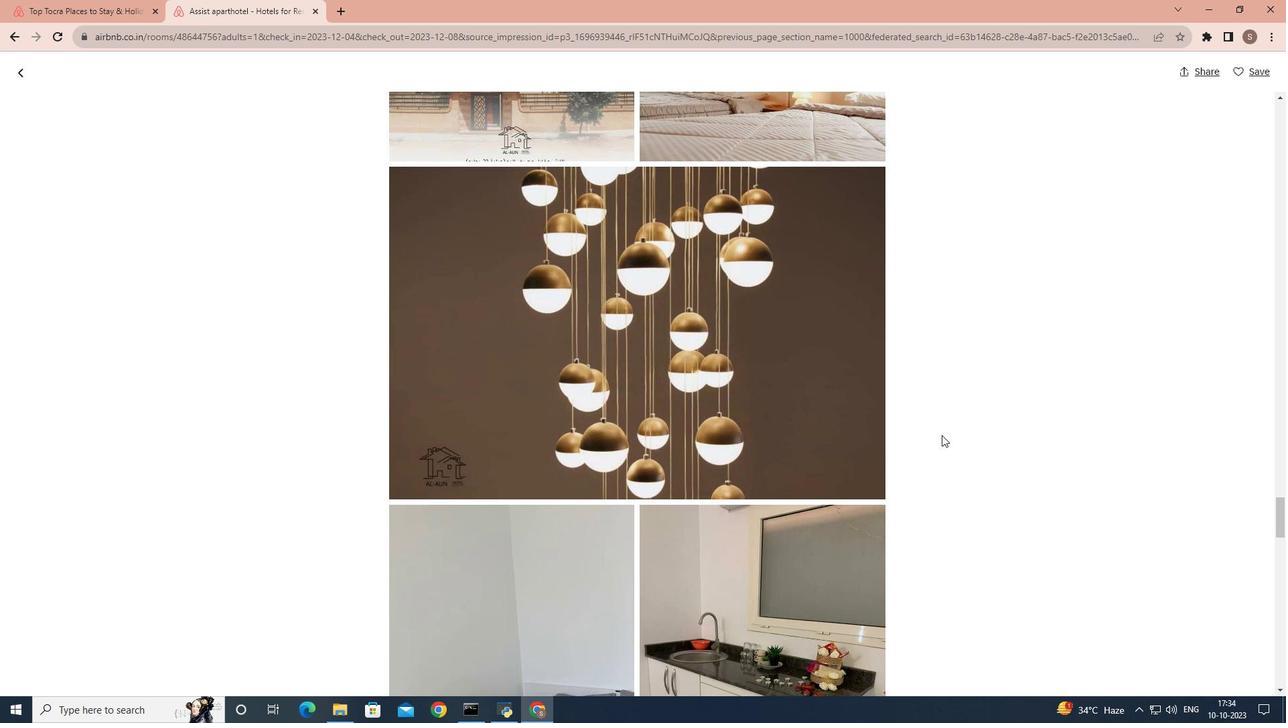 
Action: Mouse scrolled (937, 430) with delta (0, 0)
Screenshot: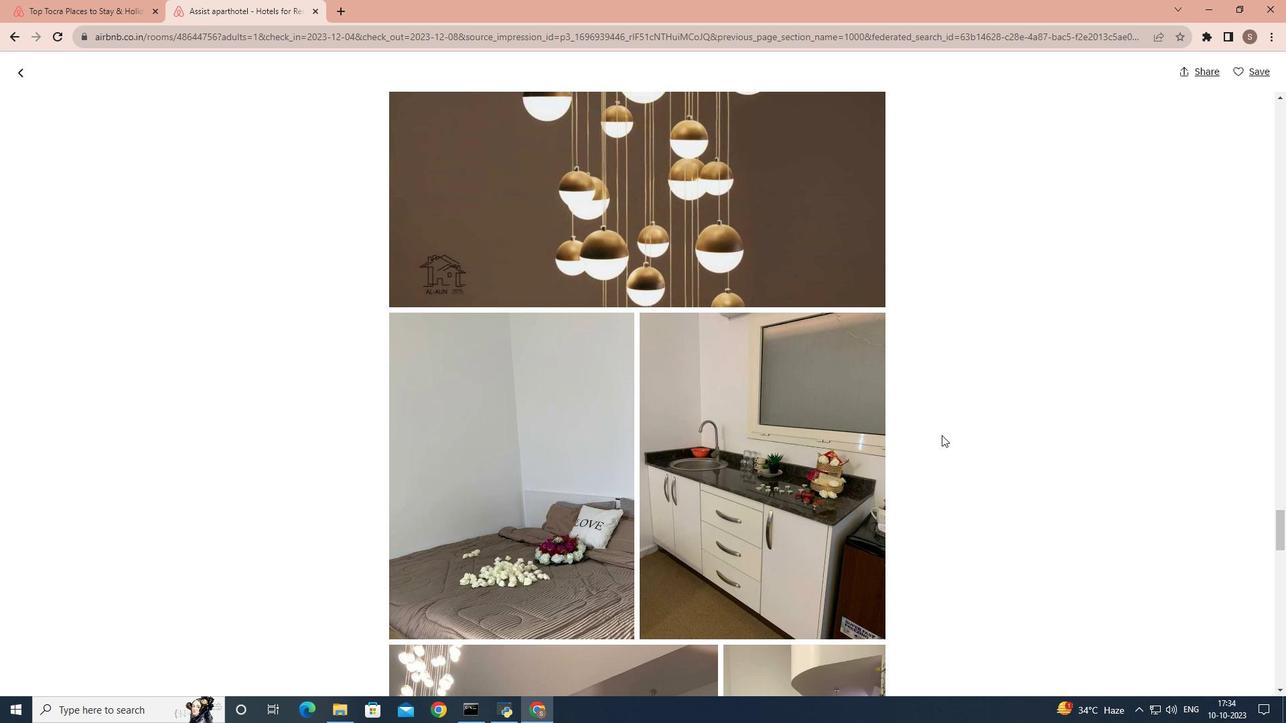 
Action: Mouse scrolled (937, 430) with delta (0, 0)
Screenshot: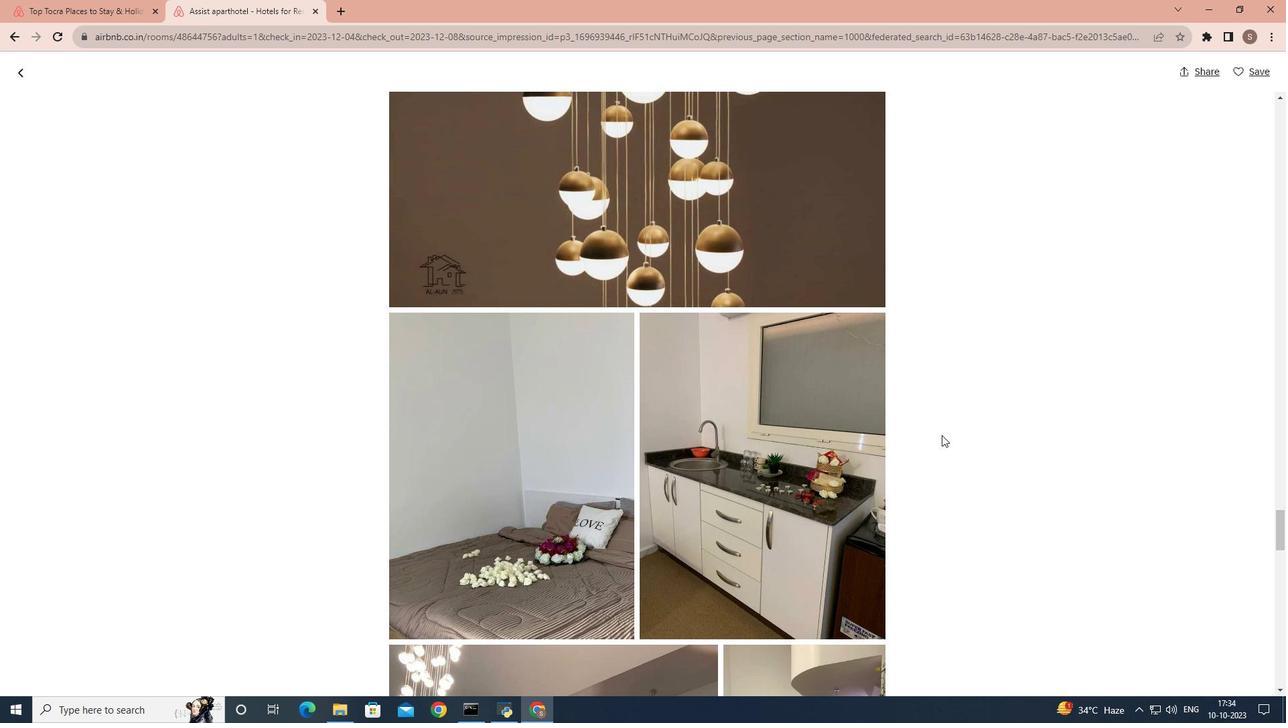 
Action: Mouse scrolled (937, 430) with delta (0, 0)
Screenshot: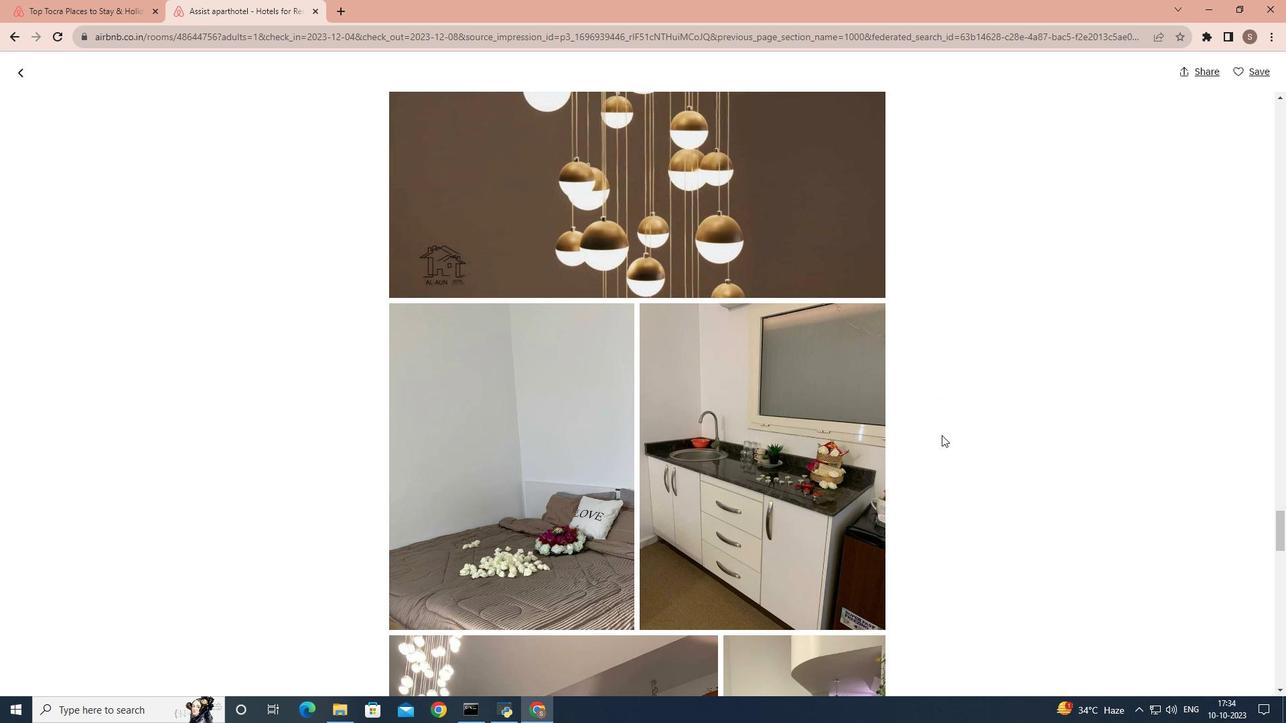 
Action: Mouse scrolled (937, 430) with delta (0, 0)
Screenshot: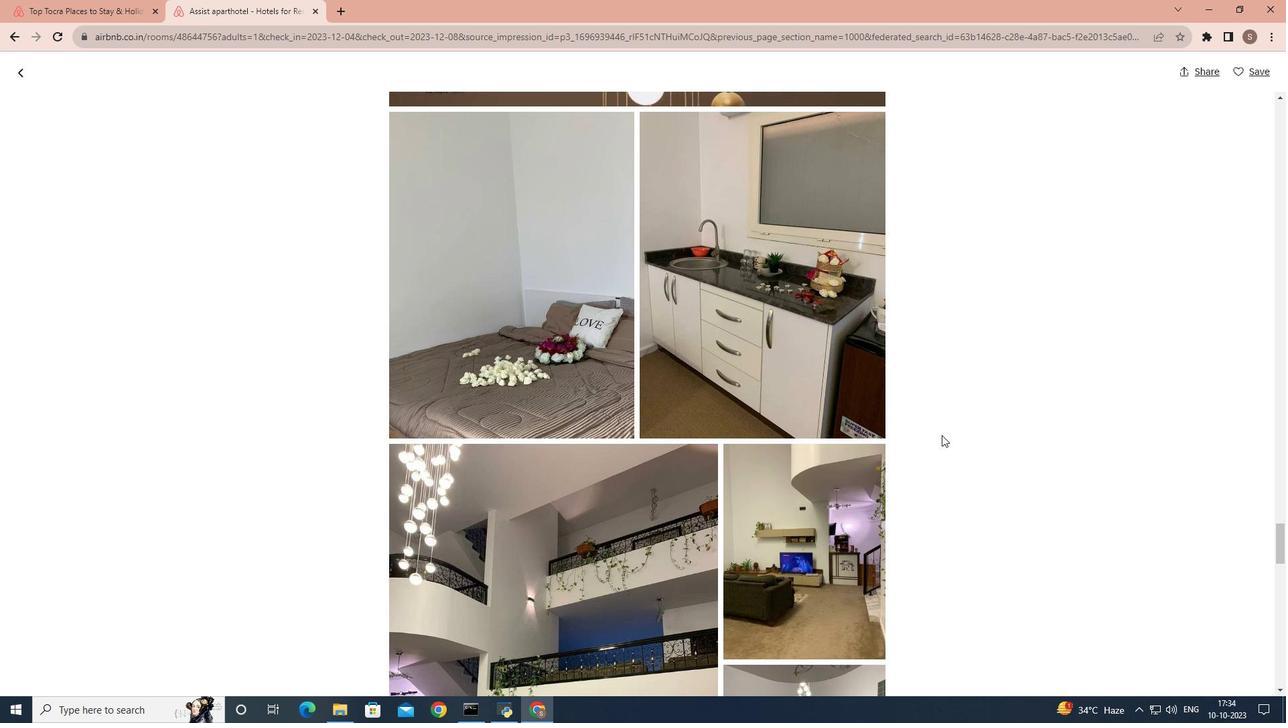 
Action: Mouse scrolled (937, 430) with delta (0, 0)
Screenshot: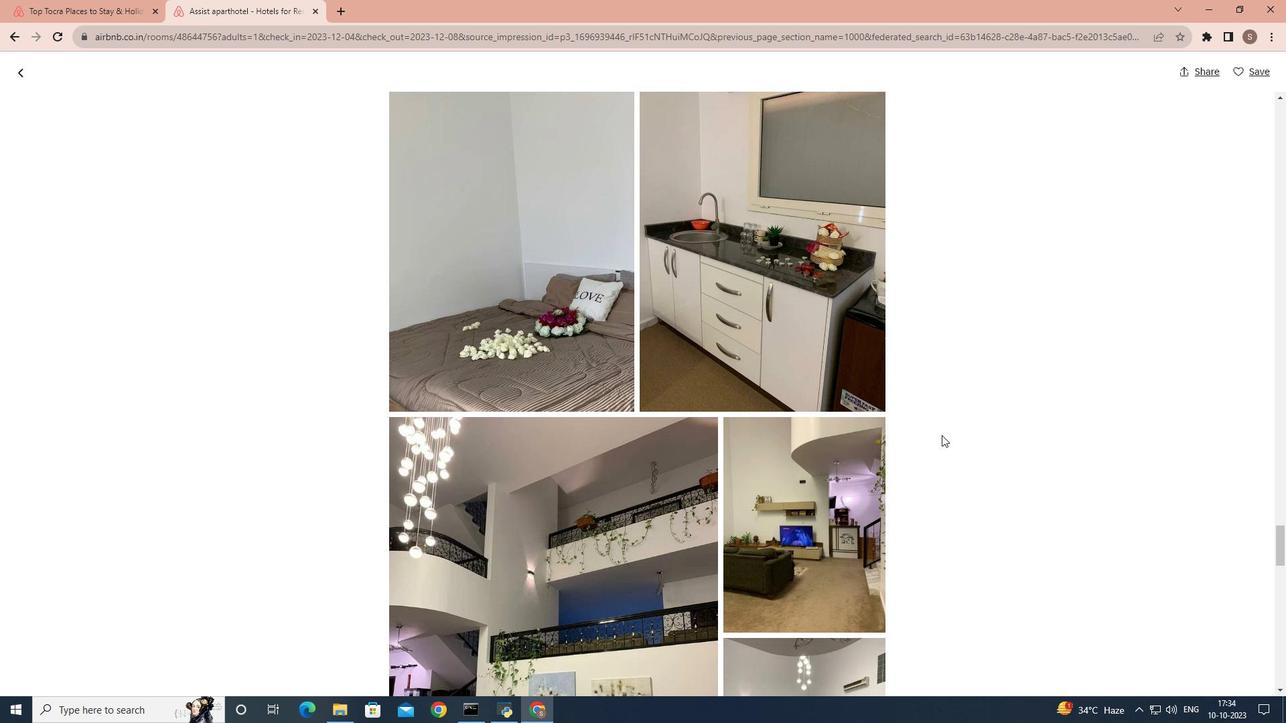 
Action: Mouse scrolled (937, 430) with delta (0, 0)
Screenshot: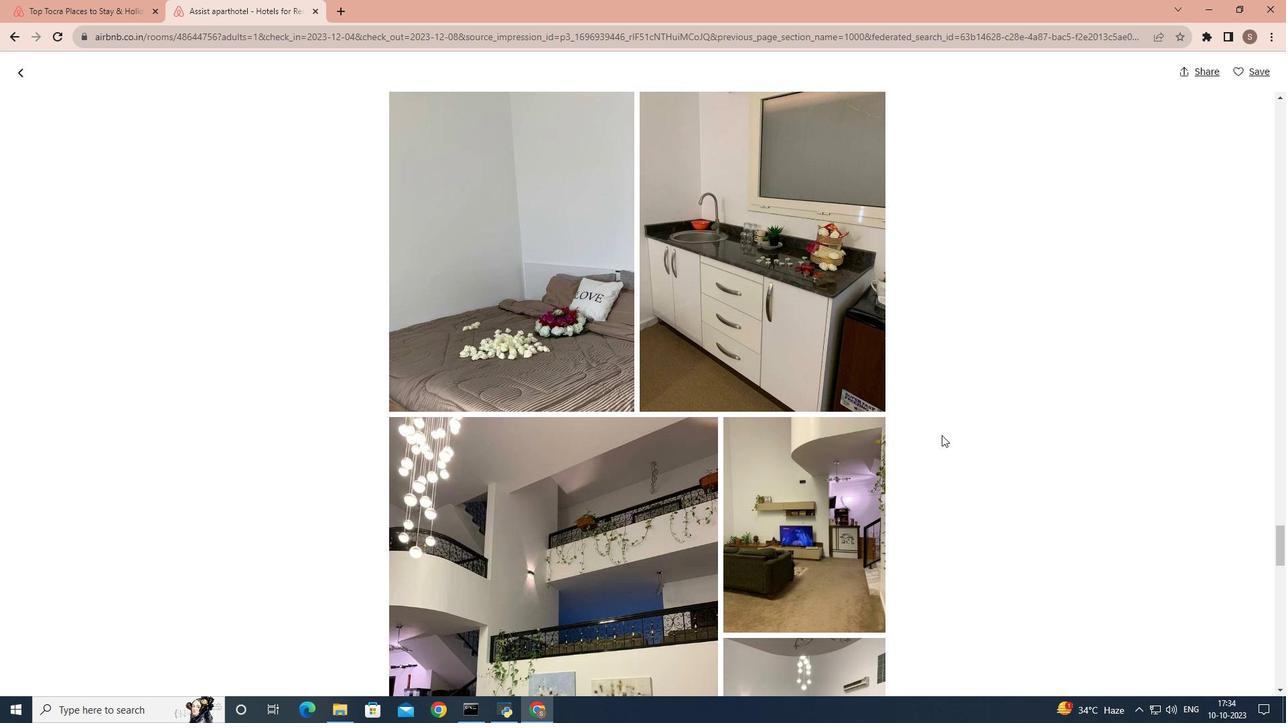 
Action: Mouse scrolled (937, 430) with delta (0, 0)
Screenshot: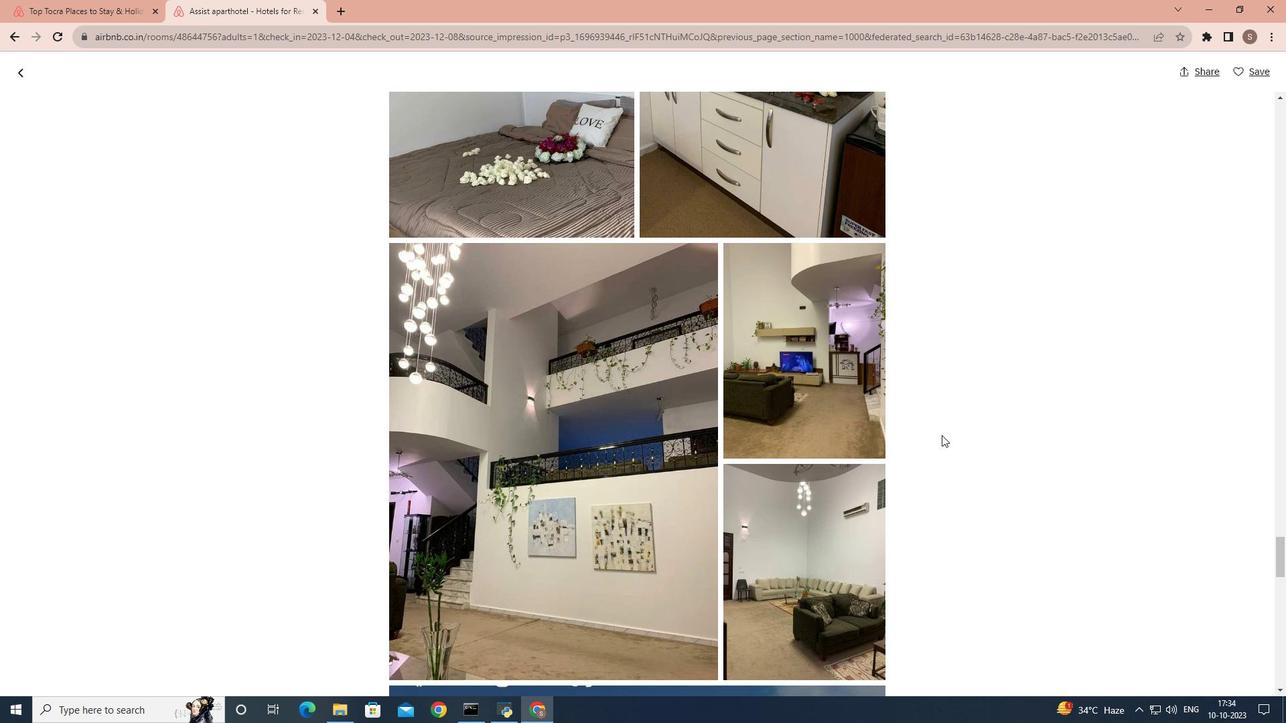 
Action: Mouse scrolled (937, 430) with delta (0, 0)
Screenshot: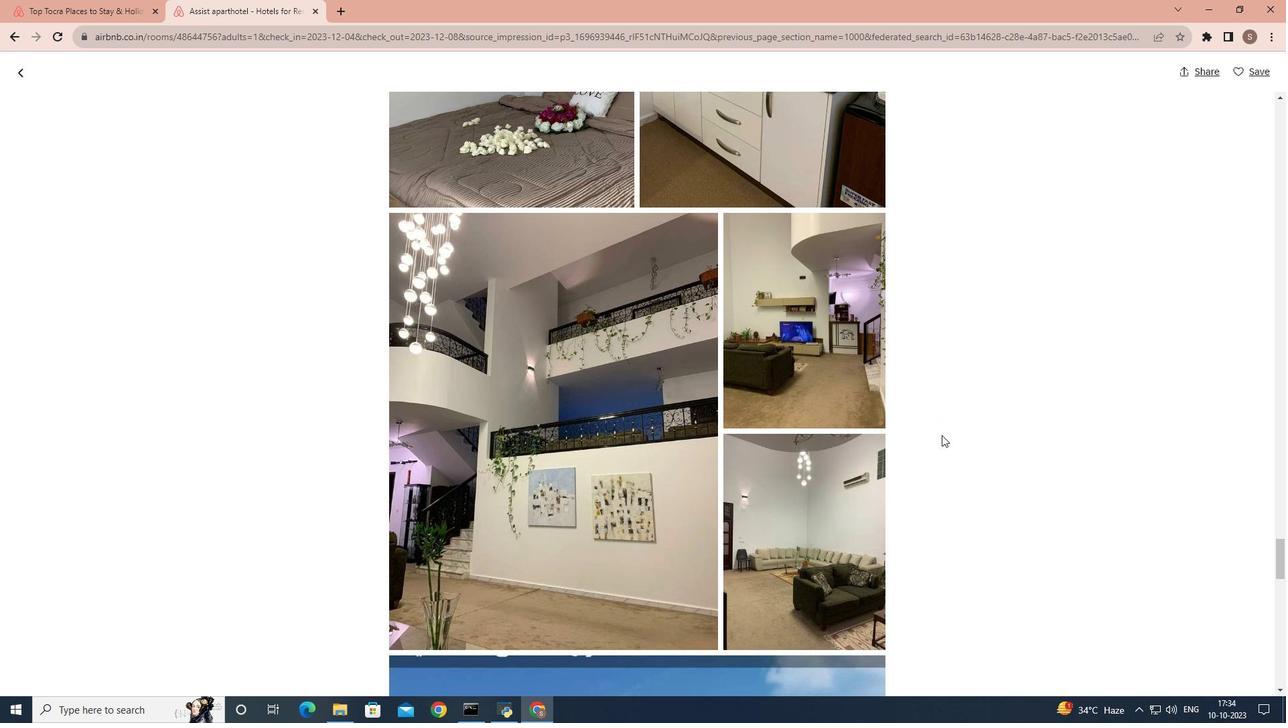 
Action: Mouse scrolled (937, 430) with delta (0, 0)
Screenshot: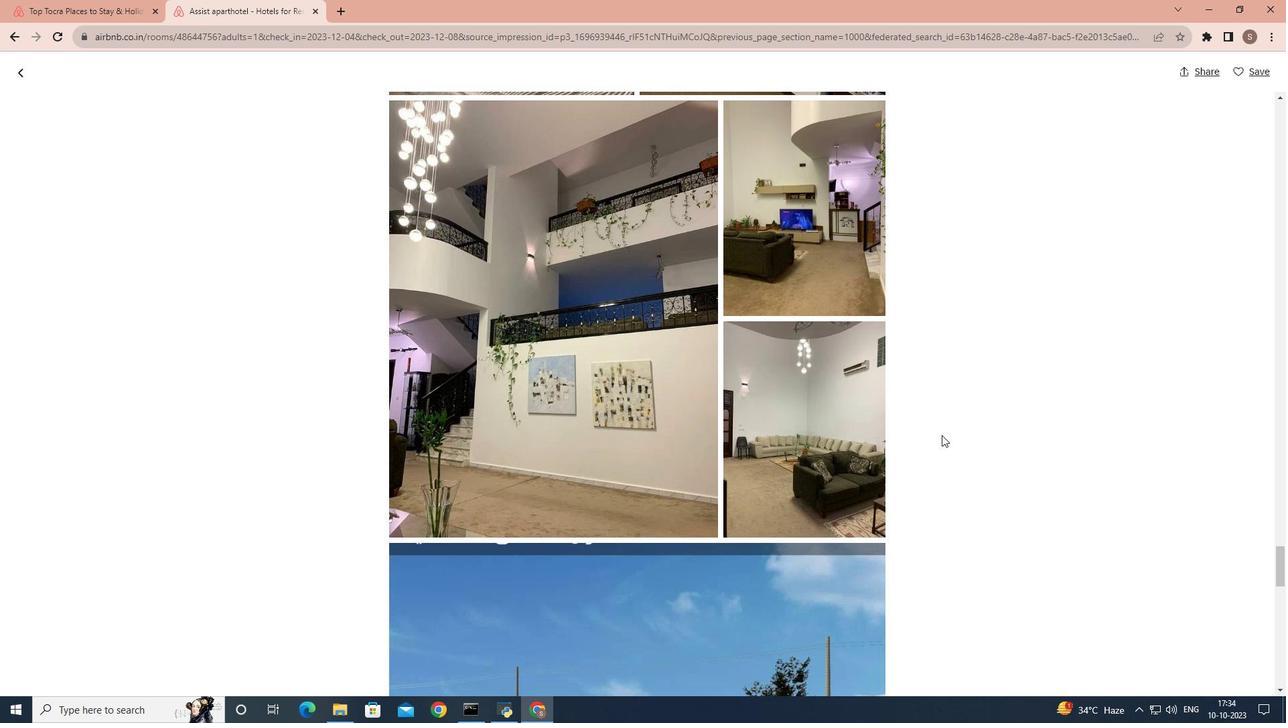 
Action: Mouse scrolled (937, 430) with delta (0, 0)
Screenshot: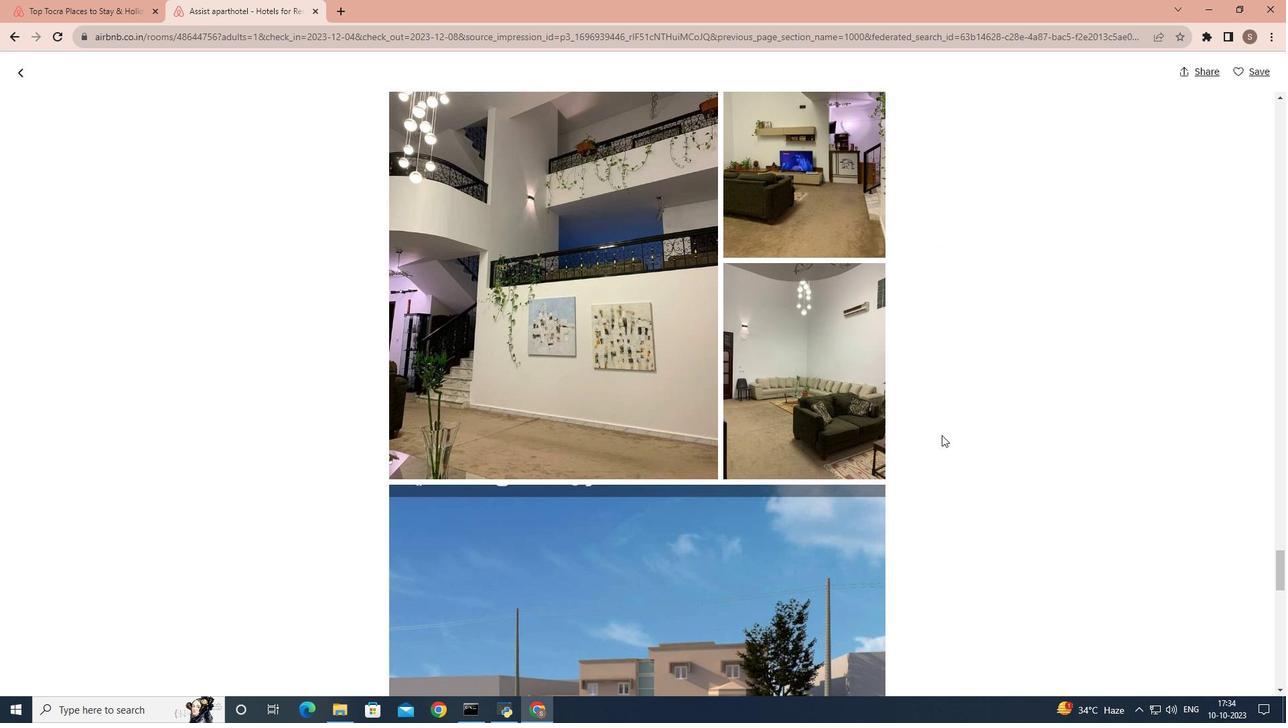 
Action: Mouse scrolled (937, 430) with delta (0, 0)
Screenshot: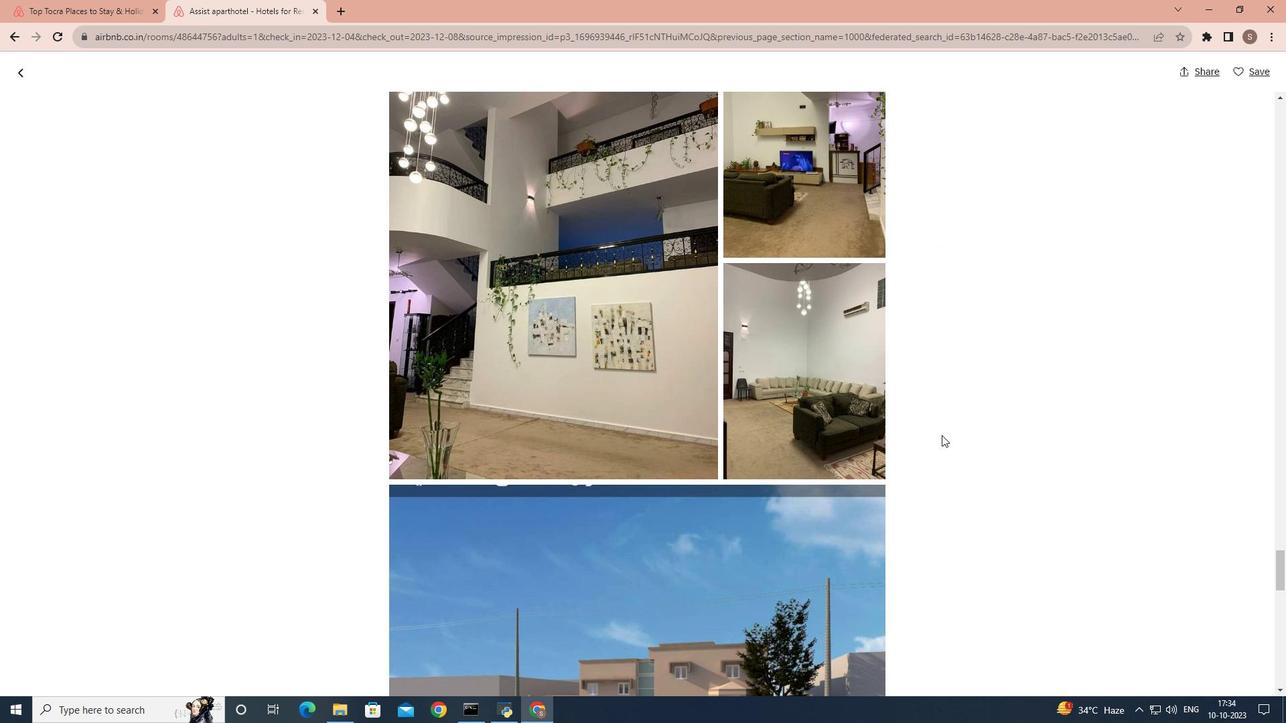 
Action: Mouse scrolled (937, 430) with delta (0, 0)
Screenshot: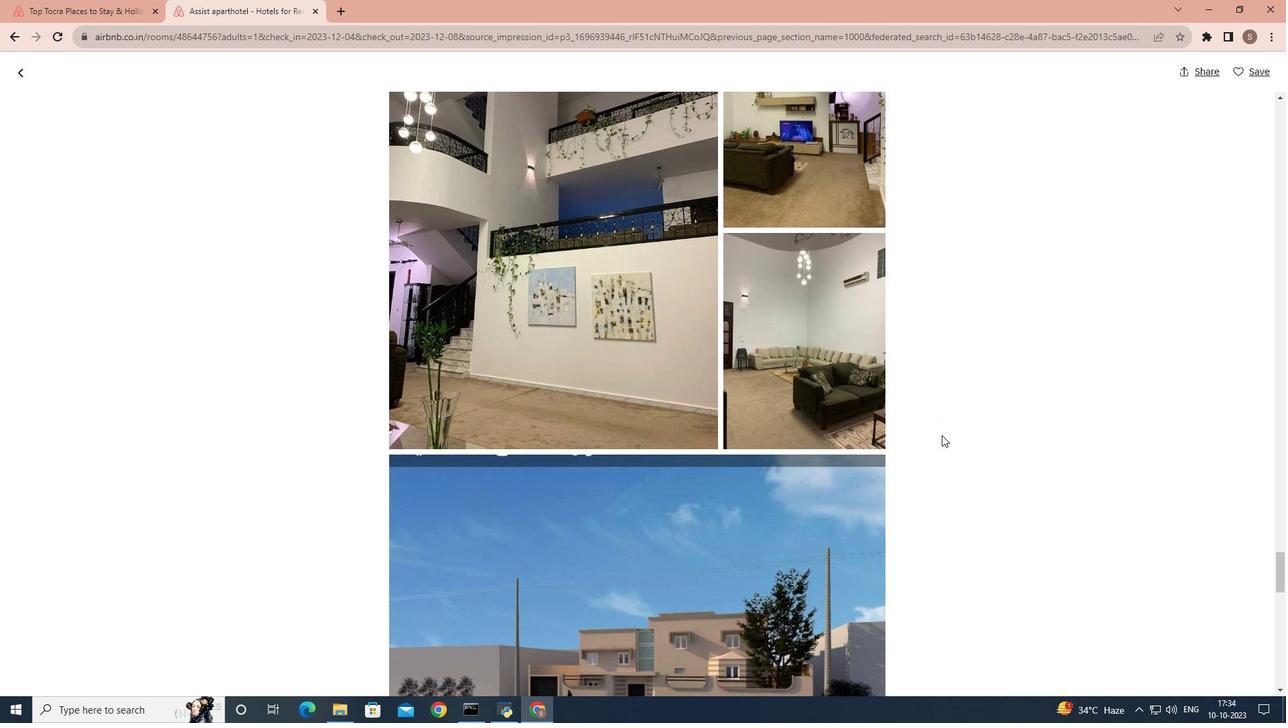 
Action: Mouse scrolled (937, 430) with delta (0, 0)
Screenshot: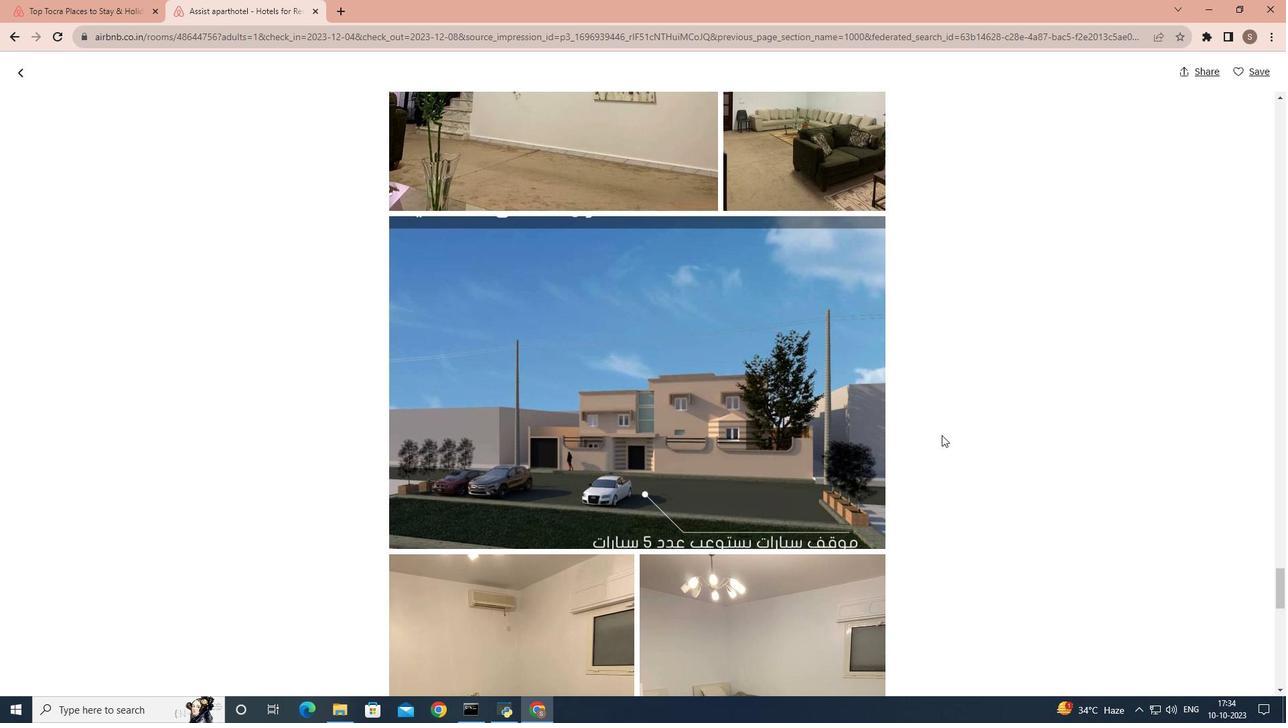 
Action: Mouse scrolled (937, 430) with delta (0, 0)
Screenshot: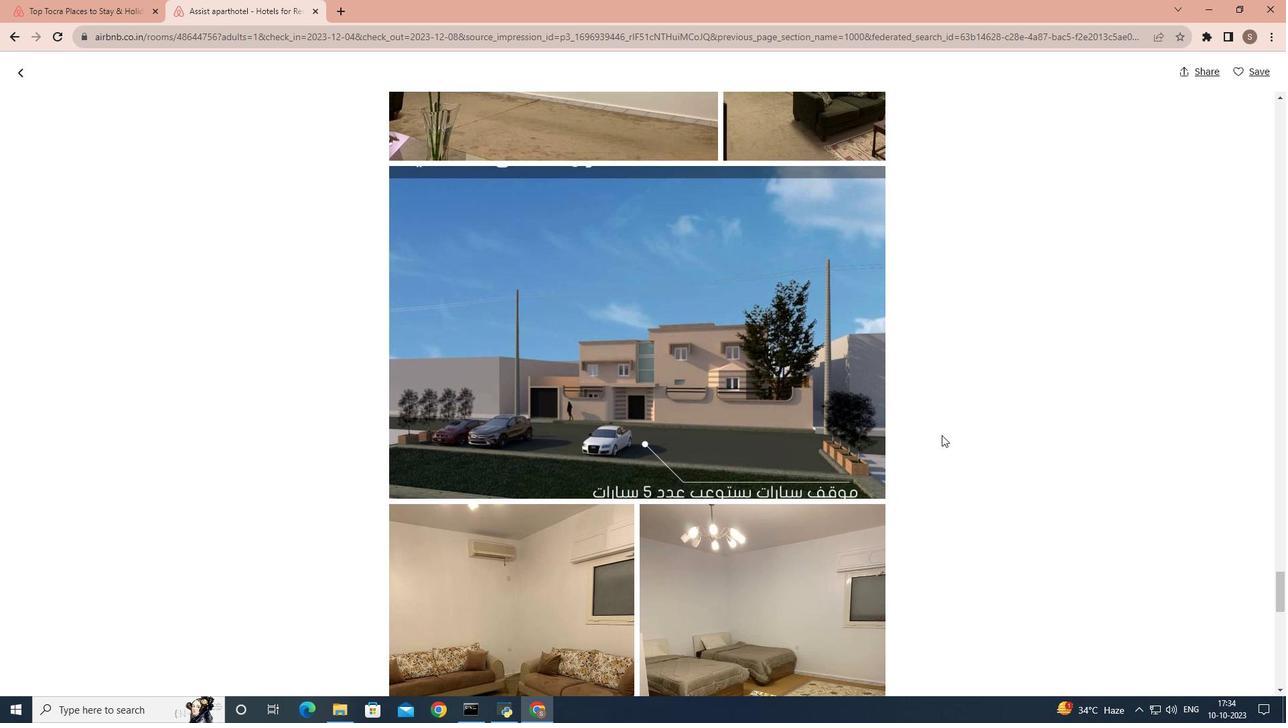 
Action: Mouse scrolled (937, 430) with delta (0, 0)
Screenshot: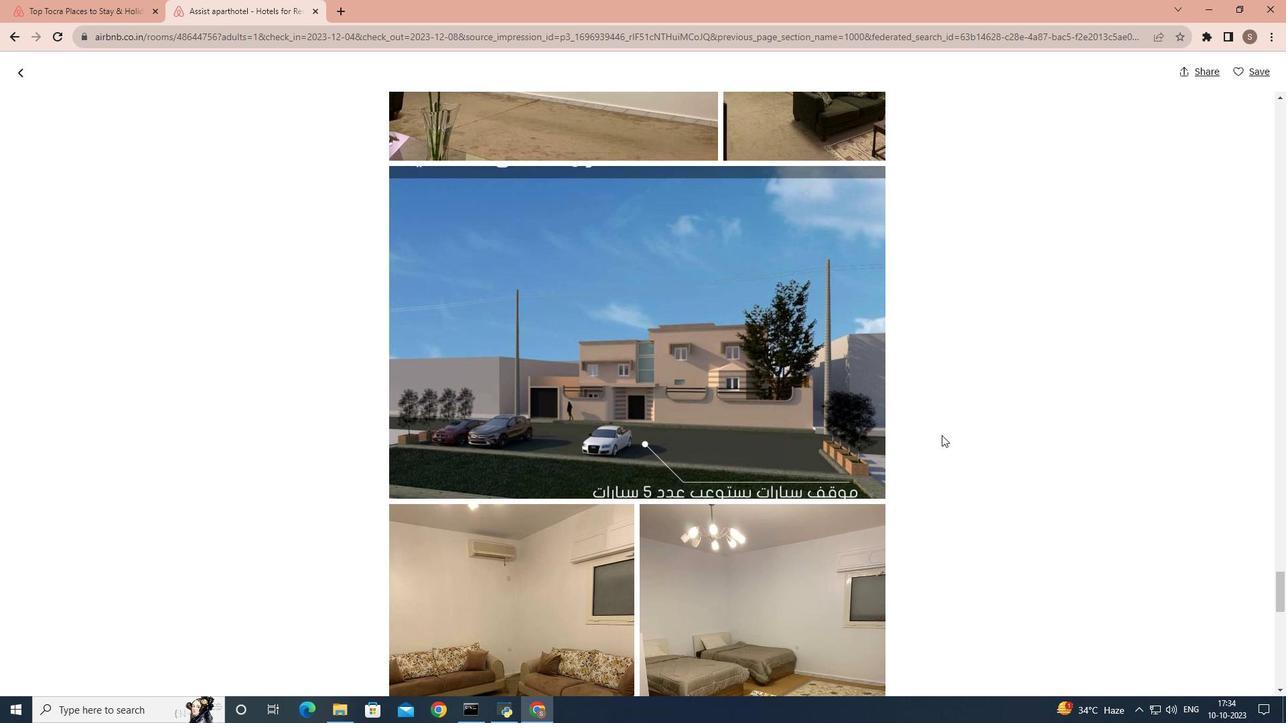 
Action: Mouse scrolled (937, 430) with delta (0, 0)
Screenshot: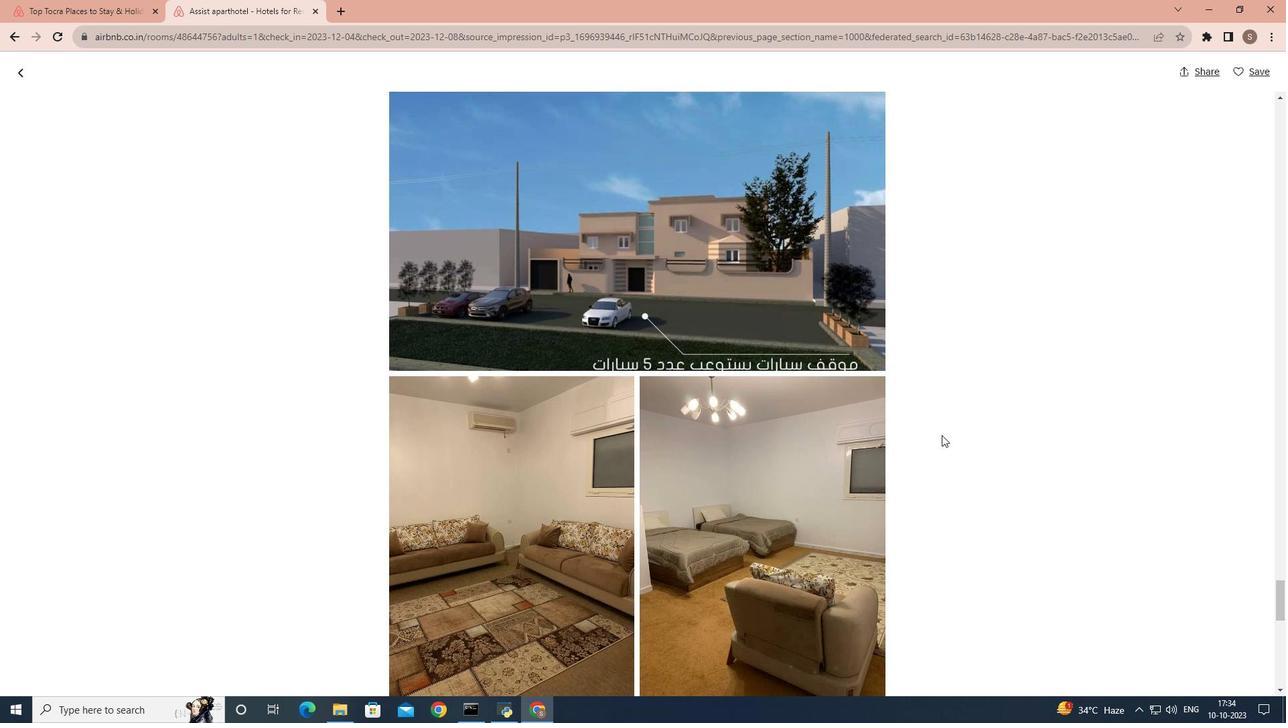 
Action: Mouse scrolled (937, 430) with delta (0, 0)
Screenshot: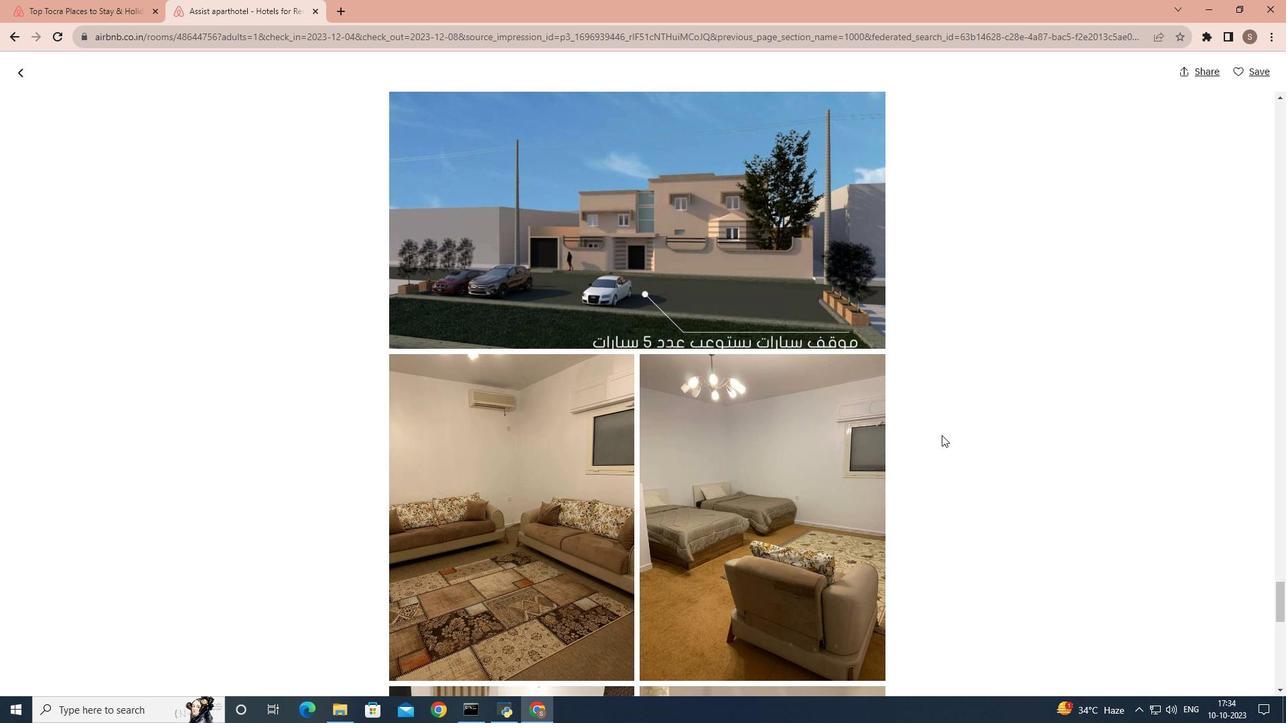 
Action: Mouse scrolled (937, 430) with delta (0, 0)
Screenshot: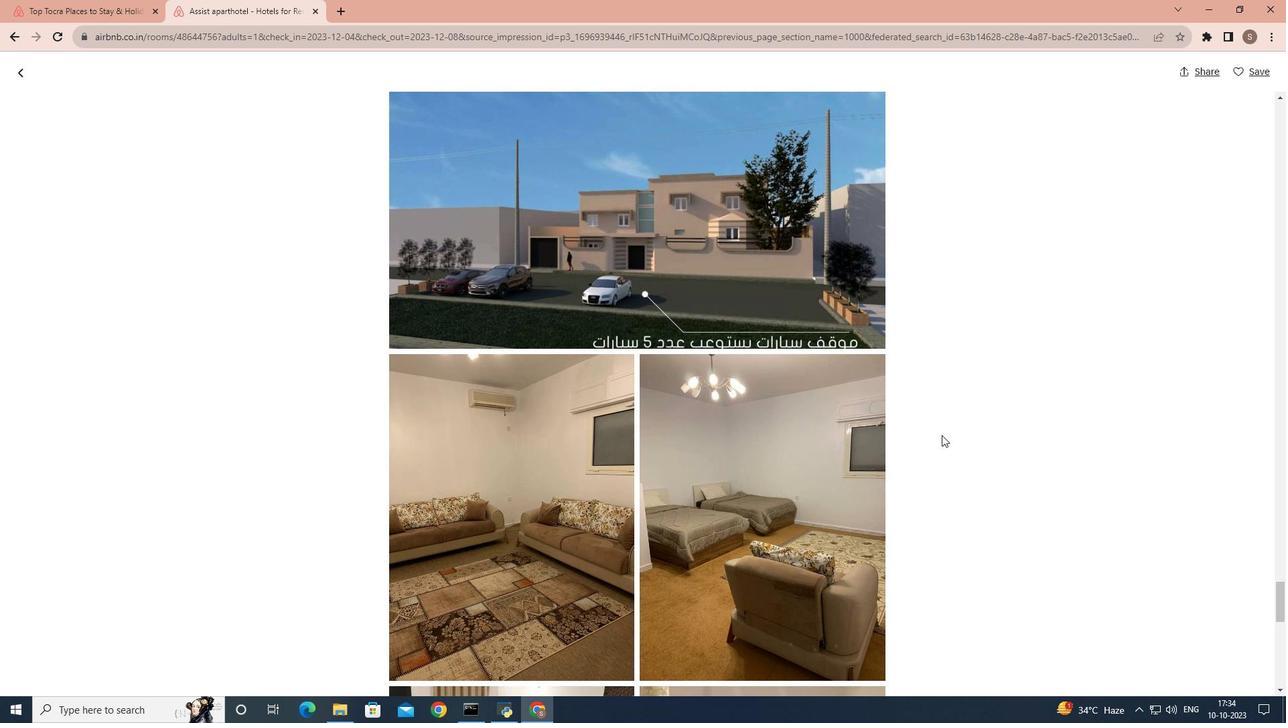 
Action: Mouse scrolled (937, 430) with delta (0, 0)
Screenshot: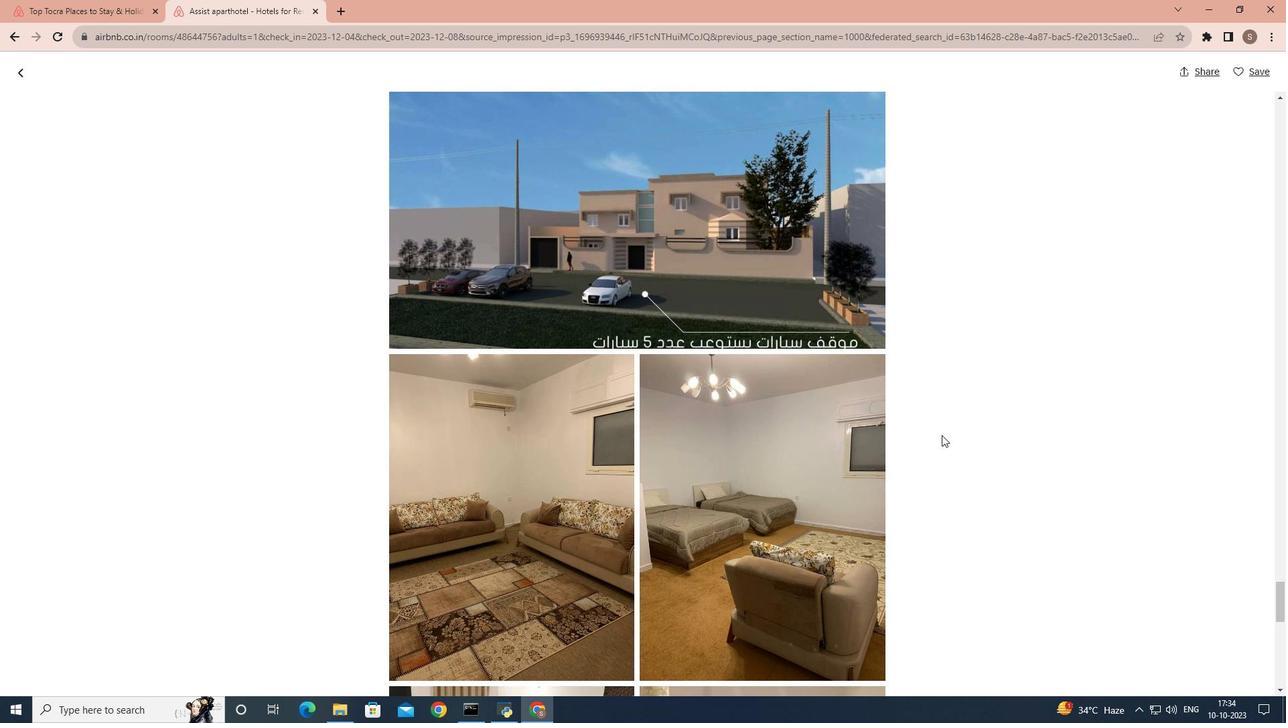
Action: Mouse scrolled (937, 430) with delta (0, 0)
Screenshot: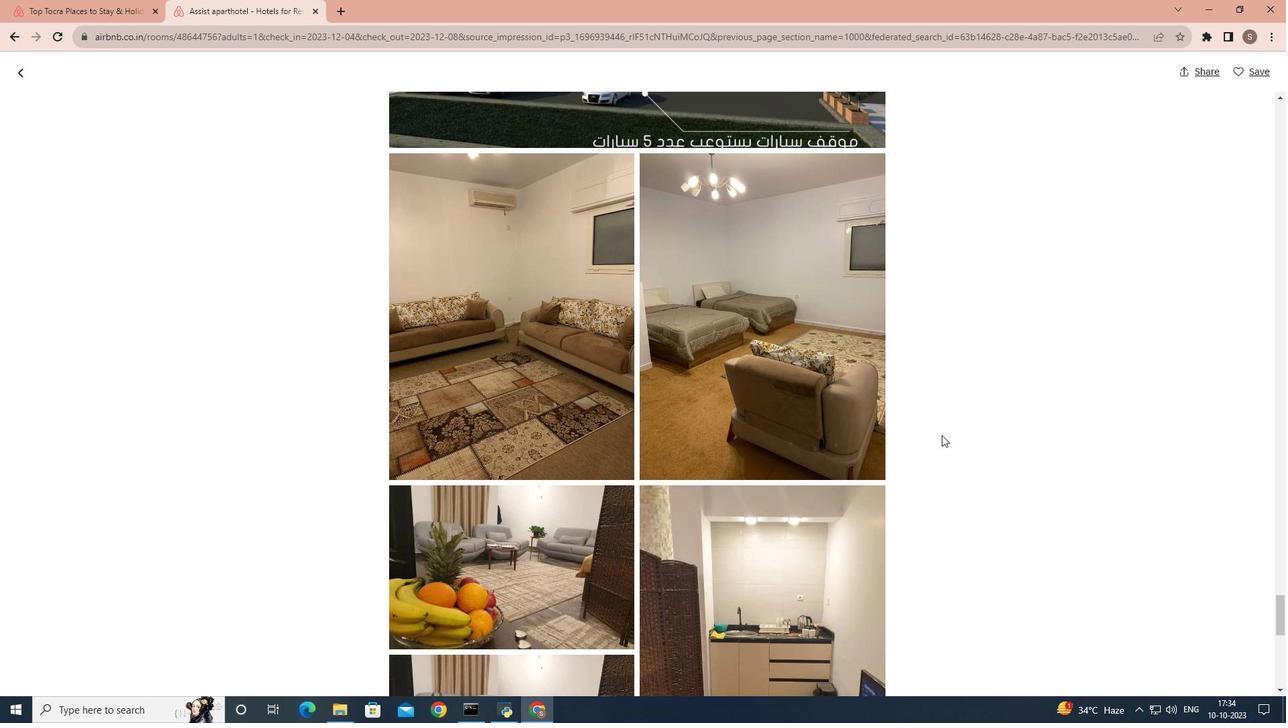 
Action: Mouse scrolled (937, 430) with delta (0, 0)
Screenshot: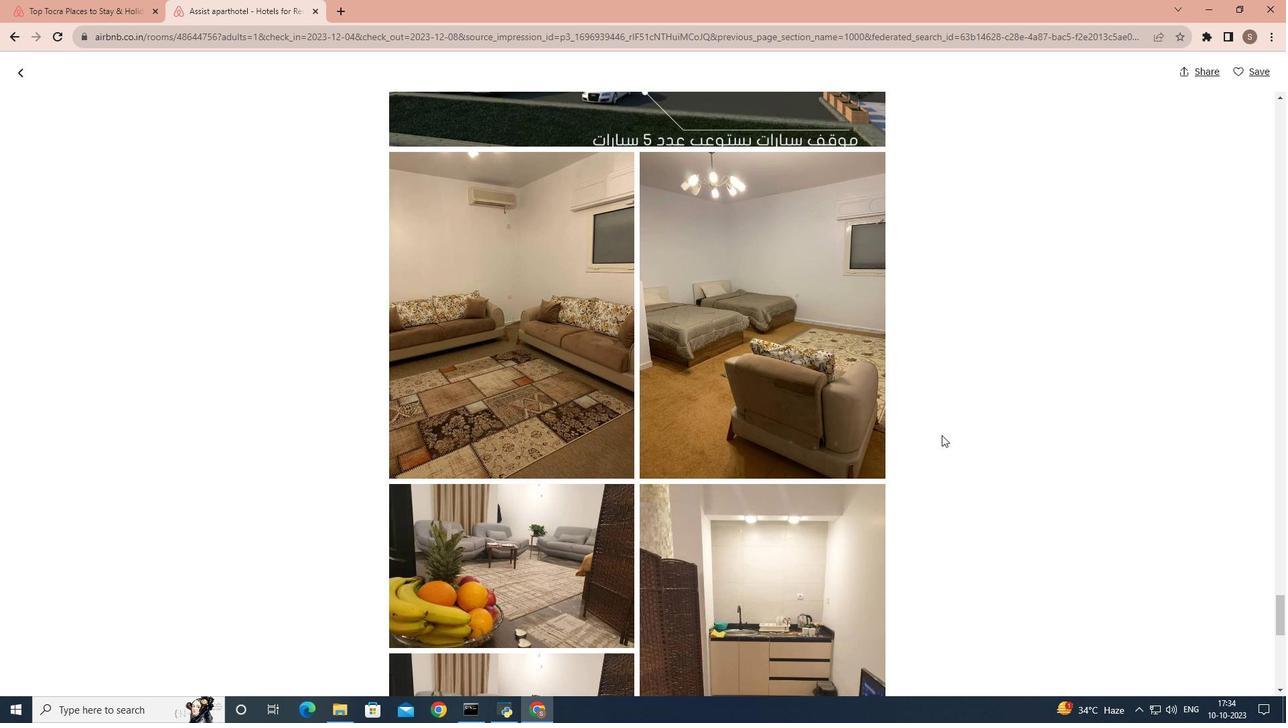 
Action: Mouse scrolled (937, 430) with delta (0, 0)
Screenshot: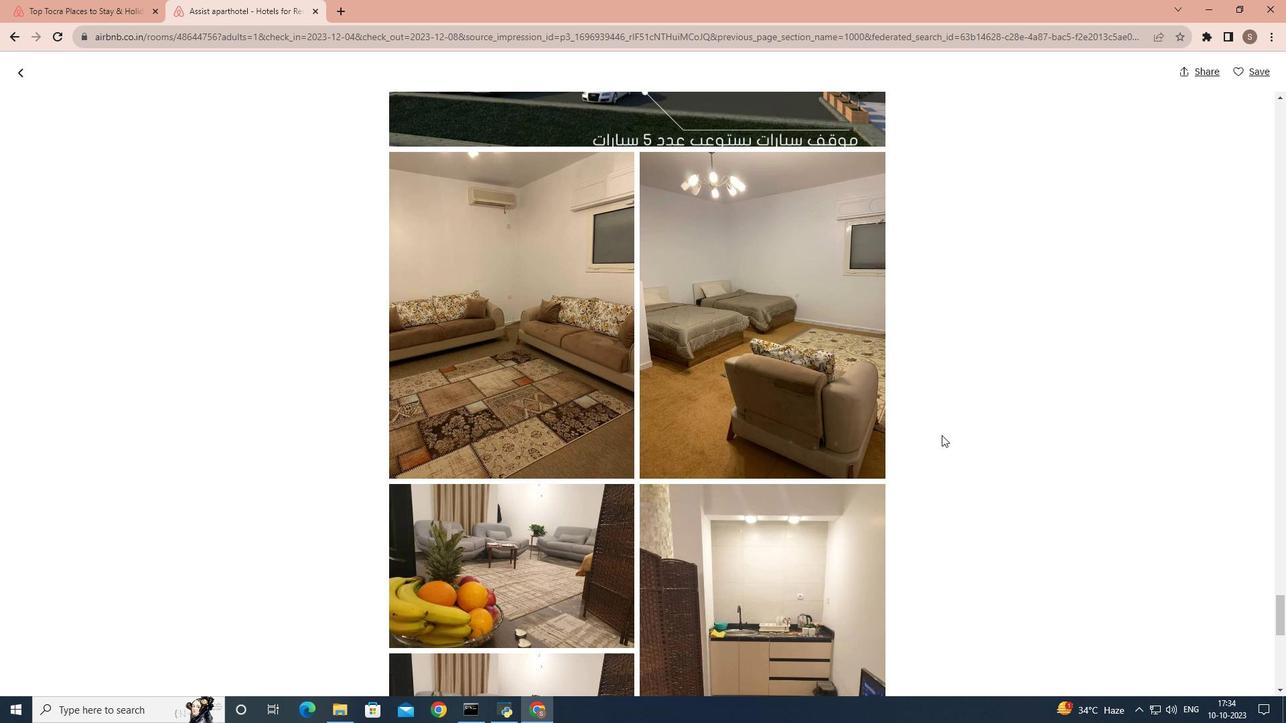 
Action: Mouse scrolled (937, 430) with delta (0, 0)
Screenshot: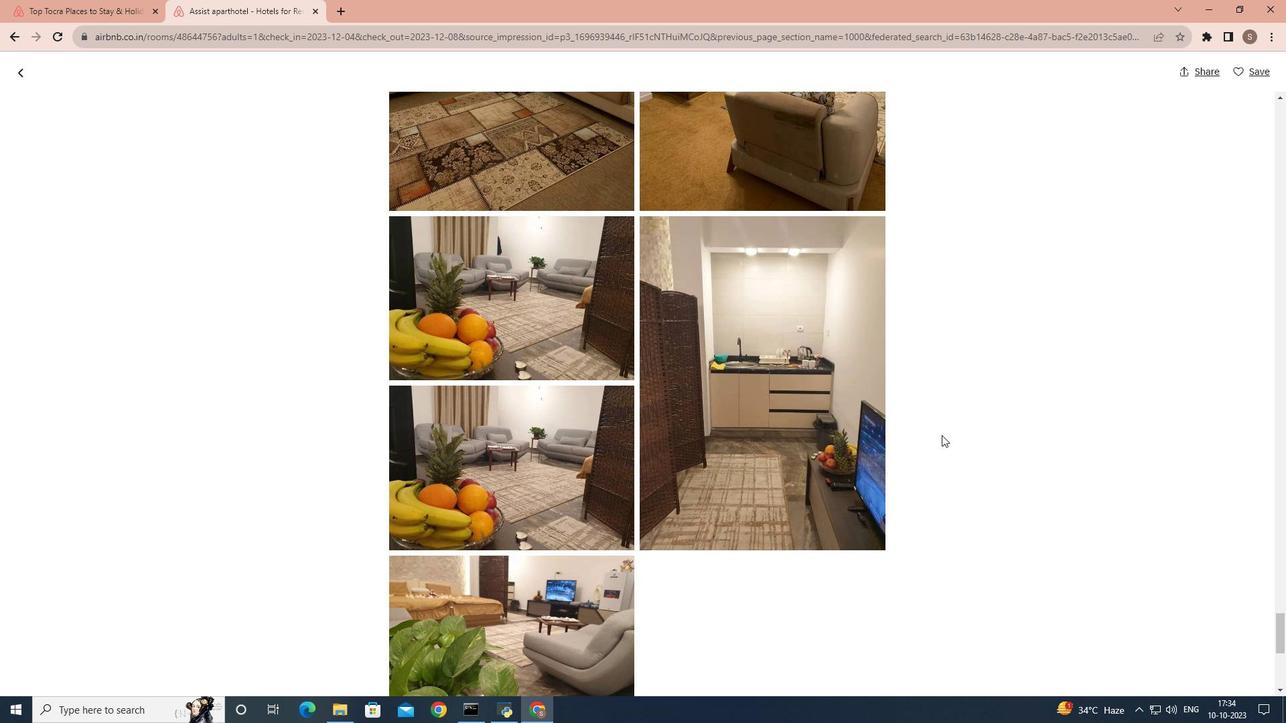 
Action: Mouse scrolled (937, 430) with delta (0, 0)
Screenshot: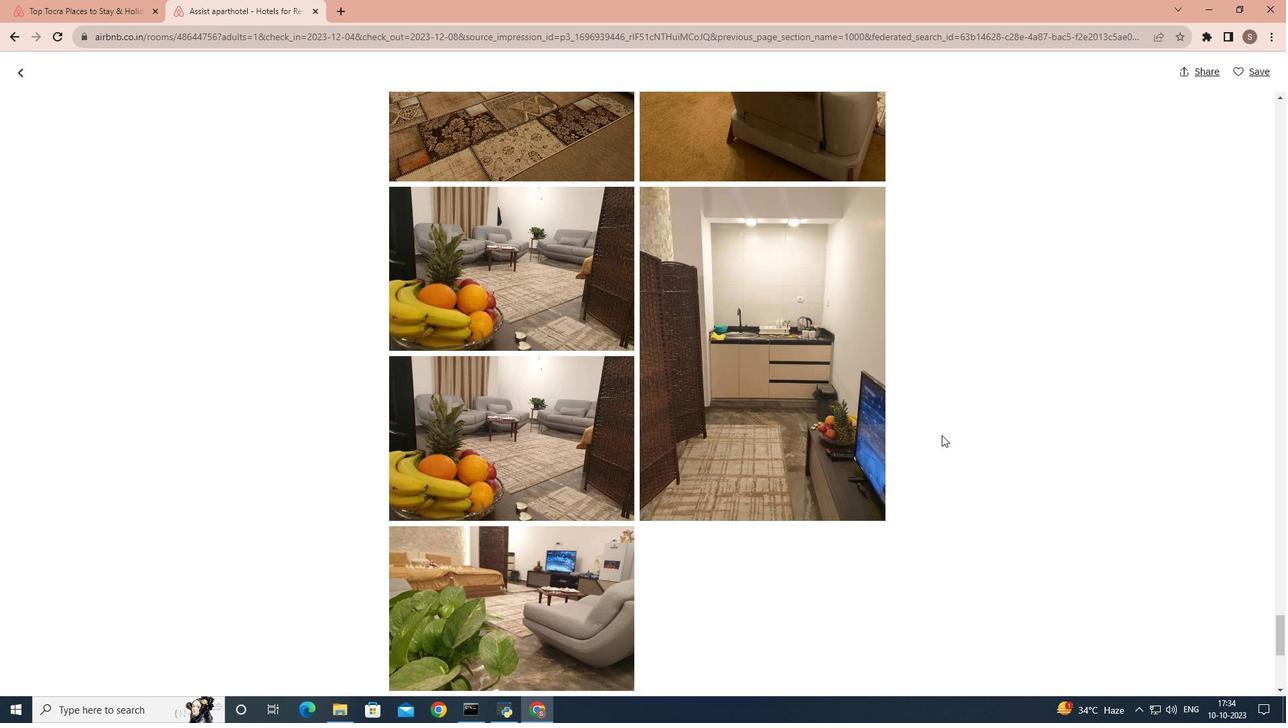 
Action: Mouse scrolled (937, 430) with delta (0, 0)
Screenshot: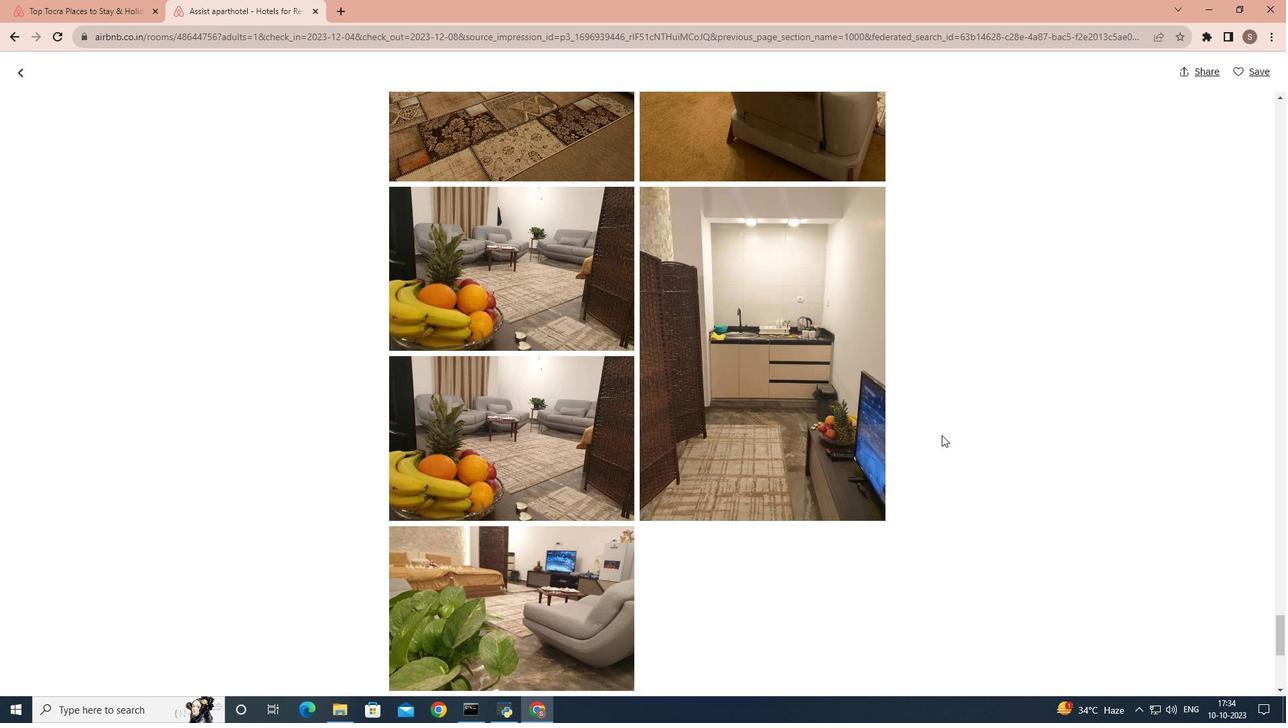 
Action: Mouse scrolled (937, 430) with delta (0, 0)
Screenshot: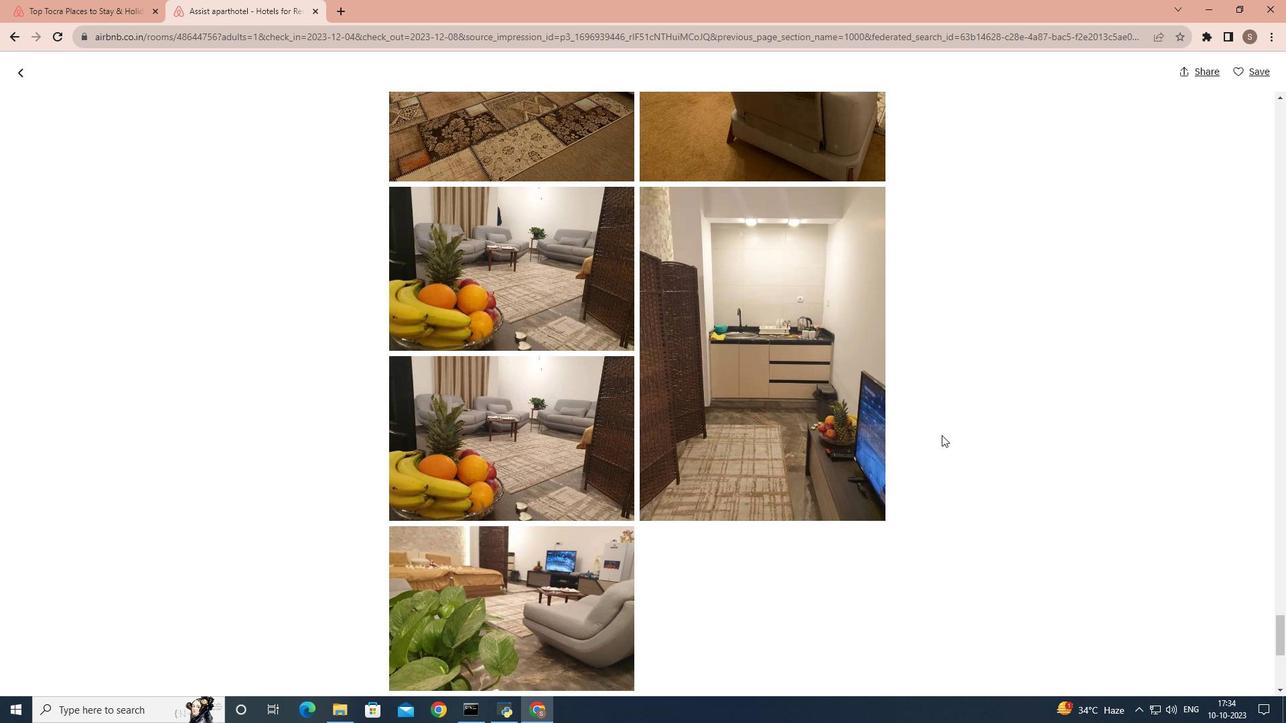 
Action: Mouse scrolled (937, 430) with delta (0, 0)
Screenshot: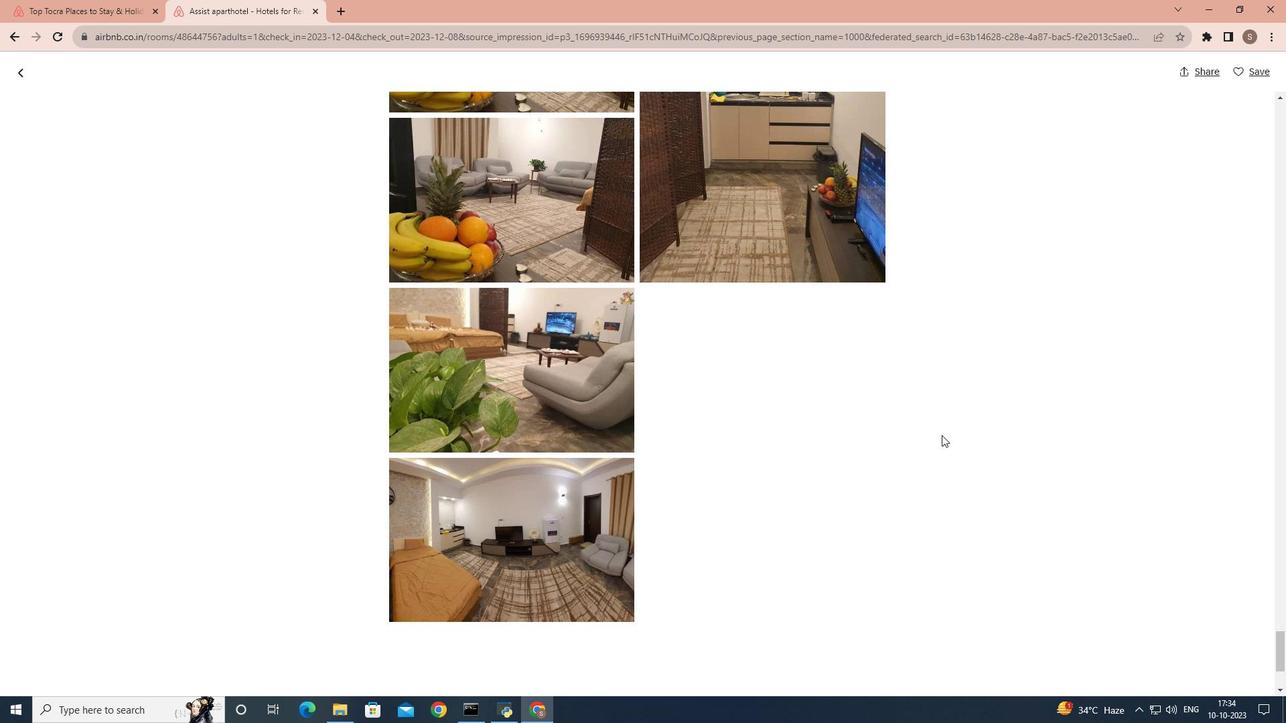 
Action: Mouse scrolled (937, 430) with delta (0, 0)
Screenshot: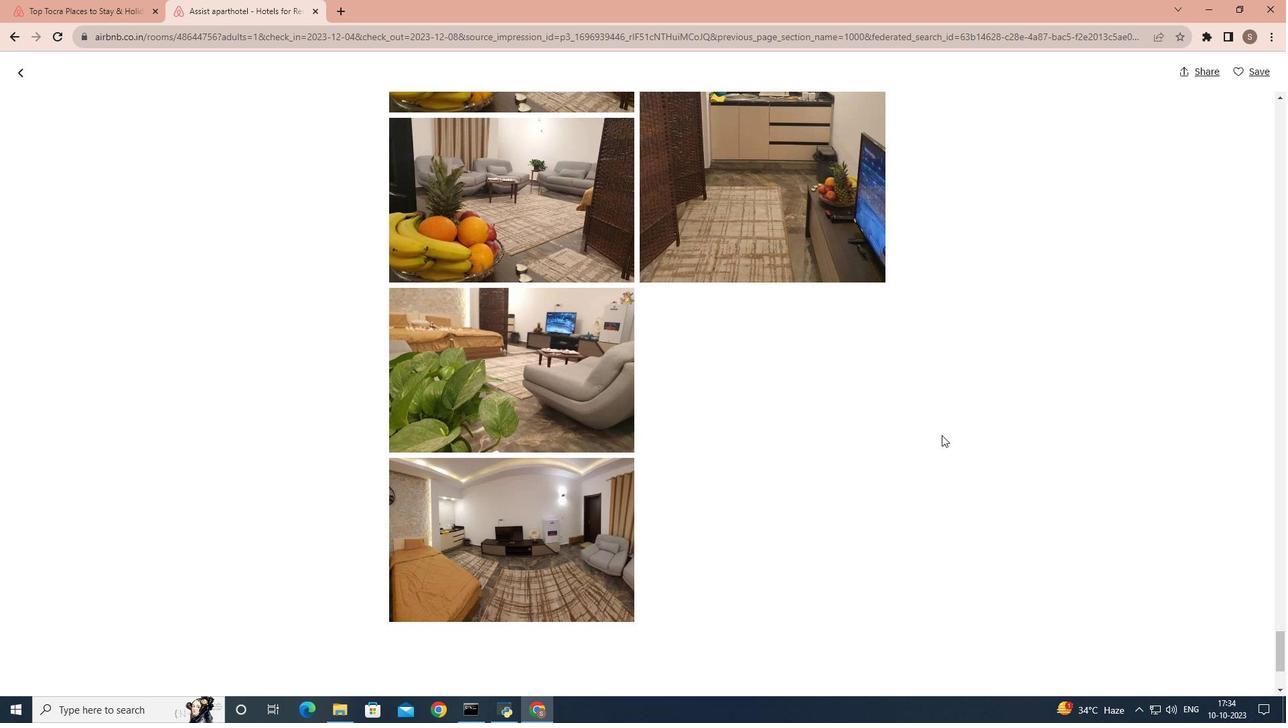 
Action: Mouse scrolled (937, 430) with delta (0, 0)
Screenshot: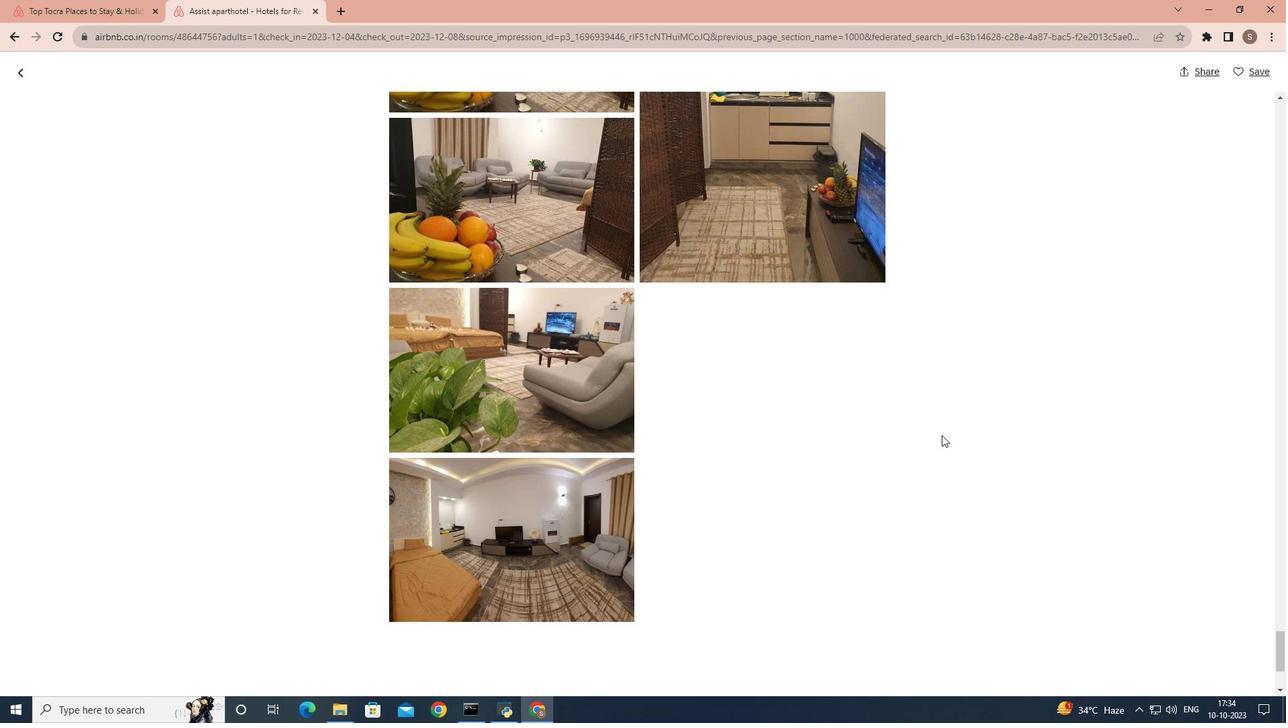 
Action: Mouse scrolled (937, 430) with delta (0, 0)
Screenshot: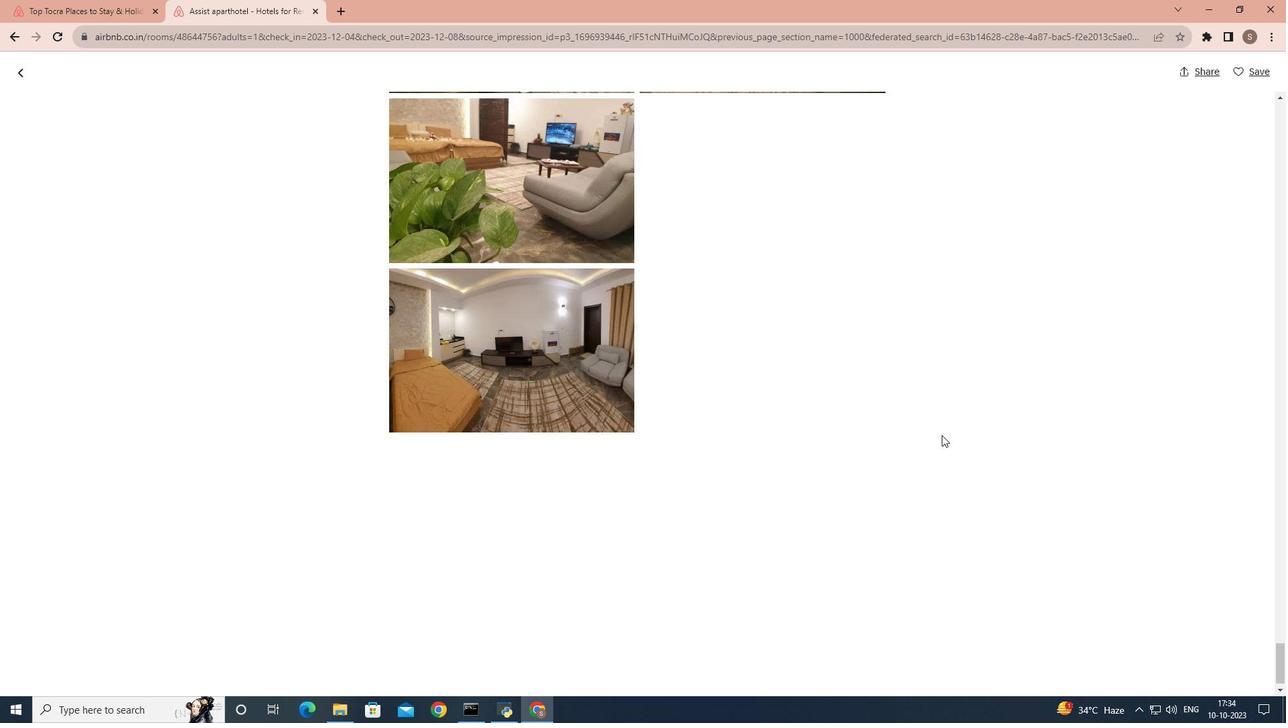 
Action: Mouse scrolled (937, 430) with delta (0, 0)
Screenshot: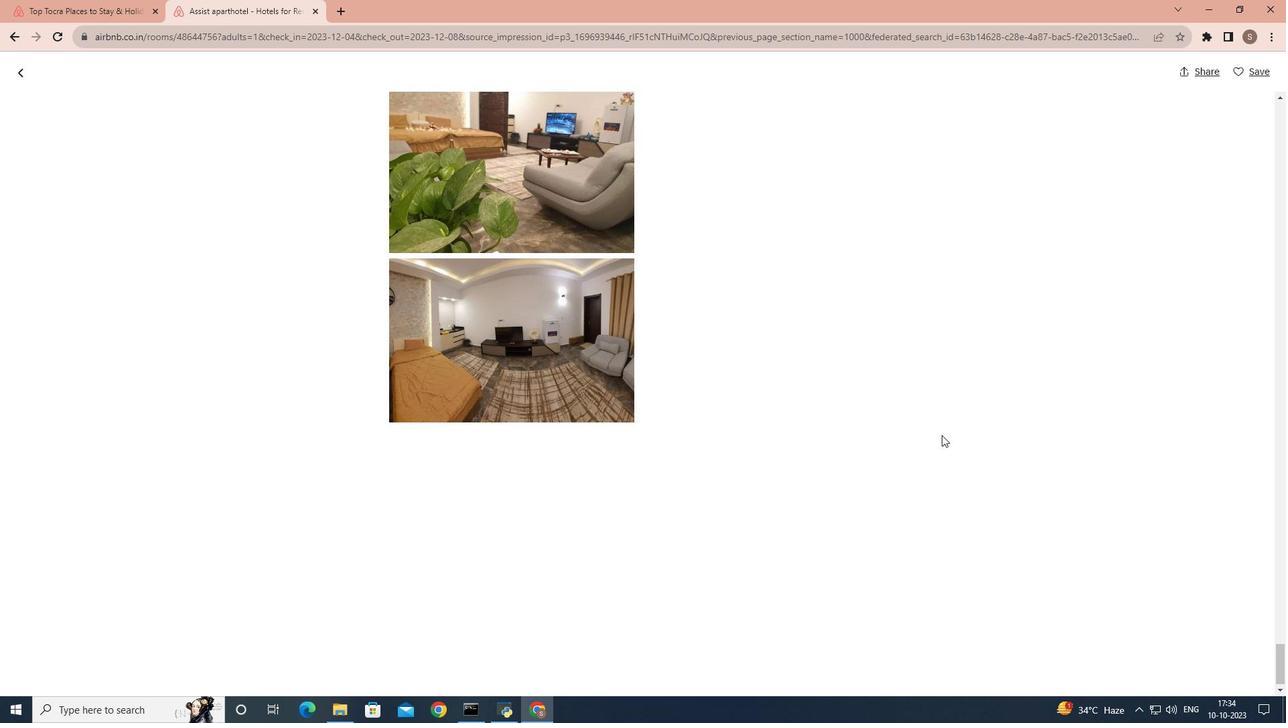 
Action: Mouse scrolled (937, 430) with delta (0, 0)
Screenshot: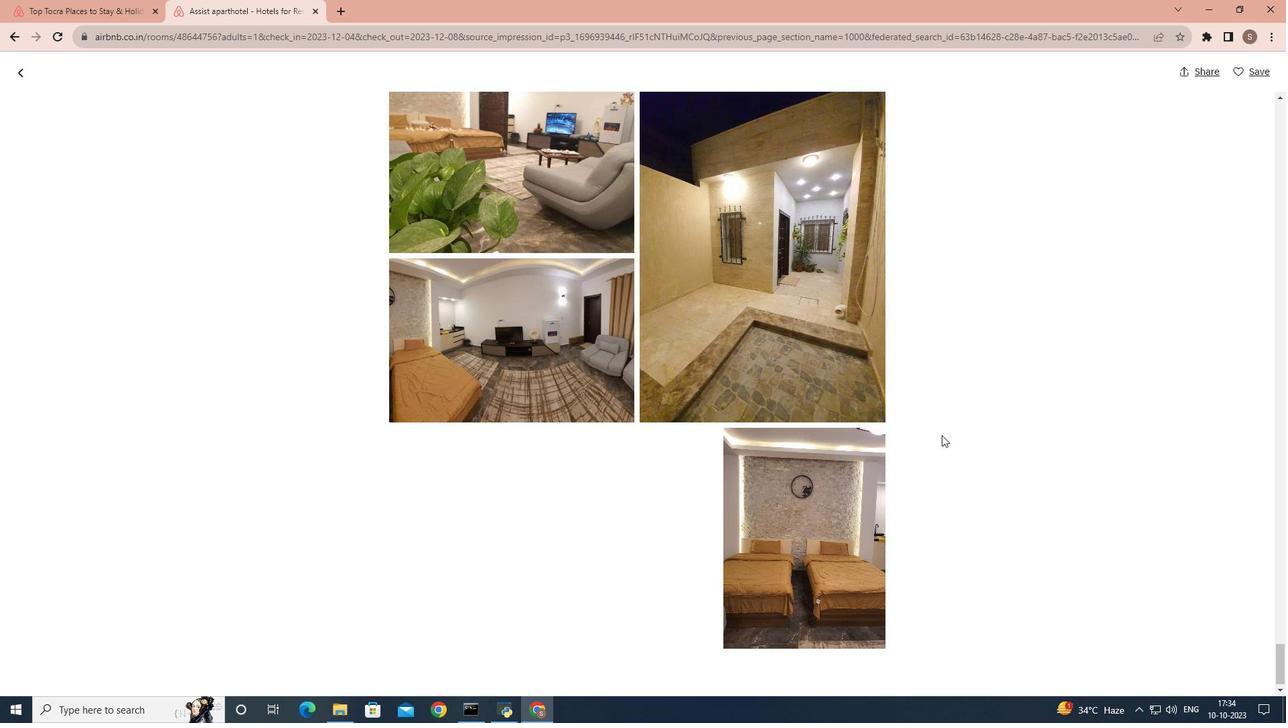 
Action: Mouse scrolled (937, 430) with delta (0, 0)
Screenshot: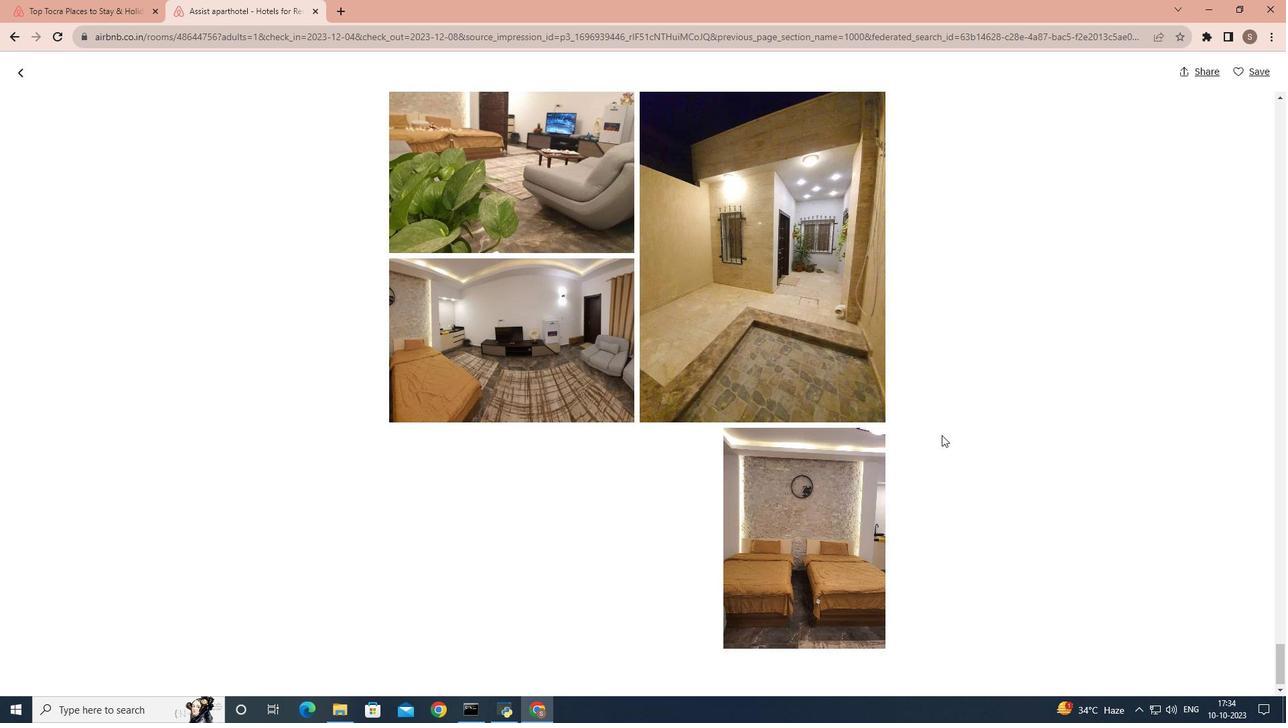 
Action: Mouse scrolled (937, 430) with delta (0, 0)
Screenshot: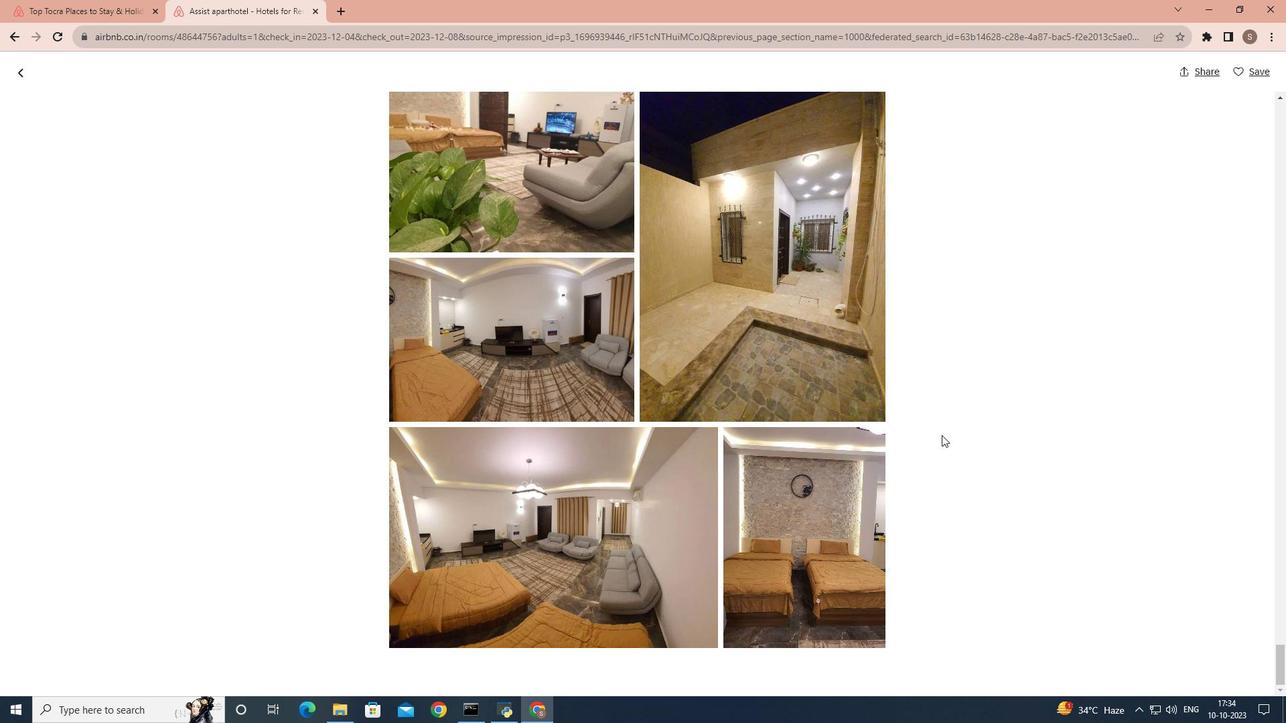 
Action: Mouse scrolled (937, 430) with delta (0, 0)
Screenshot: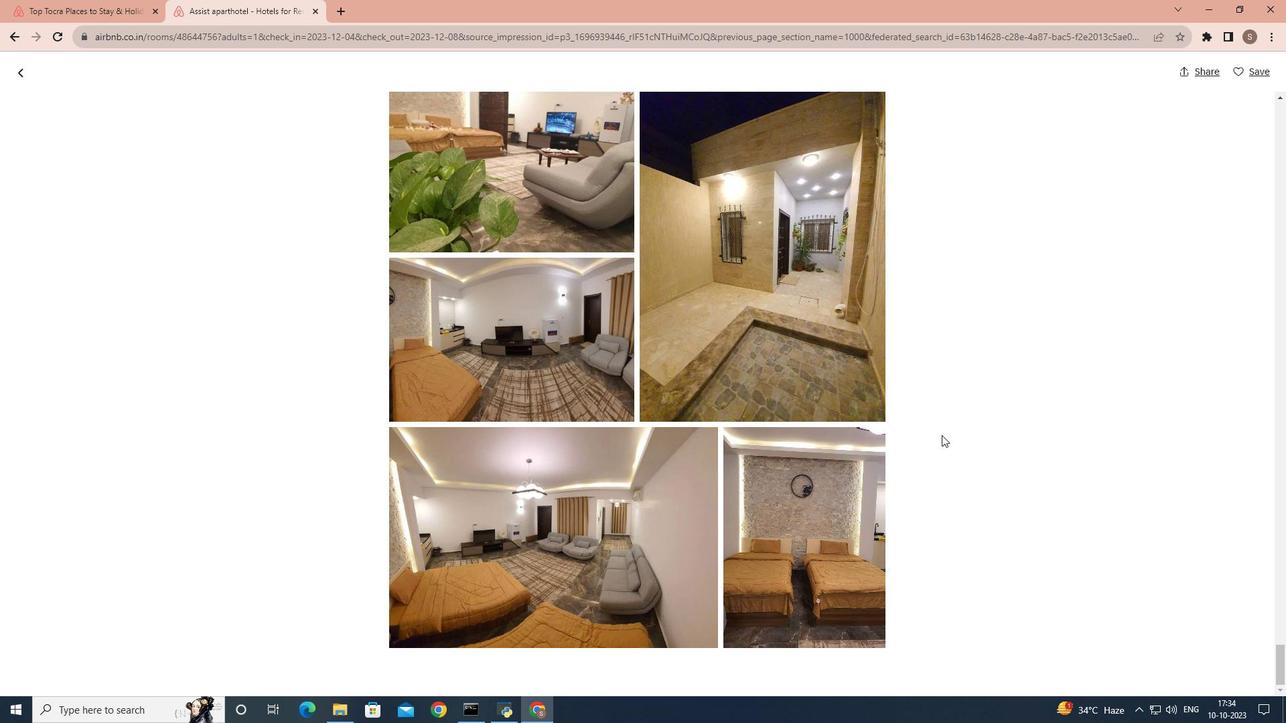 
Action: Mouse scrolled (937, 430) with delta (0, 0)
Screenshot: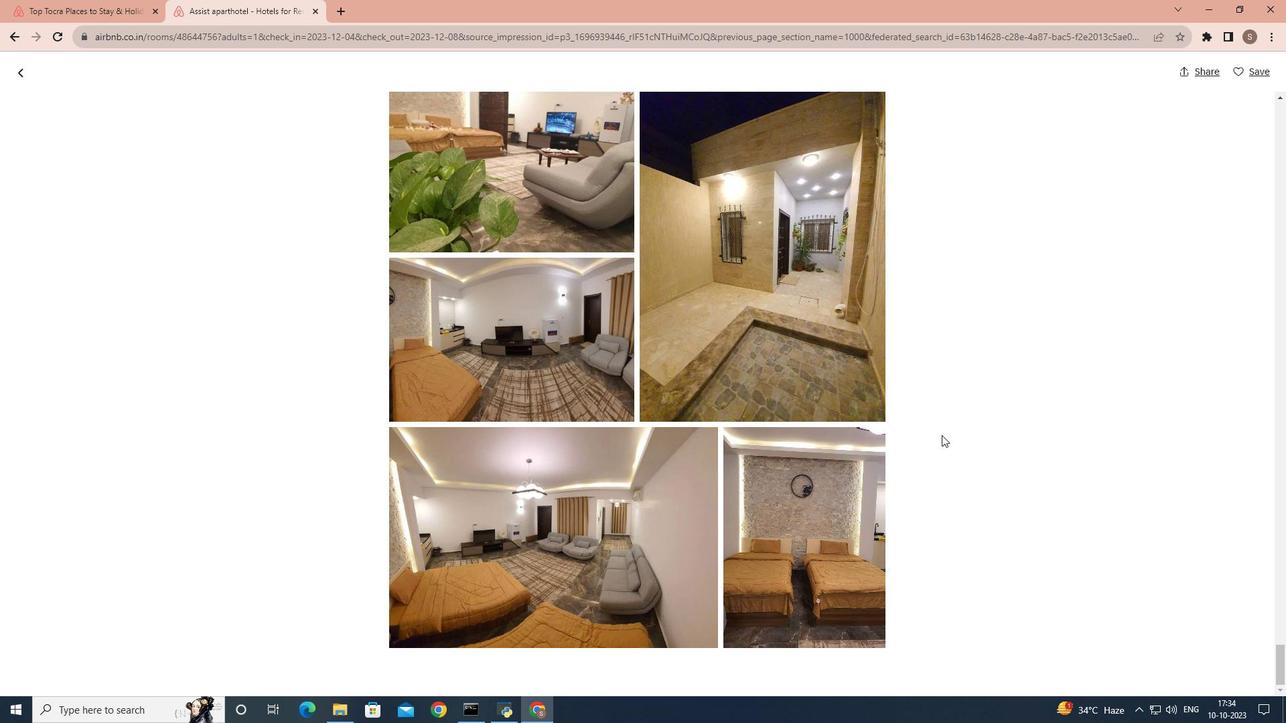 
Action: Mouse scrolled (937, 430) with delta (0, 0)
Screenshot: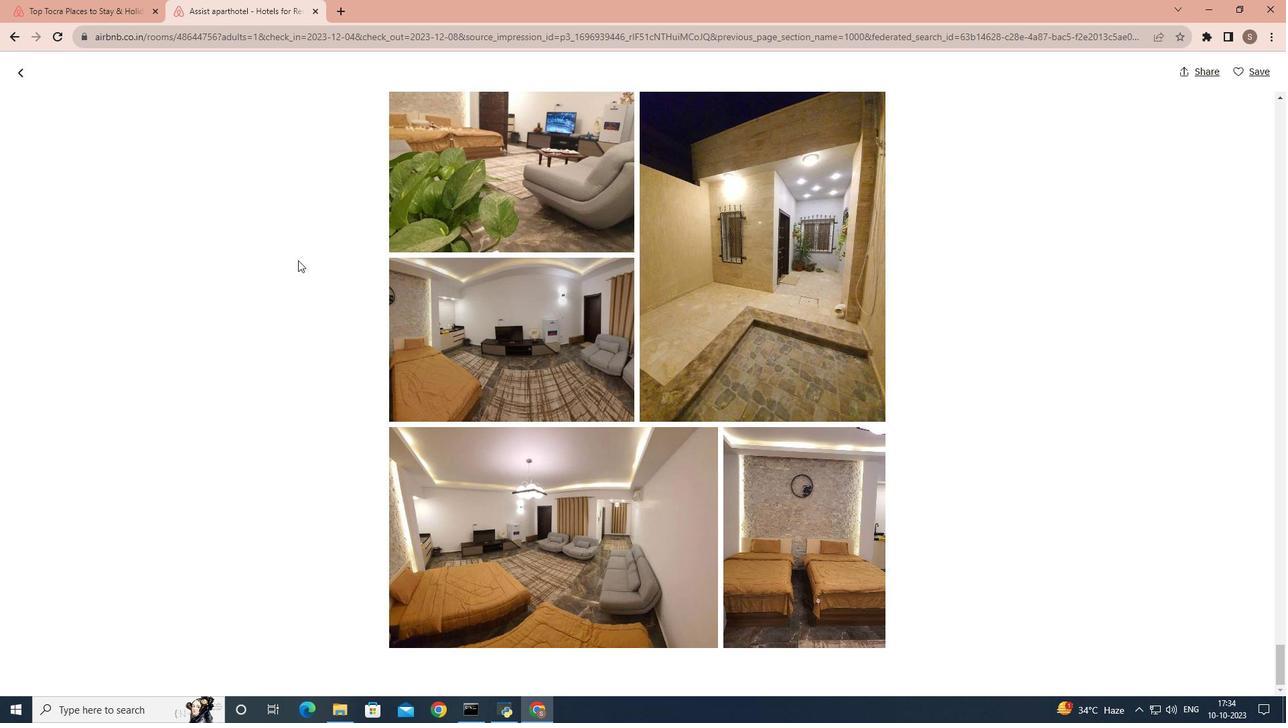 
Action: Mouse scrolled (937, 430) with delta (0, 0)
Screenshot: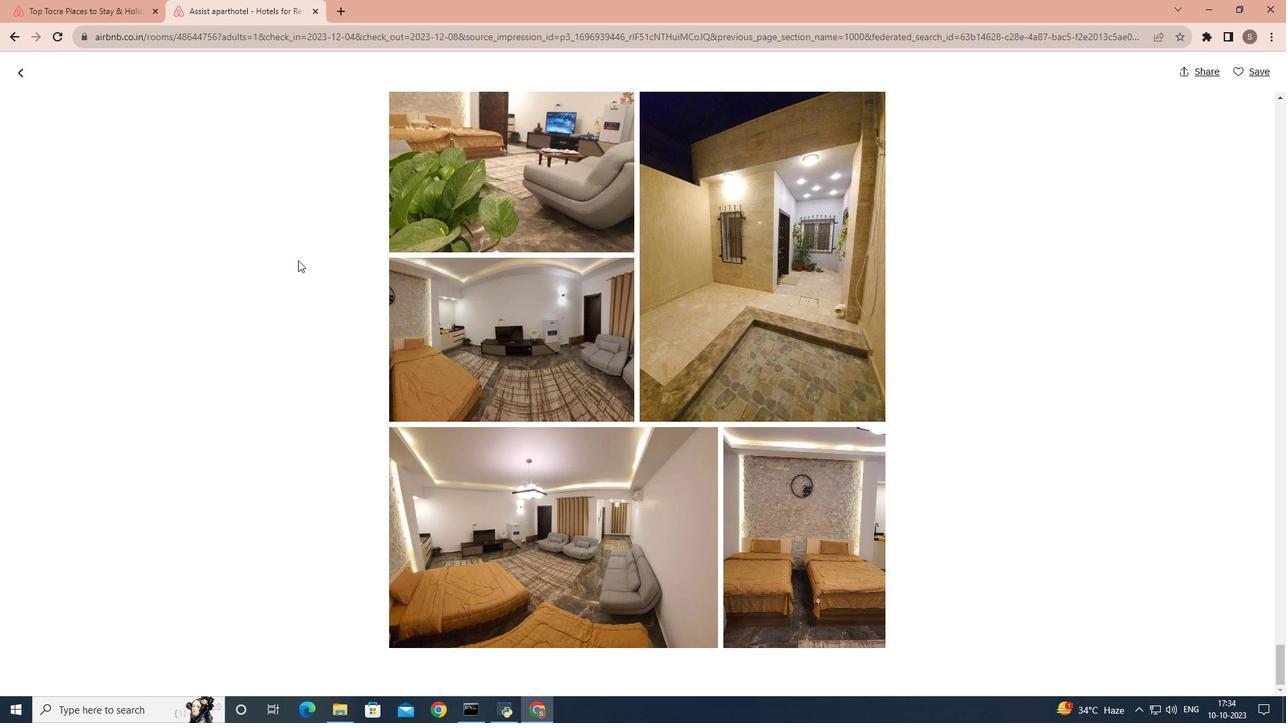
Action: Mouse moved to (40, 115)
Screenshot: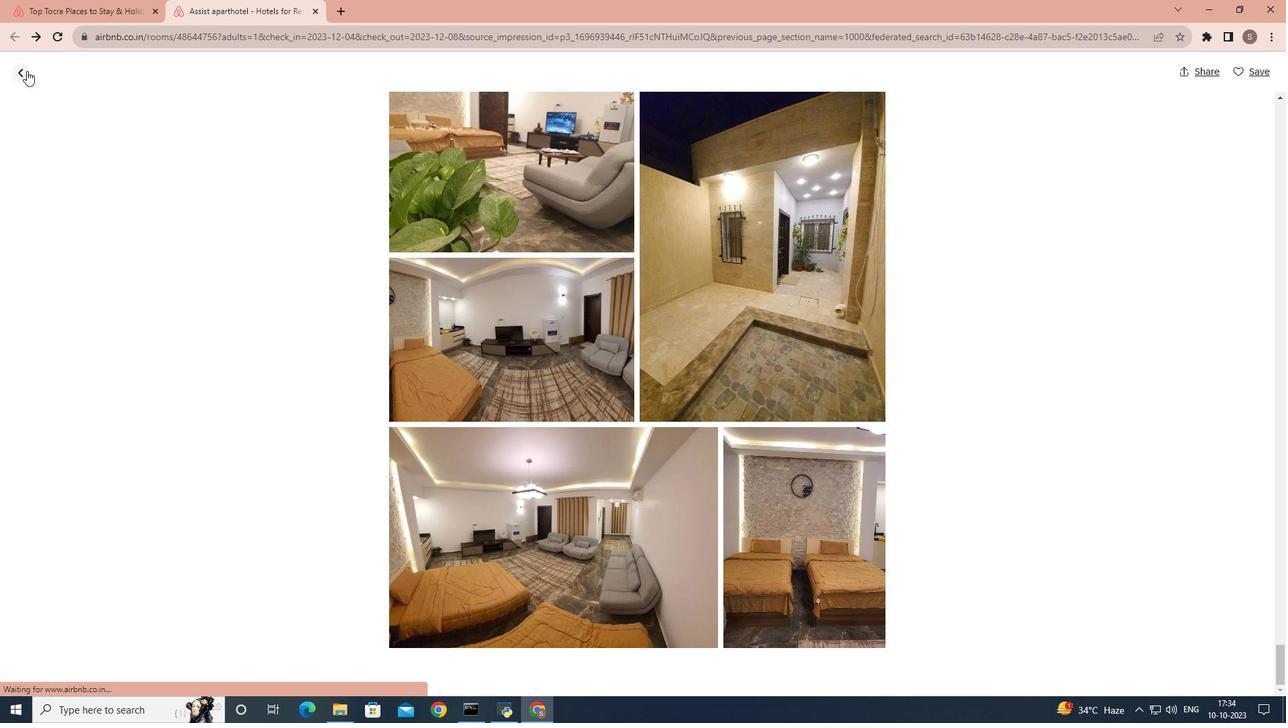 
Action: Mouse pressed left at (40, 115)
Screenshot: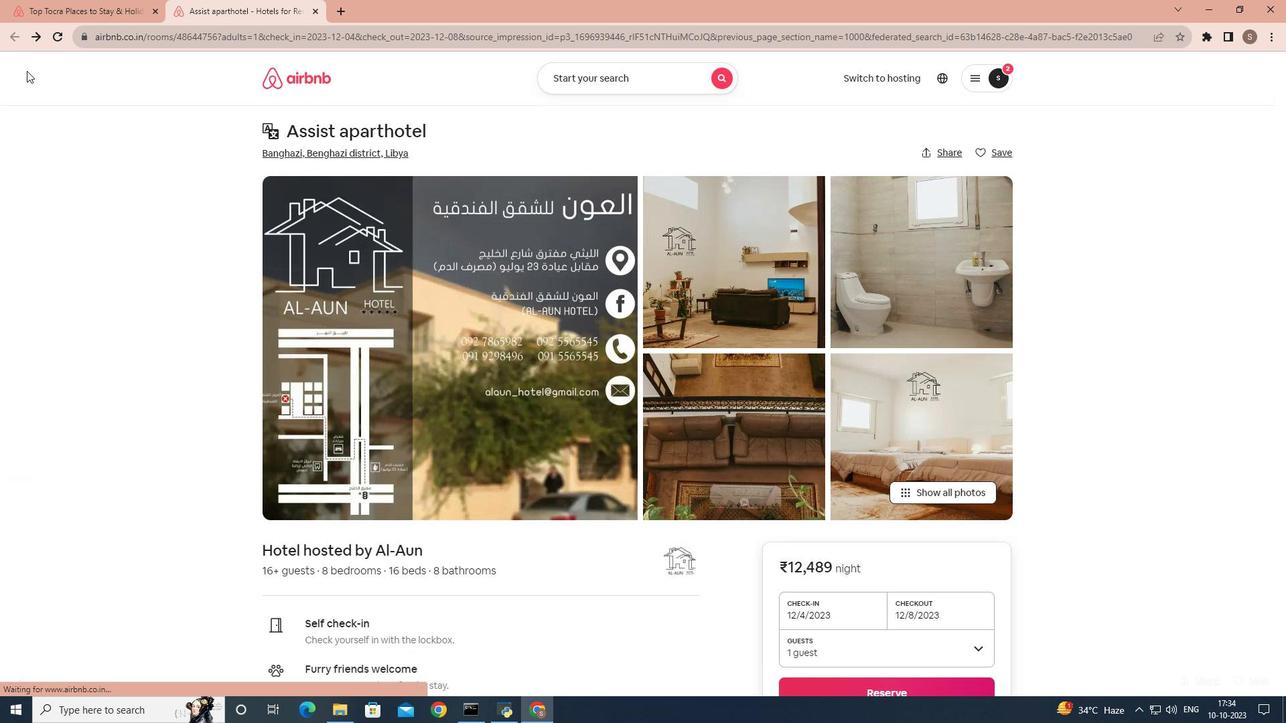 
Action: Mouse moved to (320, 274)
Screenshot: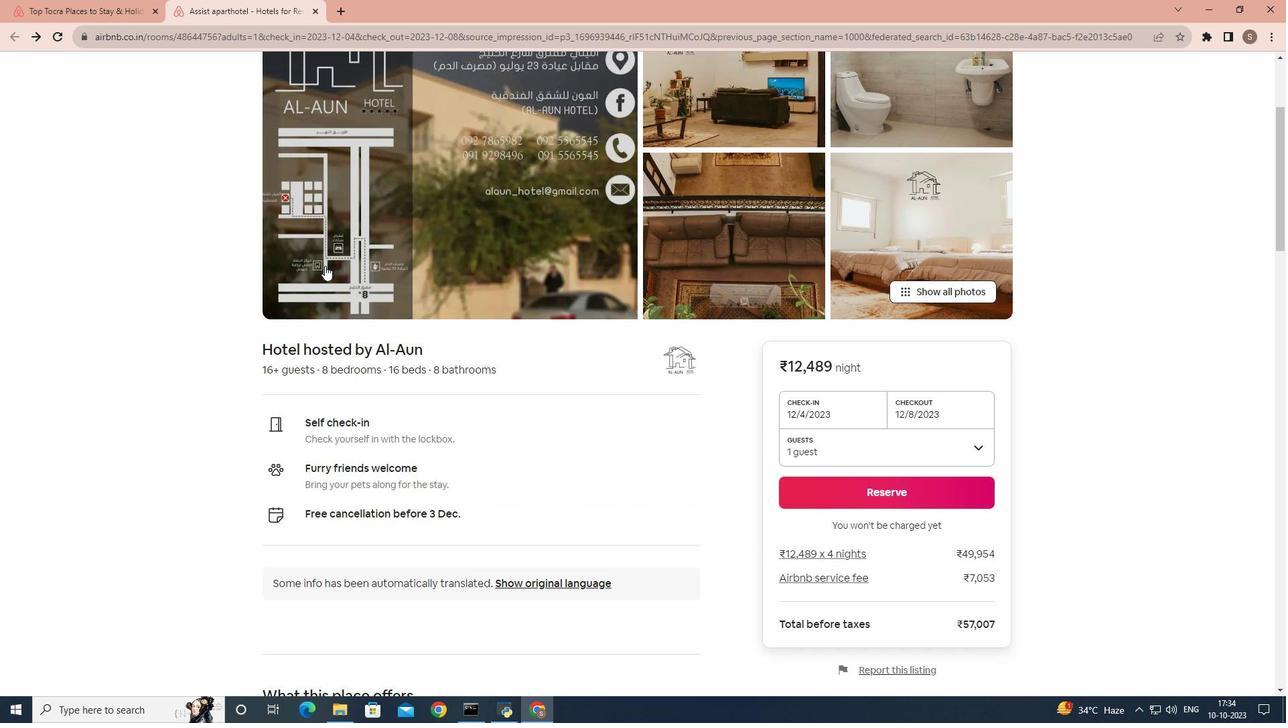 
Action: Mouse scrolled (320, 274) with delta (0, 0)
Screenshot: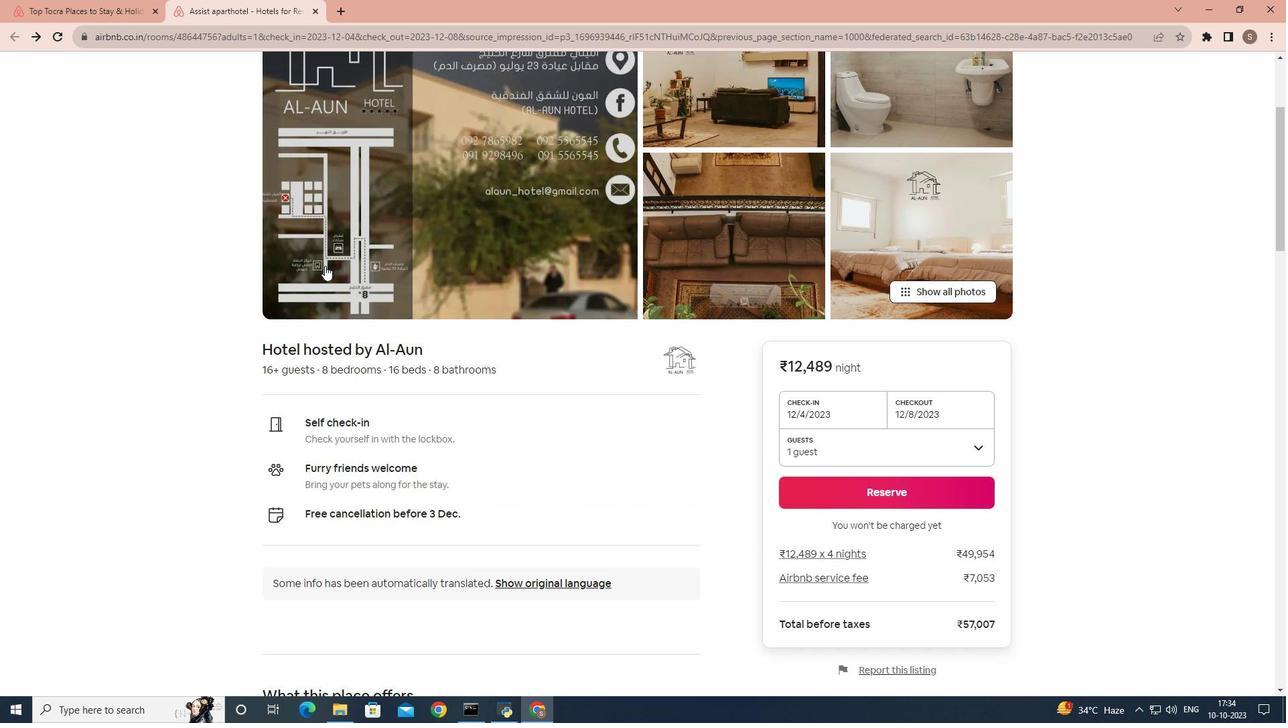
Action: Mouse moved to (322, 277)
Screenshot: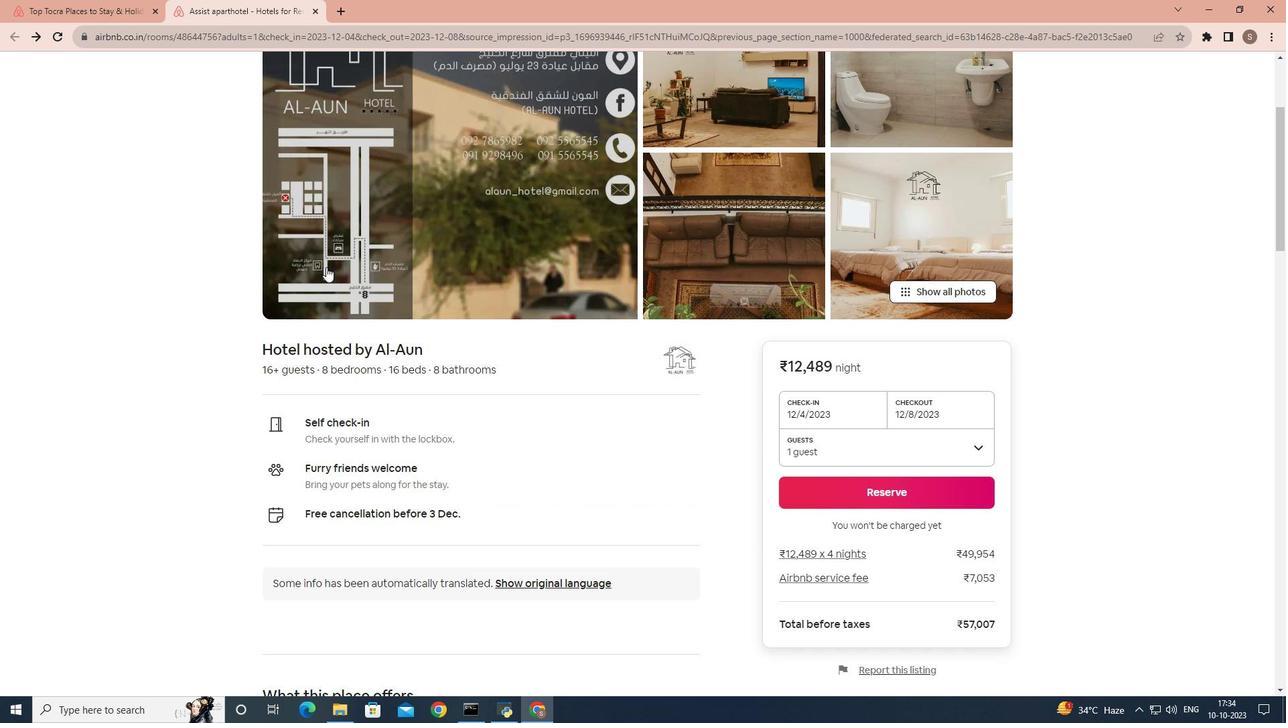 
Action: Mouse scrolled (322, 276) with delta (0, 0)
Screenshot: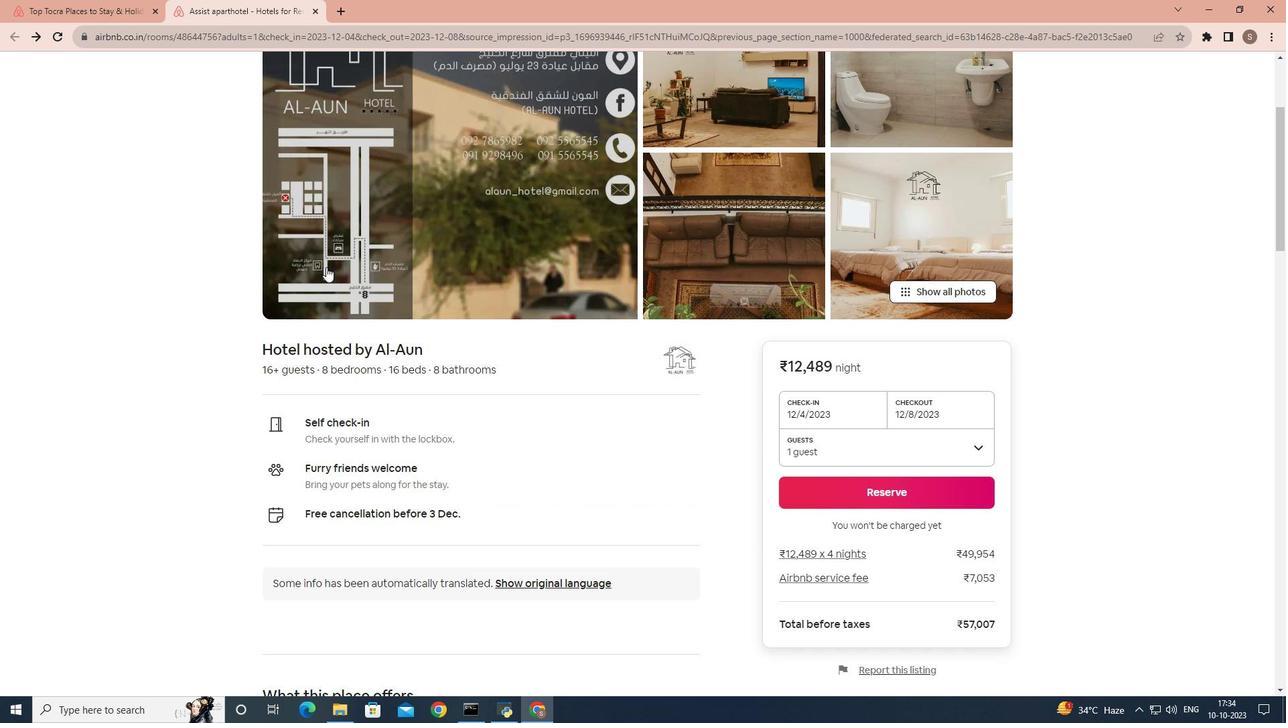 
Action: Mouse moved to (322, 278)
Screenshot: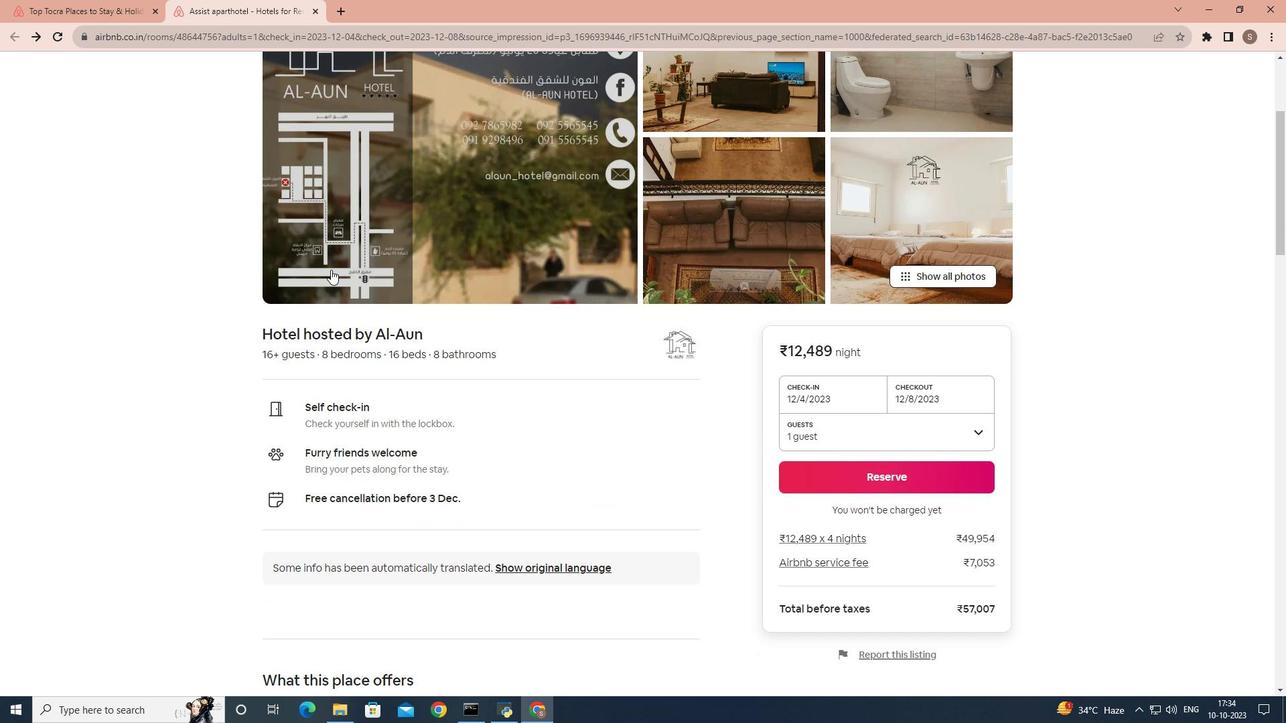 
Action: Mouse scrolled (322, 278) with delta (0, 0)
Screenshot: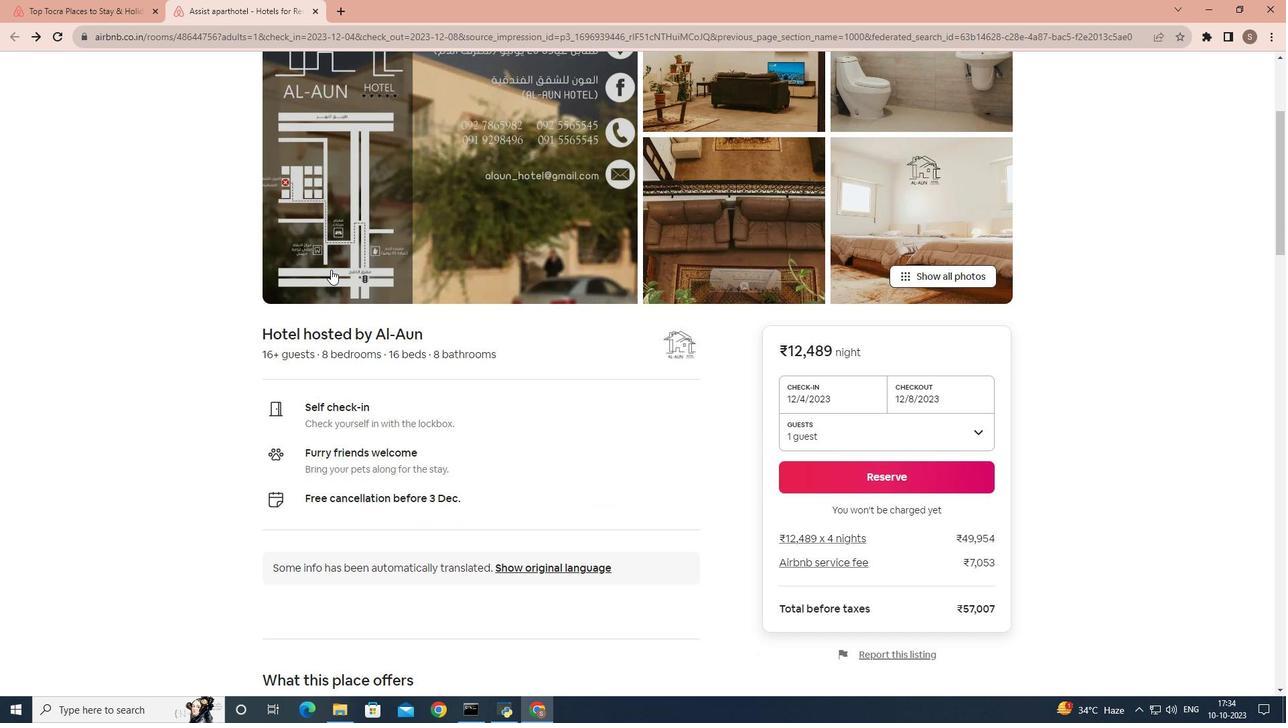 
Action: Mouse moved to (334, 286)
Screenshot: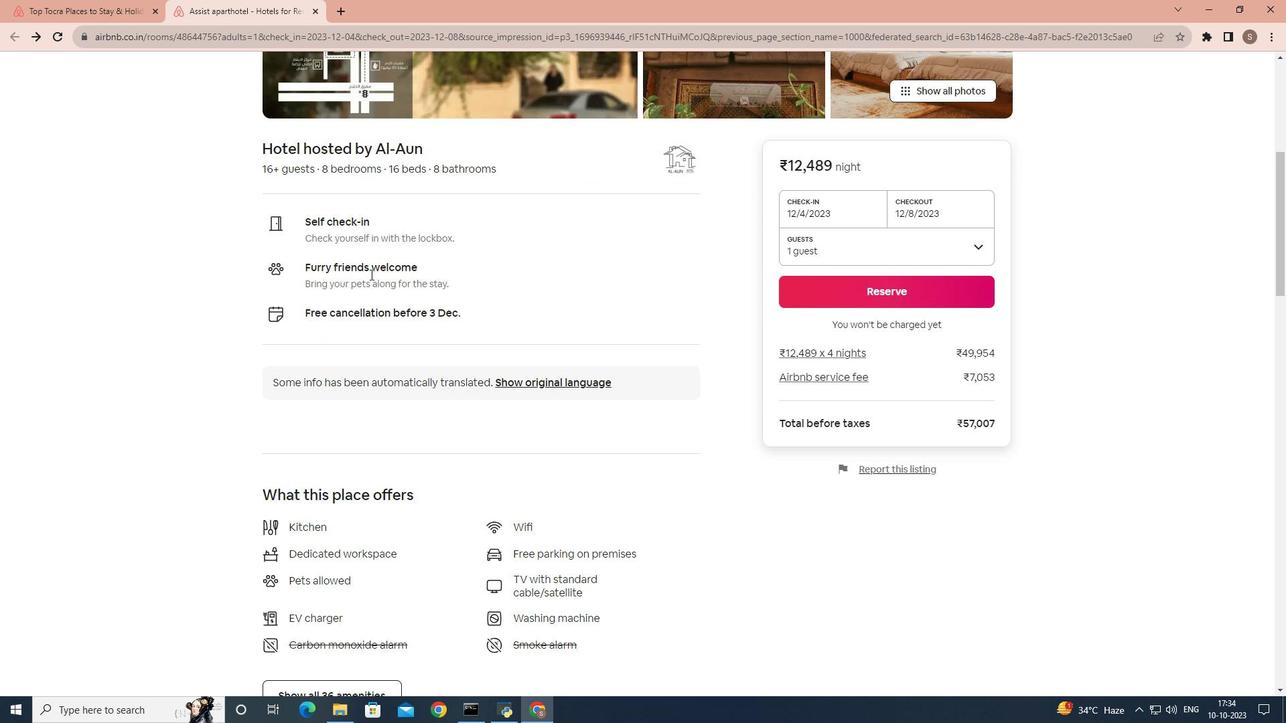
Action: Mouse scrolled (334, 285) with delta (0, 0)
Screenshot: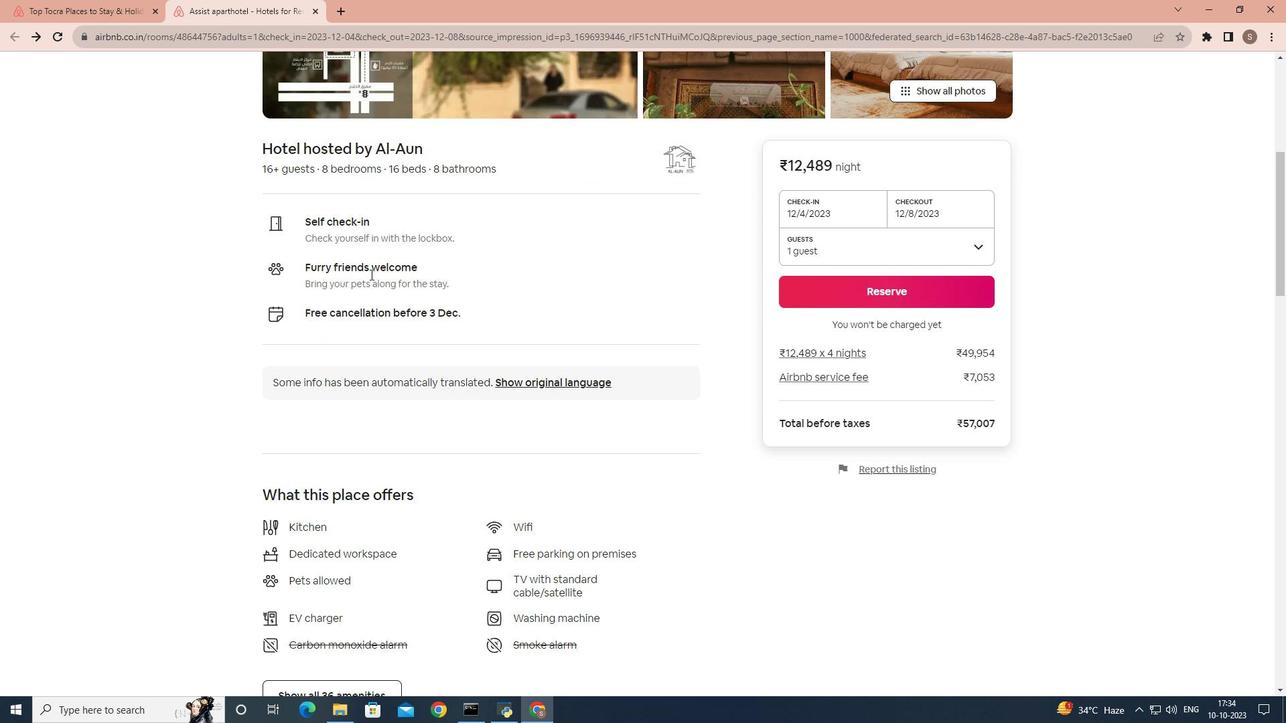 
Action: Mouse moved to (336, 286)
Screenshot: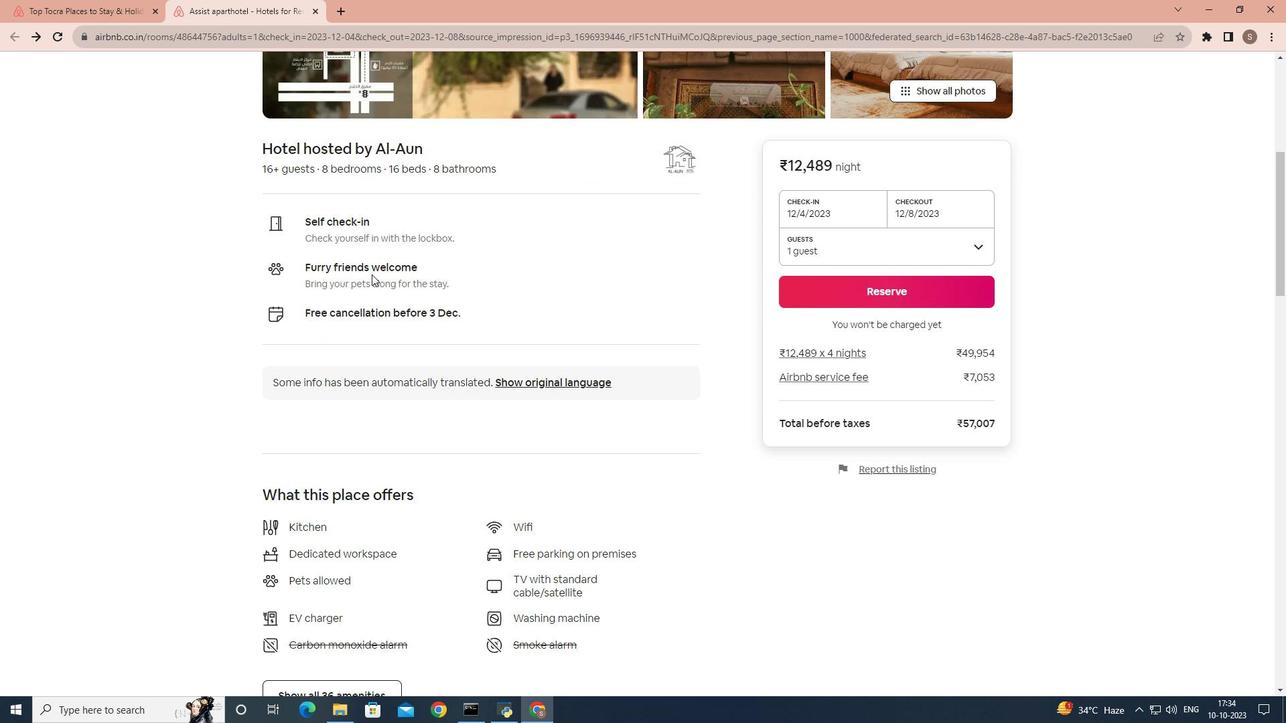 
Action: Mouse scrolled (336, 286) with delta (0, 0)
Screenshot: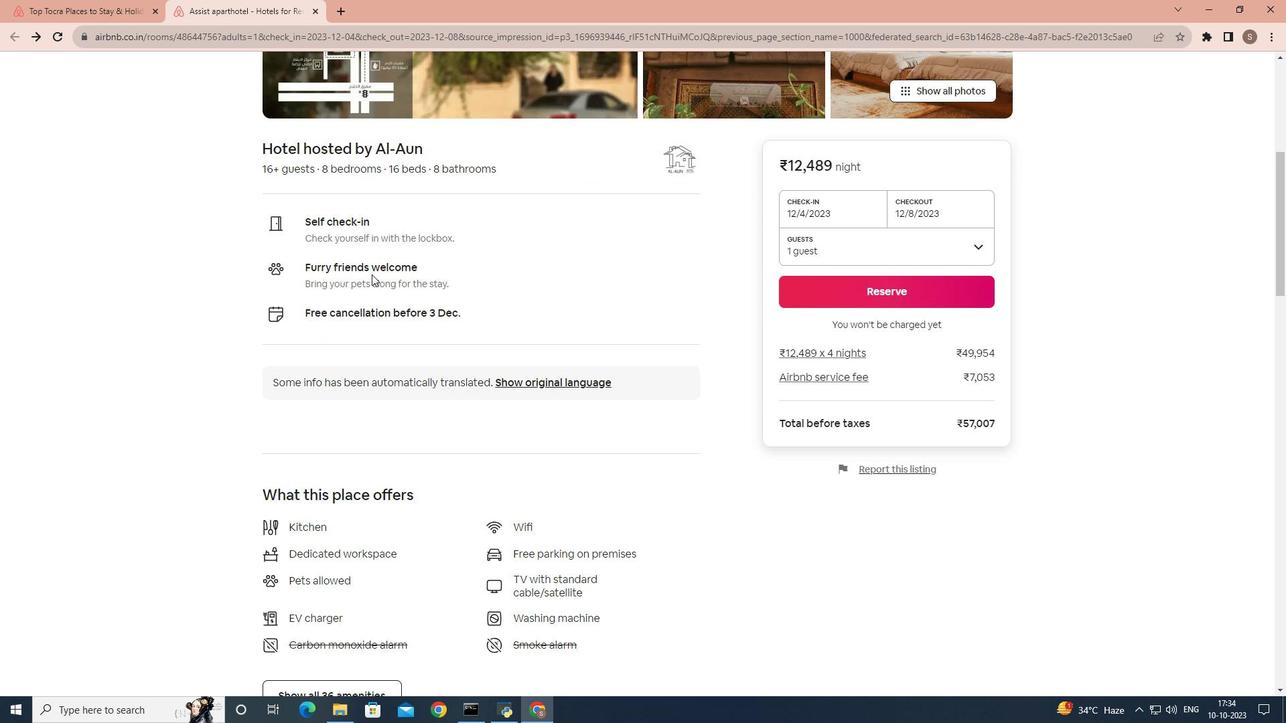 
Action: Mouse moved to (341, 289)
Screenshot: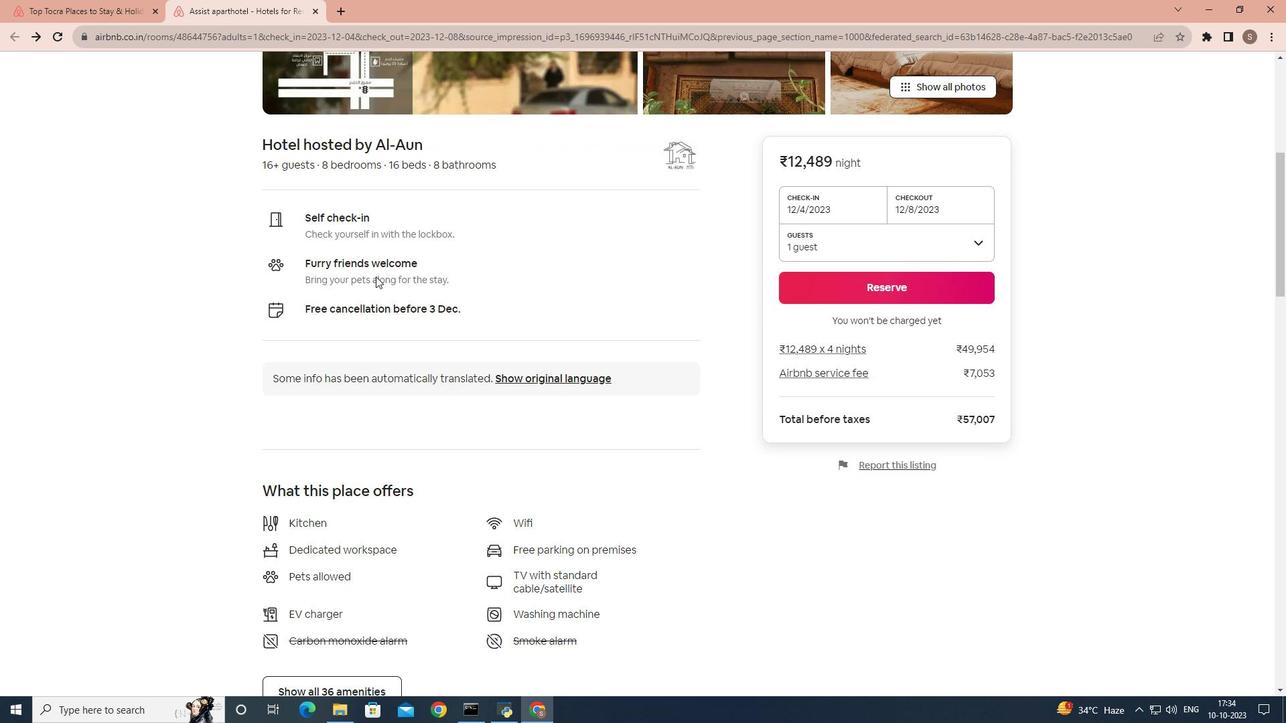 
Action: Mouse scrolled (341, 288) with delta (0, 0)
Screenshot: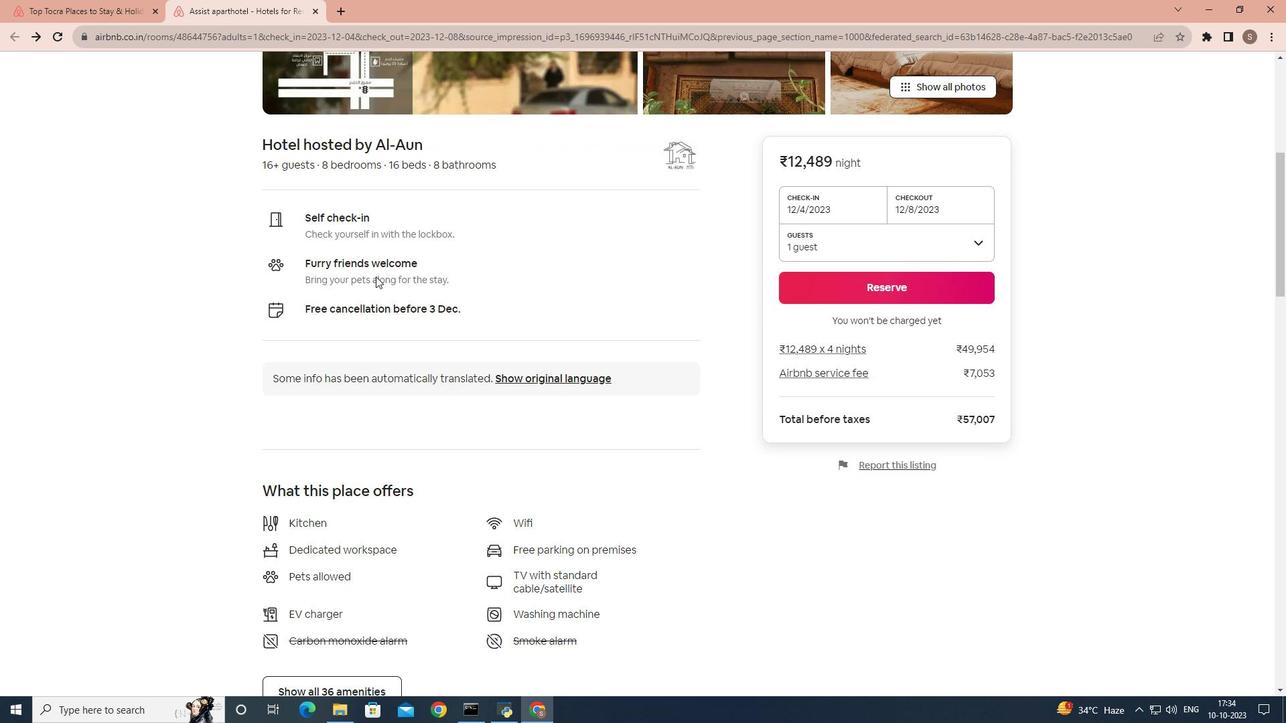 
Action: Mouse moved to (381, 293)
Screenshot: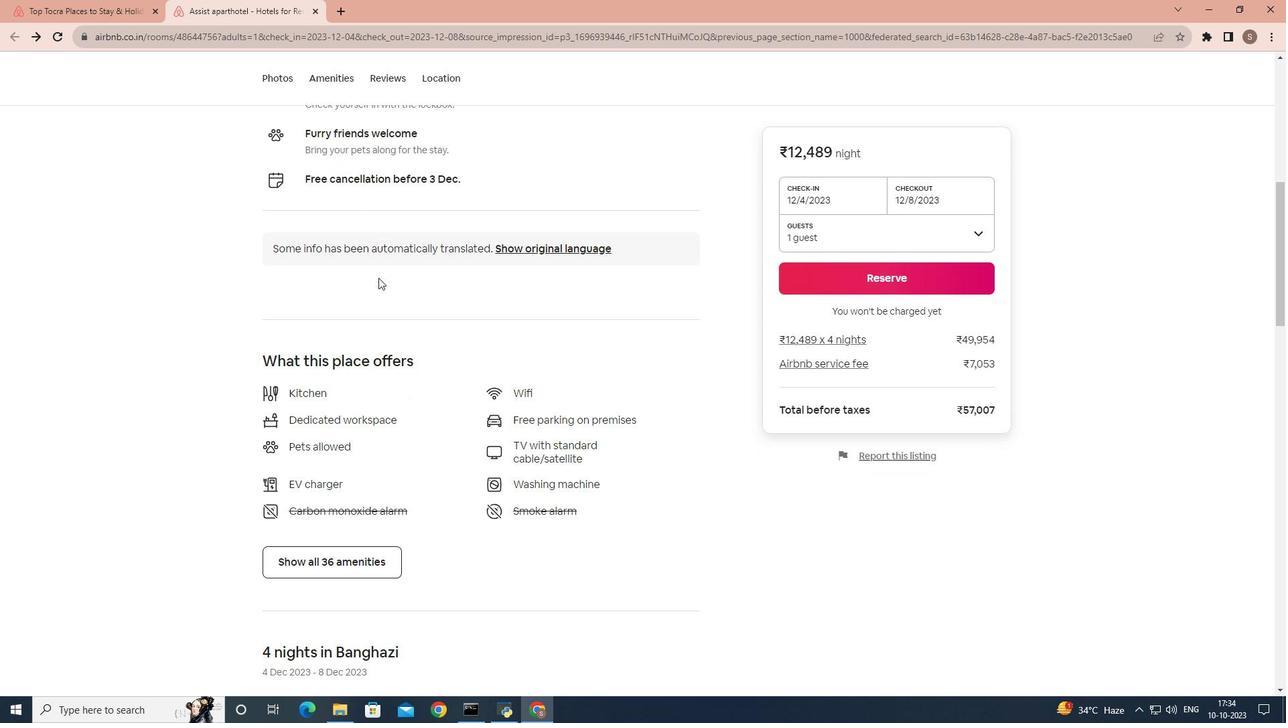 
Action: Mouse scrolled (381, 292) with delta (0, 0)
Screenshot: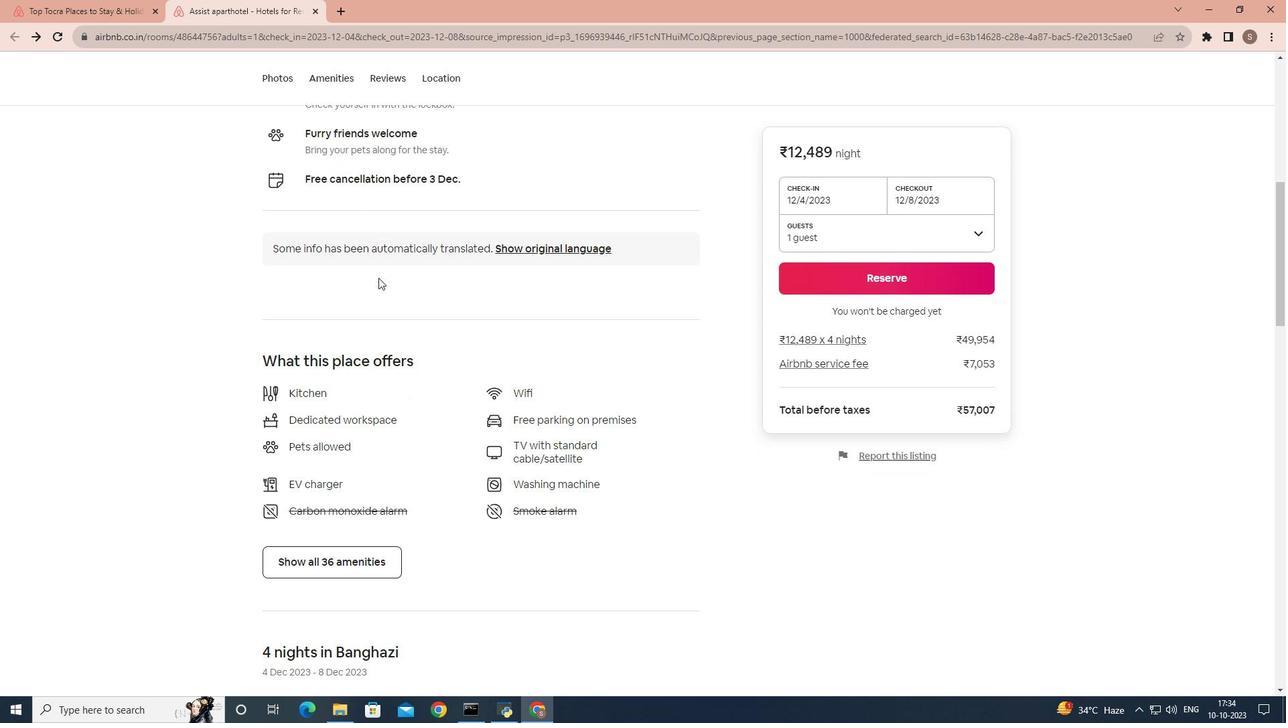 
Action: Mouse moved to (384, 295)
Screenshot: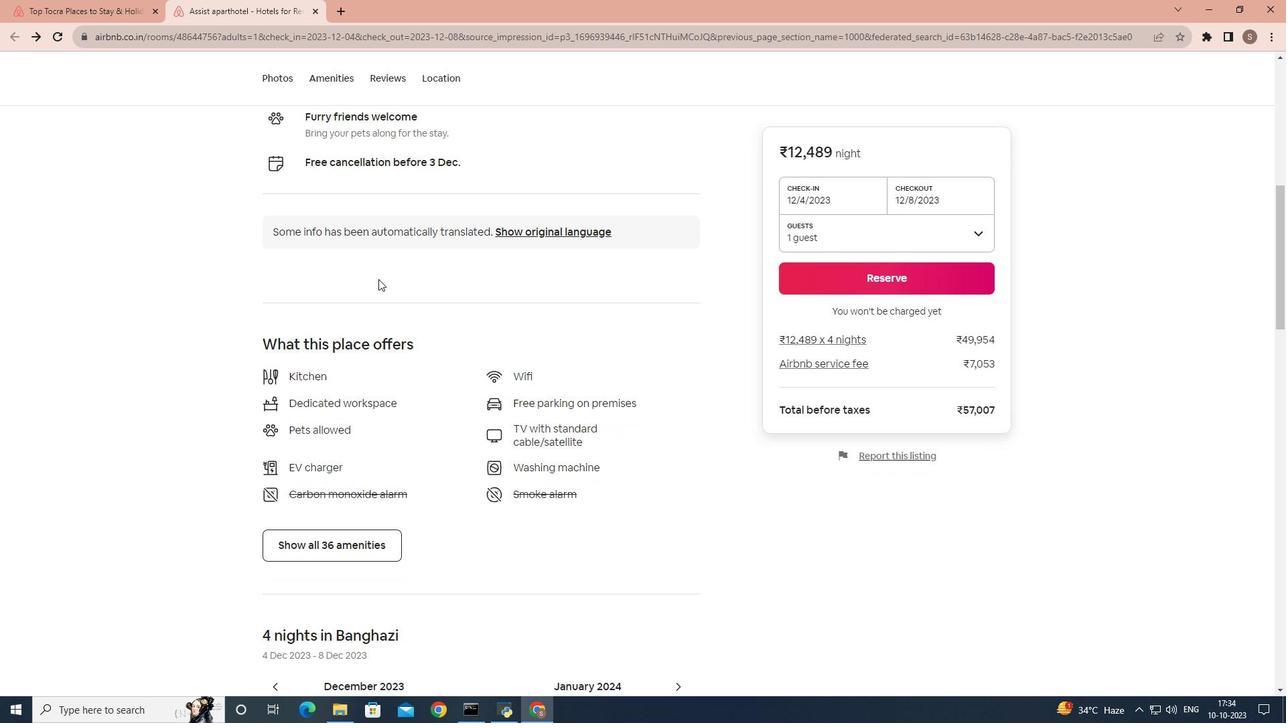 
Action: Mouse scrolled (384, 294) with delta (0, 0)
Screenshot: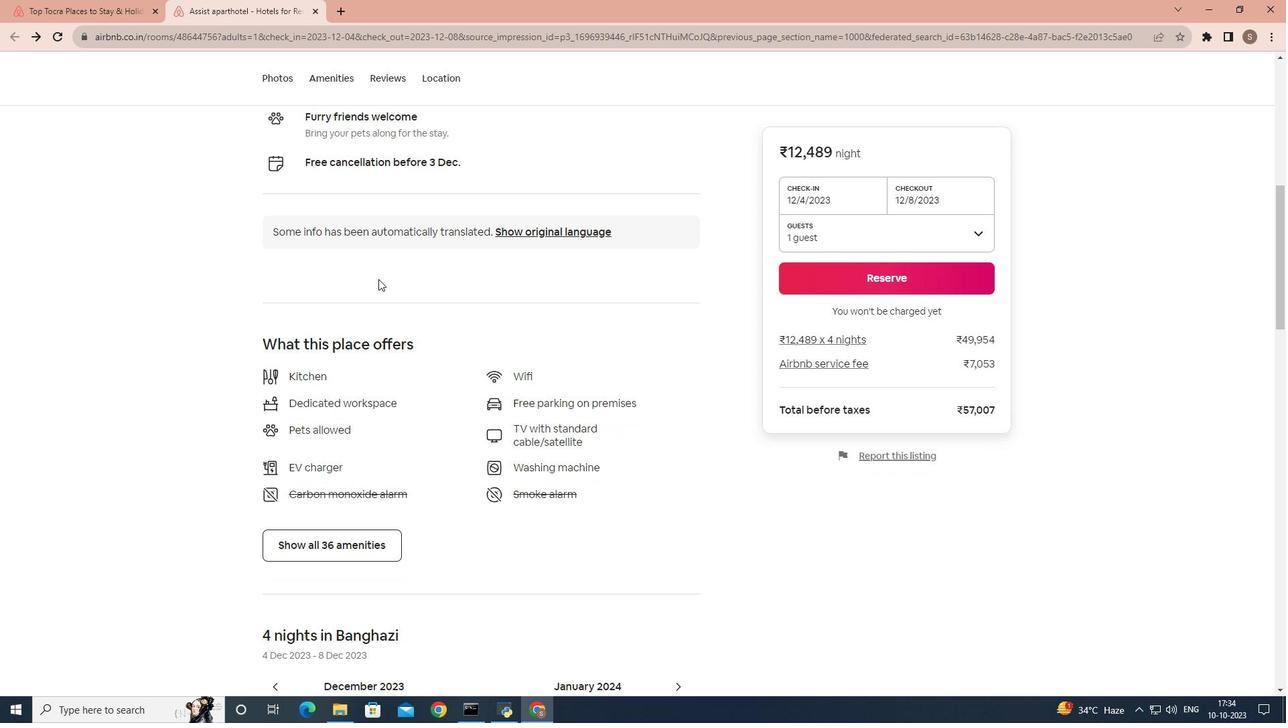 
Action: Mouse moved to (385, 295)
Screenshot: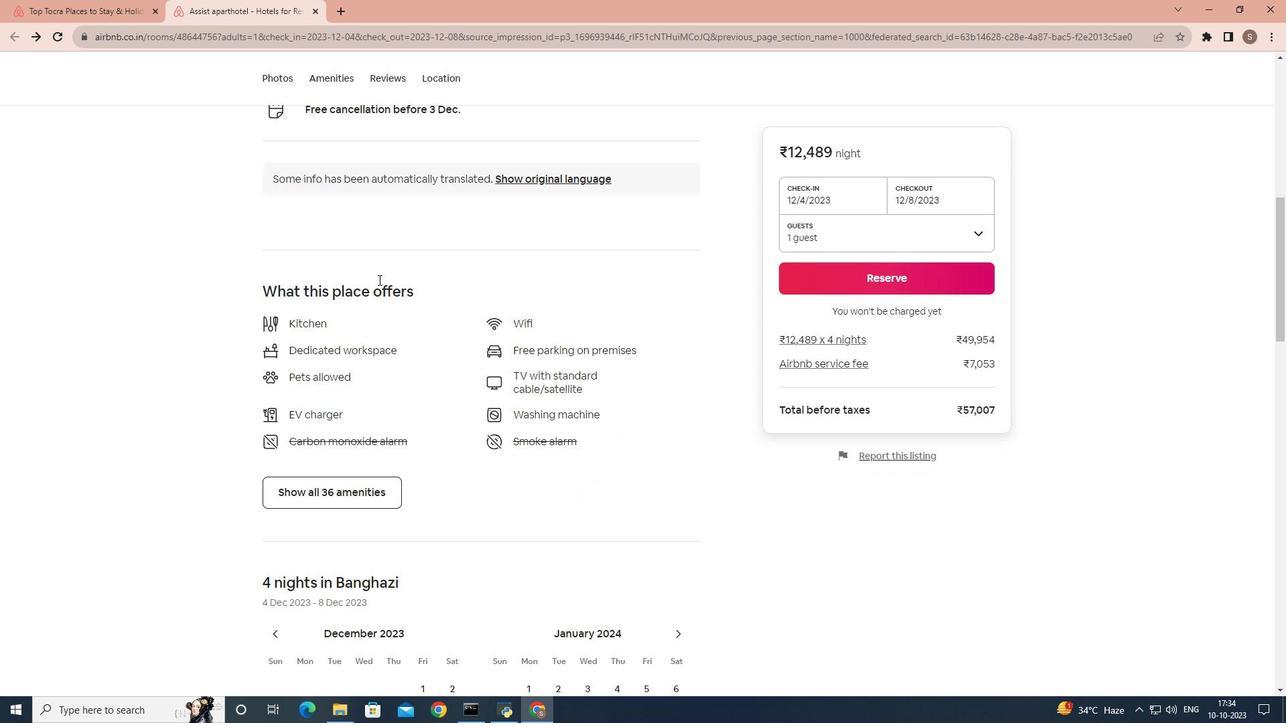 
Action: Mouse scrolled (385, 294) with delta (0, 0)
Screenshot: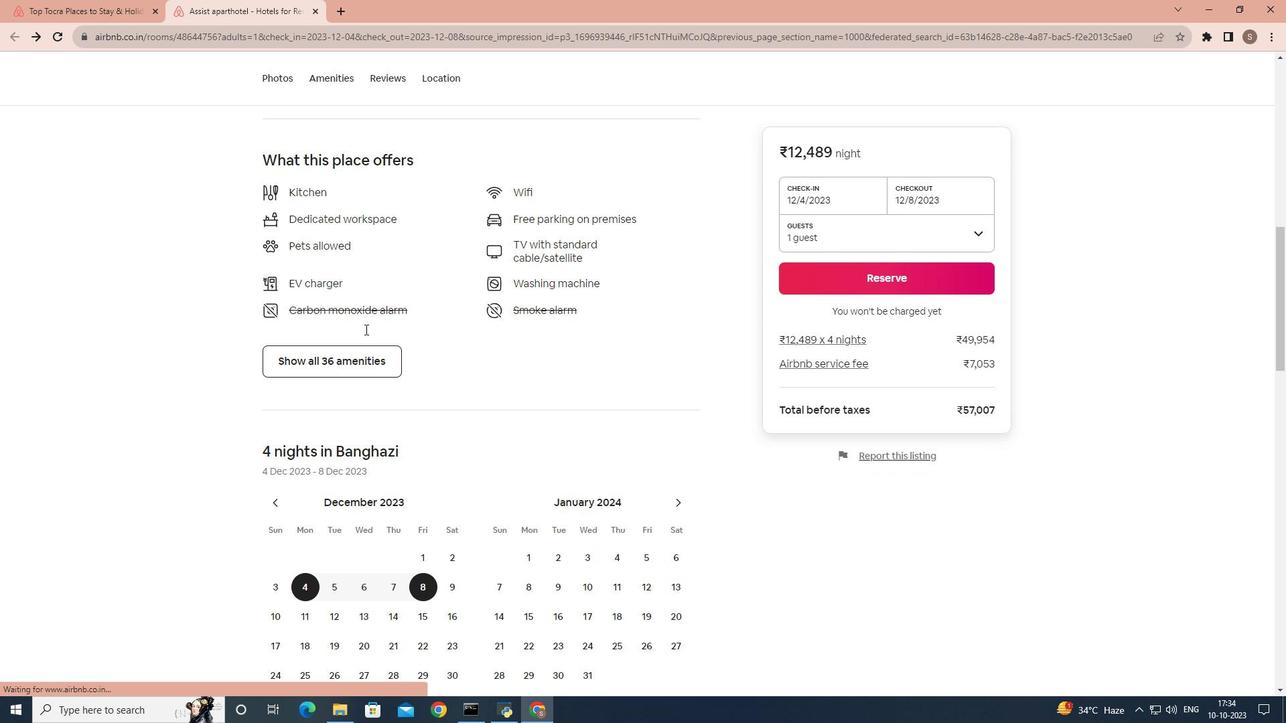 
Action: Mouse scrolled (385, 294) with delta (0, 0)
Screenshot: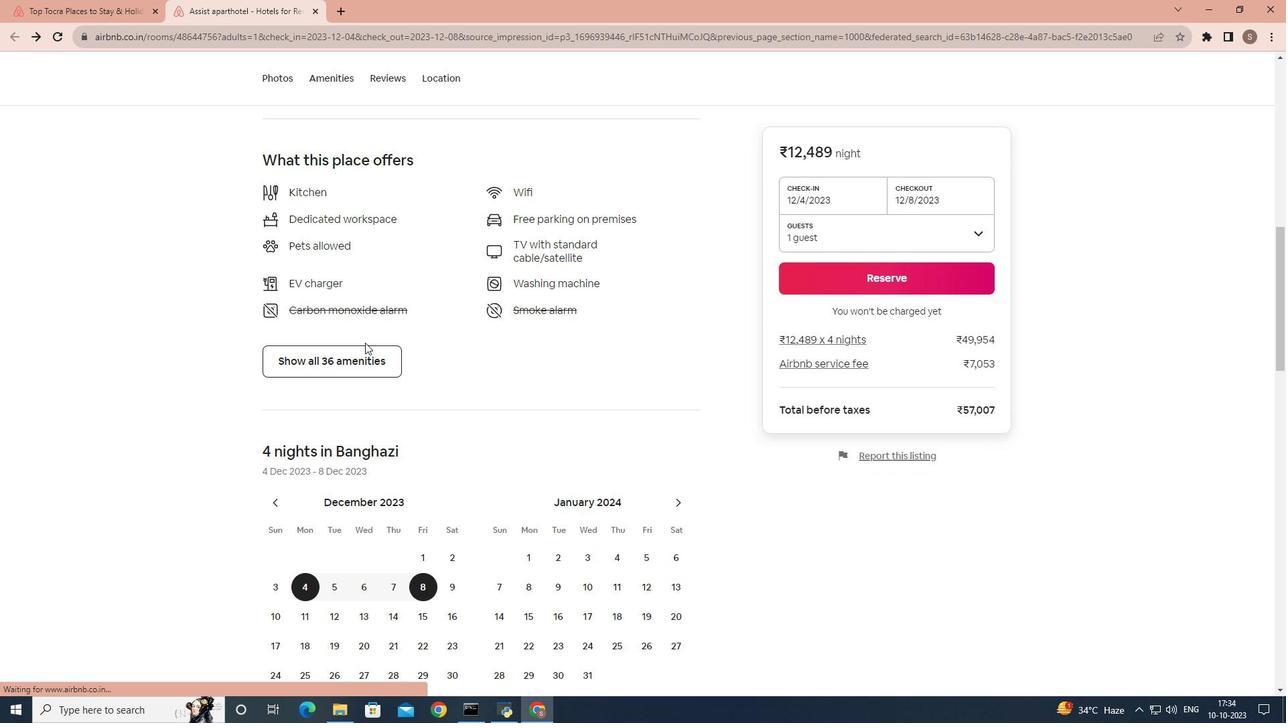 
Action: Mouse moved to (385, 296)
Screenshot: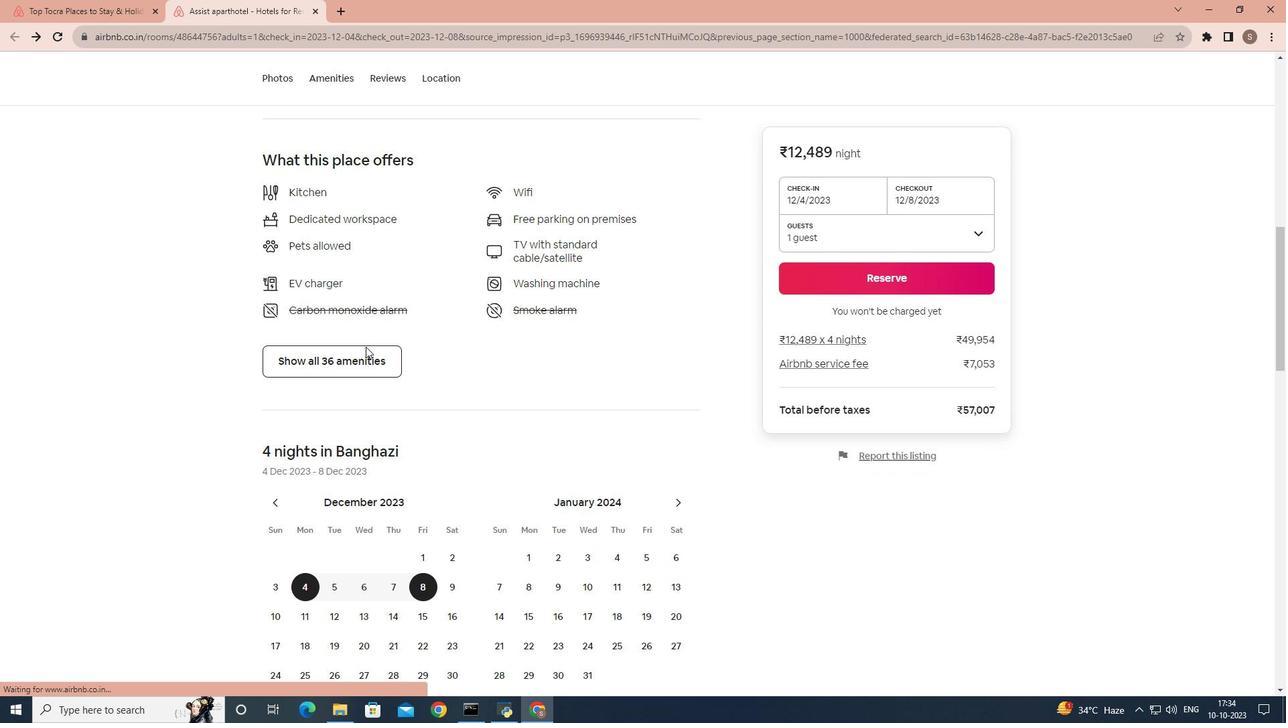 
Action: Mouse scrolled (385, 296) with delta (0, 0)
Screenshot: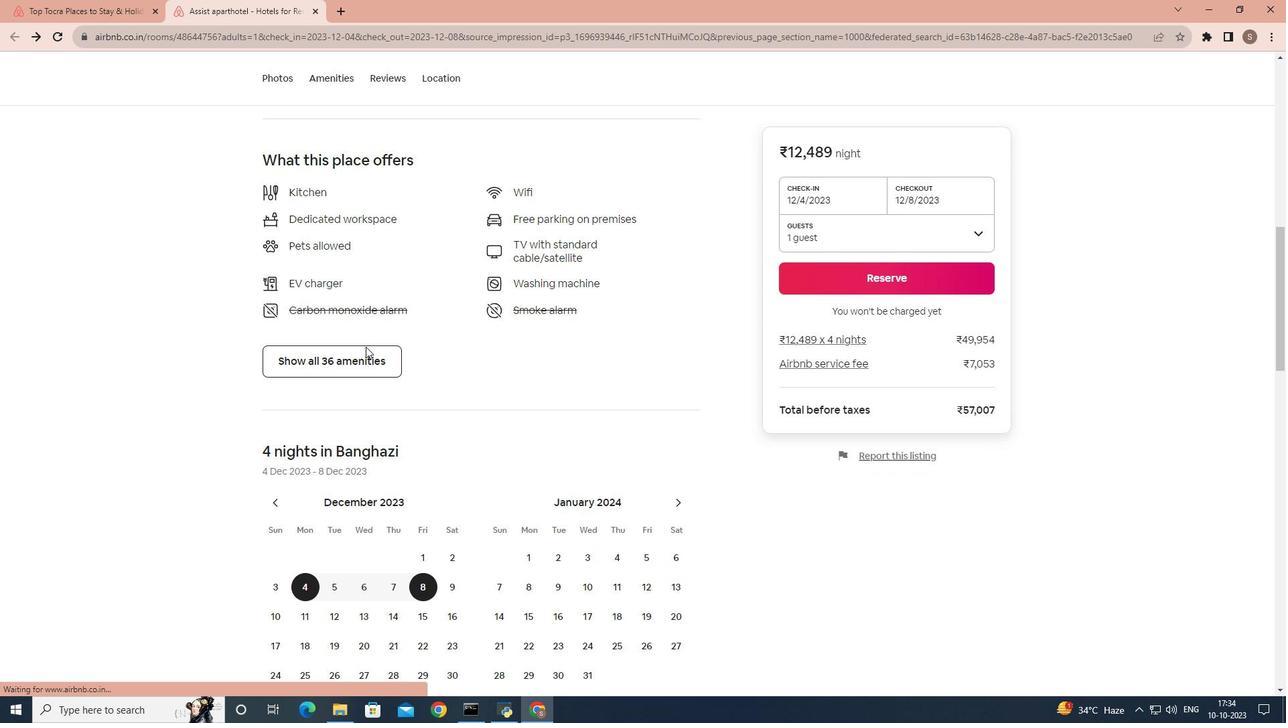 
Action: Mouse moved to (374, 367)
Screenshot: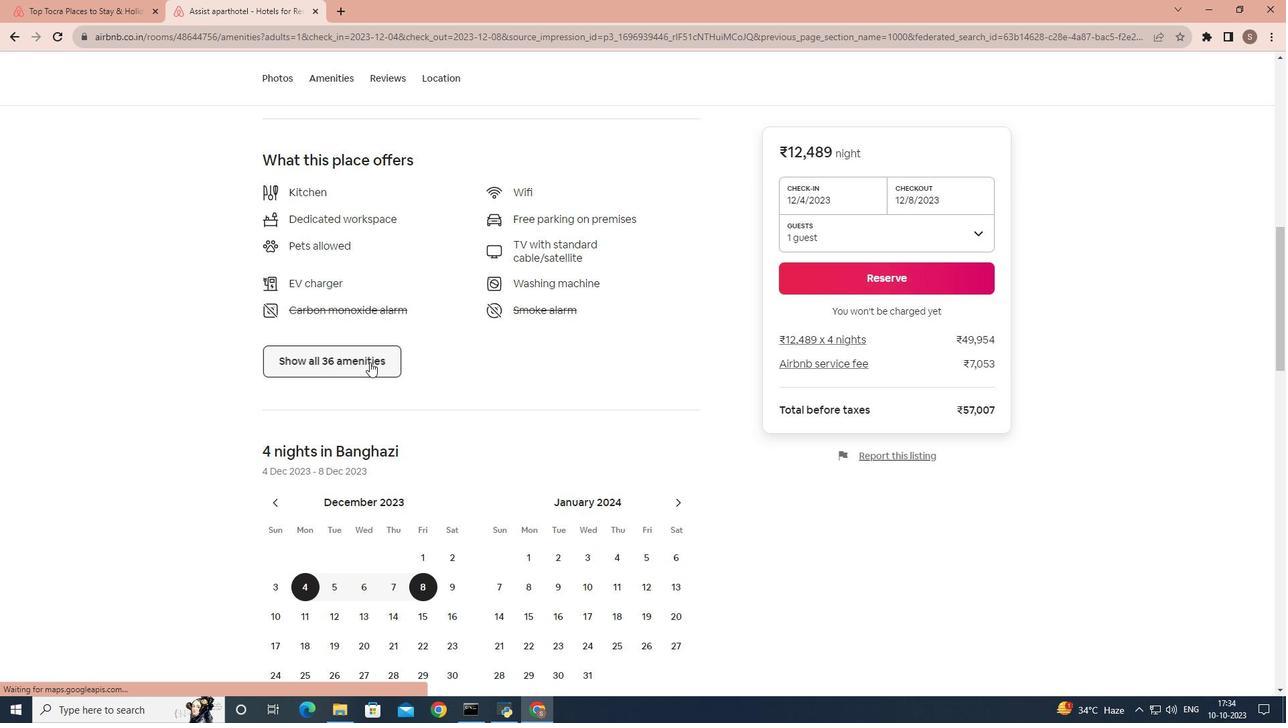 
Action: Mouse pressed left at (374, 367)
Screenshot: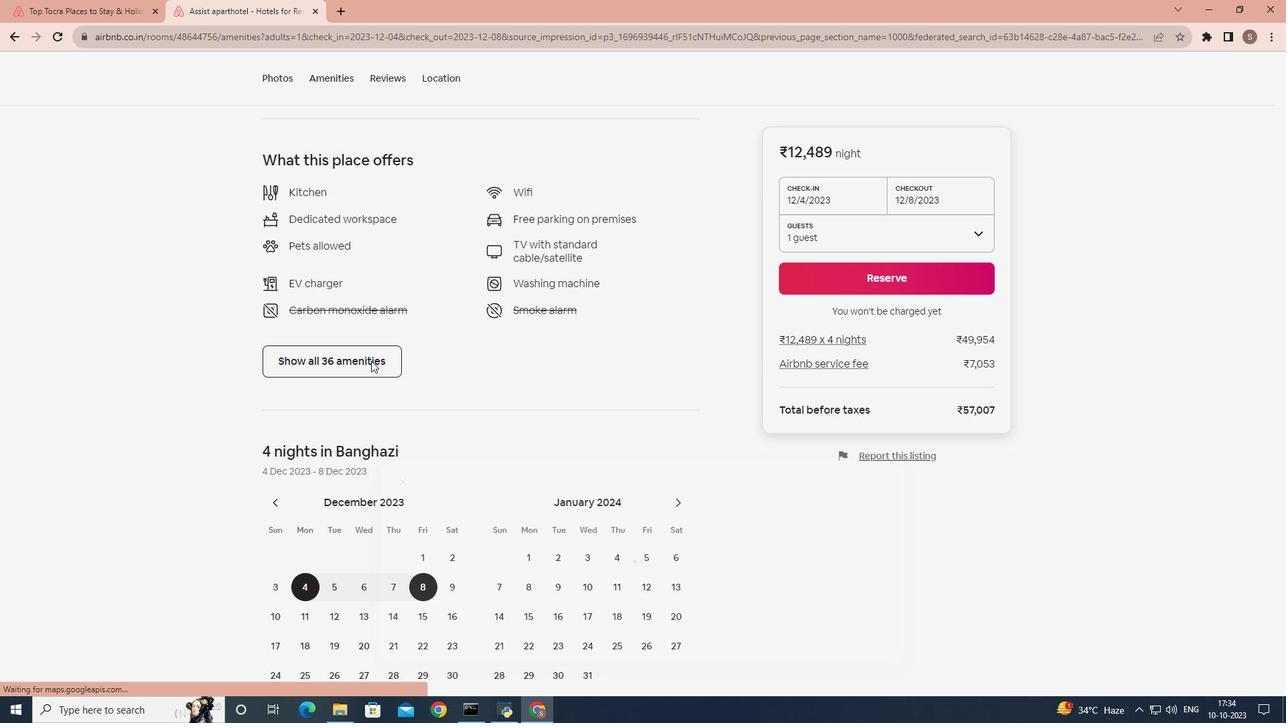 
Action: Mouse moved to (469, 381)
Screenshot: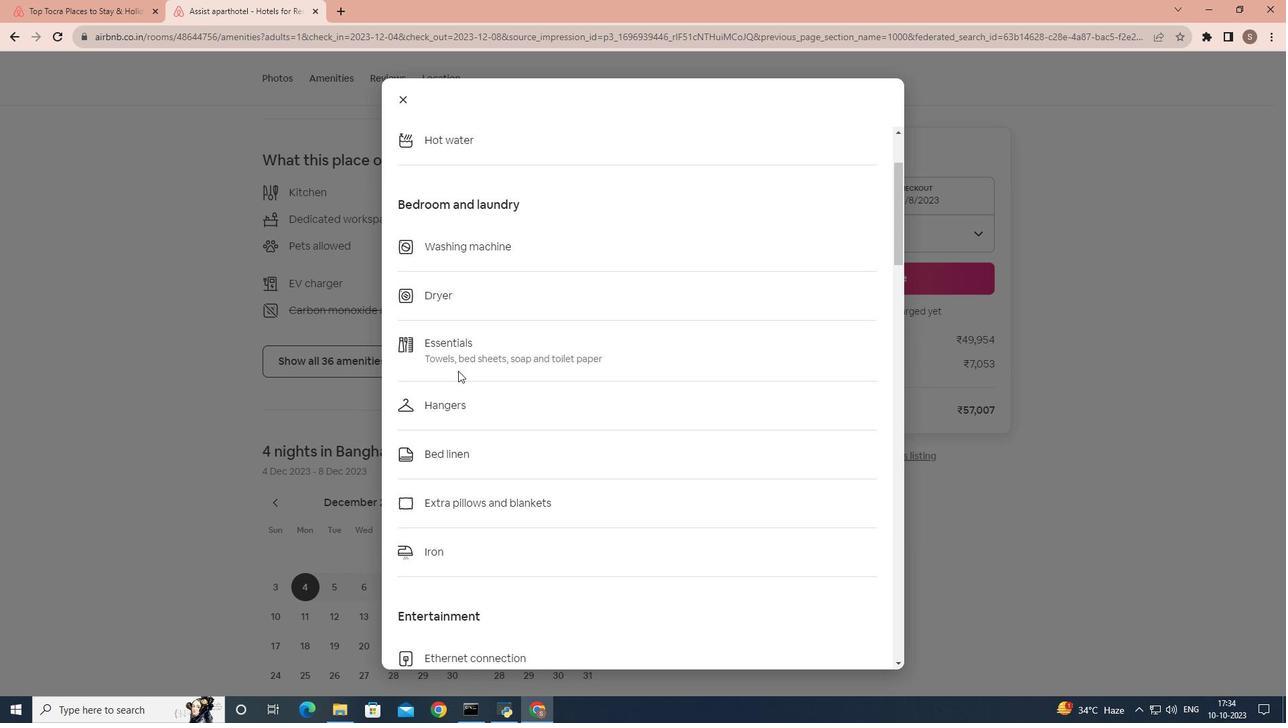 
Action: Mouse scrolled (469, 381) with delta (0, 0)
Screenshot: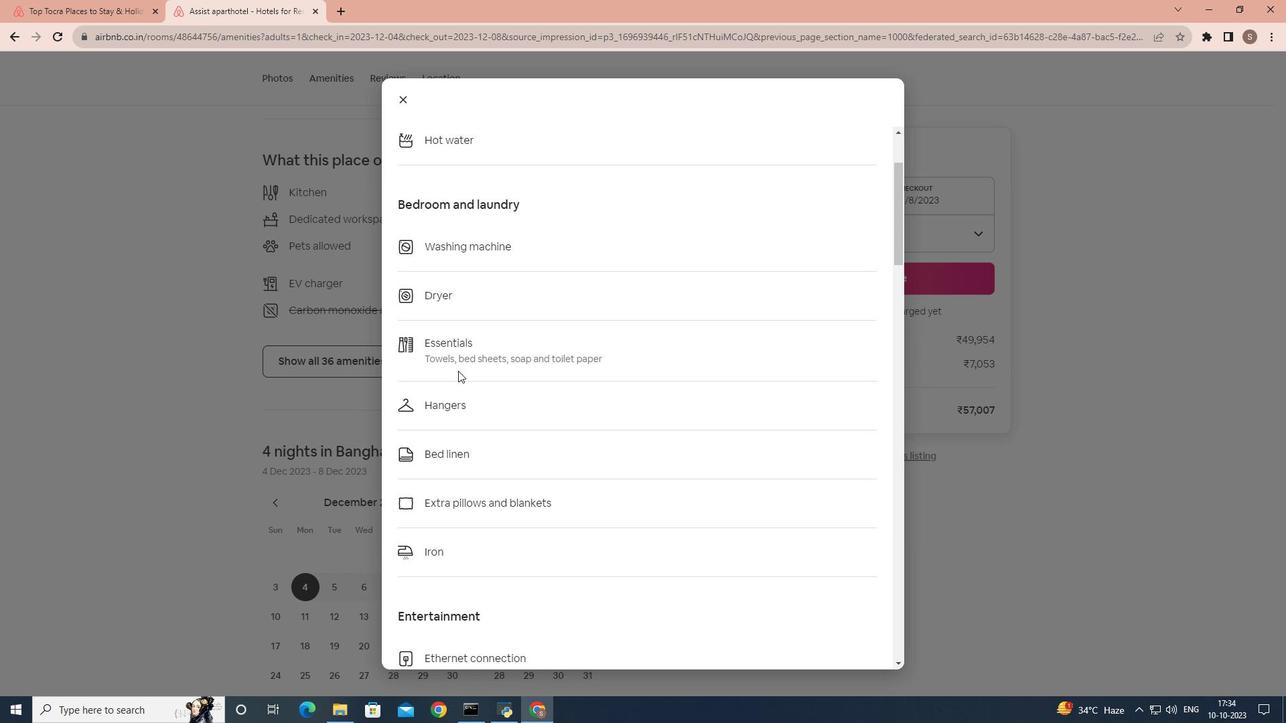 
Action: Mouse moved to (469, 381)
Screenshot: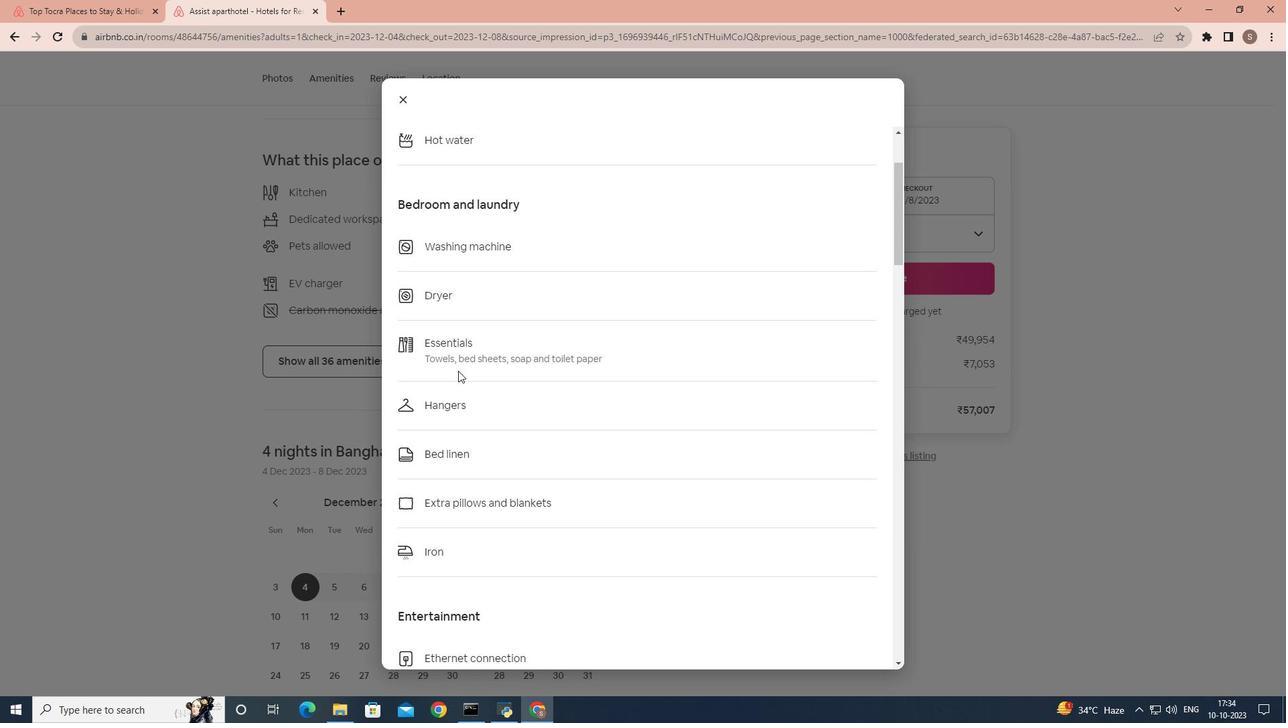 
Action: Mouse scrolled (469, 381) with delta (0, 0)
Screenshot: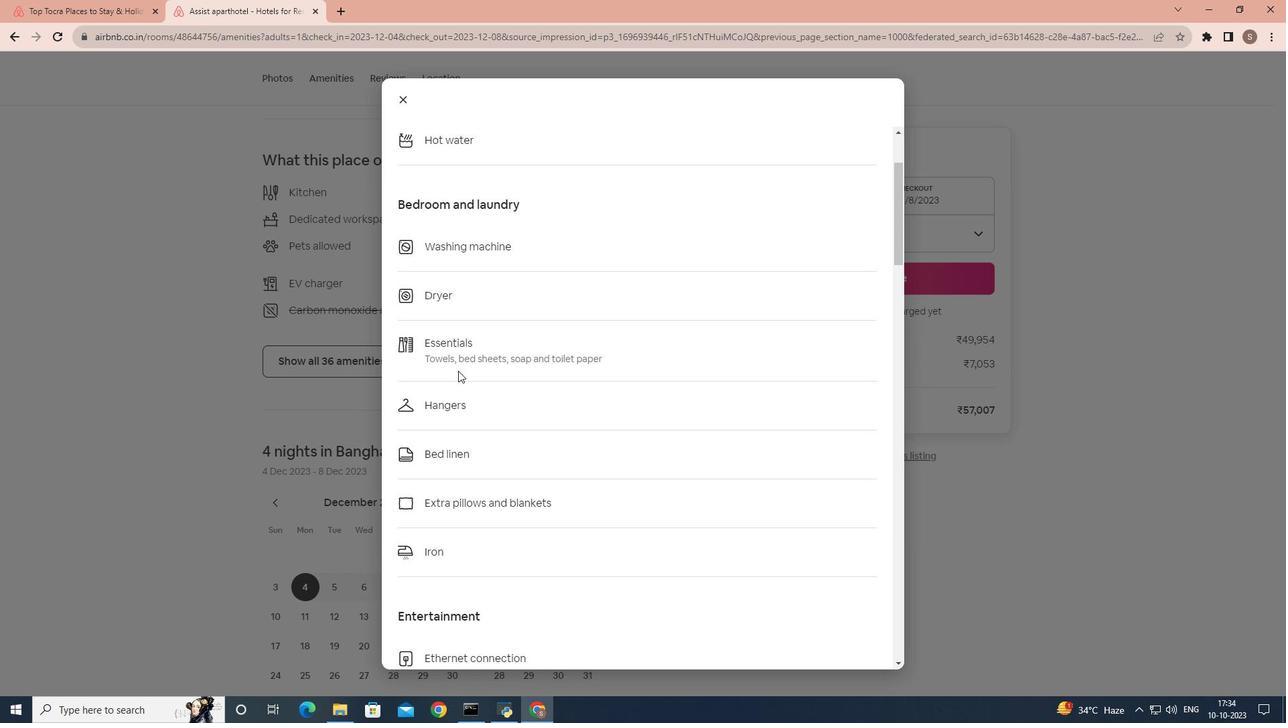 
Action: Mouse moved to (464, 375)
Screenshot: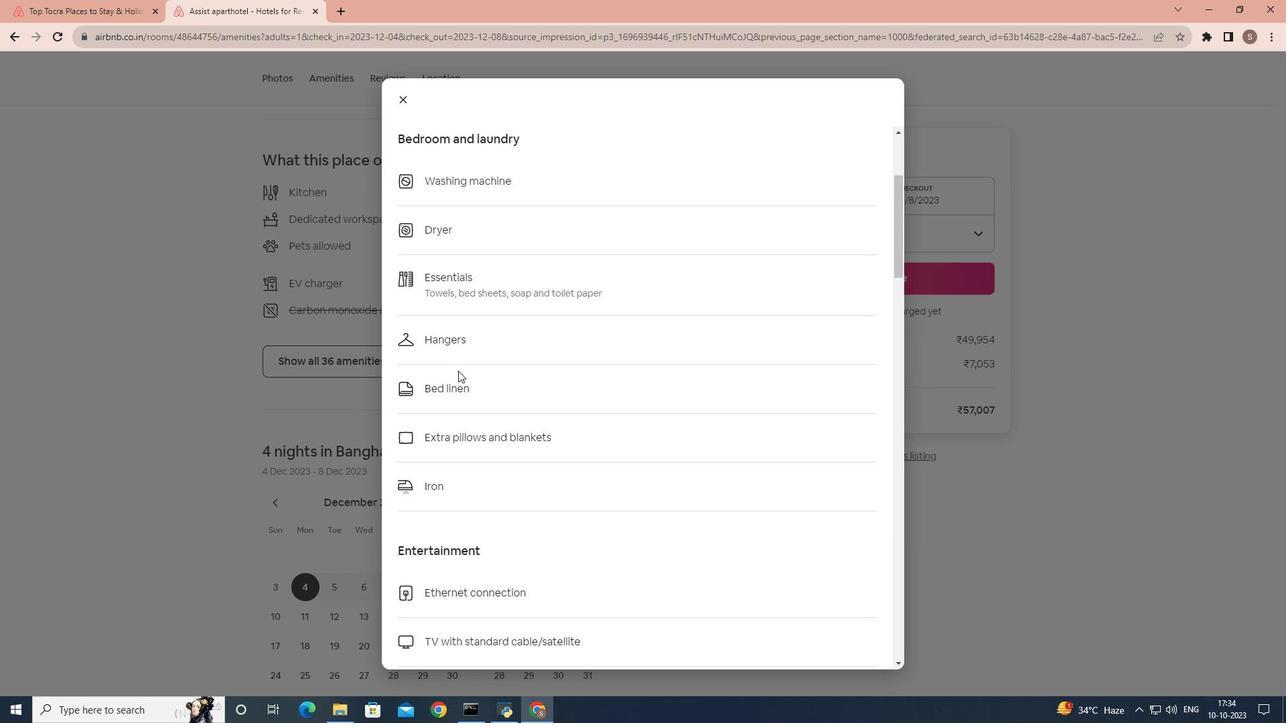 
Action: Mouse scrolled (464, 375) with delta (0, 0)
Screenshot: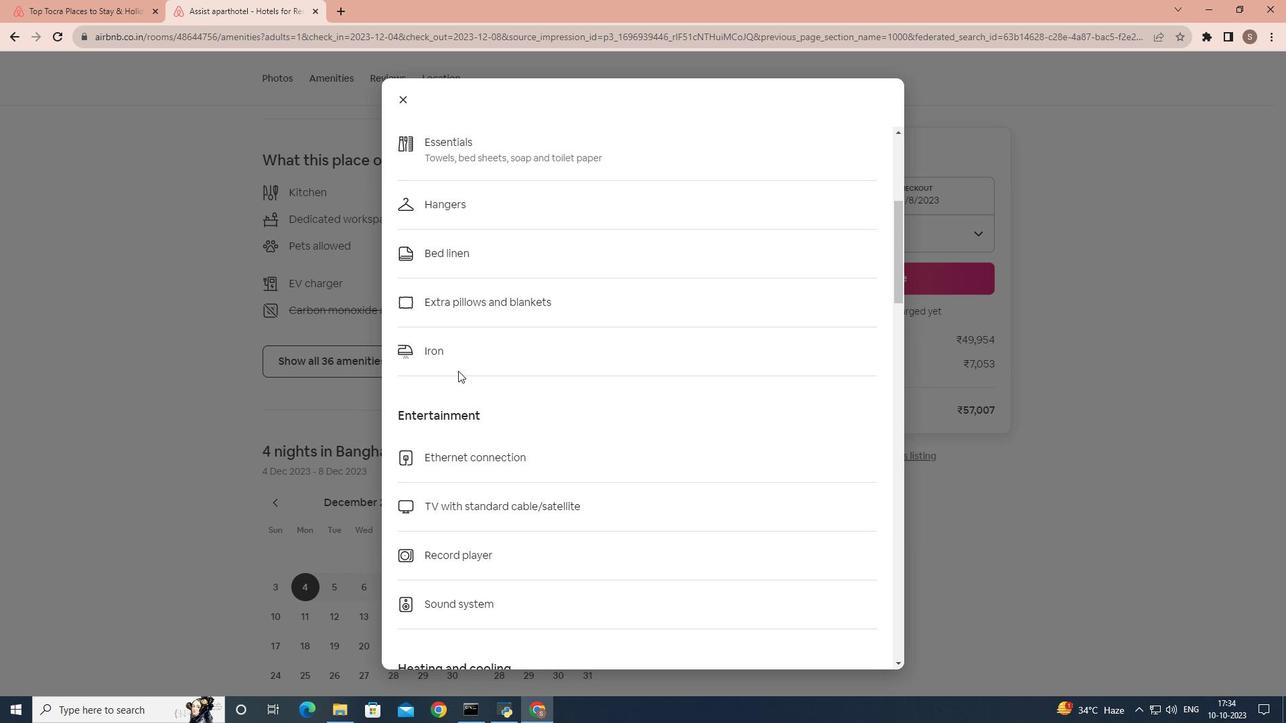 
Action: Mouse scrolled (464, 375) with delta (0, 0)
Screenshot: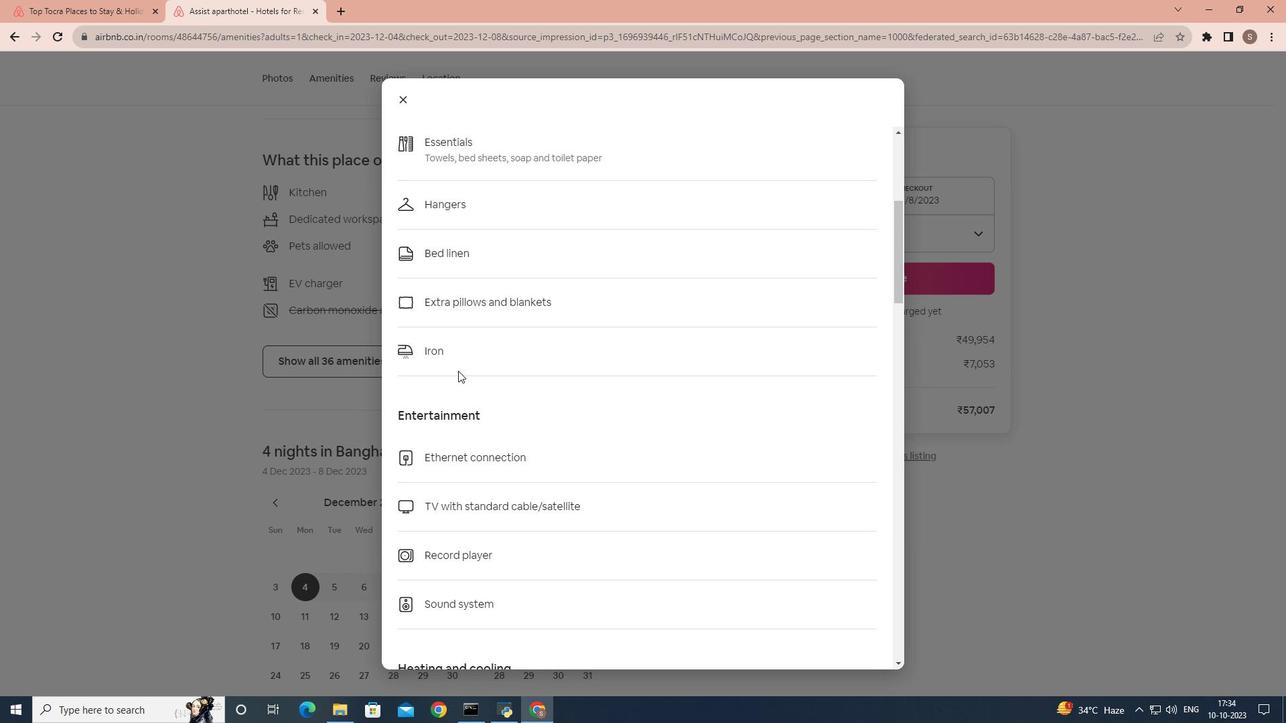 
Action: Mouse scrolled (464, 375) with delta (0, 0)
Screenshot: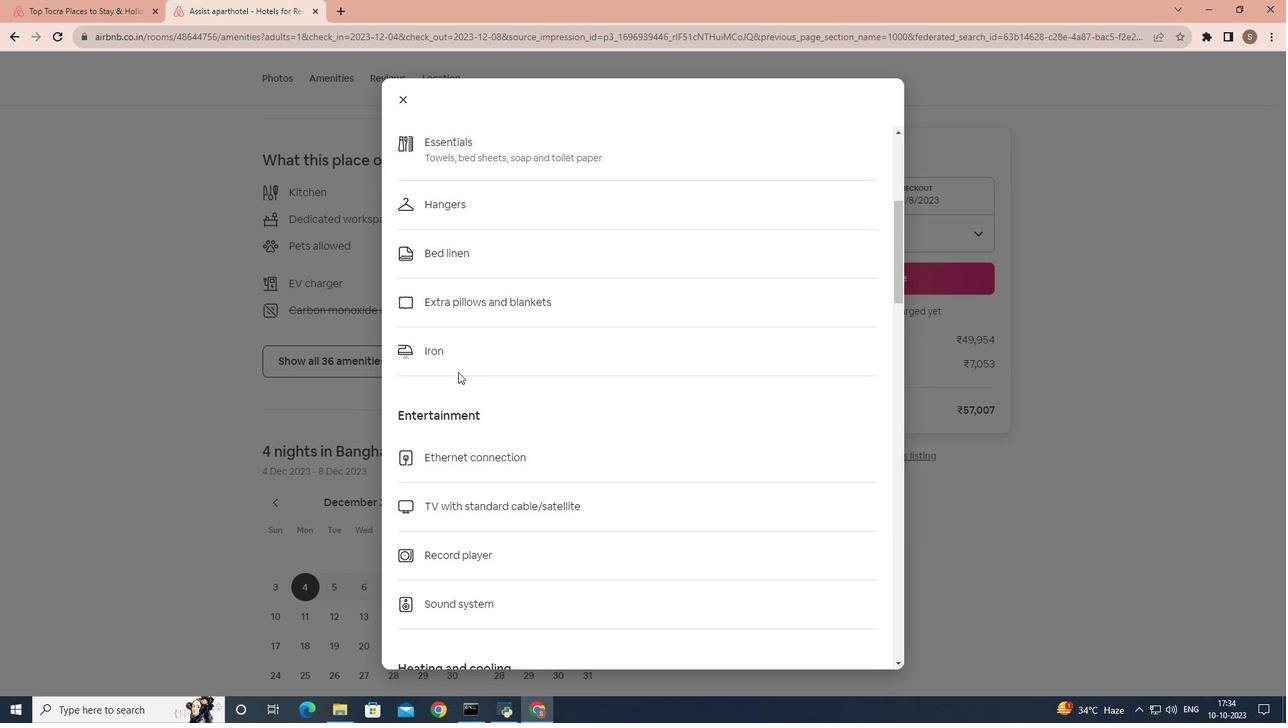 
Action: Mouse moved to (465, 386)
Screenshot: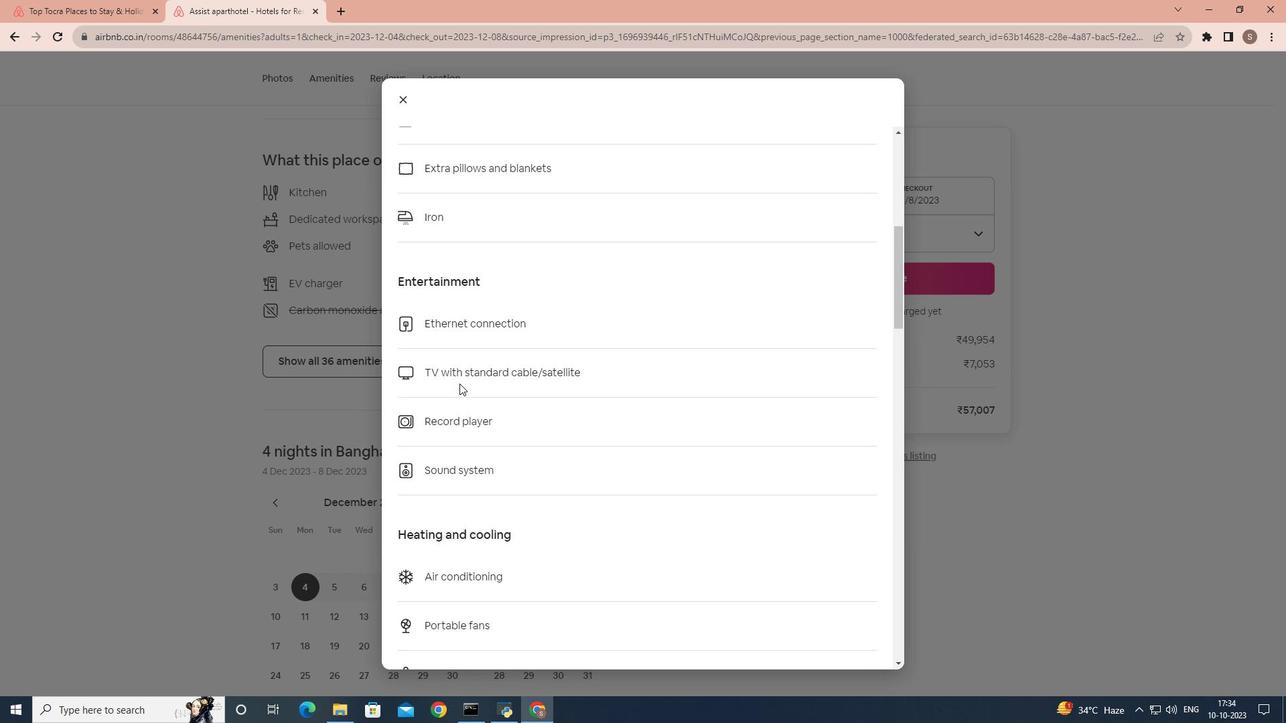 
Action: Mouse scrolled (465, 386) with delta (0, 0)
Screenshot: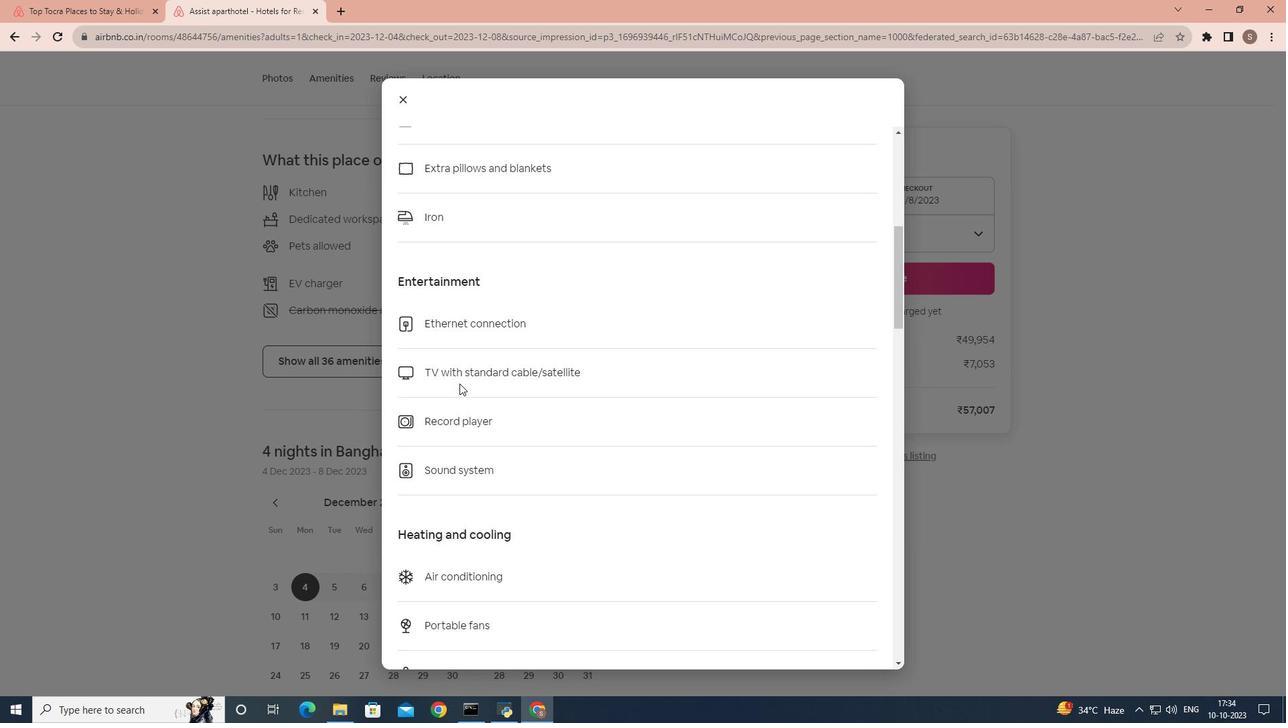 
Action: Mouse scrolled (465, 386) with delta (0, 0)
Screenshot: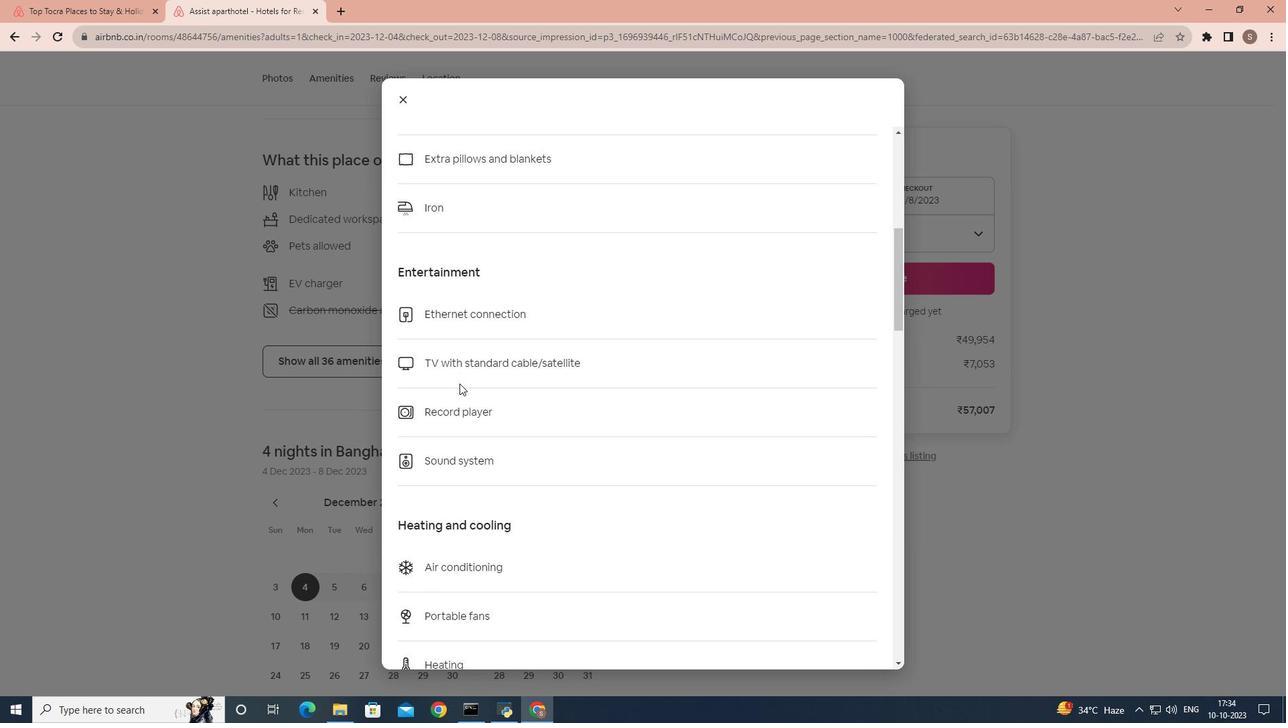 
Action: Mouse scrolled (465, 386) with delta (0, 0)
Screenshot: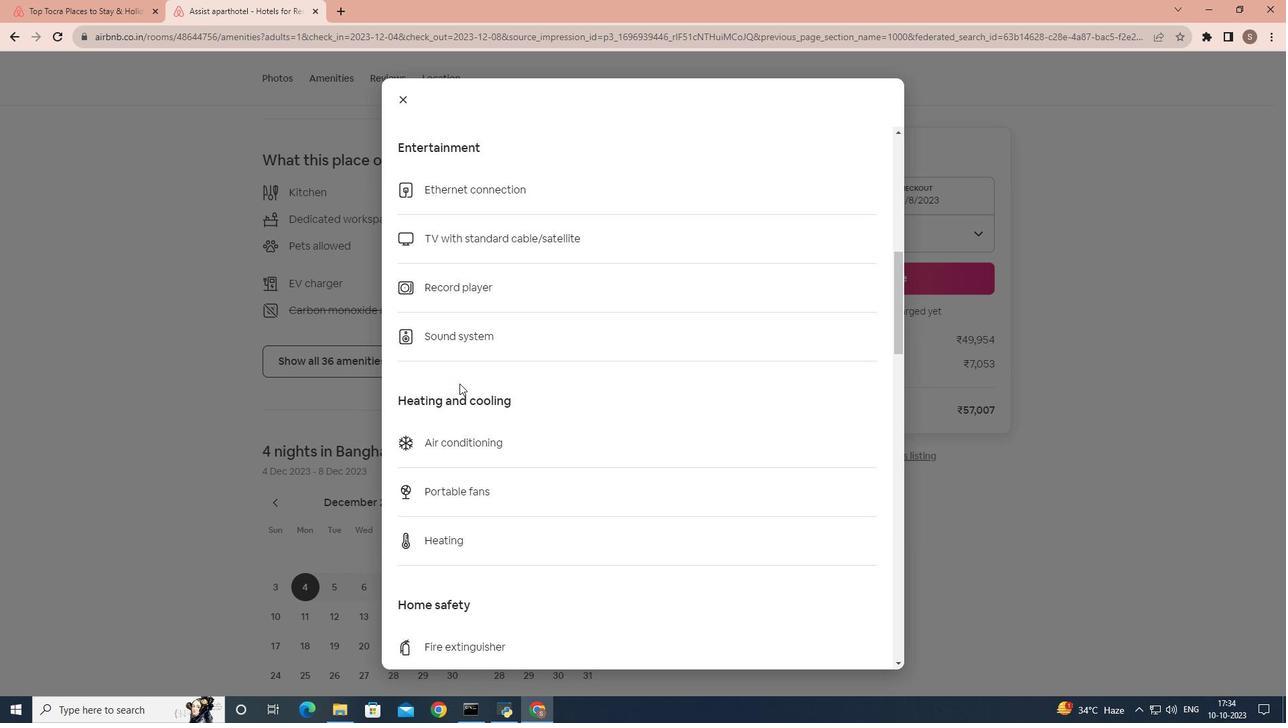 
Action: Mouse scrolled (465, 386) with delta (0, 0)
Screenshot: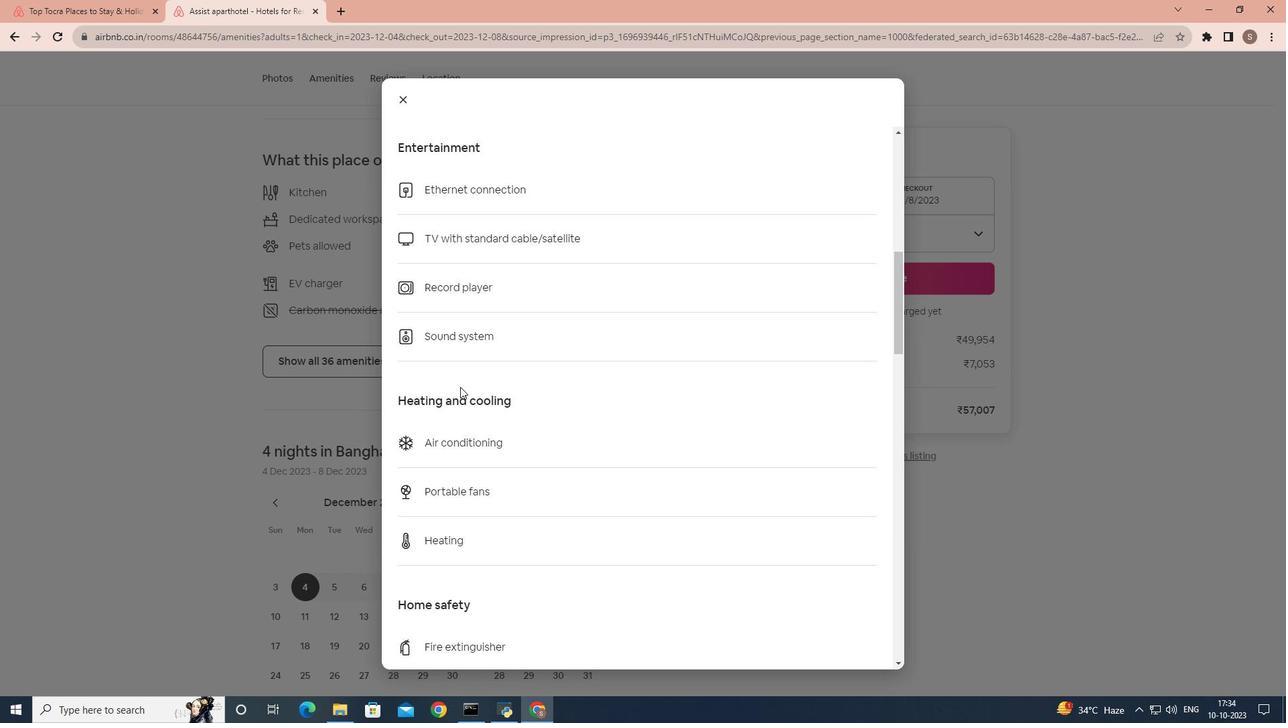 
Action: Mouse moved to (465, 388)
Screenshot: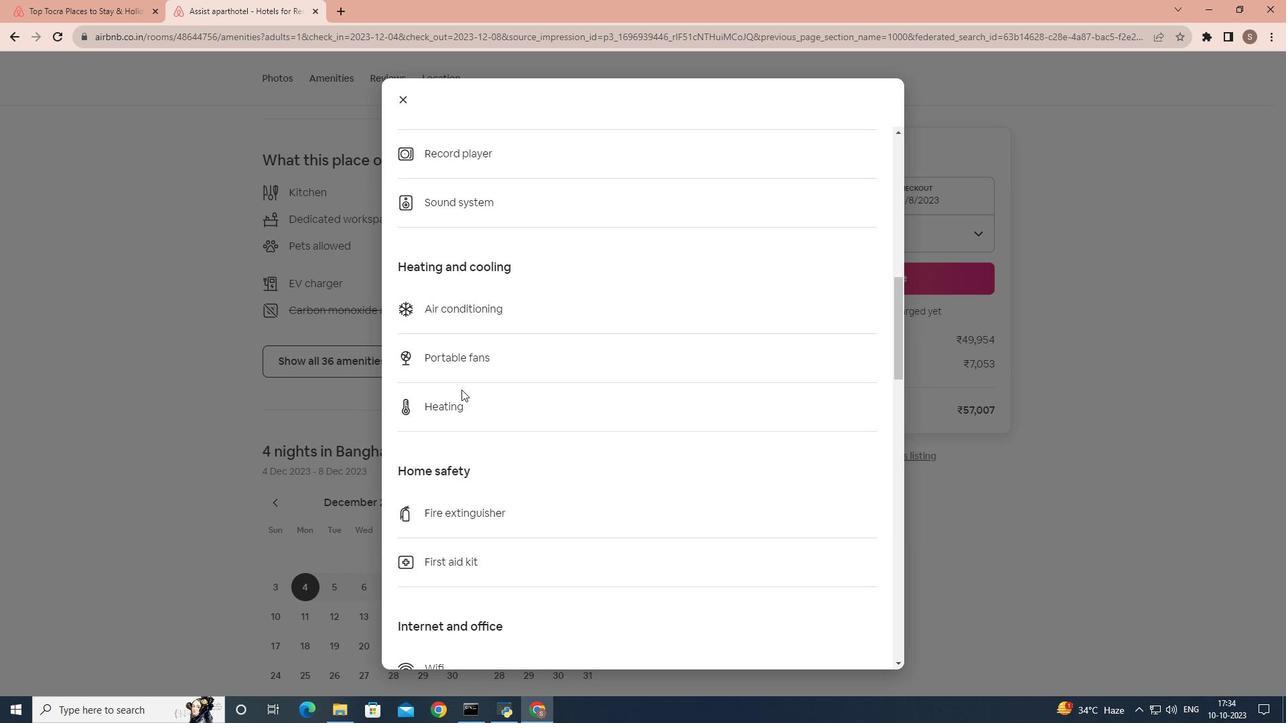 
Action: Mouse scrolled (465, 387) with delta (0, 0)
Screenshot: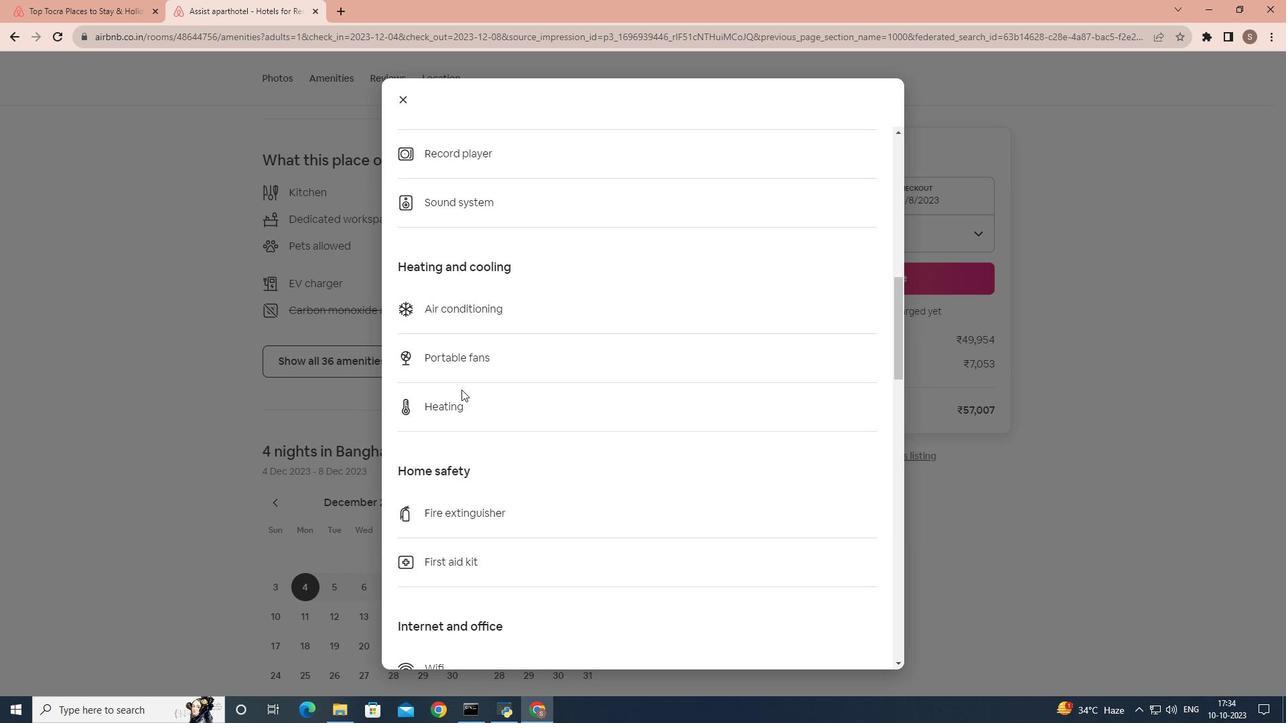
Action: Mouse moved to (466, 391)
Screenshot: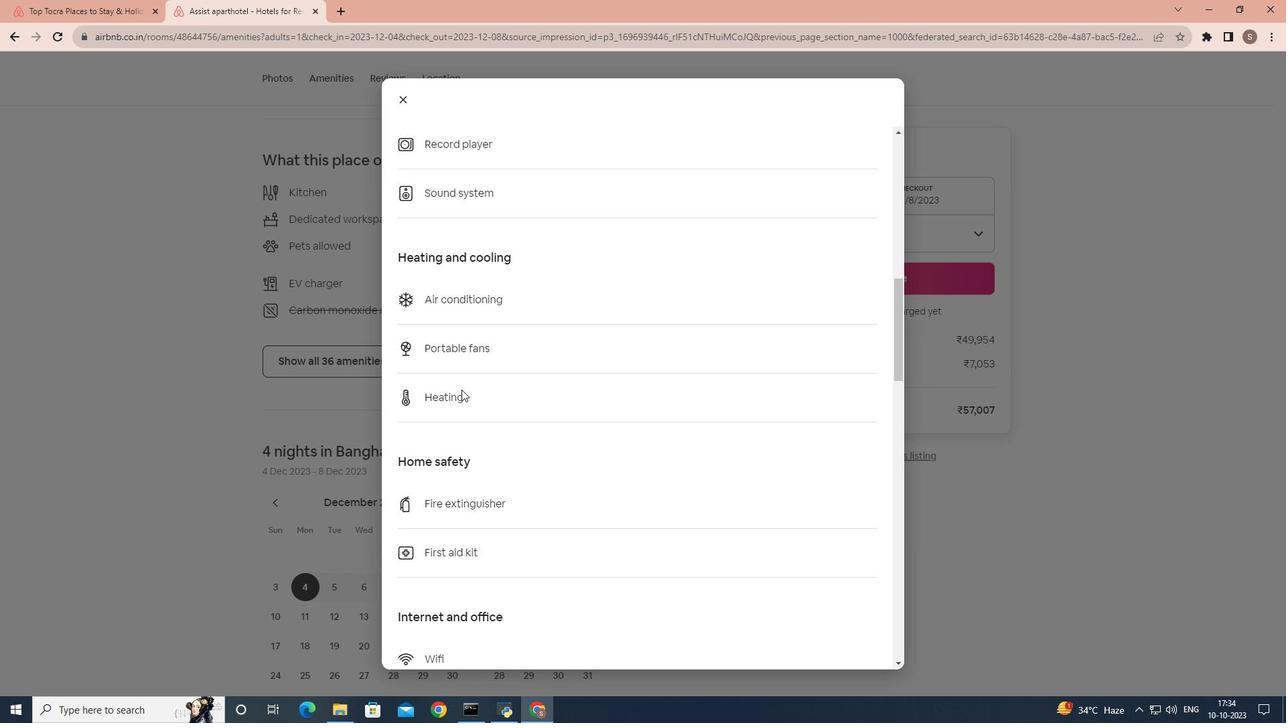 
Action: Mouse scrolled (466, 391) with delta (0, 0)
Screenshot: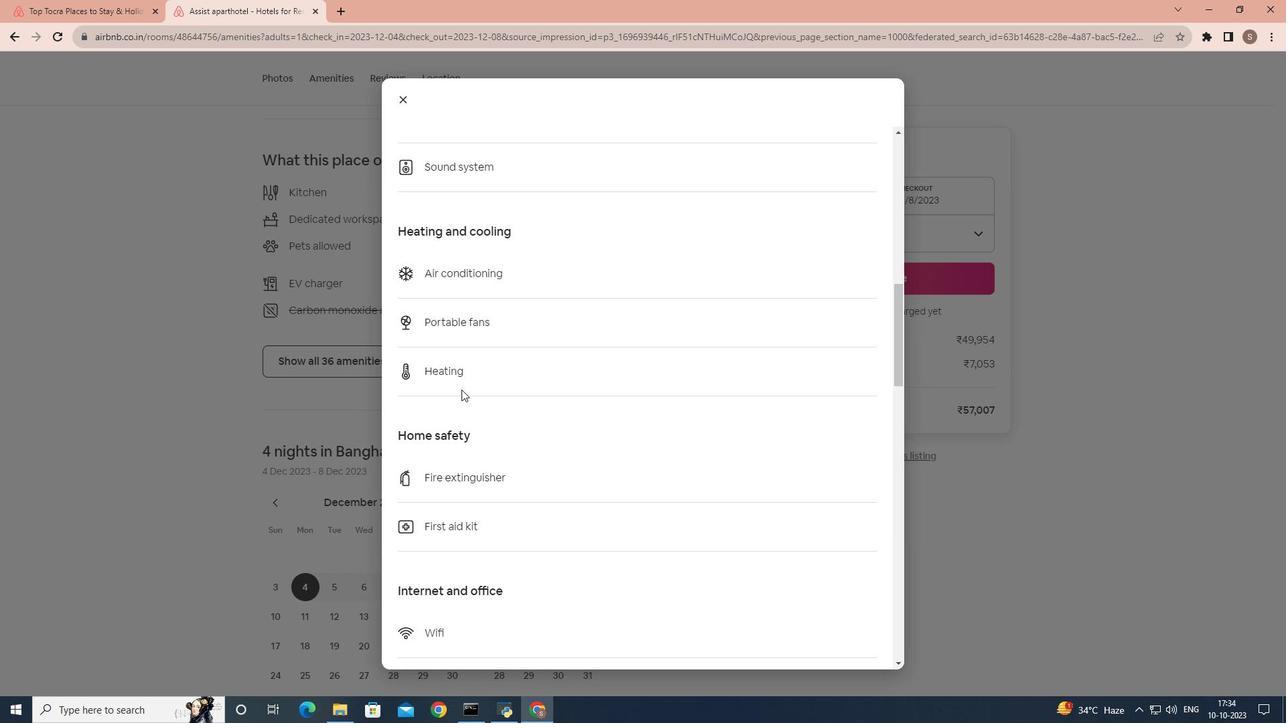 
Action: Mouse scrolled (466, 391) with delta (0, 0)
Screenshot: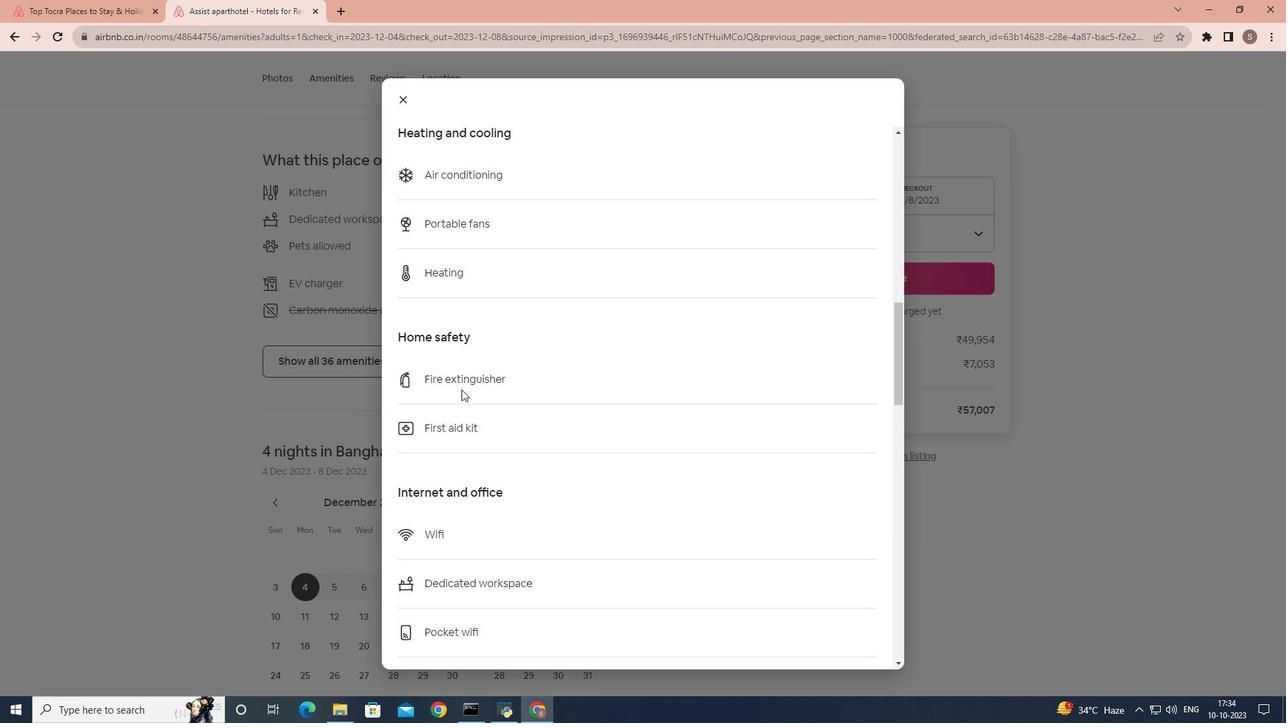 
Action: Mouse scrolled (466, 391) with delta (0, 0)
Screenshot: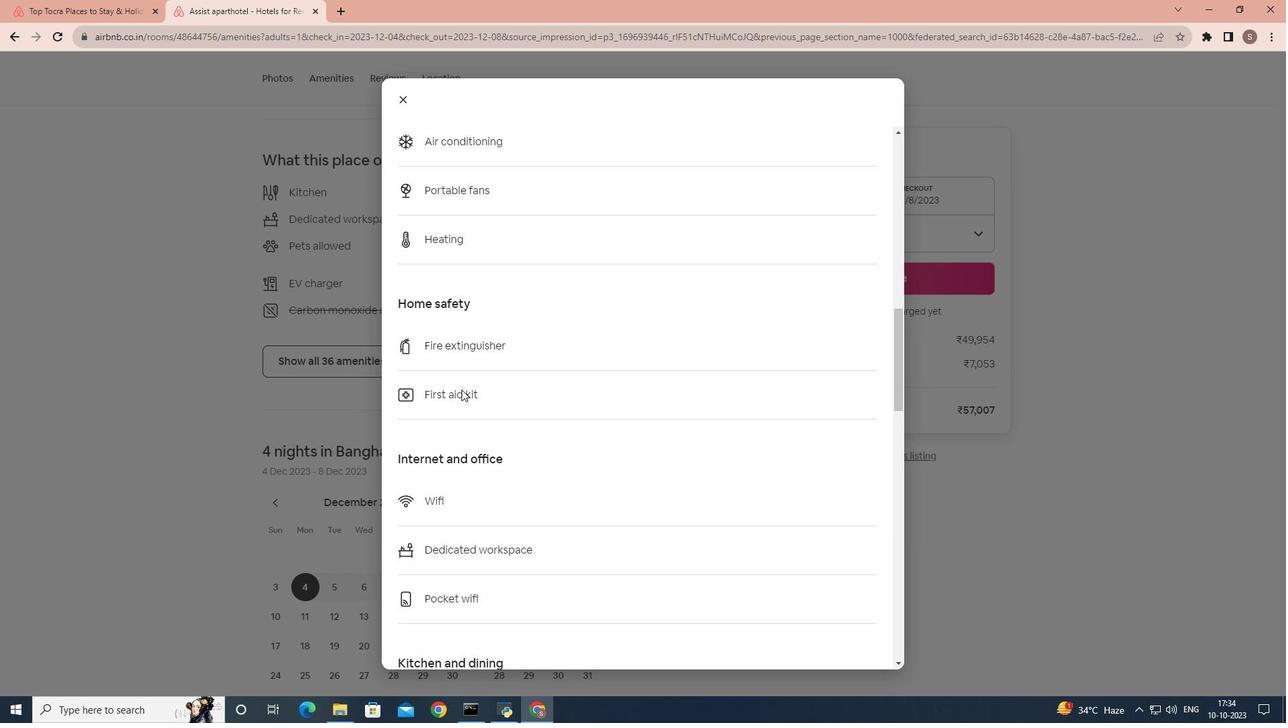 
Action: Mouse scrolled (466, 391) with delta (0, 0)
Screenshot: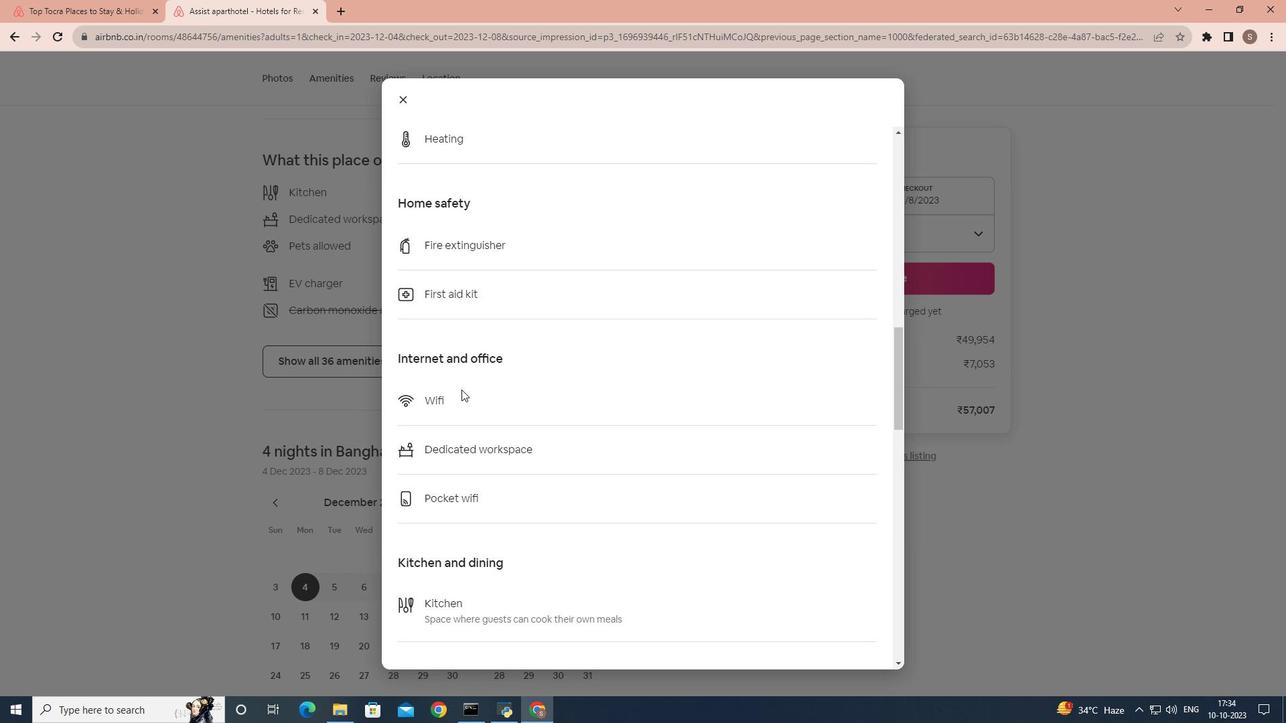 
Action: Mouse scrolled (466, 391) with delta (0, 0)
Screenshot: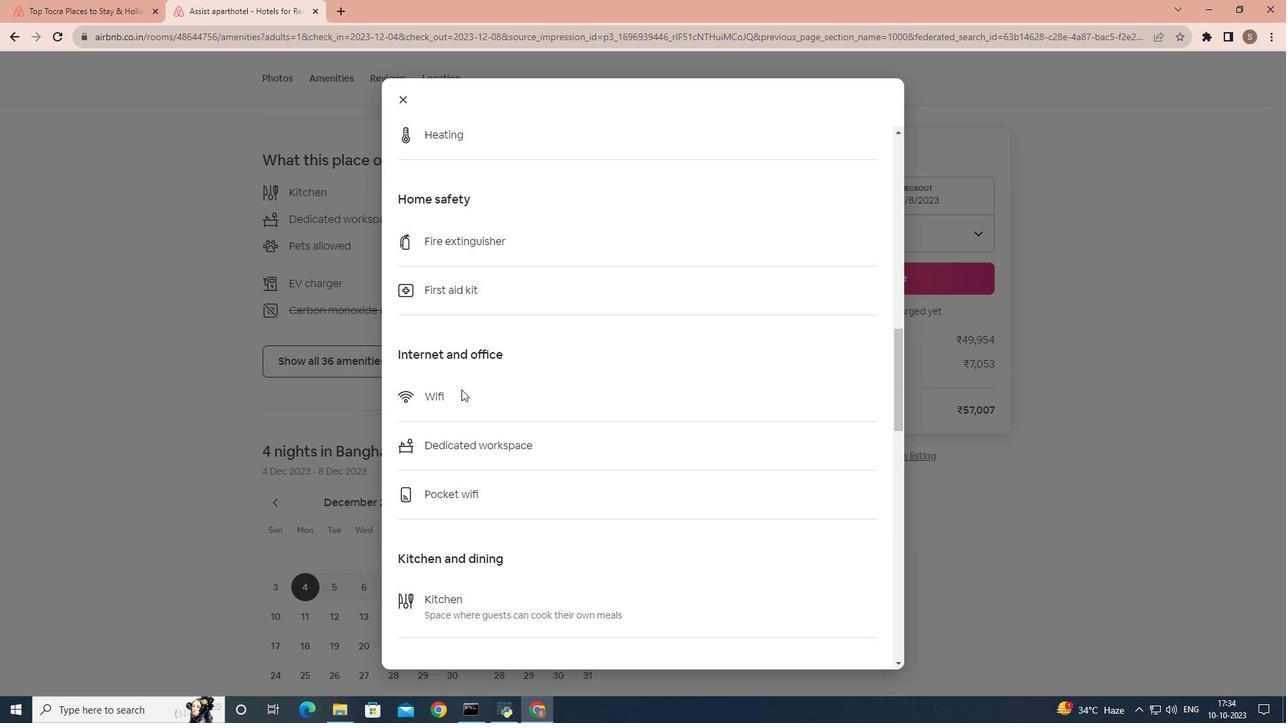 
Action: Mouse scrolled (466, 391) with delta (0, 0)
Screenshot: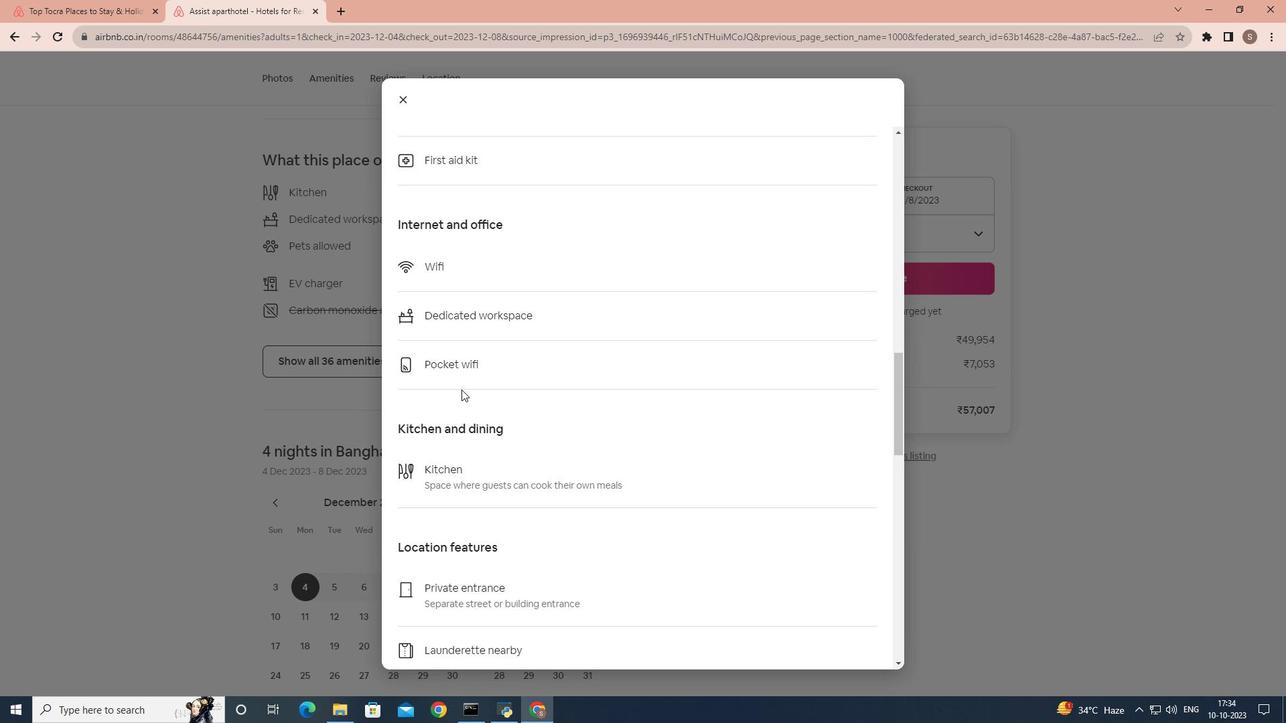
Action: Mouse scrolled (466, 391) with delta (0, 0)
Screenshot: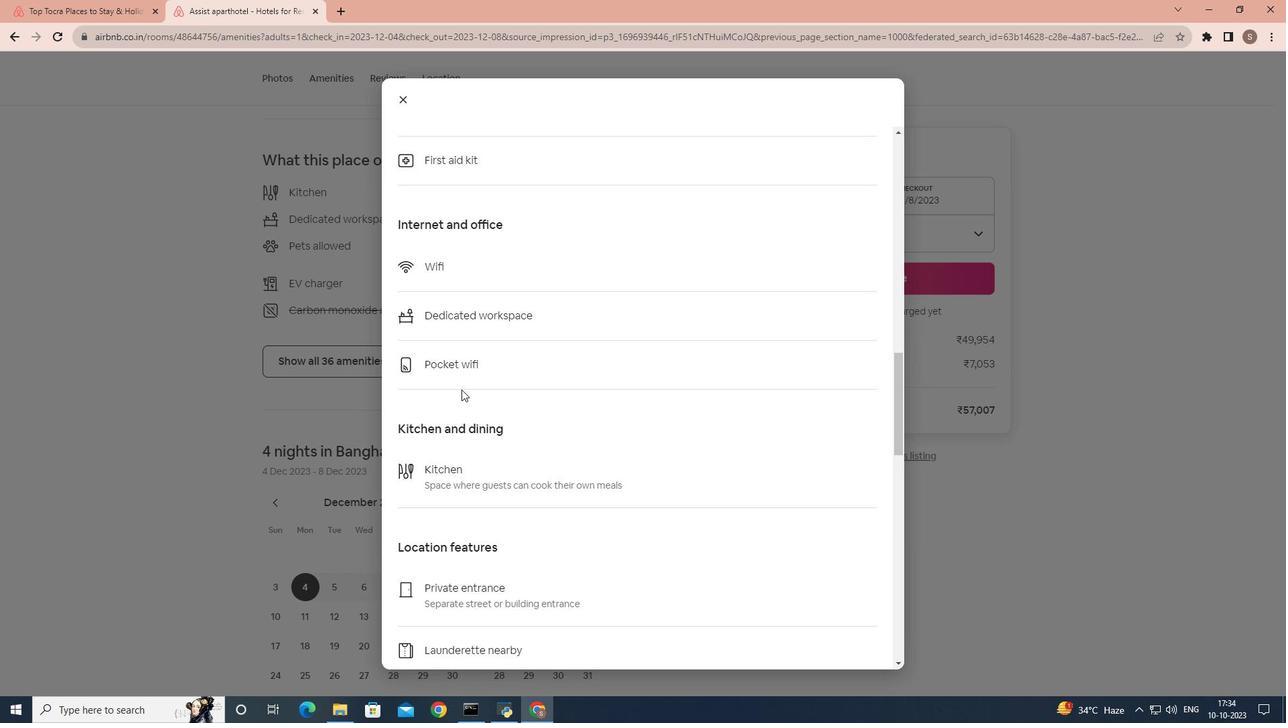 
Action: Mouse scrolled (466, 391) with delta (0, 0)
Screenshot: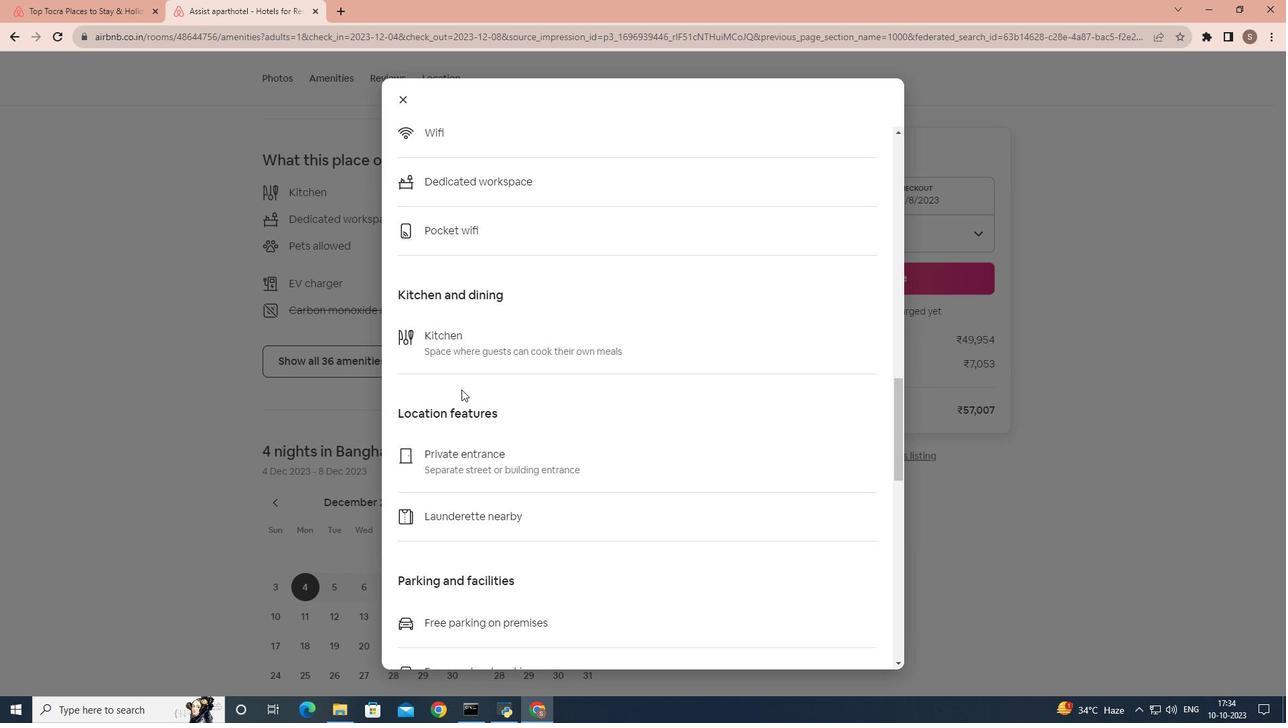 
Action: Mouse scrolled (466, 391) with delta (0, 0)
Screenshot: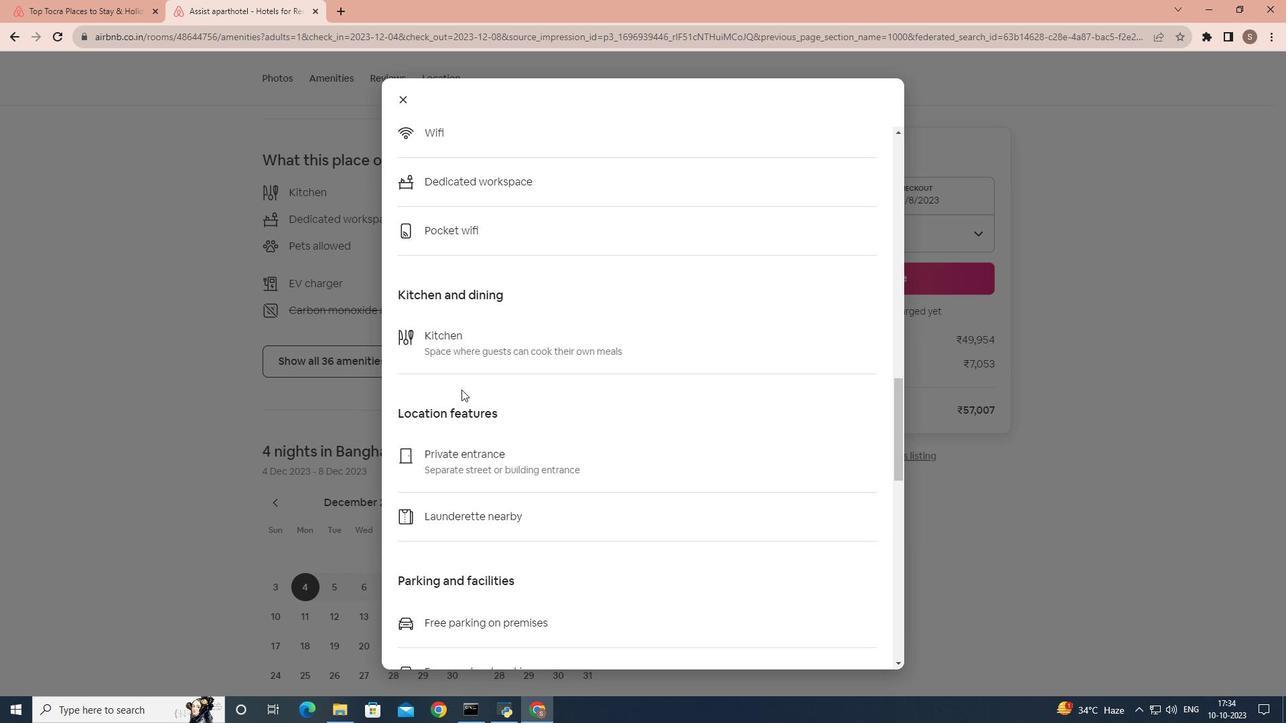 
Action: Mouse scrolled (466, 391) with delta (0, 0)
Screenshot: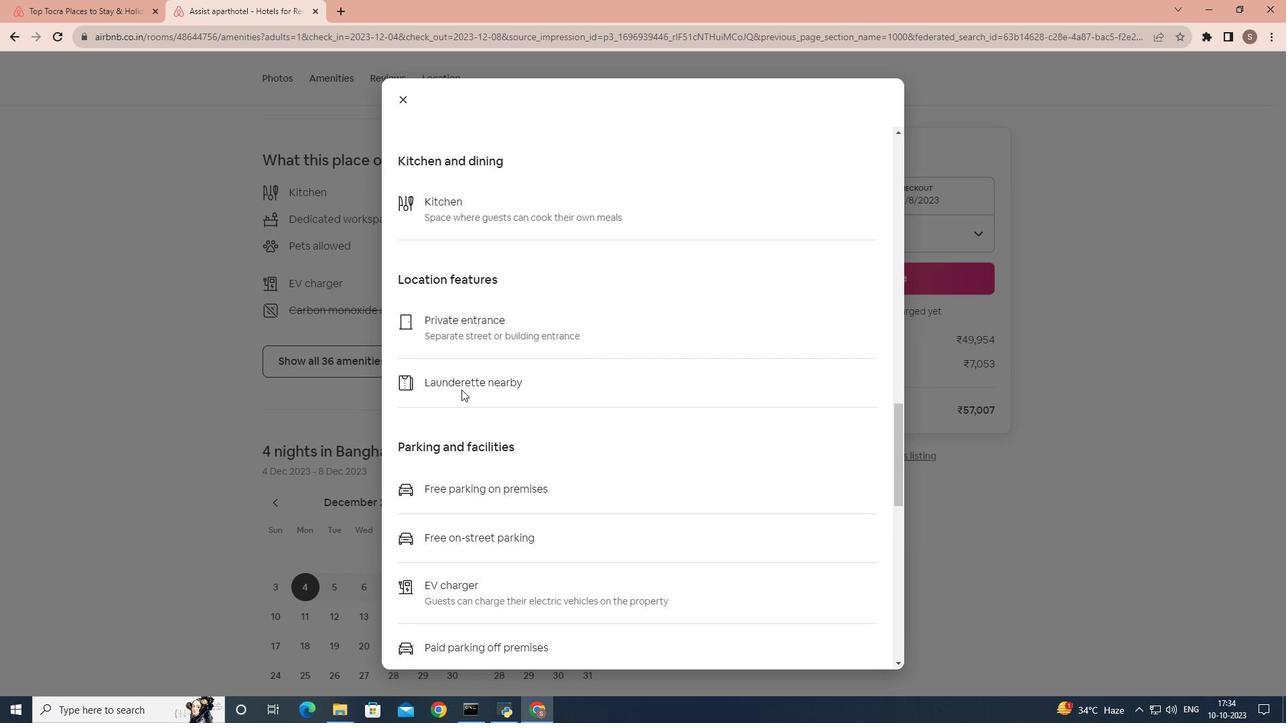 
Action: Mouse scrolled (466, 391) with delta (0, 0)
Screenshot: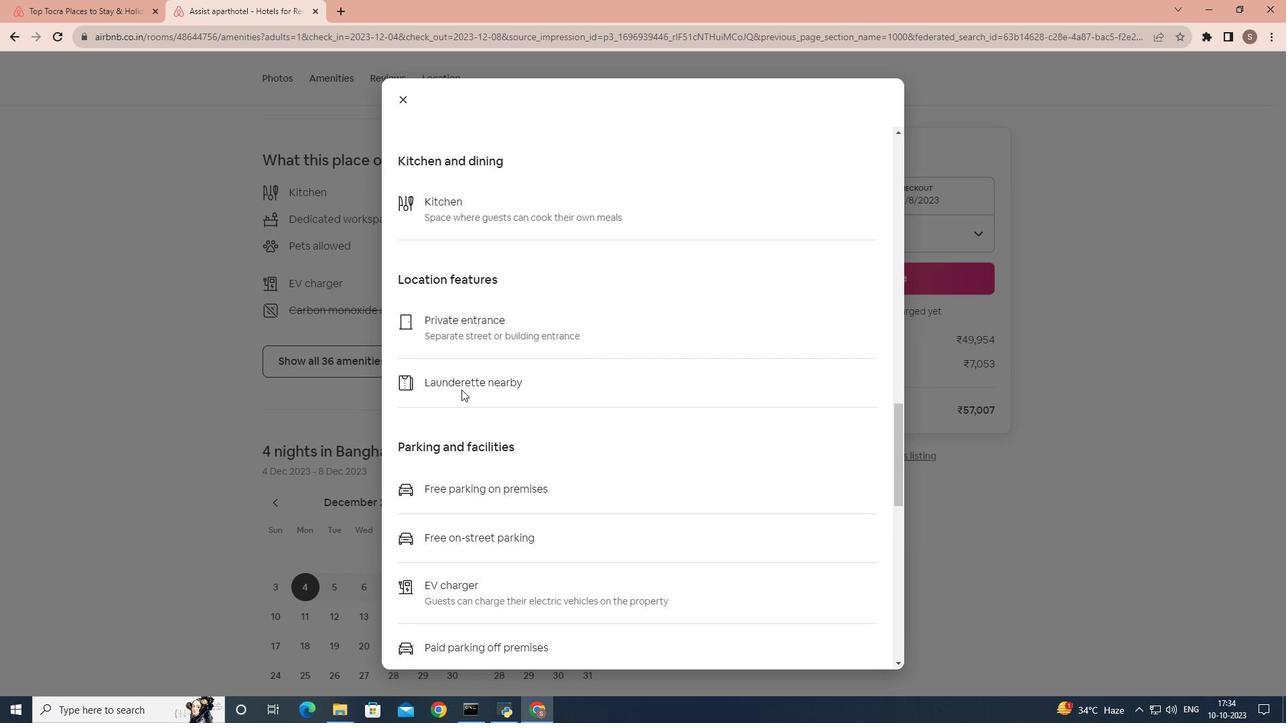 
Action: Mouse scrolled (466, 391) with delta (0, 0)
Screenshot: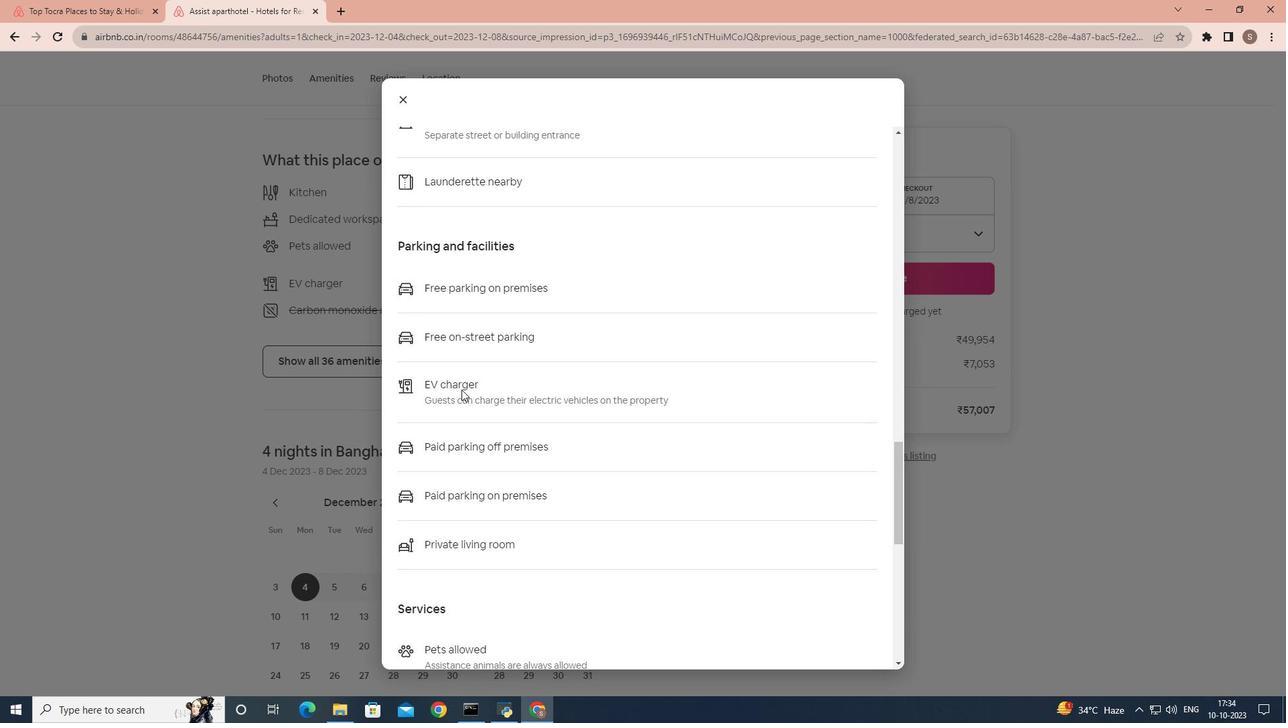 
Action: Mouse scrolled (466, 391) with delta (0, 0)
Screenshot: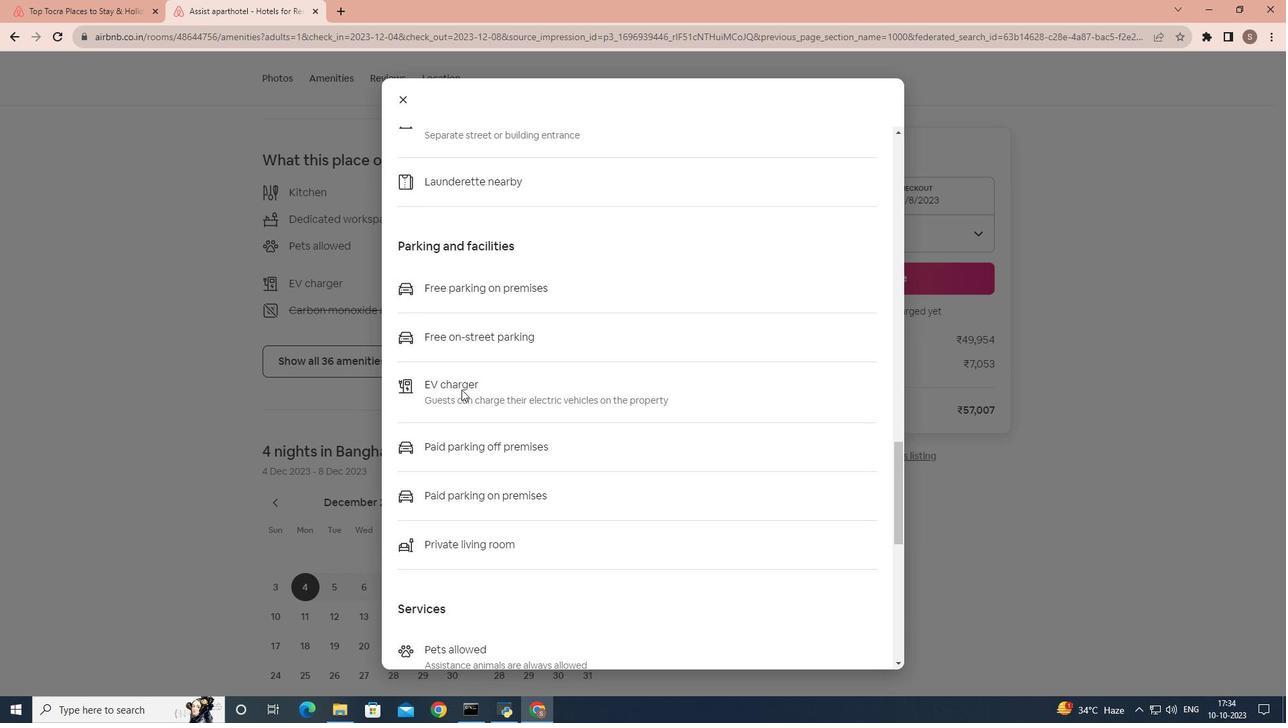 
Action: Mouse scrolled (466, 391) with delta (0, 0)
Screenshot: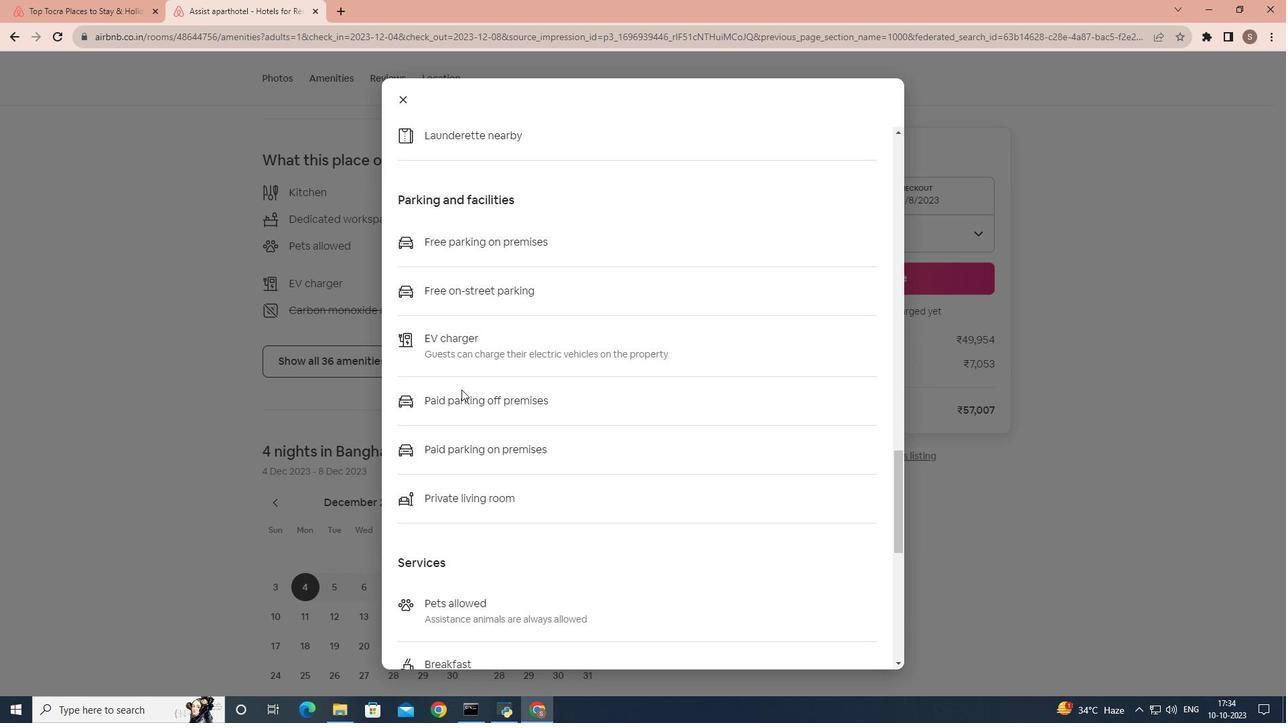 
Action: Mouse scrolled (466, 391) with delta (0, 0)
Screenshot: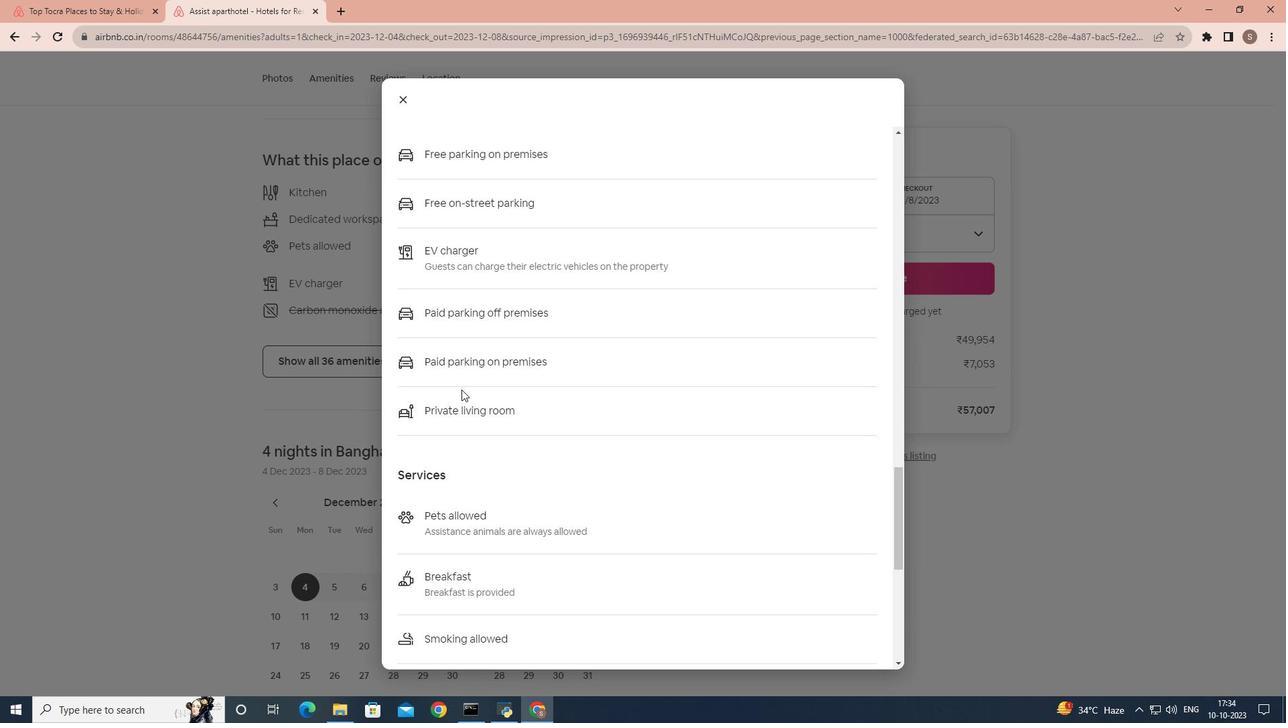 
Action: Mouse scrolled (466, 391) with delta (0, 0)
Screenshot: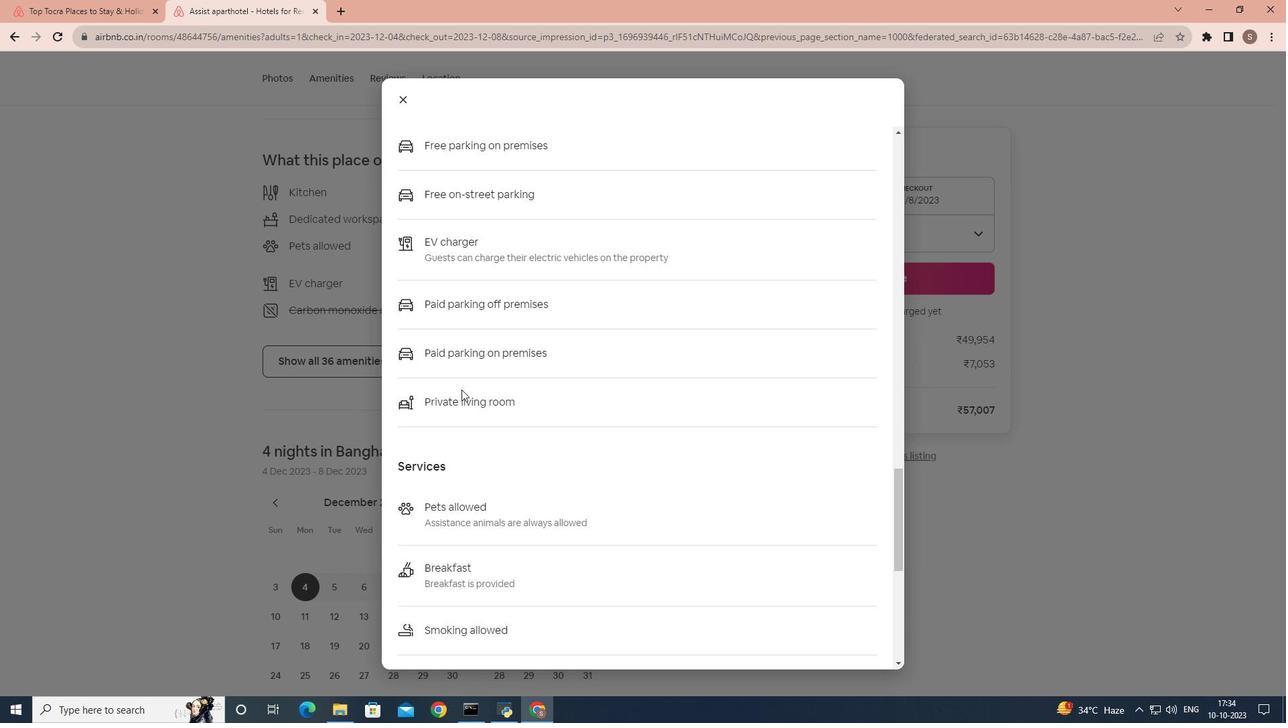 
Action: Mouse scrolled (466, 391) with delta (0, 0)
Screenshot: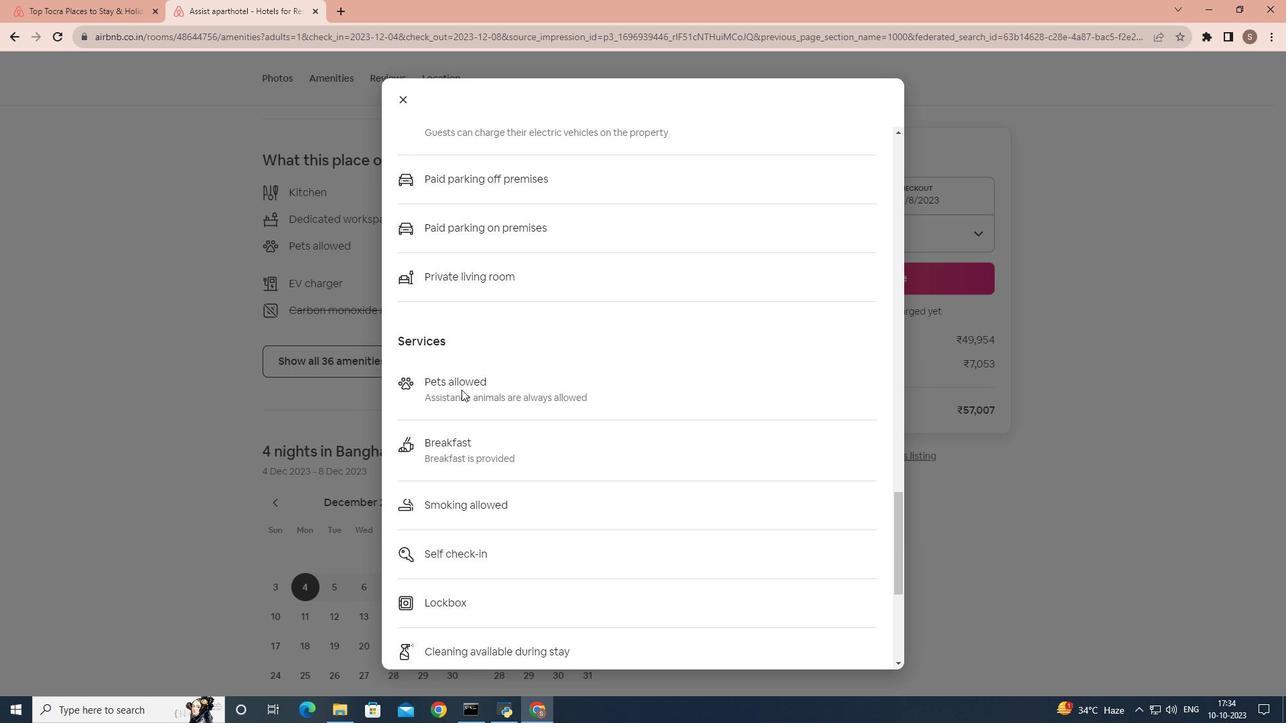 
Action: Mouse scrolled (466, 391) with delta (0, 0)
Screenshot: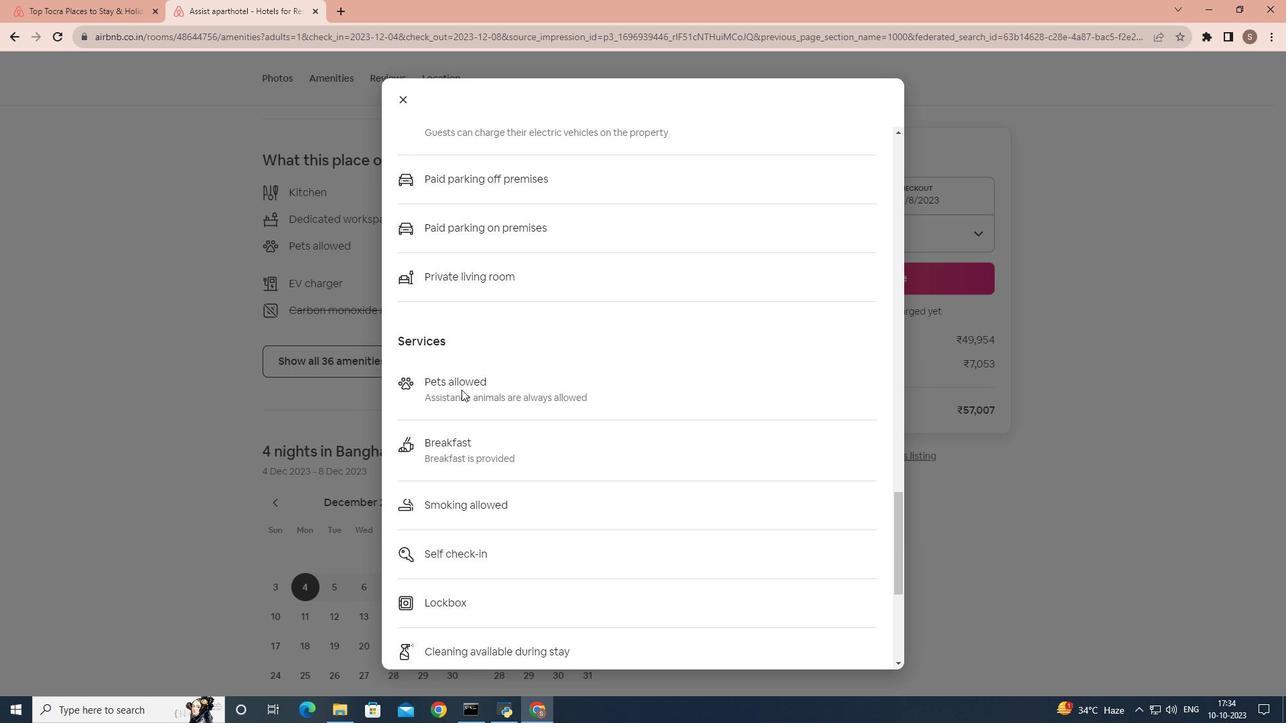 
Action: Mouse scrolled (466, 391) with delta (0, 0)
Screenshot: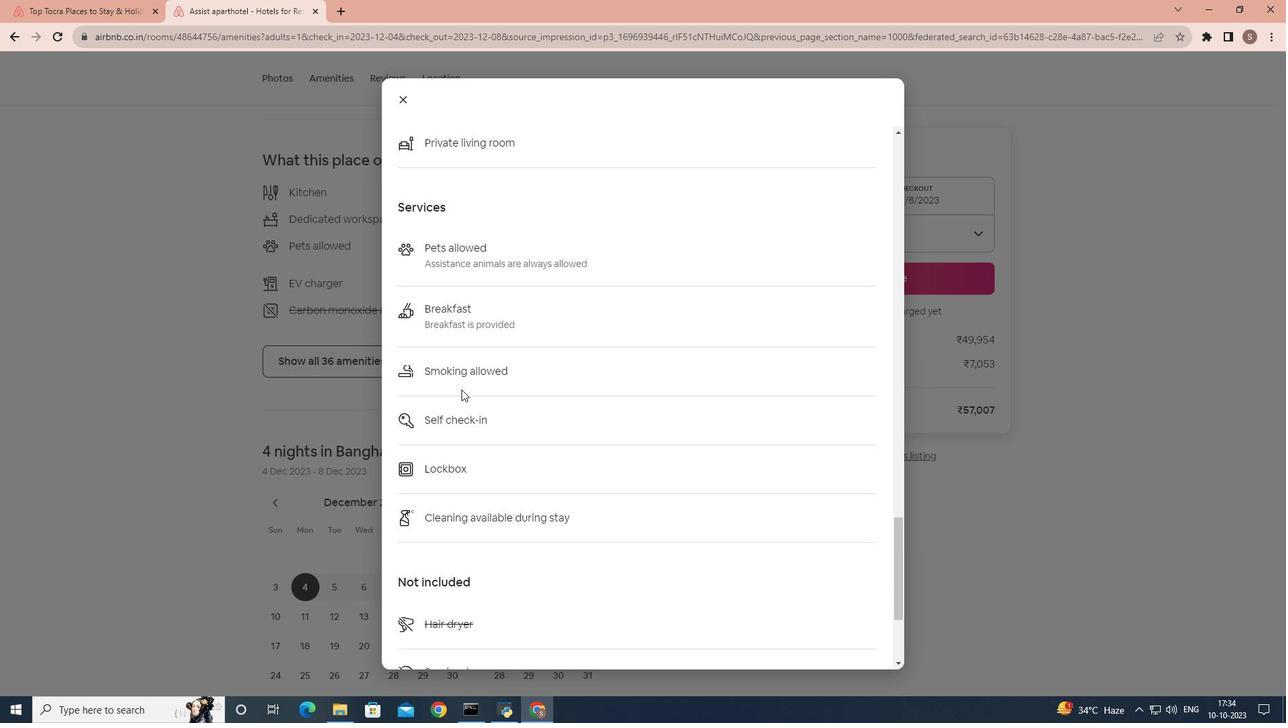 
Action: Mouse scrolled (466, 391) with delta (0, 0)
Screenshot: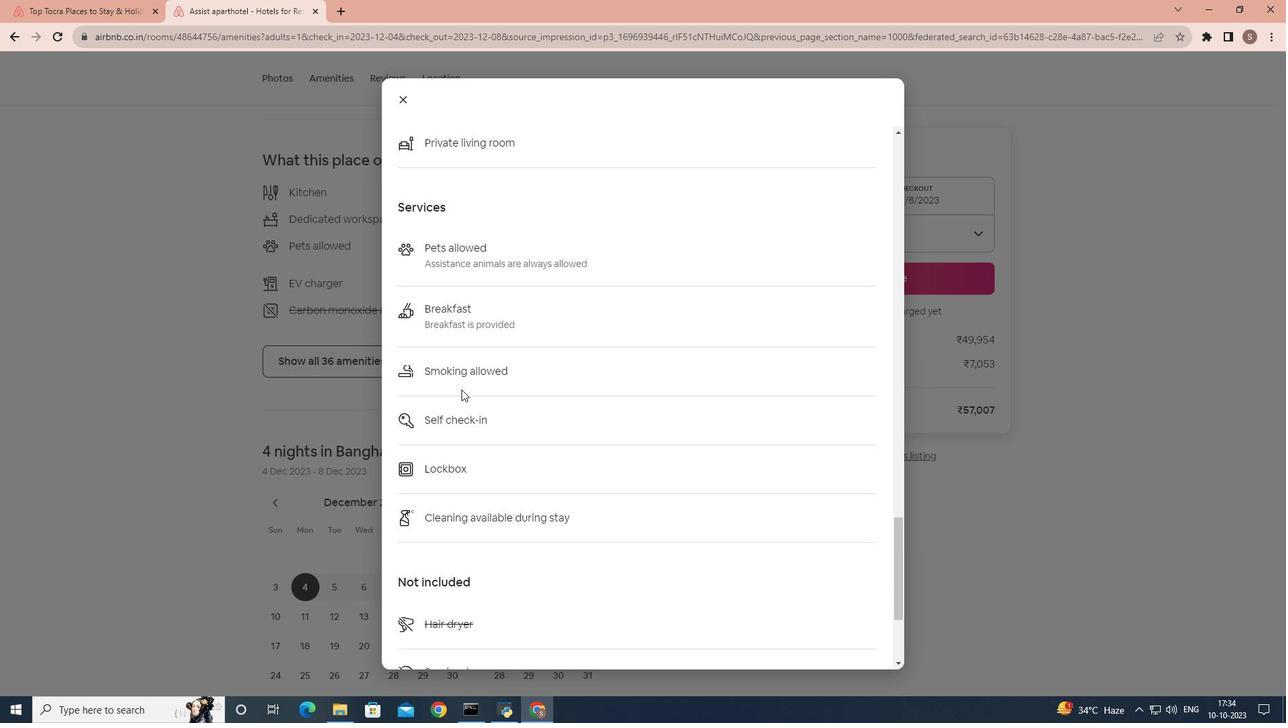 
Action: Mouse scrolled (466, 391) with delta (0, 0)
